 Task: Slide 21 - Alternative resources.
Action: Mouse moved to (37, 95)
Screenshot: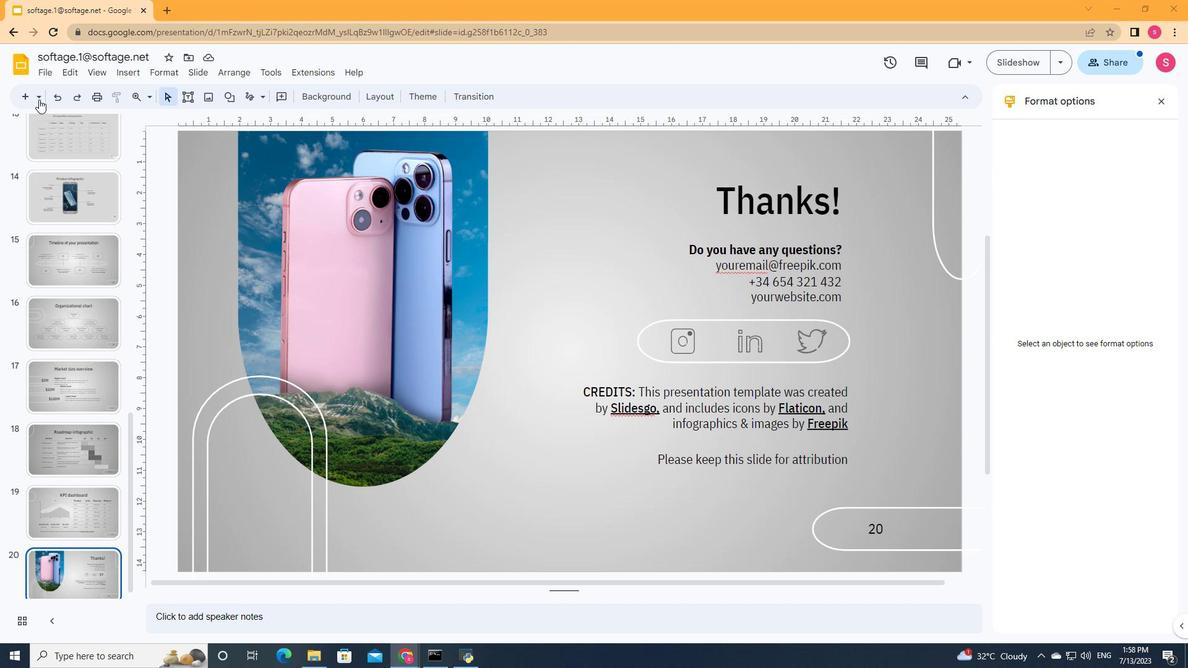 
Action: Mouse pressed left at (37, 95)
Screenshot: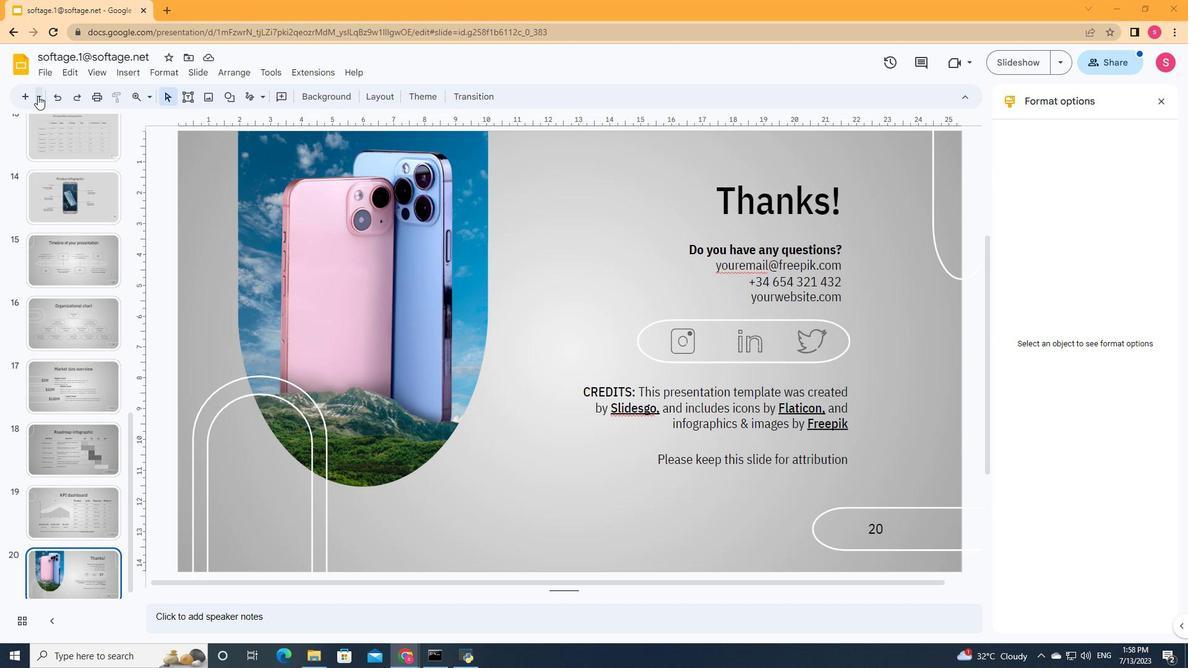 
Action: Mouse moved to (208, 144)
Screenshot: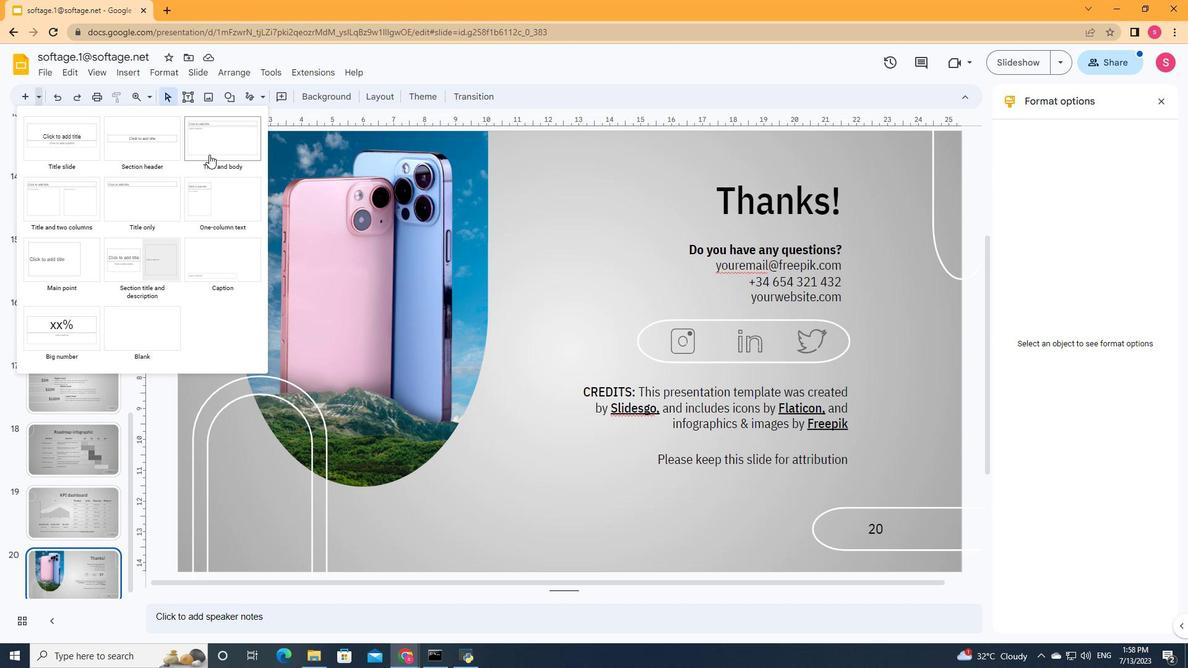 
Action: Mouse pressed left at (208, 144)
Screenshot: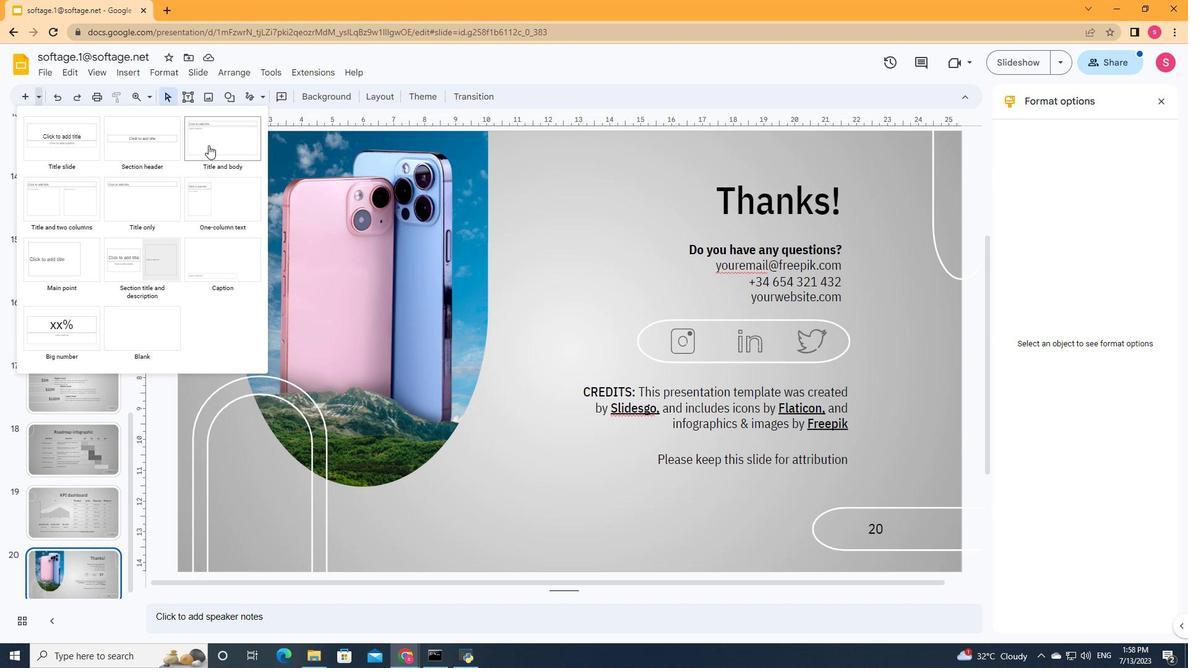 
Action: Mouse moved to (437, 207)
Screenshot: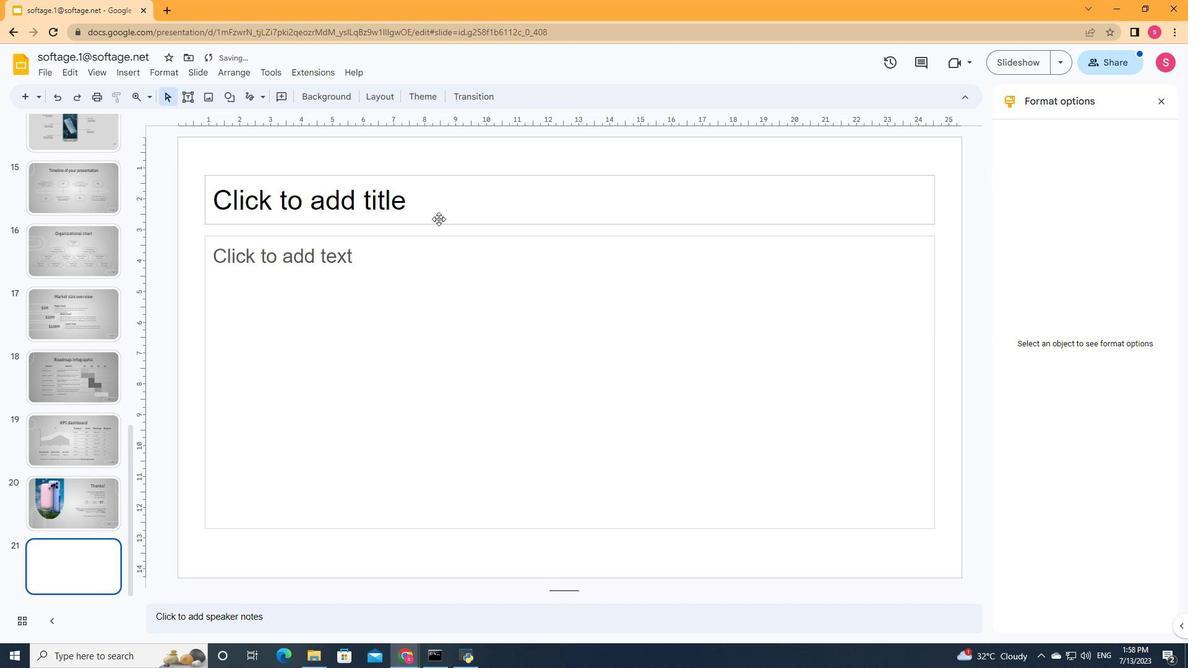 
Action: Mouse pressed left at (437, 207)
Screenshot: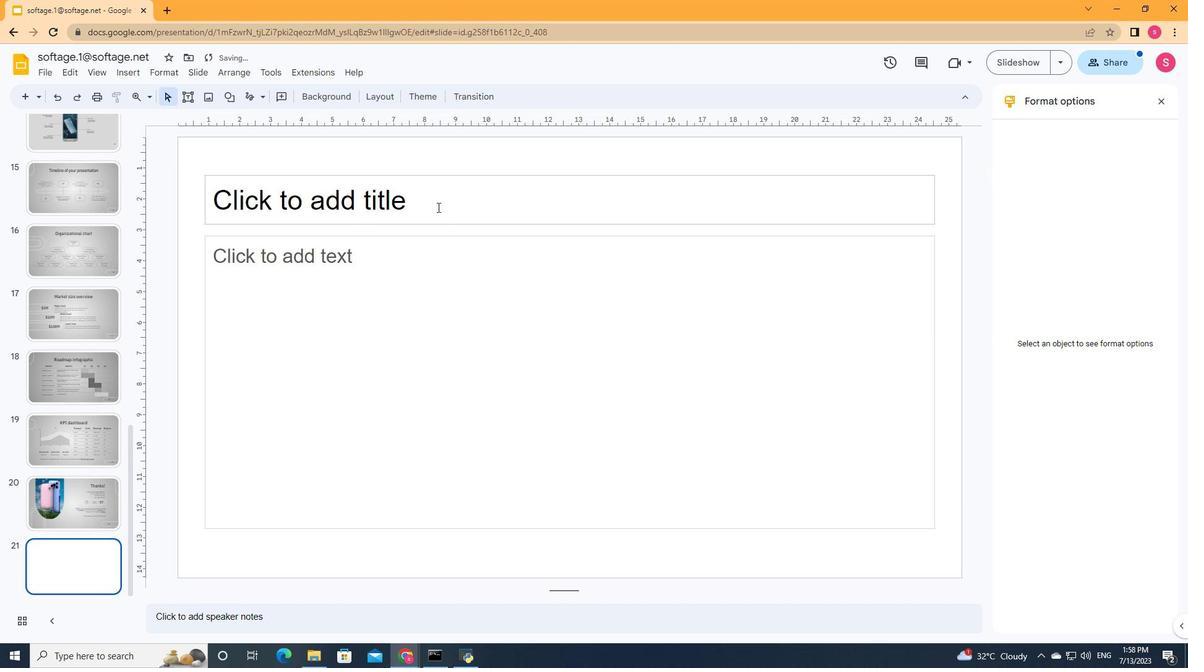 
Action: Key pressed <Key.shift>Alternative<Key.space><Key.shift>R<Key.backspace>resources
Screenshot: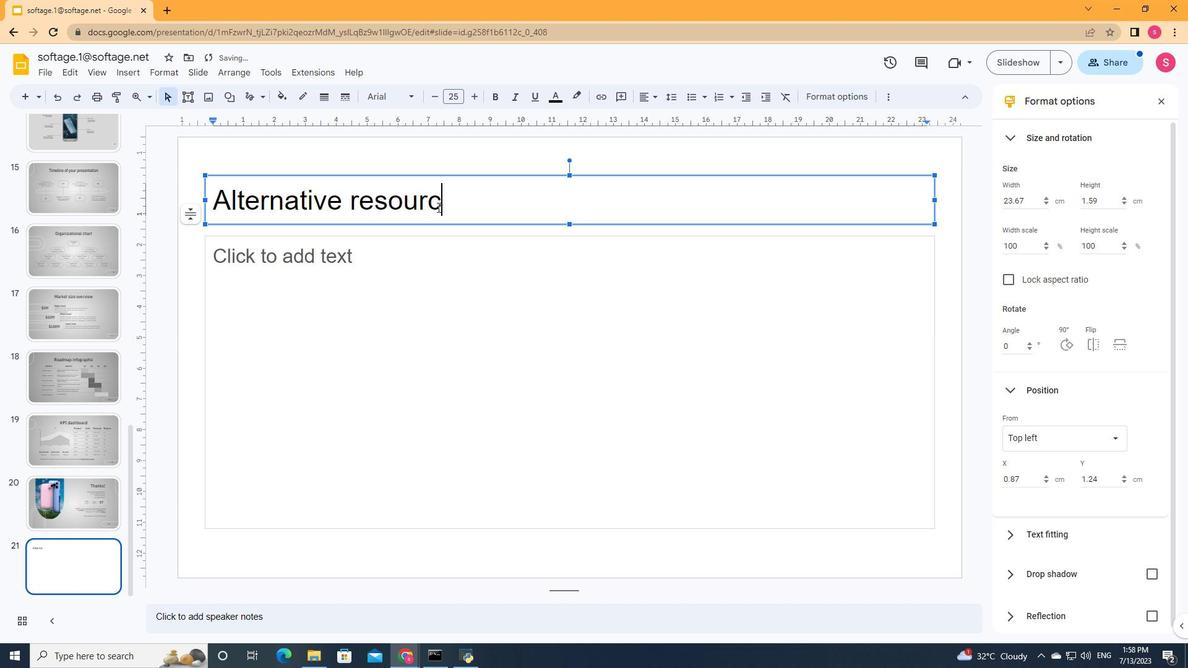 
Action: Mouse moved to (491, 196)
Screenshot: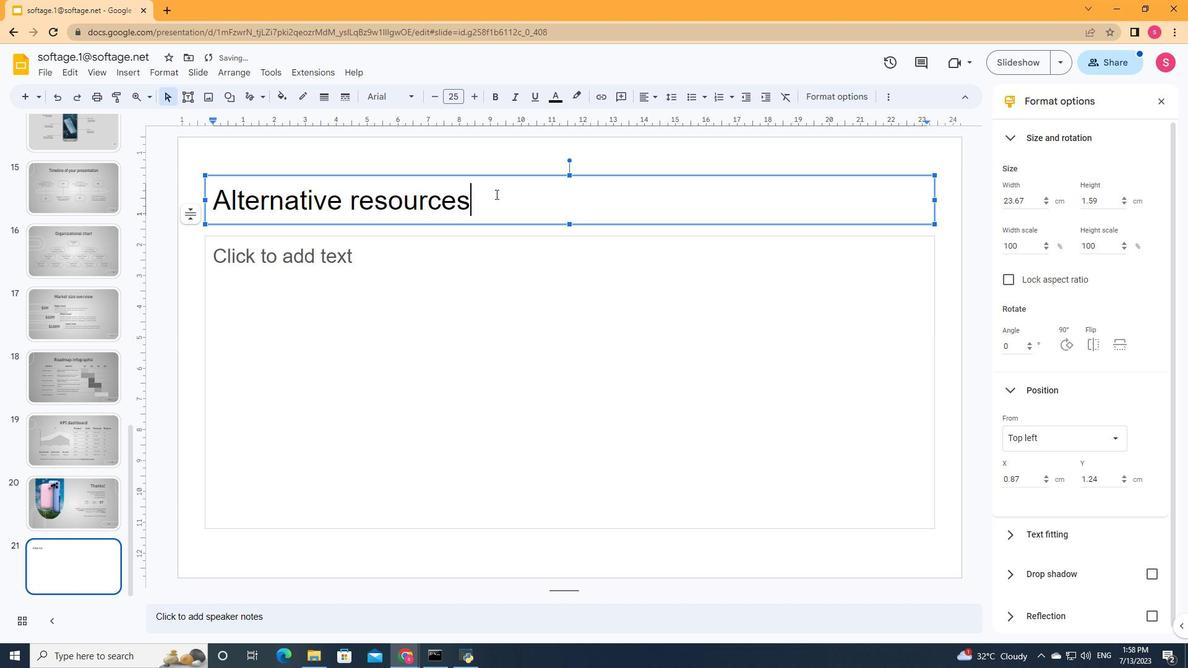 
Action: Mouse pressed left at (491, 196)
Screenshot: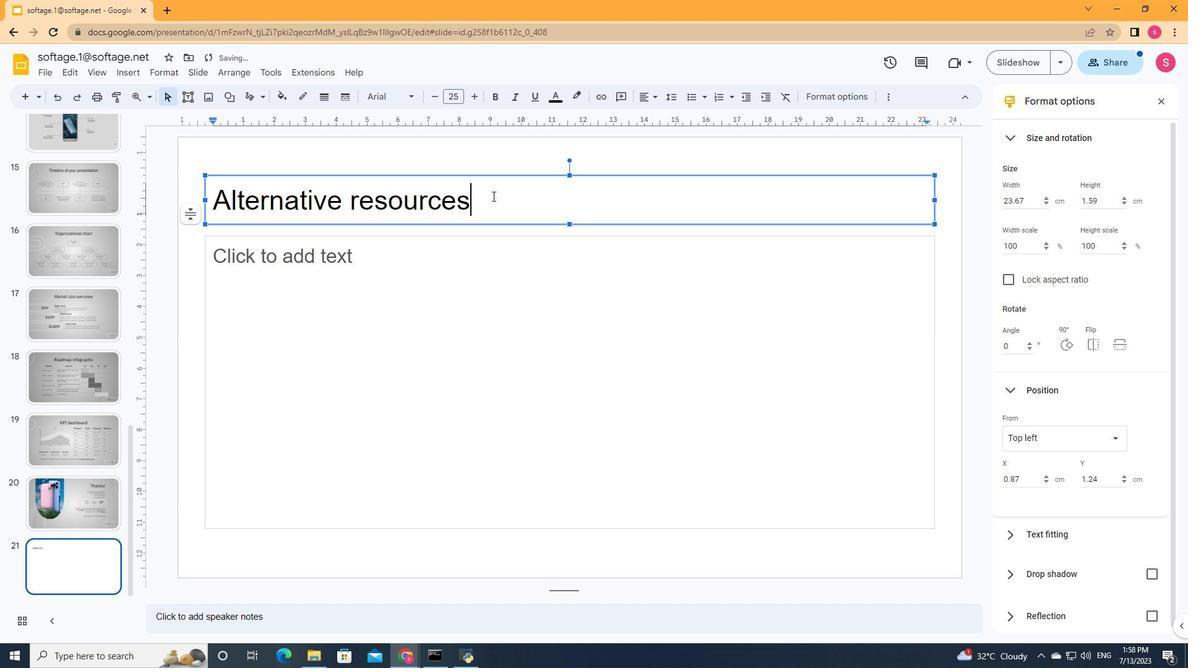 
Action: Mouse moved to (480, 96)
Screenshot: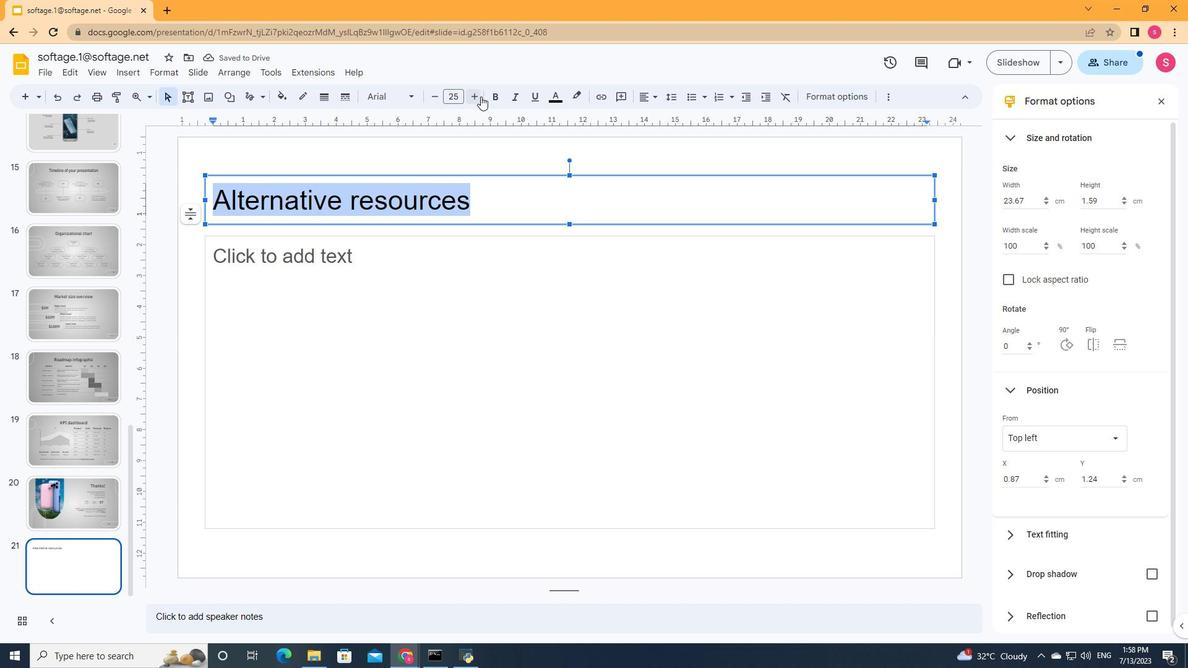 
Action: Mouse pressed left at (480, 96)
Screenshot: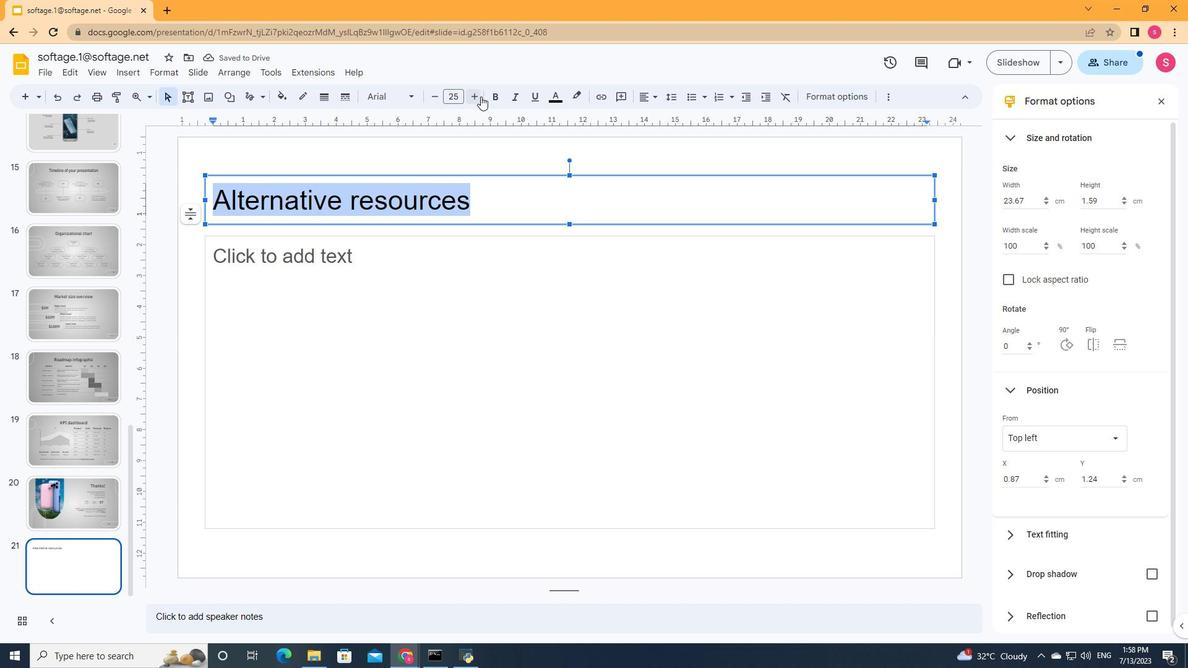 
Action: Mouse pressed left at (480, 96)
Screenshot: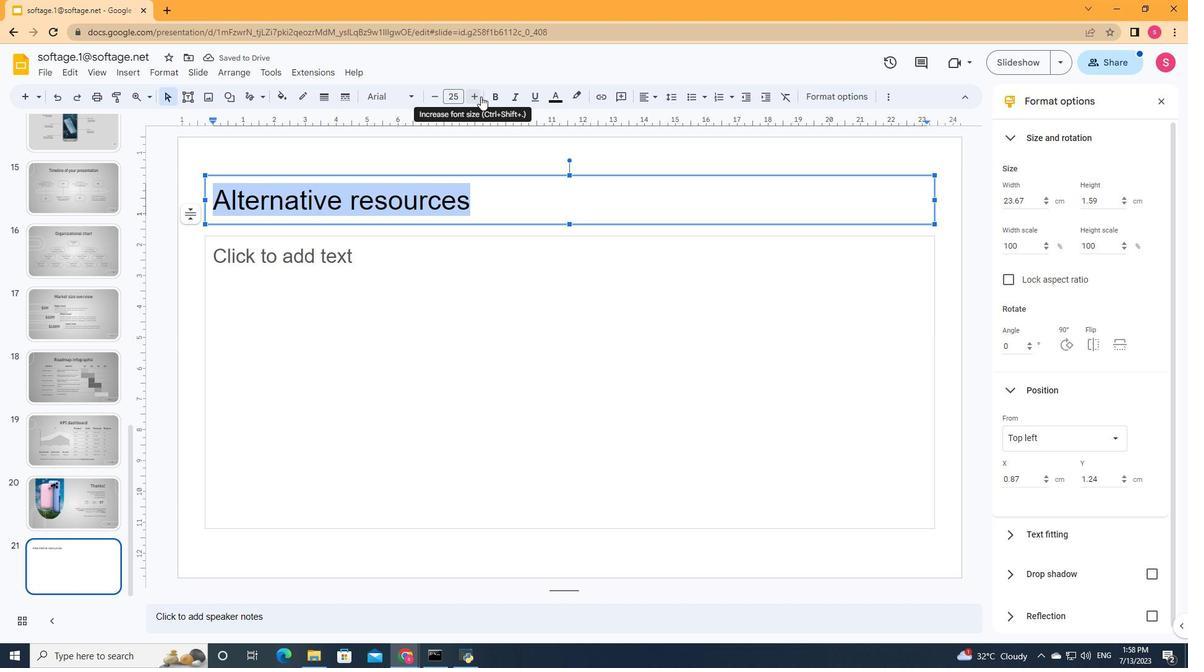 
Action: Mouse pressed left at (480, 96)
Screenshot: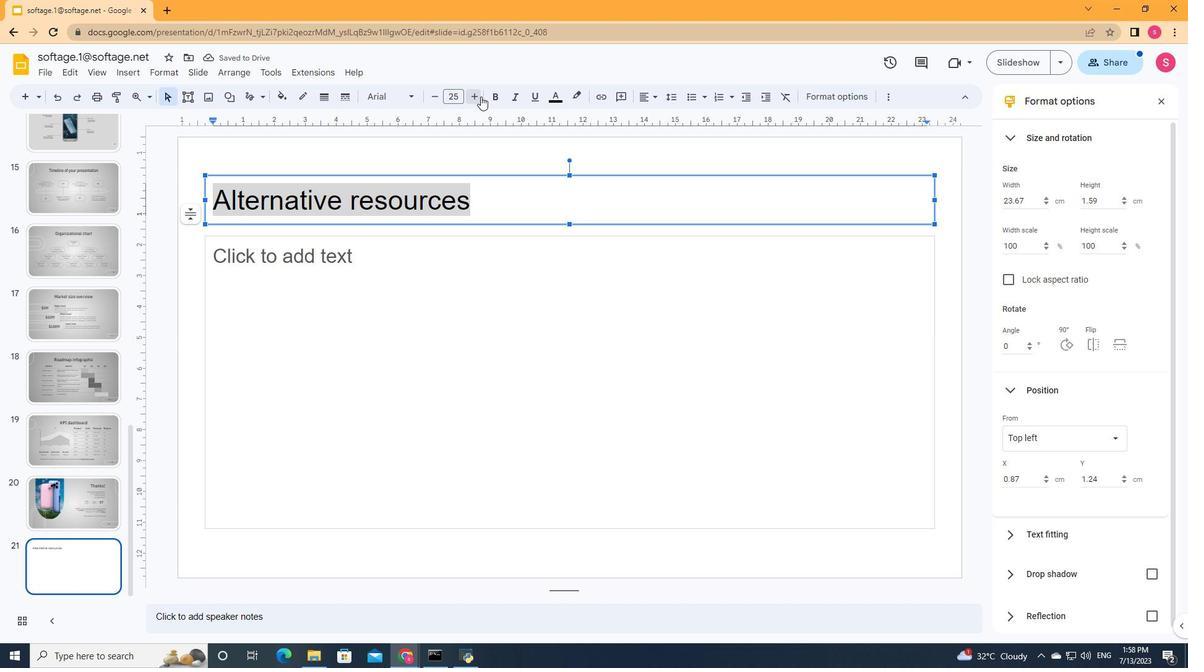 
Action: Mouse pressed left at (480, 96)
Screenshot: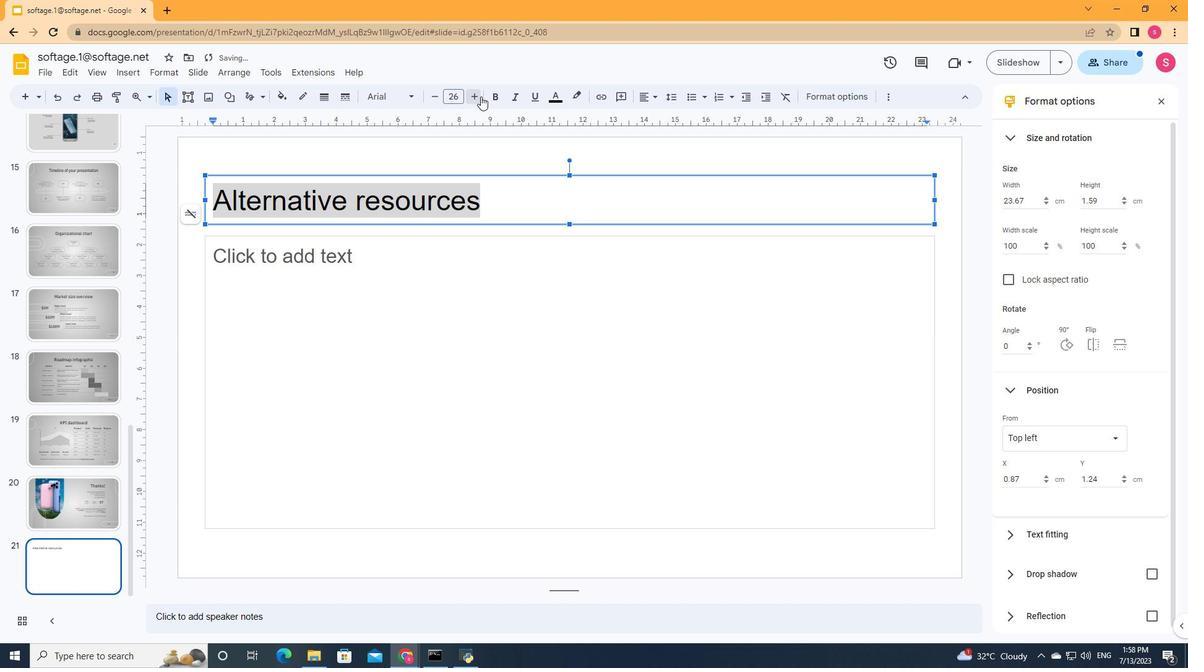 
Action: Mouse pressed left at (480, 96)
Screenshot: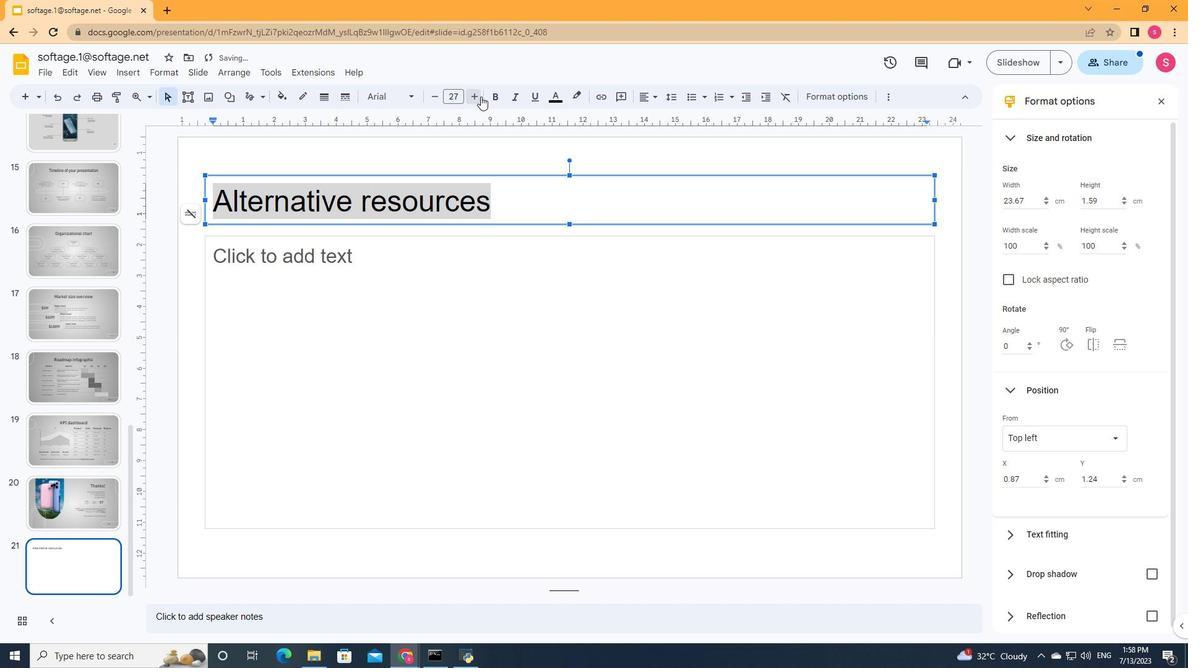 
Action: Mouse pressed left at (480, 96)
Screenshot: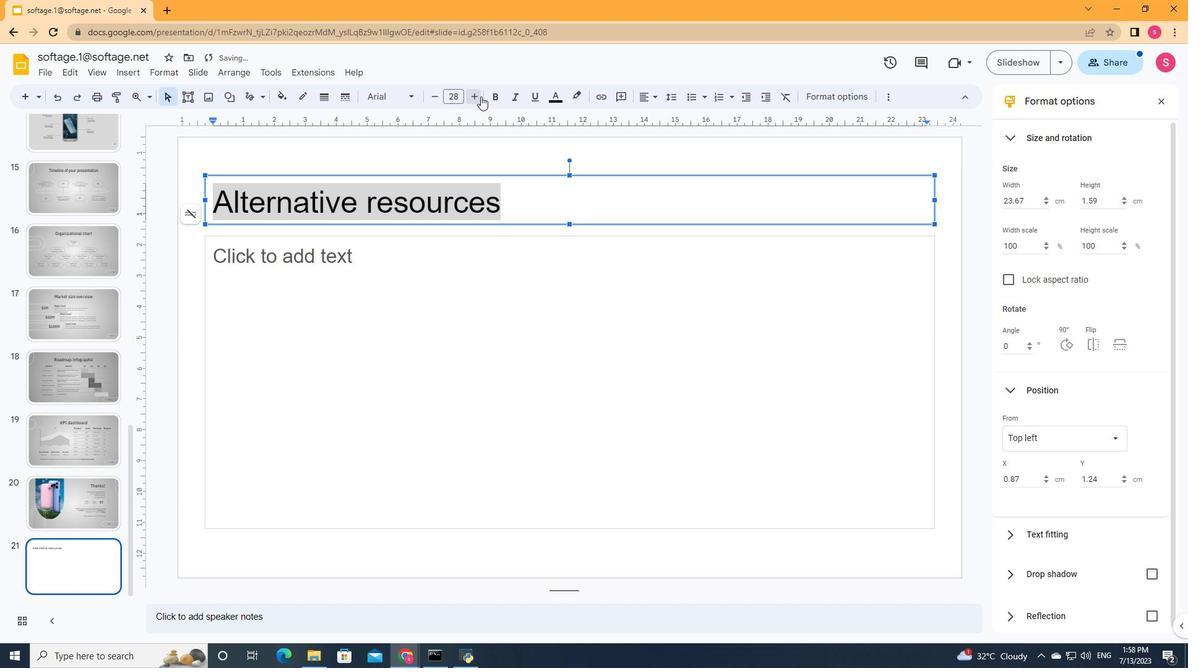 
Action: Mouse pressed left at (480, 96)
Screenshot: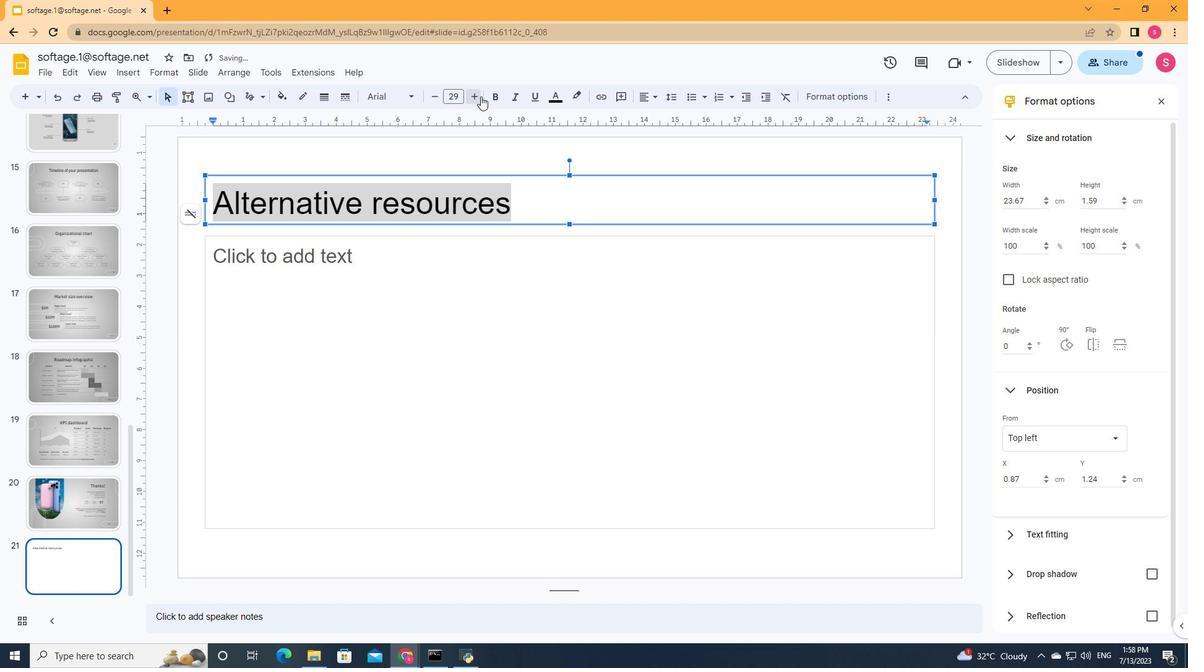 
Action: Mouse pressed left at (480, 96)
Screenshot: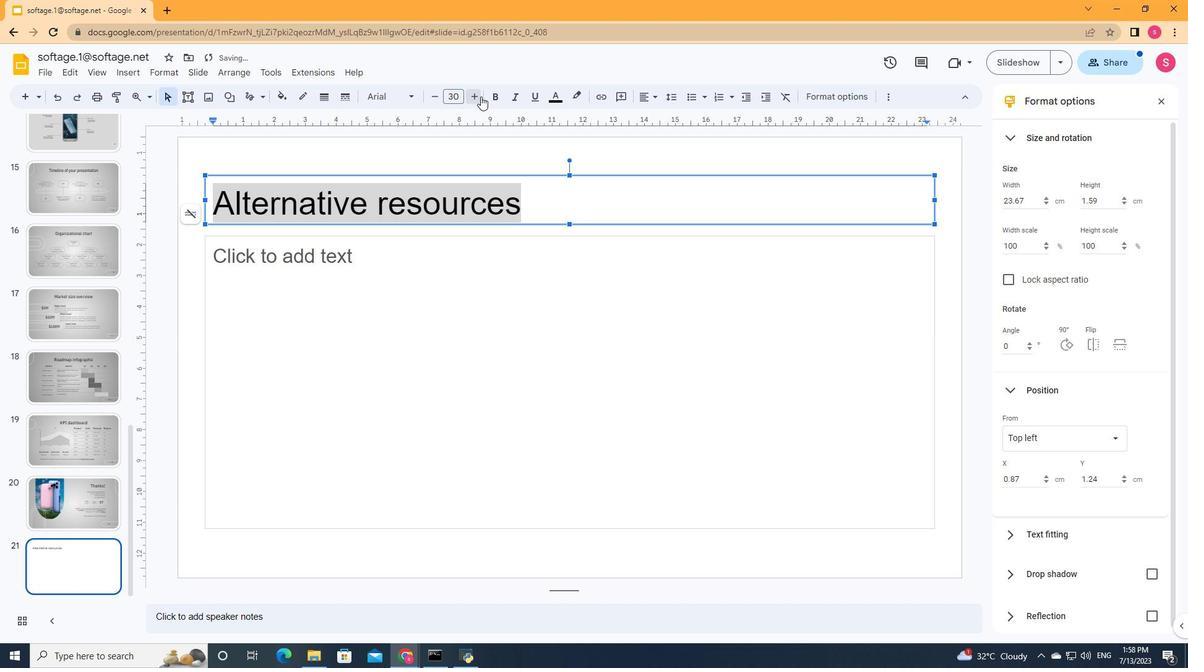 
Action: Mouse pressed left at (480, 96)
Screenshot: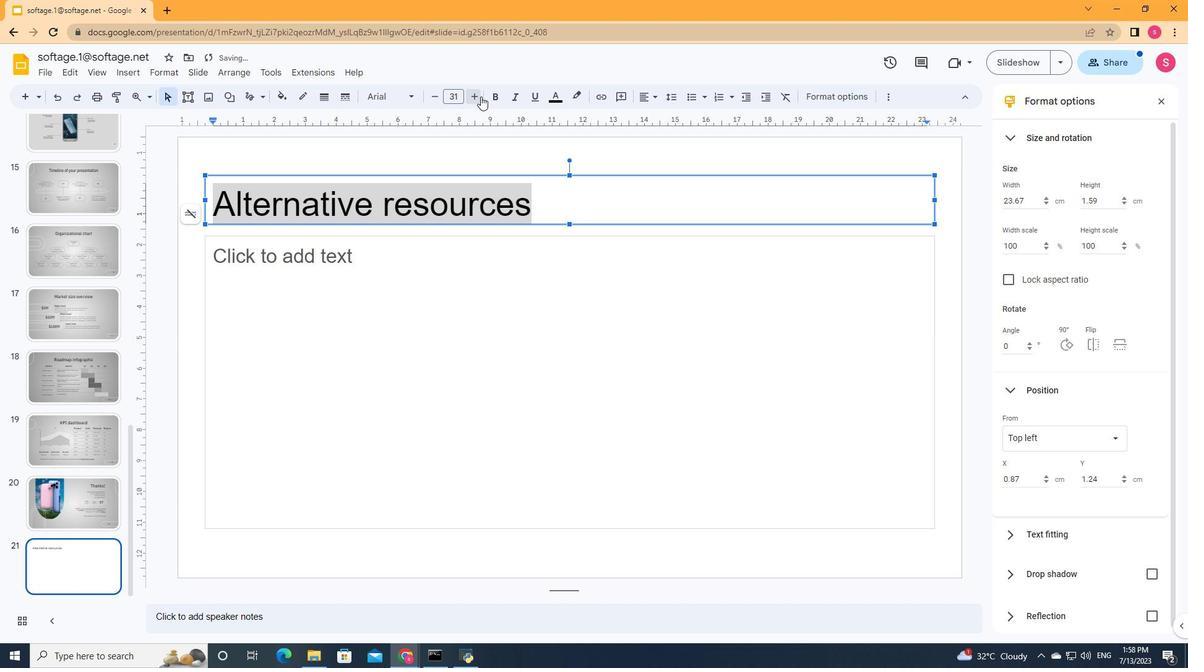 
Action: Mouse pressed left at (480, 96)
Screenshot: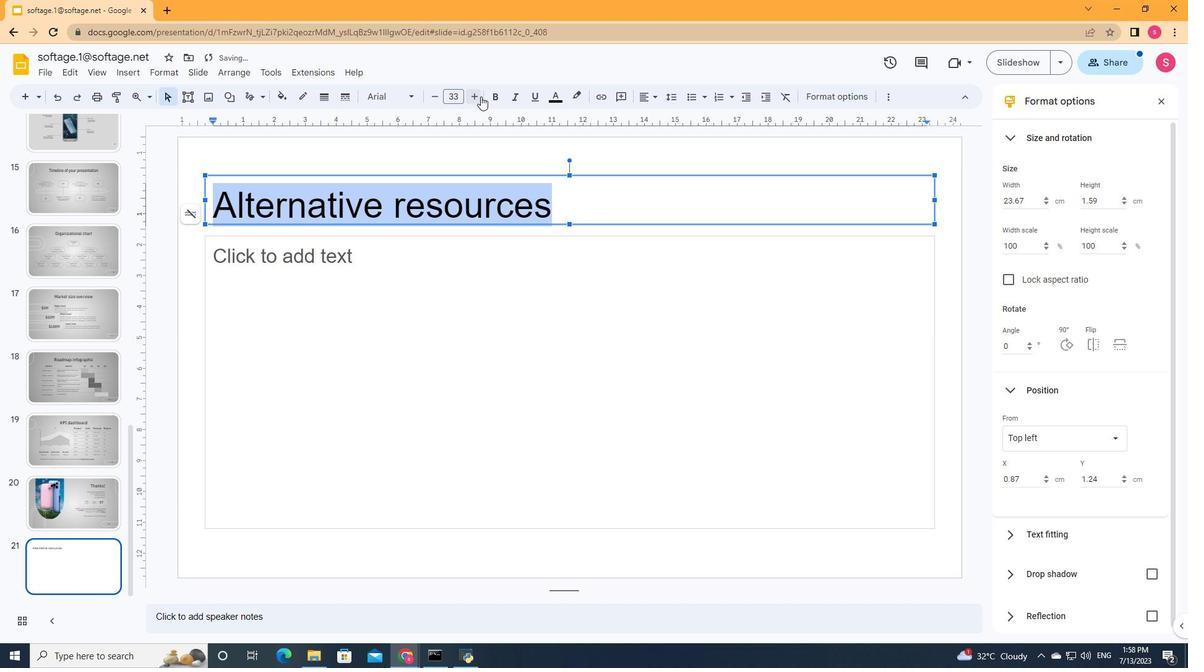 
Action: Mouse moved to (407, 94)
Screenshot: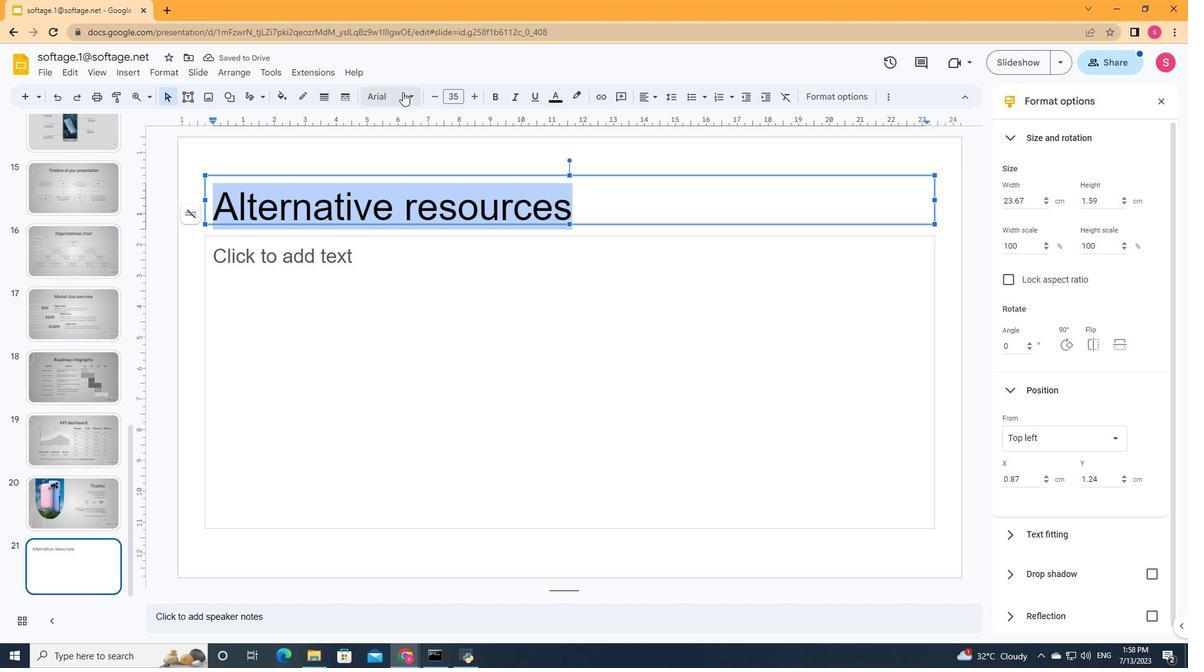 
Action: Mouse pressed left at (407, 94)
Screenshot: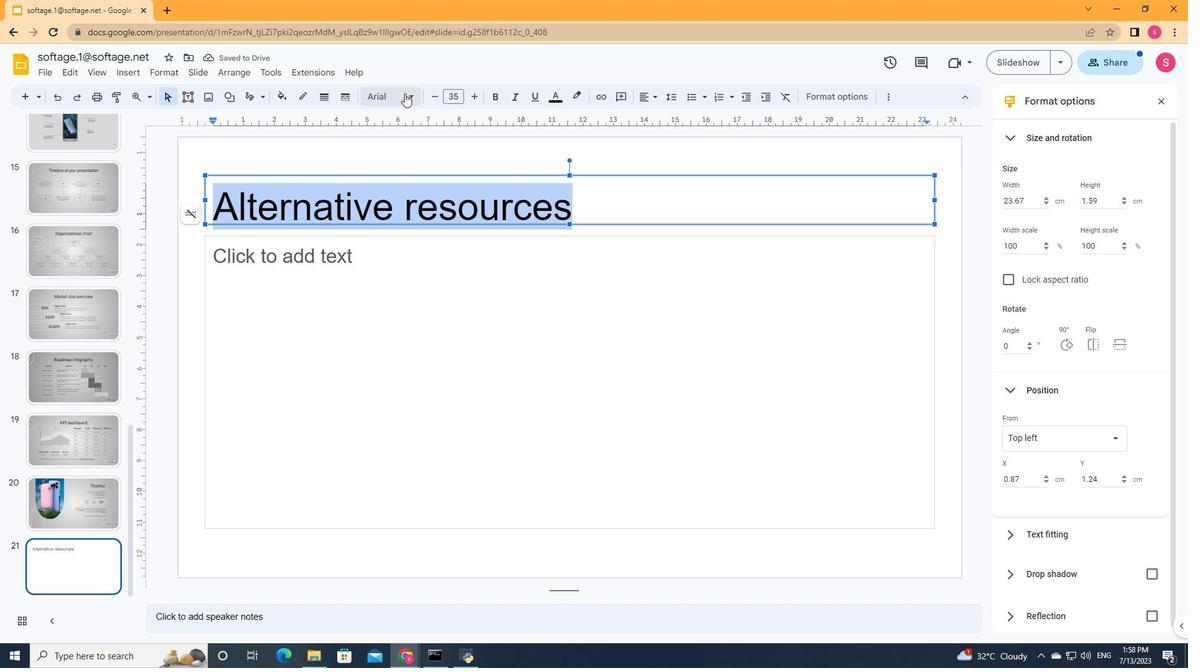
Action: Mouse moved to (584, 306)
Screenshot: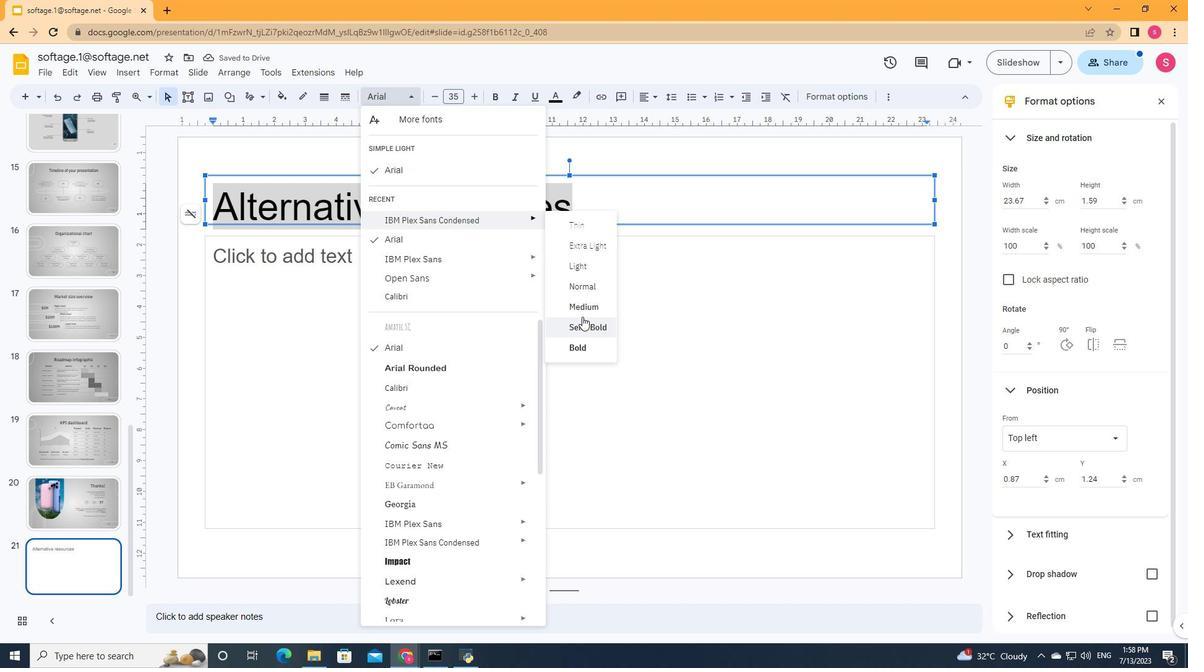 
Action: Mouse pressed left at (584, 306)
Screenshot: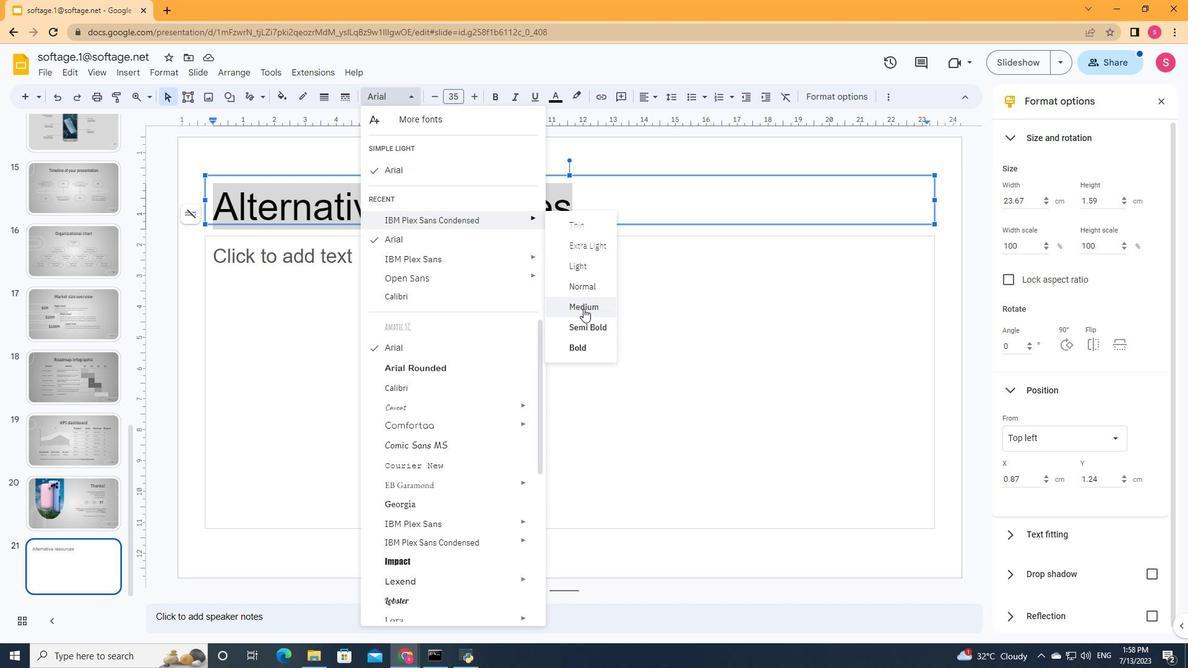 
Action: Mouse moved to (656, 99)
Screenshot: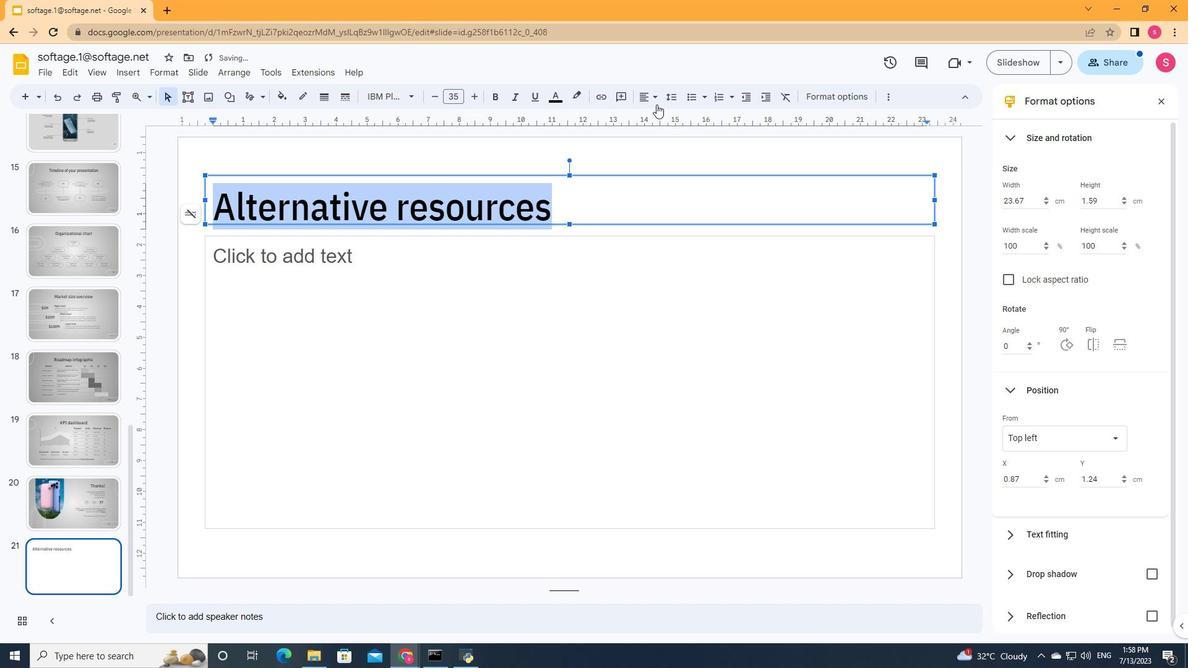 
Action: Mouse pressed left at (656, 99)
Screenshot: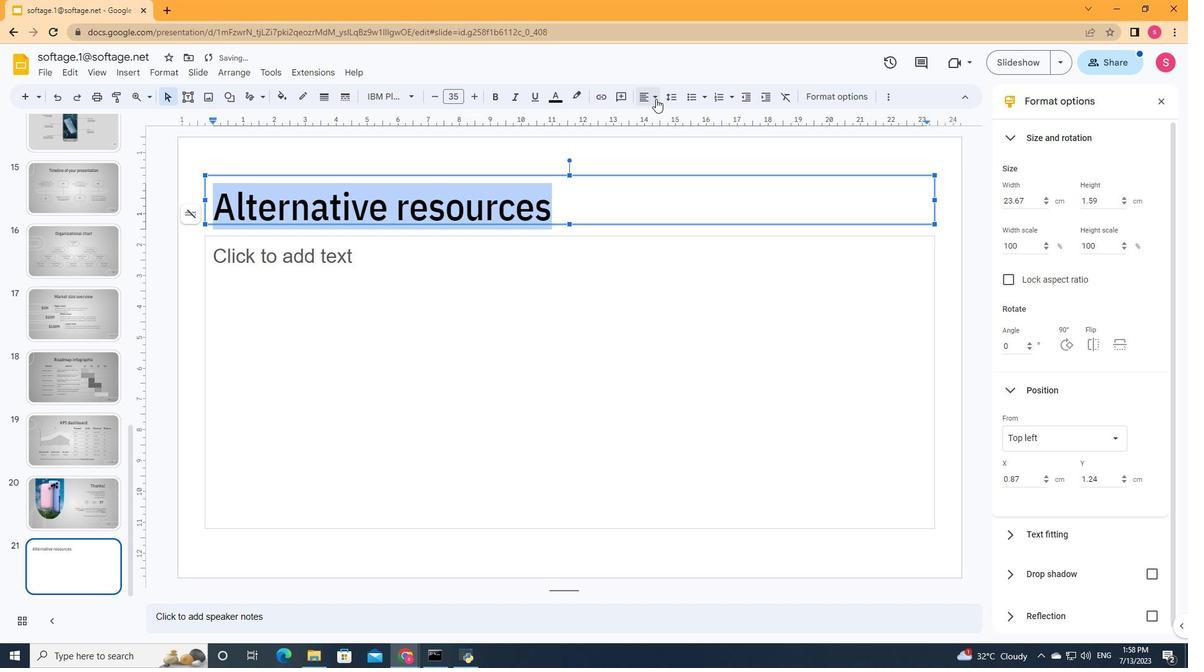 
Action: Mouse moved to (661, 121)
Screenshot: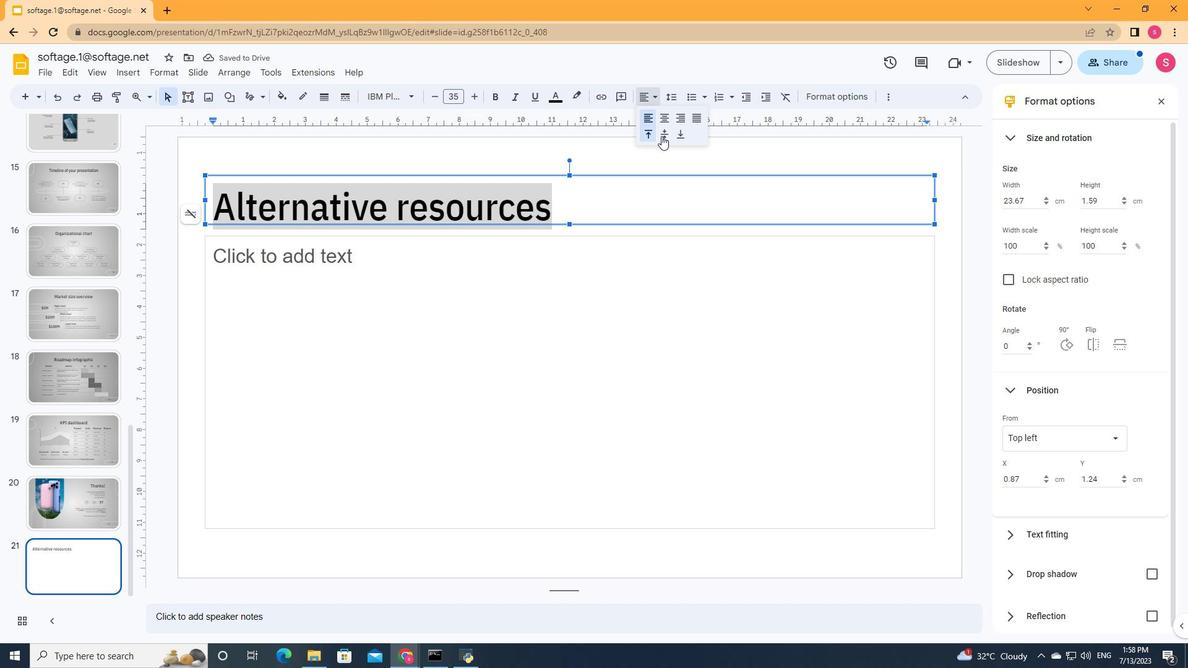 
Action: Mouse pressed left at (661, 121)
Screenshot: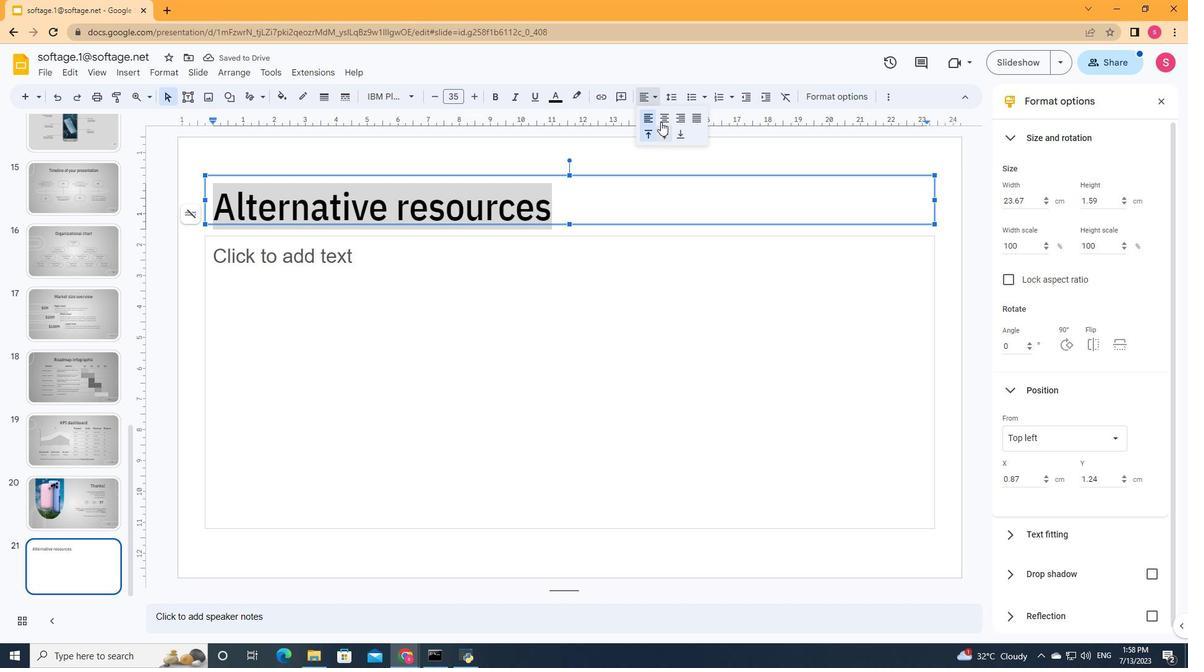 
Action: Mouse moved to (574, 272)
Screenshot: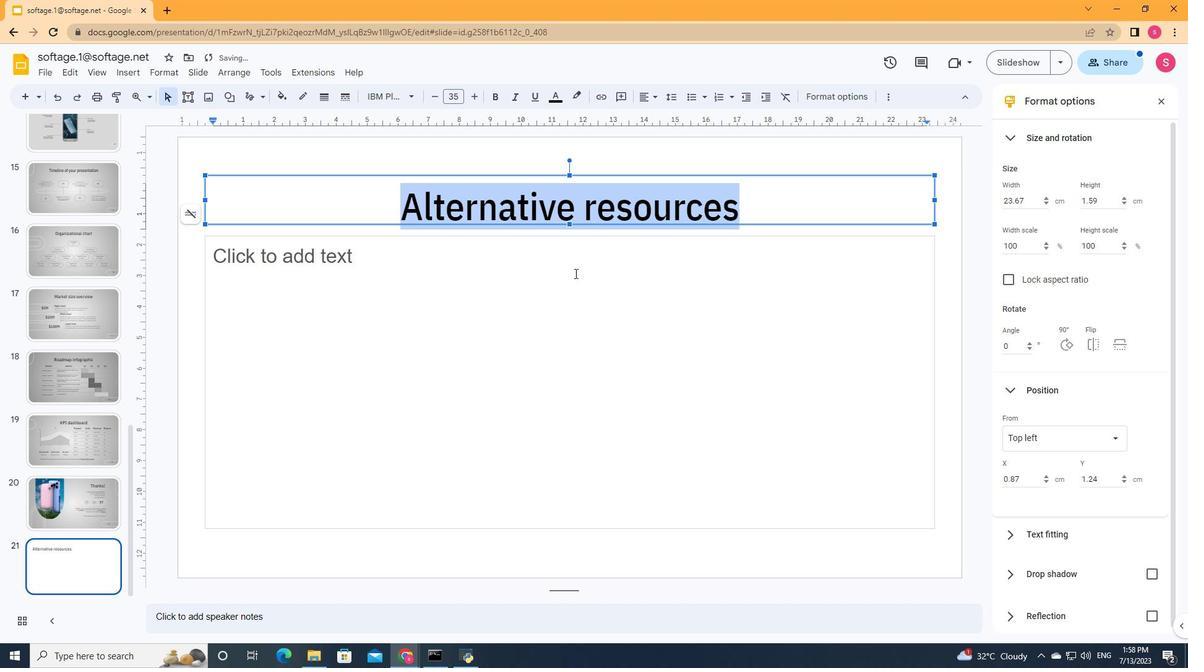 
Action: Mouse pressed left at (574, 272)
Screenshot: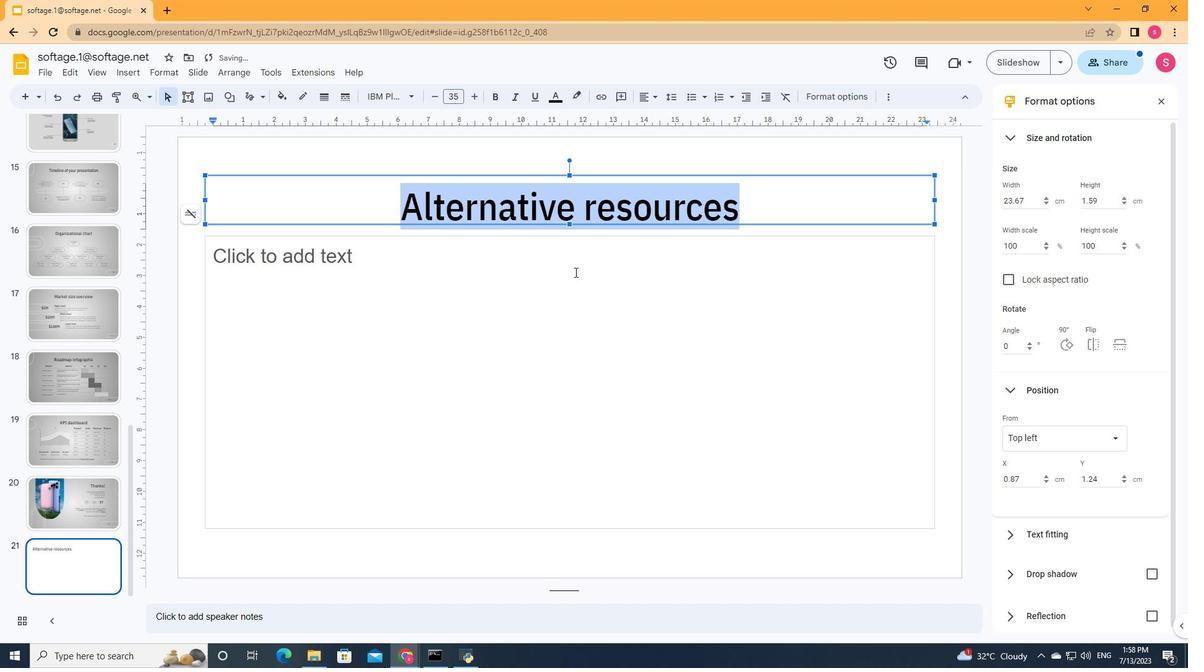 
Action: Mouse moved to (399, 268)
Screenshot: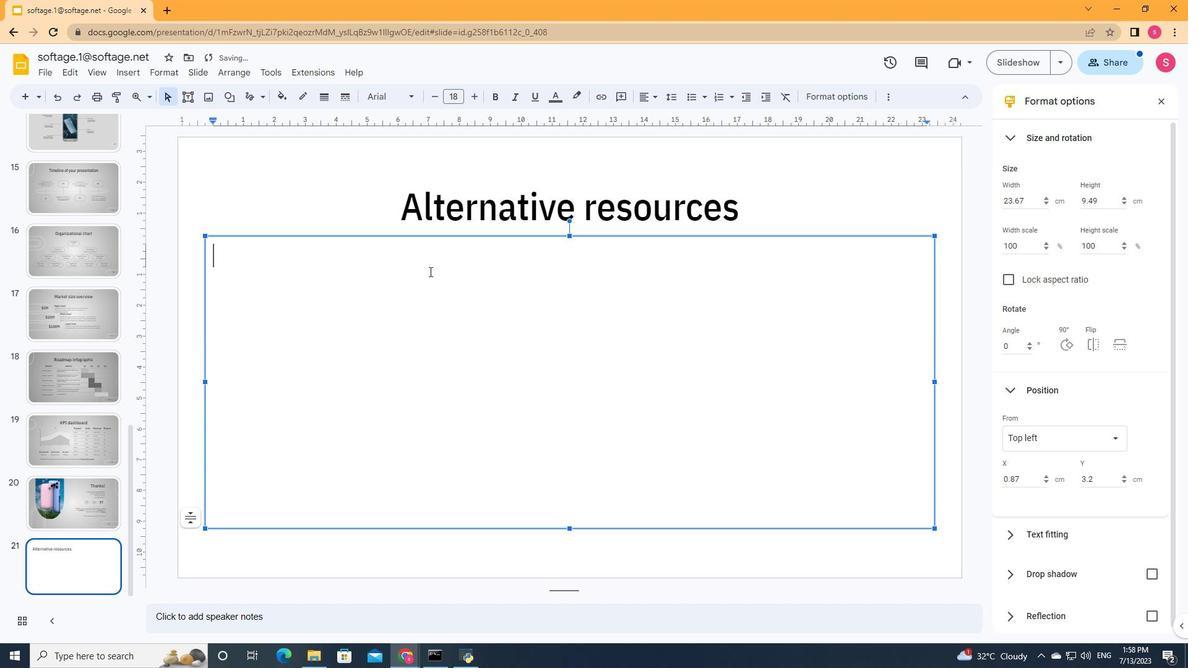 
Action: Key pressed <Key.shift><Key.shift><Key.shift><Key.shift><Key.shift><Key.shift><Key.shift><Key.shift><Key.shift><Key.shift><Key.shift><Key.shift><Key.shift><Key.shift><Key.shift><Key.shift><Key.shift><Key.shift><Key.shift><Key.shift><Key.shift><Key.shift><Key.shift><Key.shift><Key.shift><Key.shift><Key.shift><Key.shift><Key.shift><Key.shift>Here's<Key.space>an<Key.space>assortment<Key.space>of<Key.space>alternative<Key.space>resources<Key.space>whose<Key.space>style<Key.space>first<Key.space>the<Key.space>one<Key.space>of<Key.space>this<Key.space>template<Key.shift>:<Key.enter><Key.shift><Key.shift><Key.shift><Key.shift><Key.shift><Key.shift><Key.shift><Key.shift><Key.shift><Key.shift><Key.shift><Key.shift><Key.shift><Key.shift><Key.shift><Key.shift><Key.shift><Key.shift><Key.shift>Photos<Key.shift>:<Key.enter><Key.shift>Electronic<Key.space>devices<Key.space>balancing<Key.space>concept<Key.space><Key.shift><Key.shift><Key.shift><Key.shift><Key.shift><Key.shift>I
Screenshot: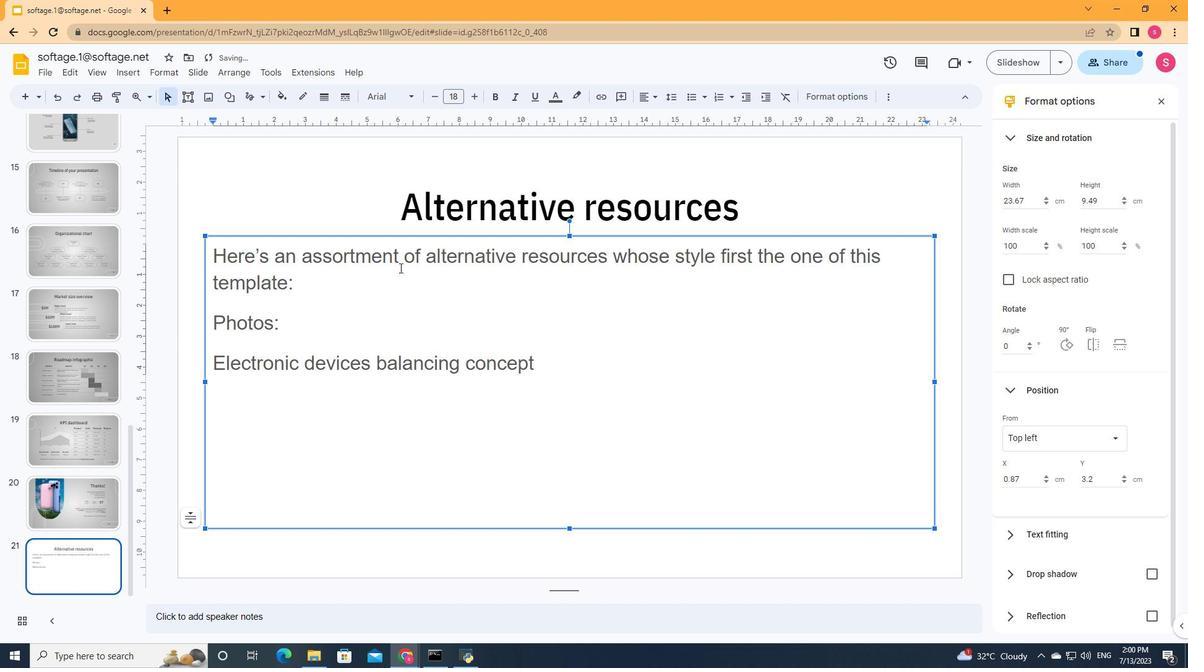 
Action: Mouse scrolled (399, 268) with delta (0, 0)
Screenshot: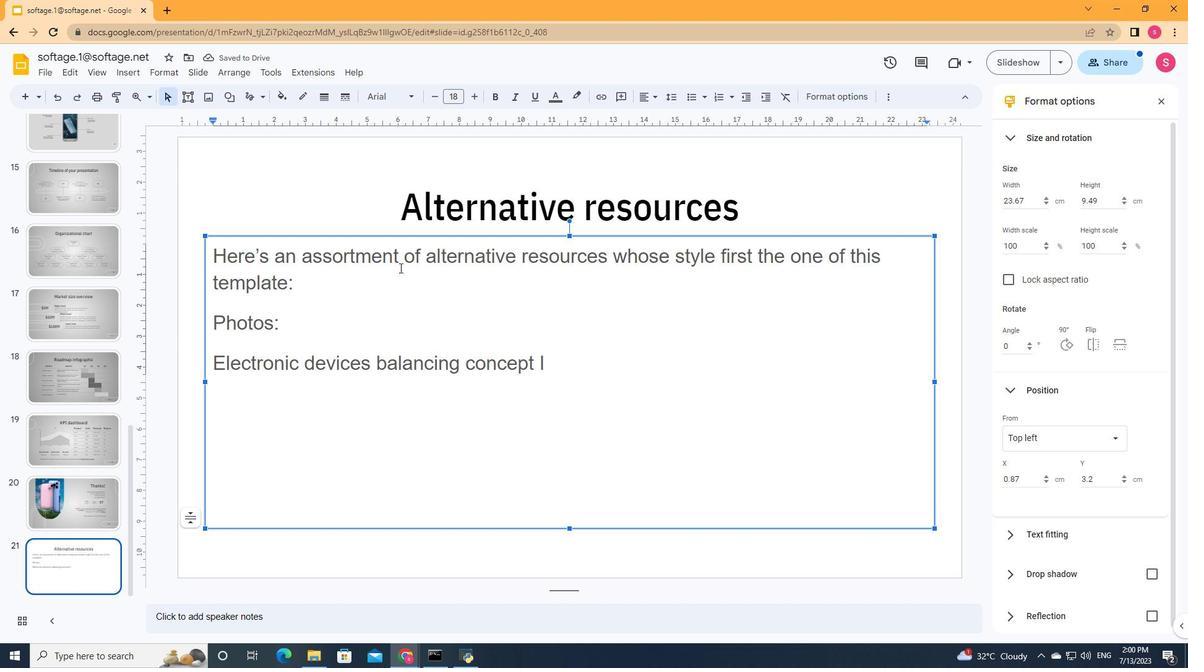 
Action: Mouse moved to (69, 578)
Screenshot: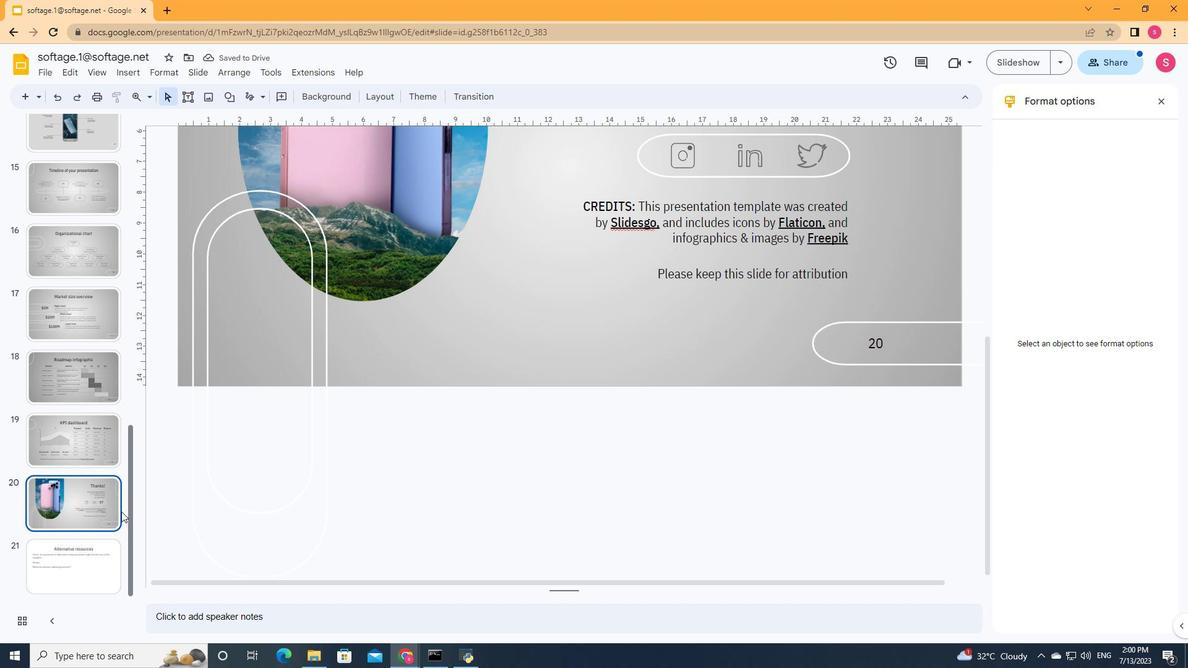 
Action: Mouse pressed left at (69, 578)
Screenshot: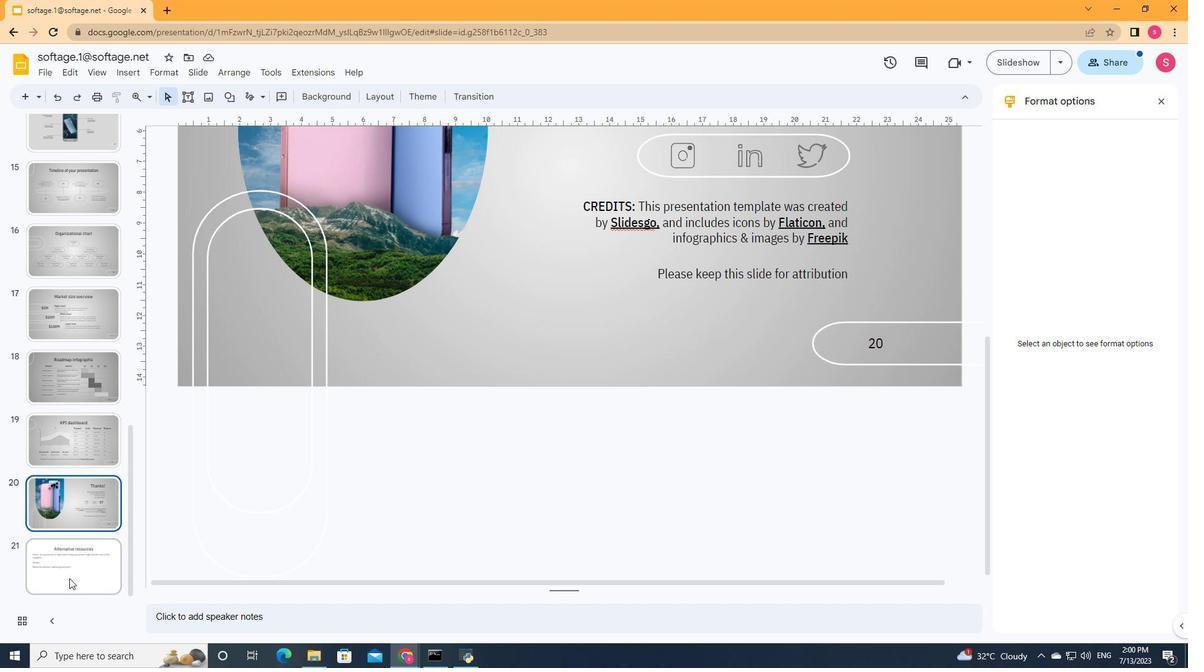 
Action: Mouse moved to (562, 368)
Screenshot: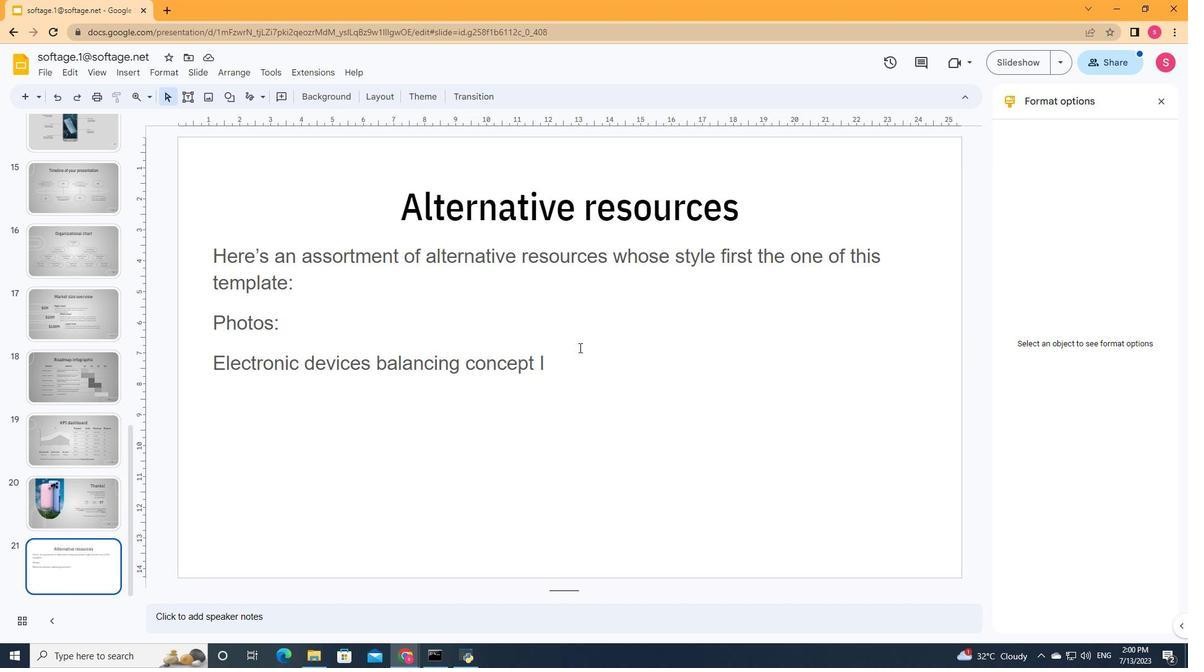 
Action: Mouse pressed left at (562, 368)
Screenshot: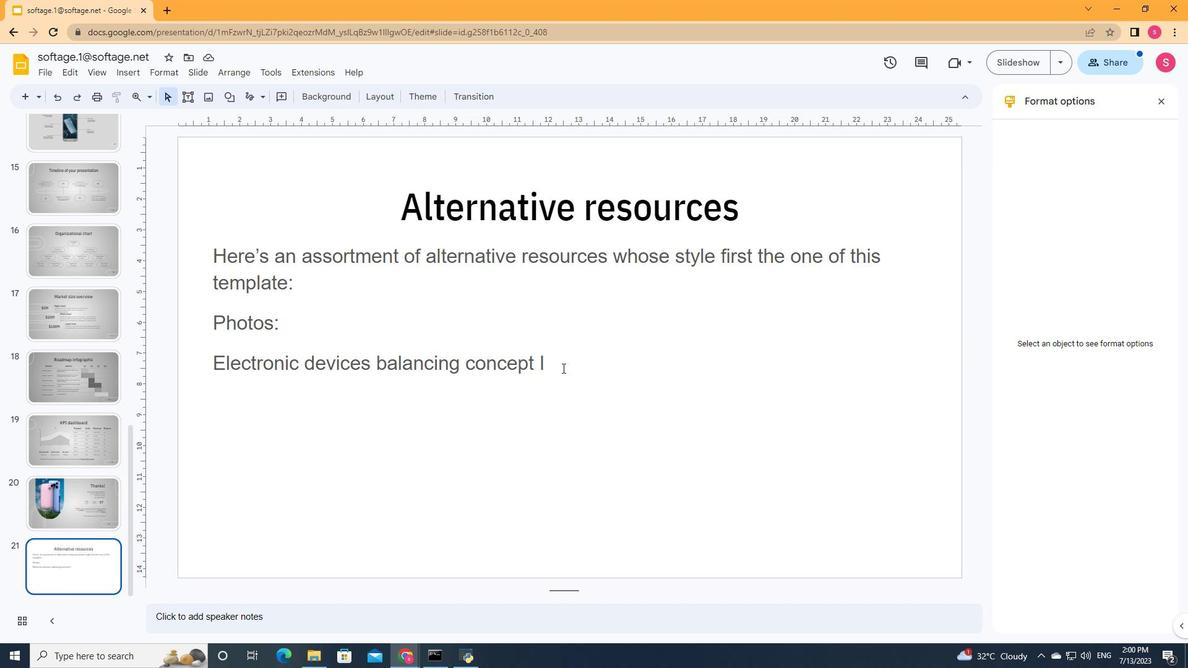 
Action: Mouse moved to (432, 97)
Screenshot: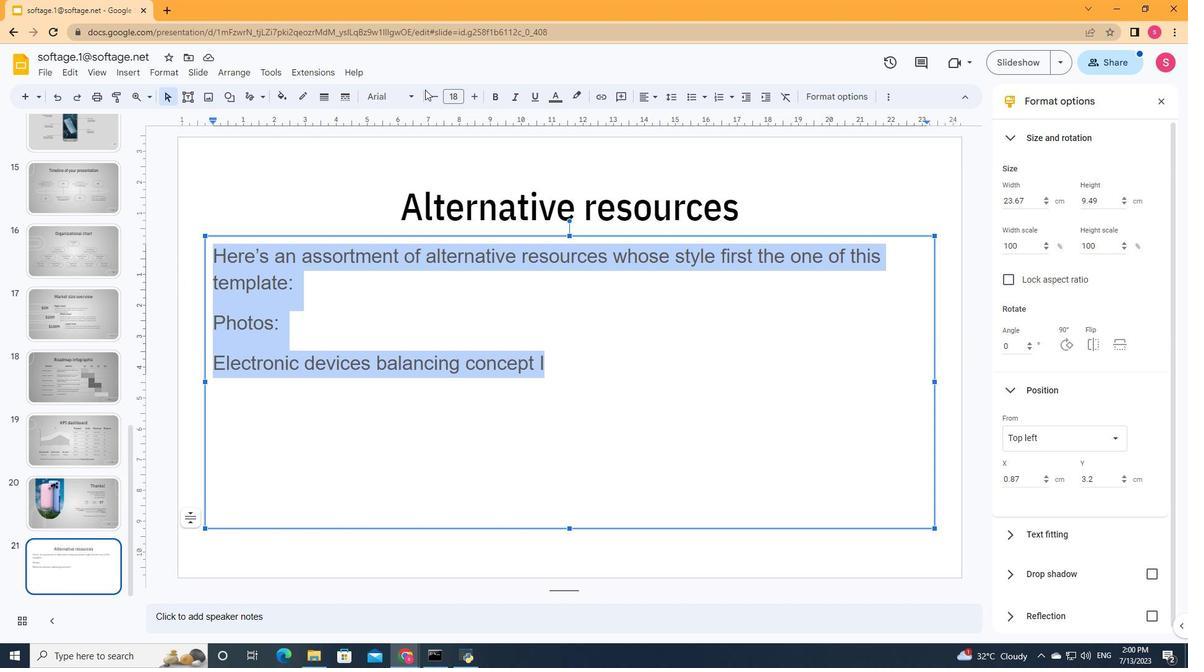 
Action: Mouse pressed left at (432, 97)
Screenshot: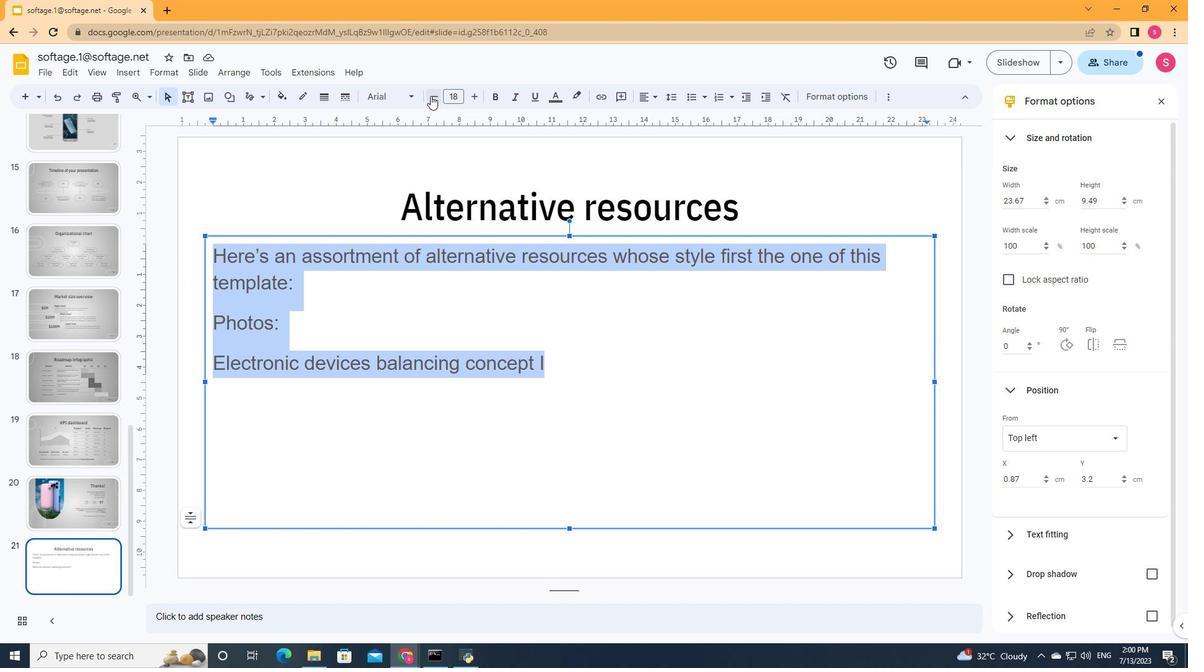 
Action: Mouse pressed left at (432, 97)
Screenshot: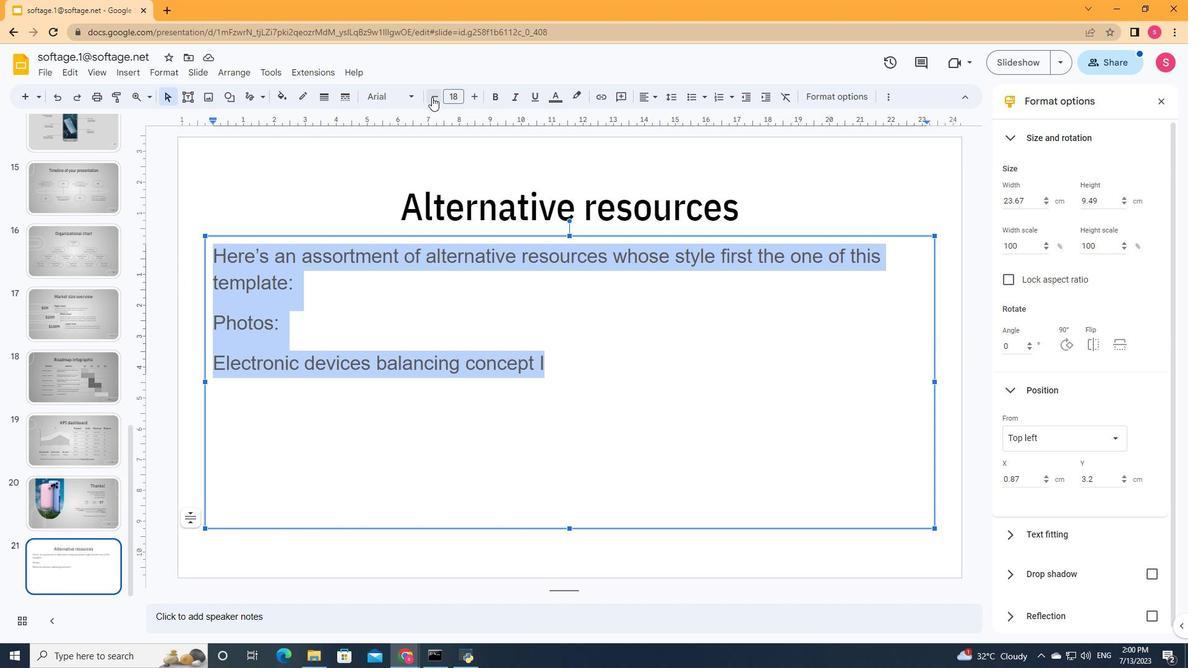 
Action: Mouse pressed left at (432, 97)
Screenshot: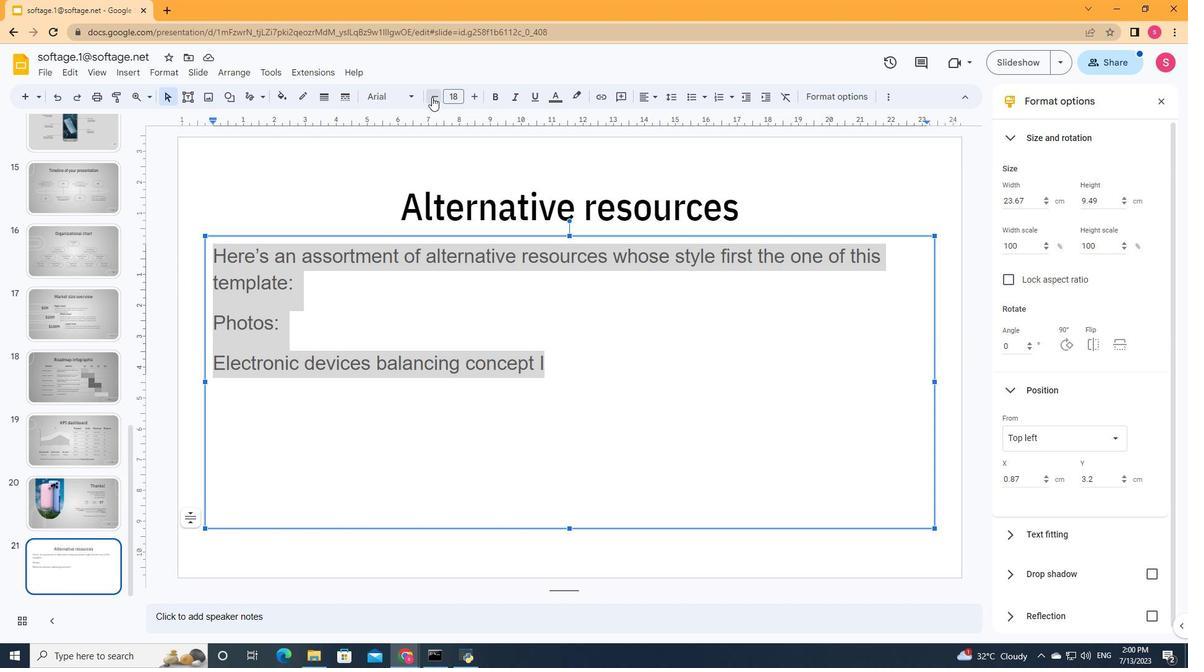 
Action: Mouse pressed left at (432, 97)
Screenshot: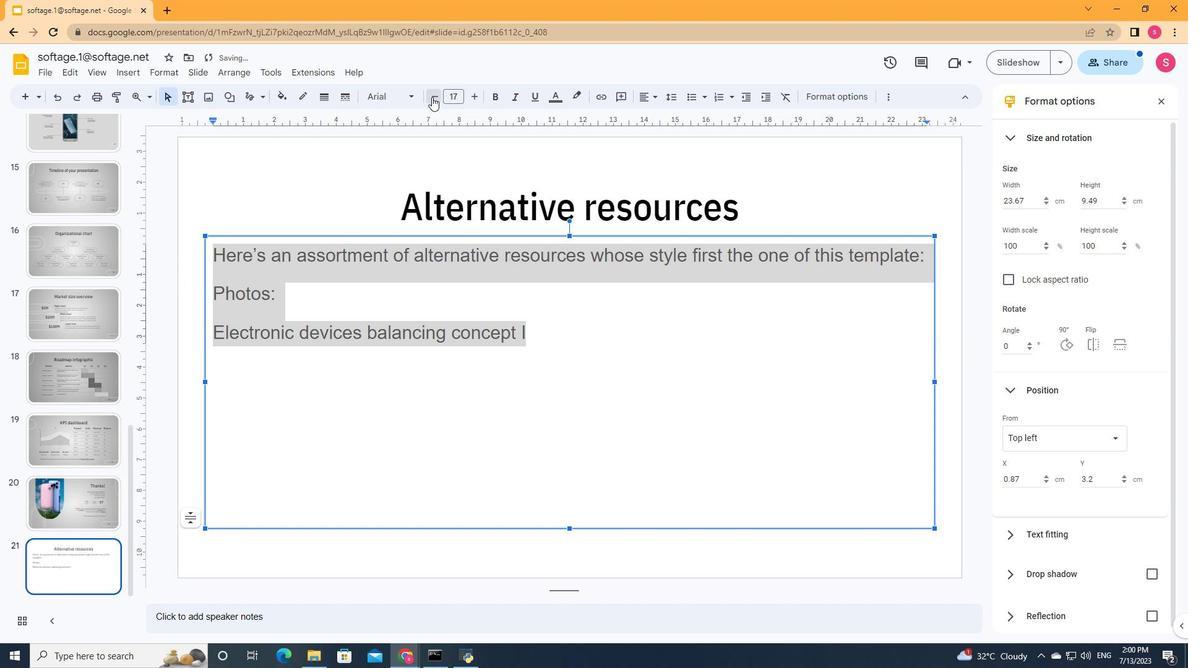 
Action: Mouse pressed left at (432, 97)
Screenshot: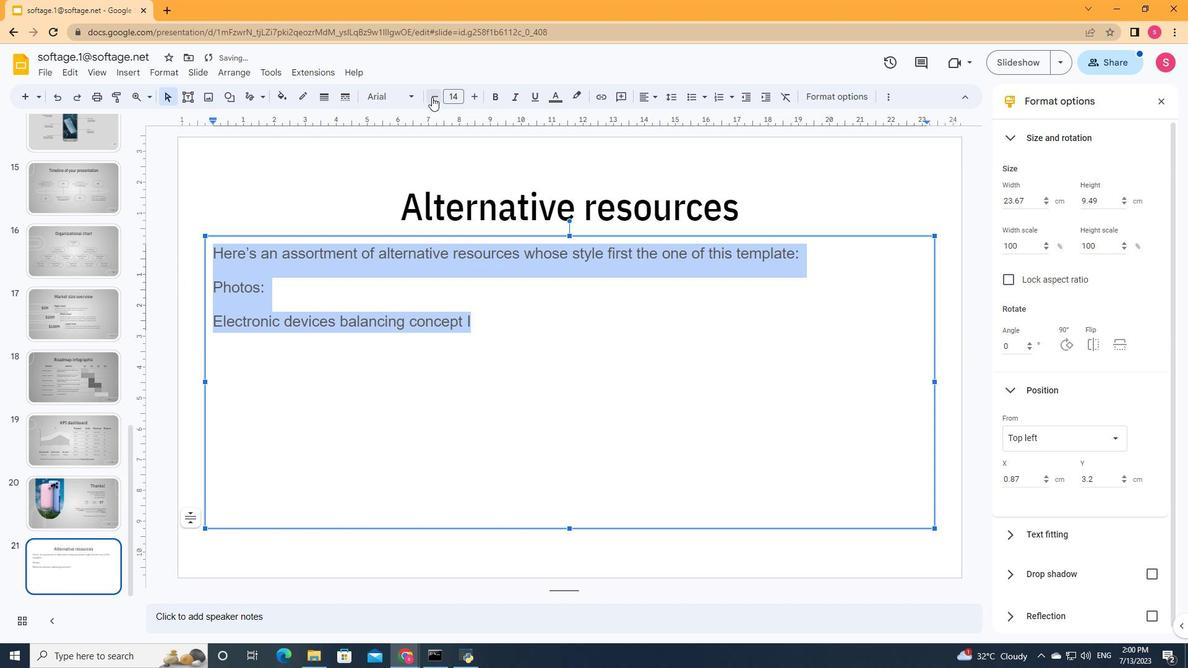 
Action: Mouse pressed left at (432, 97)
Screenshot: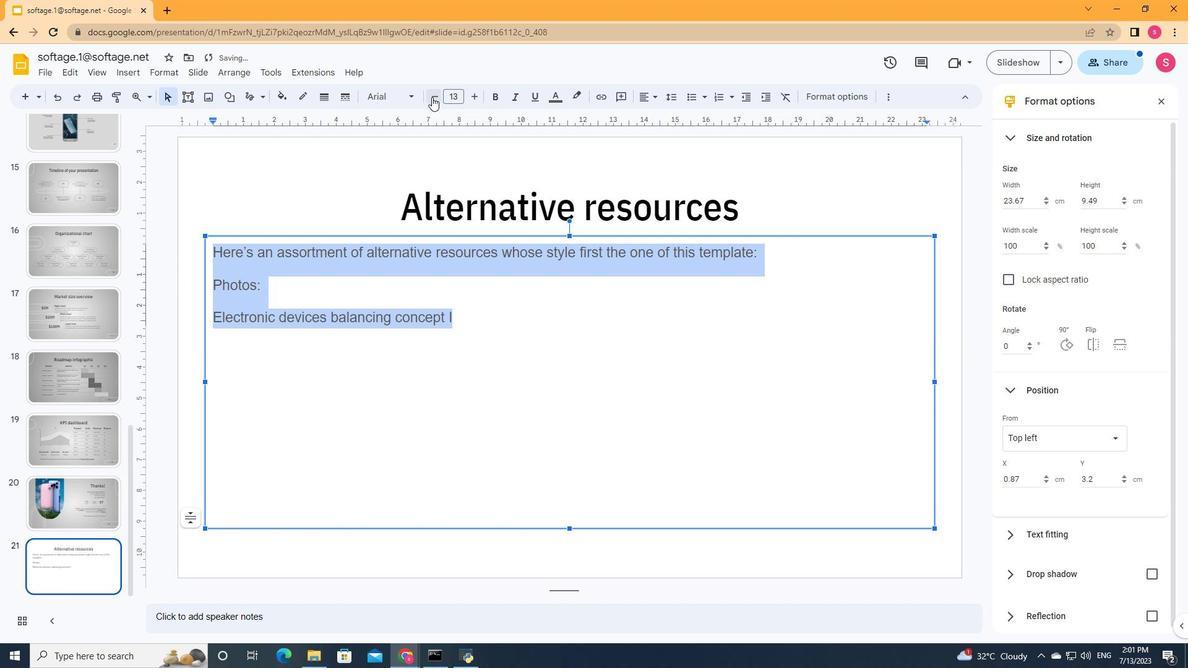 
Action: Mouse moved to (287, 281)
Screenshot: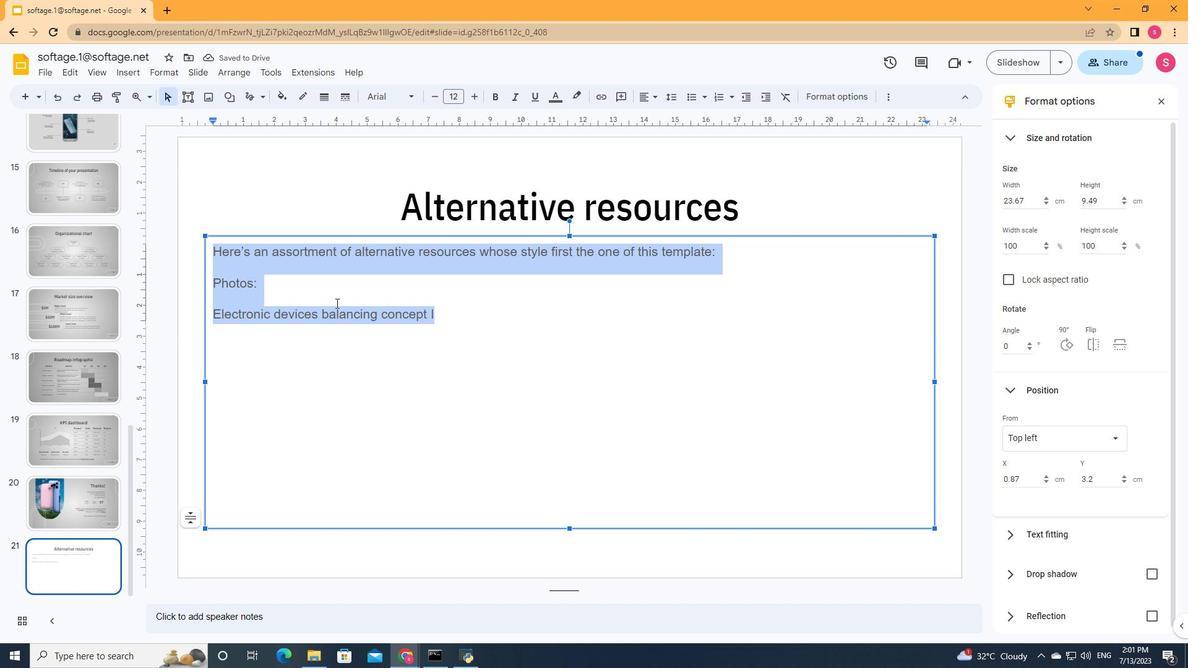 
Action: Mouse pressed left at (287, 281)
Screenshot: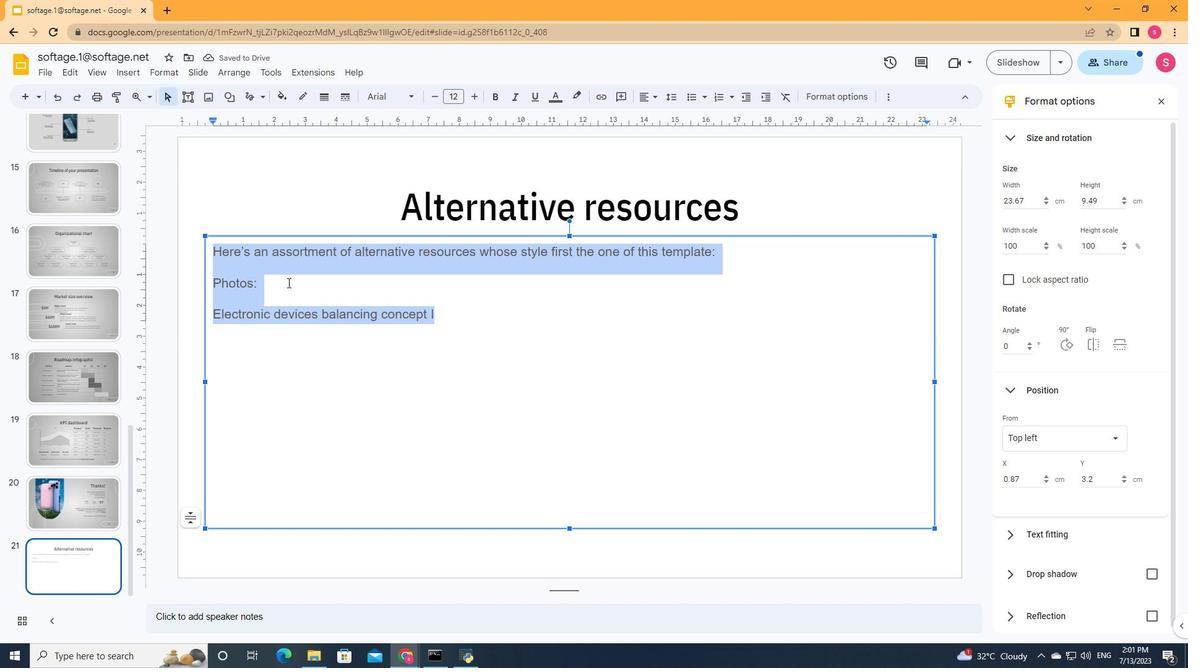 
Action: Mouse moved to (279, 284)
Screenshot: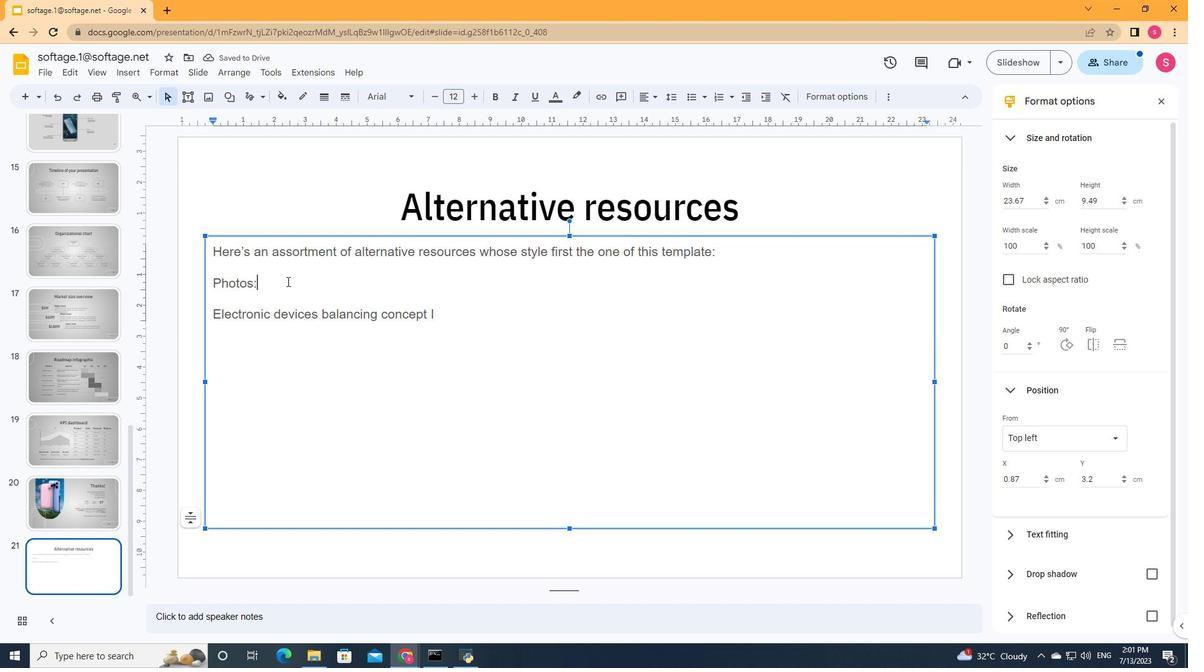 
Action: Mouse pressed left at (279, 284)
Screenshot: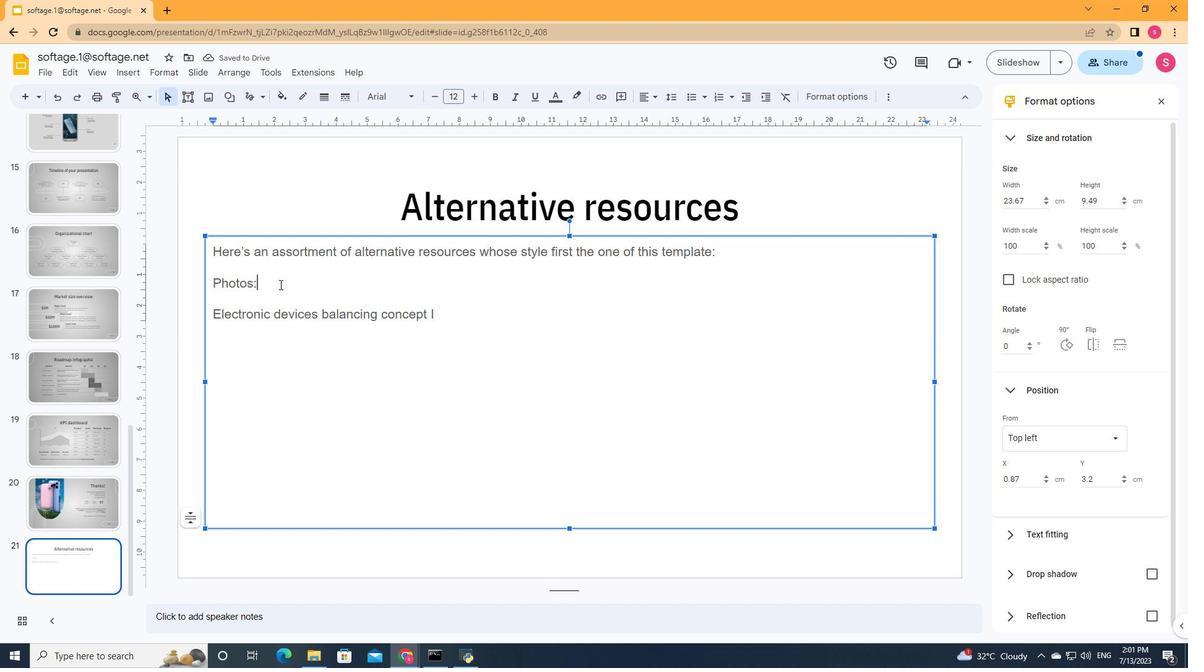 
Action: Mouse moved to (498, 100)
Screenshot: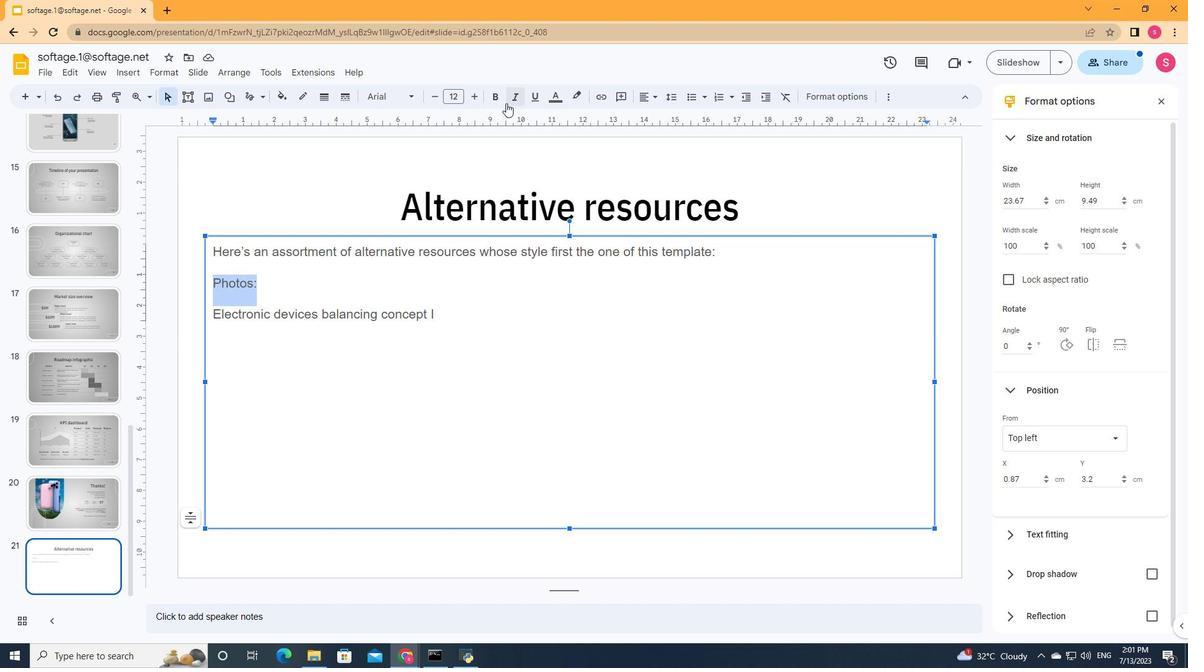 
Action: Mouse pressed left at (498, 100)
Screenshot: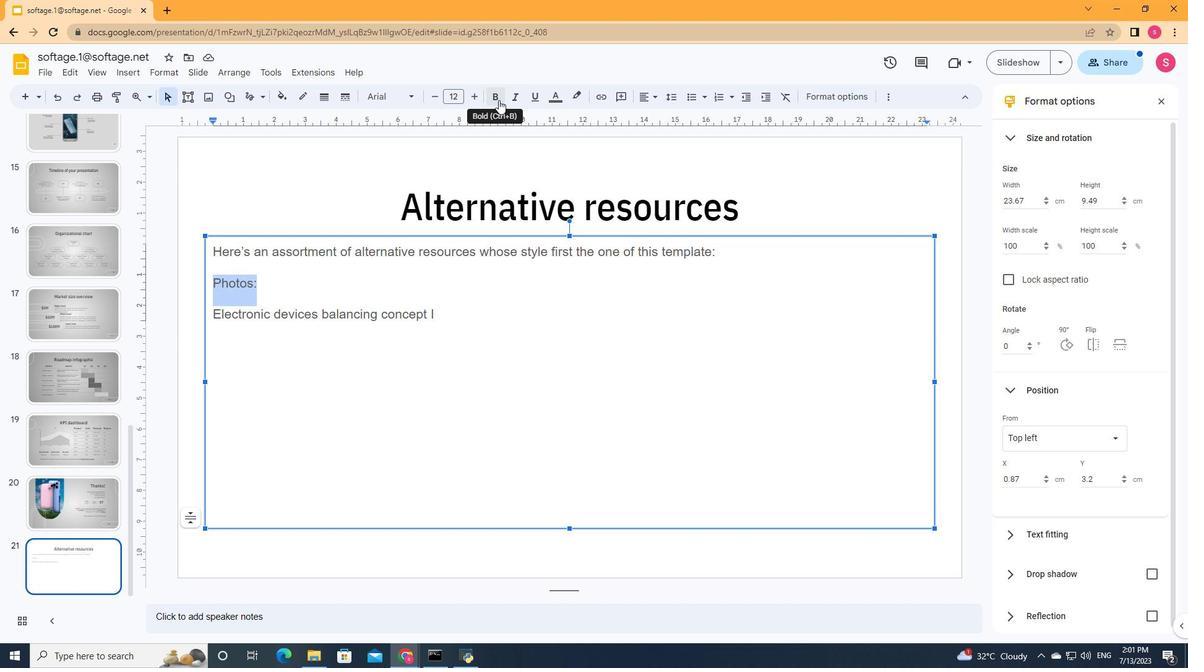 
Action: Mouse moved to (557, 97)
Screenshot: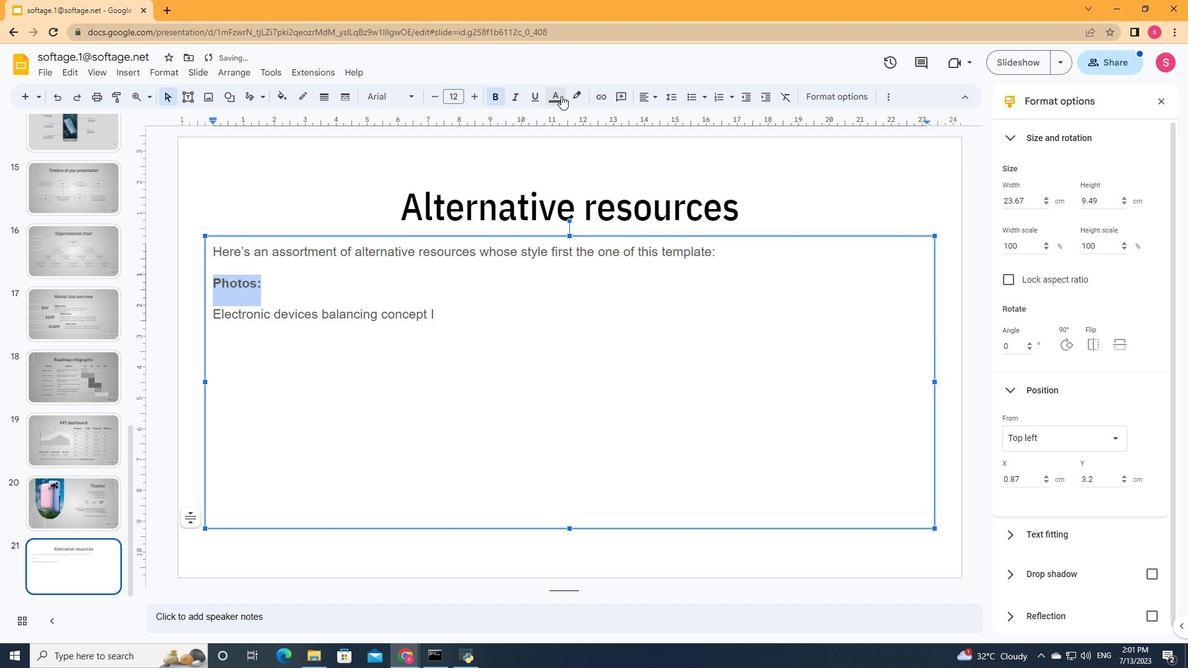
Action: Mouse pressed left at (557, 97)
Screenshot: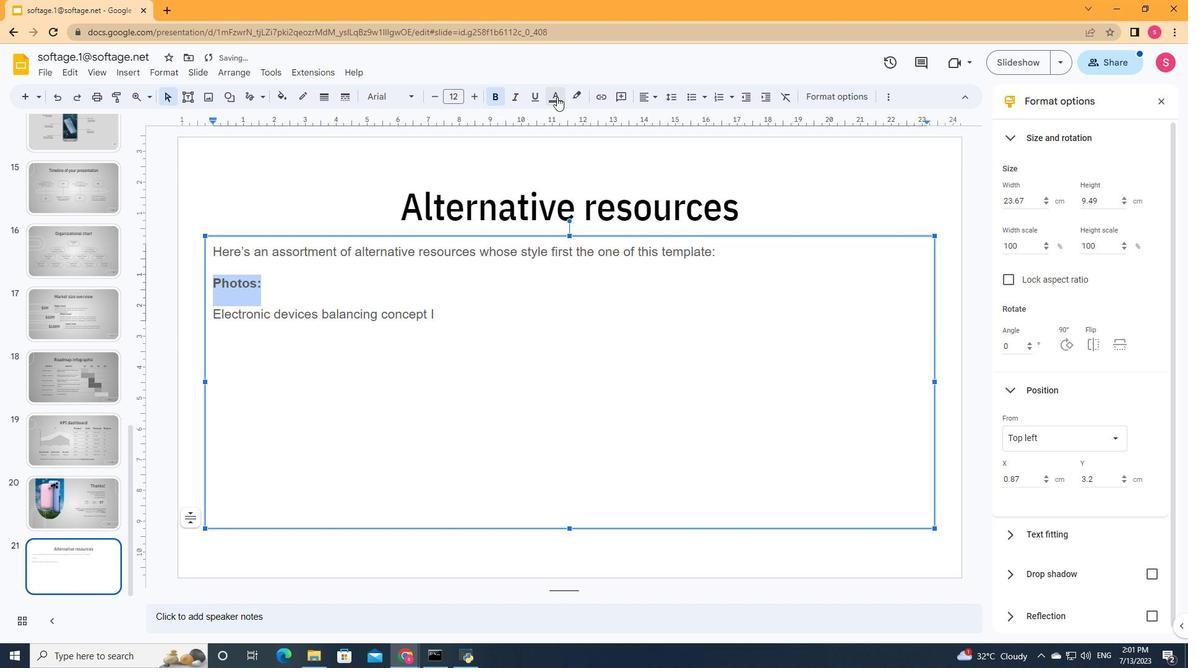 
Action: Mouse moved to (563, 134)
Screenshot: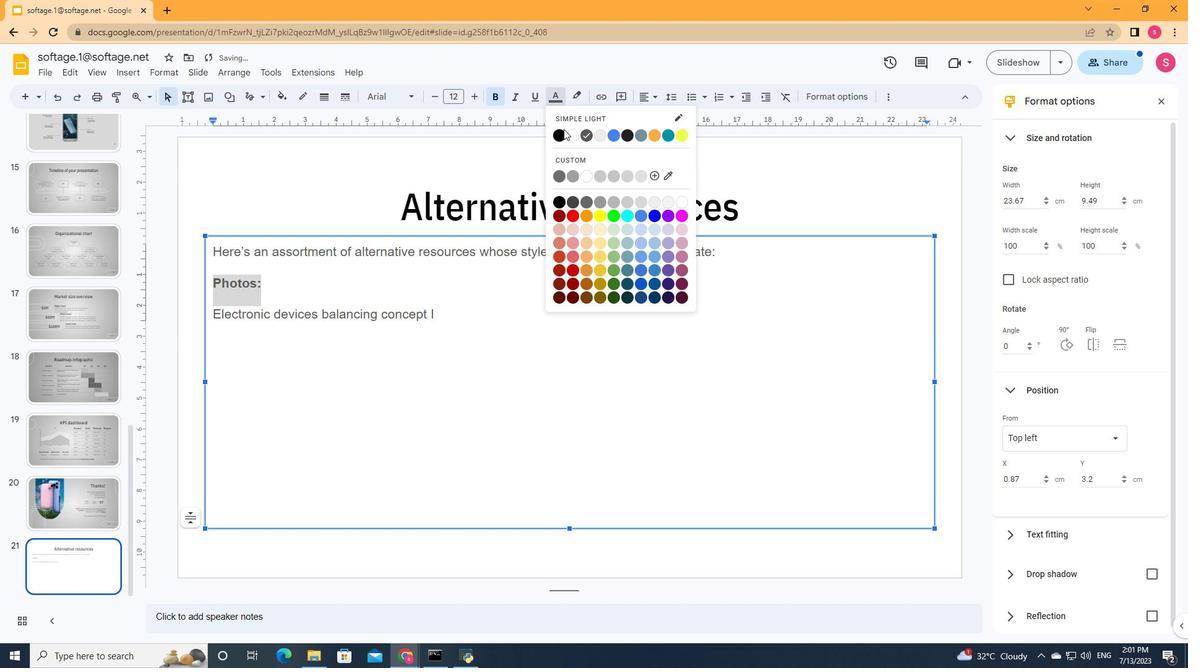 
Action: Mouse pressed left at (563, 134)
Screenshot: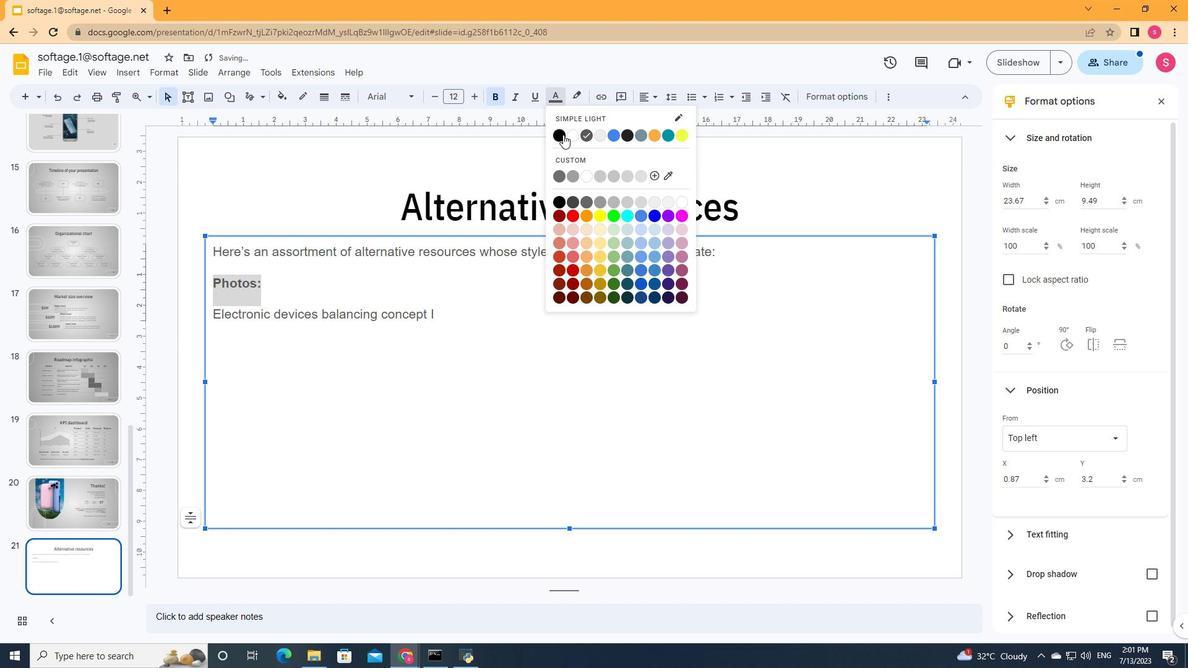 
Action: Mouse moved to (414, 99)
Screenshot: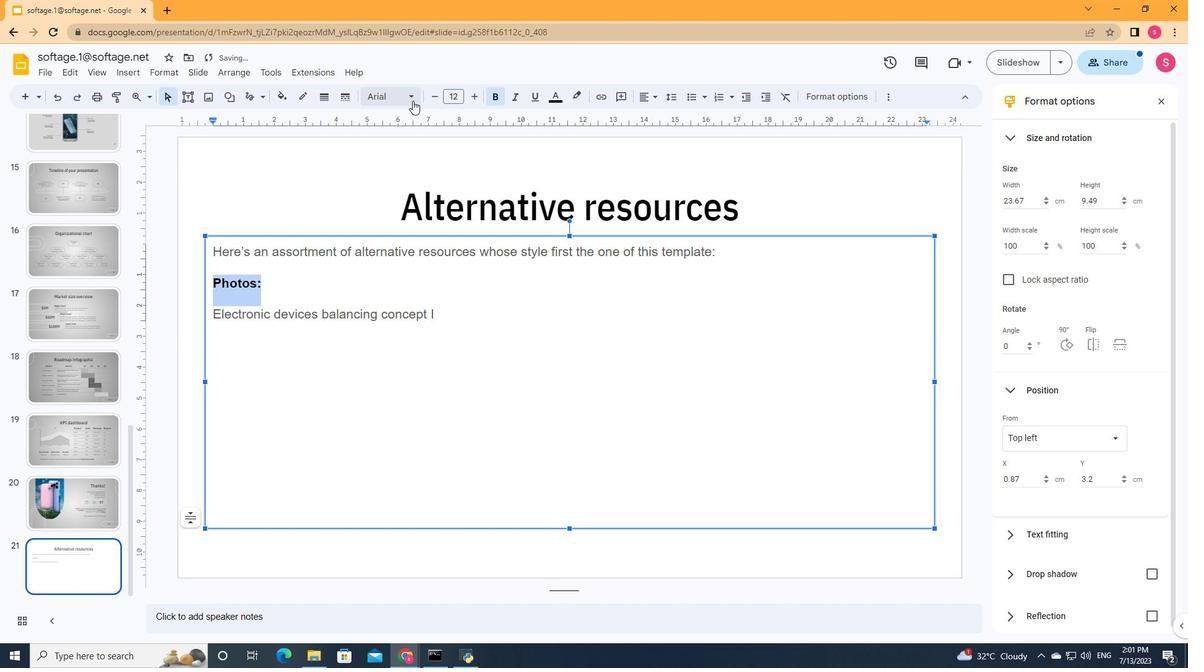 
Action: Mouse pressed left at (414, 99)
Screenshot: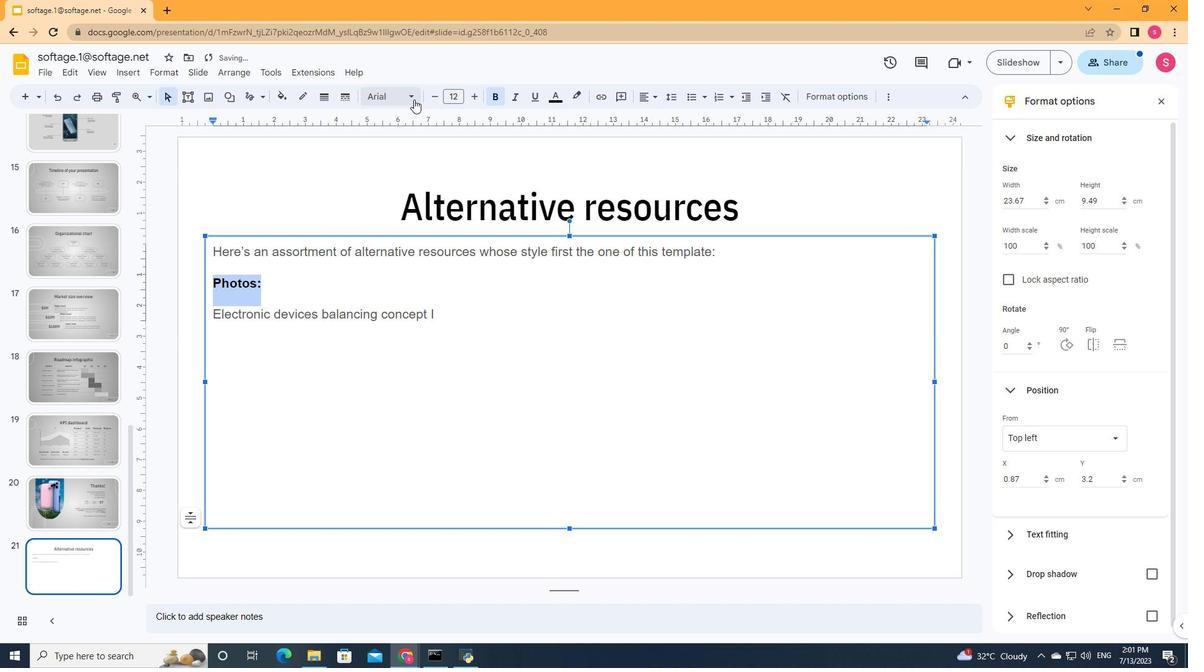 
Action: Mouse moved to (443, 217)
Screenshot: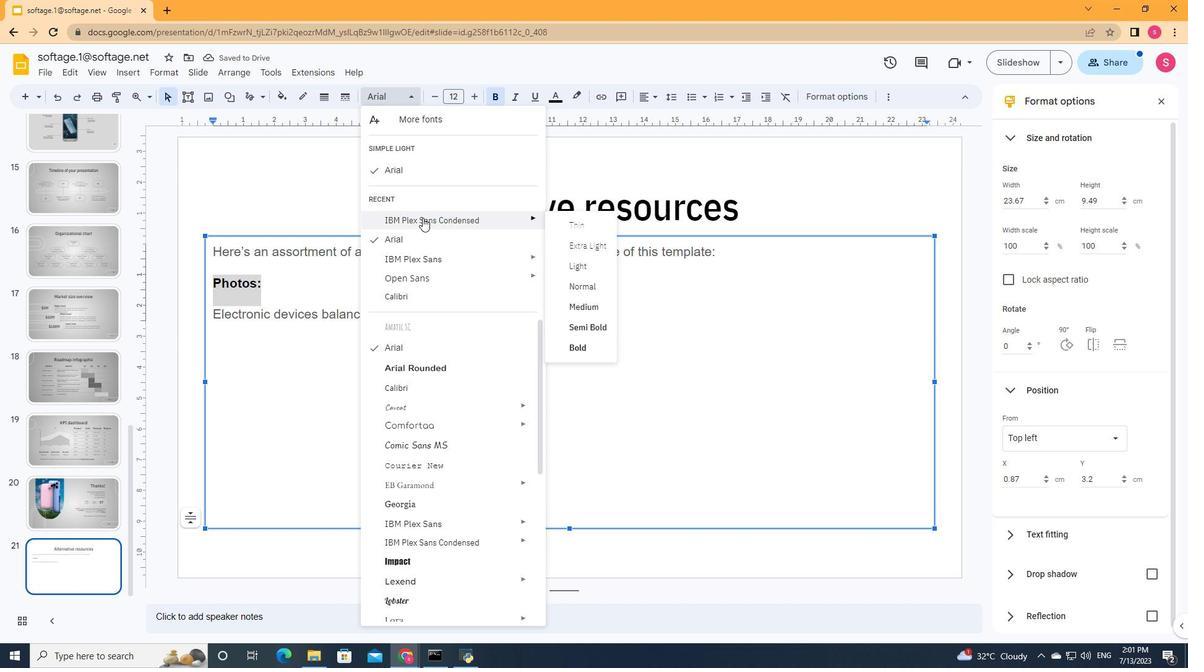
Action: Mouse pressed left at (443, 217)
Screenshot: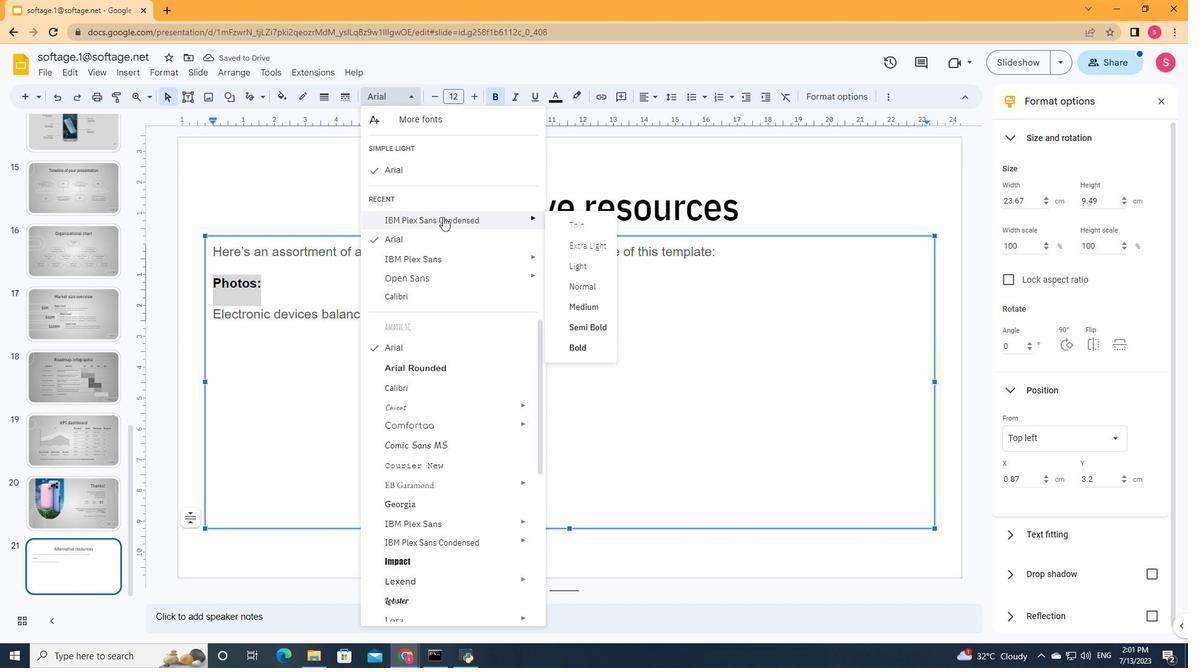 
Action: Mouse moved to (410, 95)
Screenshot: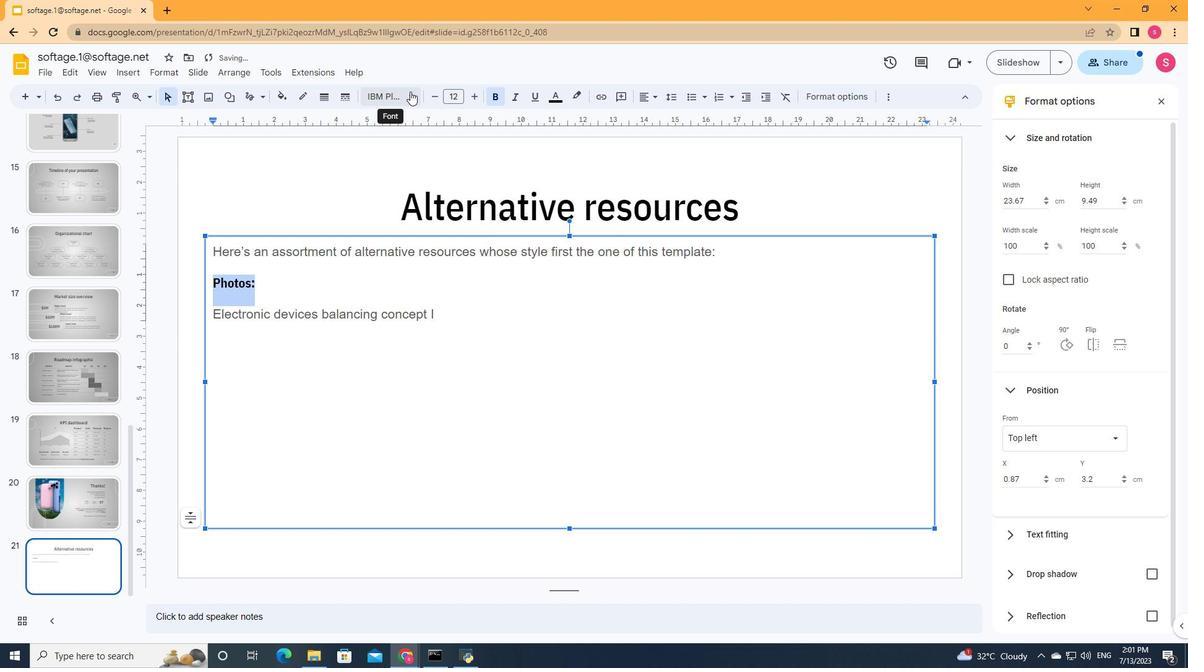 
Action: Mouse pressed left at (410, 95)
Screenshot: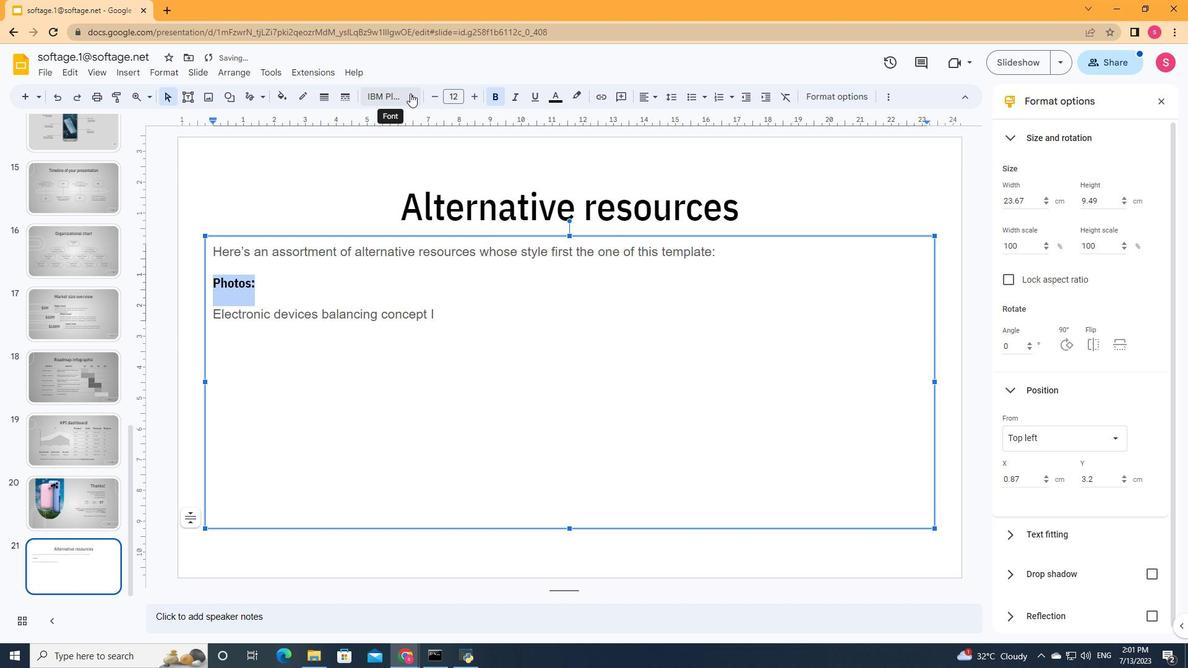 
Action: Mouse moved to (573, 303)
Screenshot: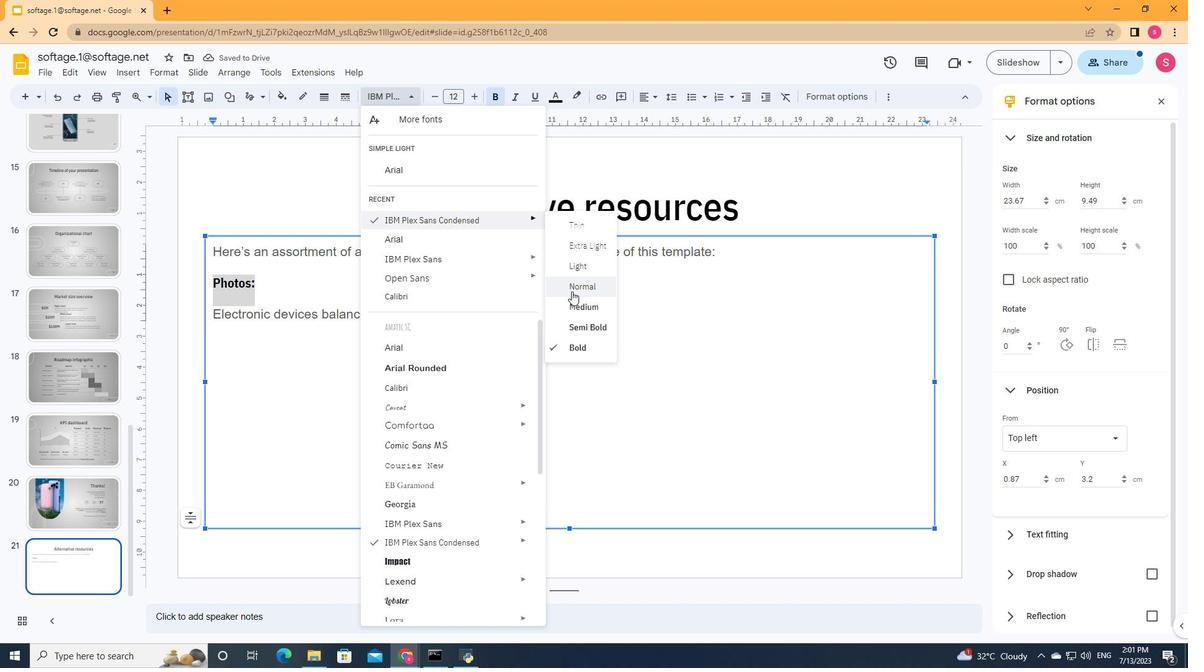 
Action: Mouse pressed left at (573, 303)
Screenshot: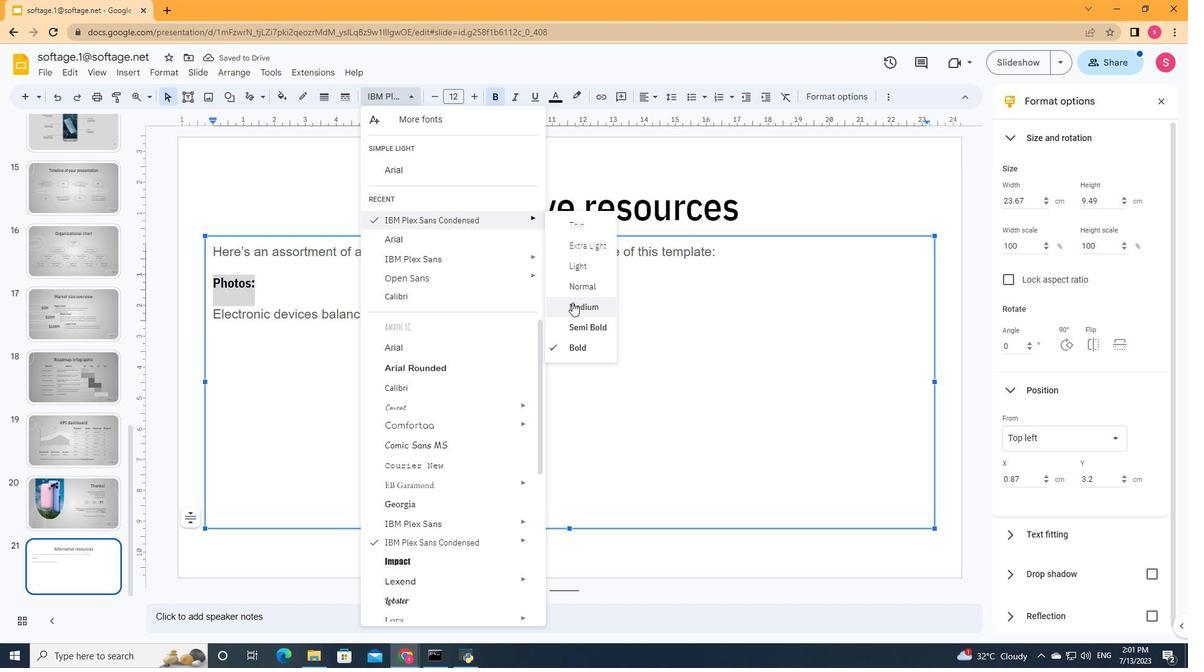 
Action: Mouse moved to (476, 323)
Screenshot: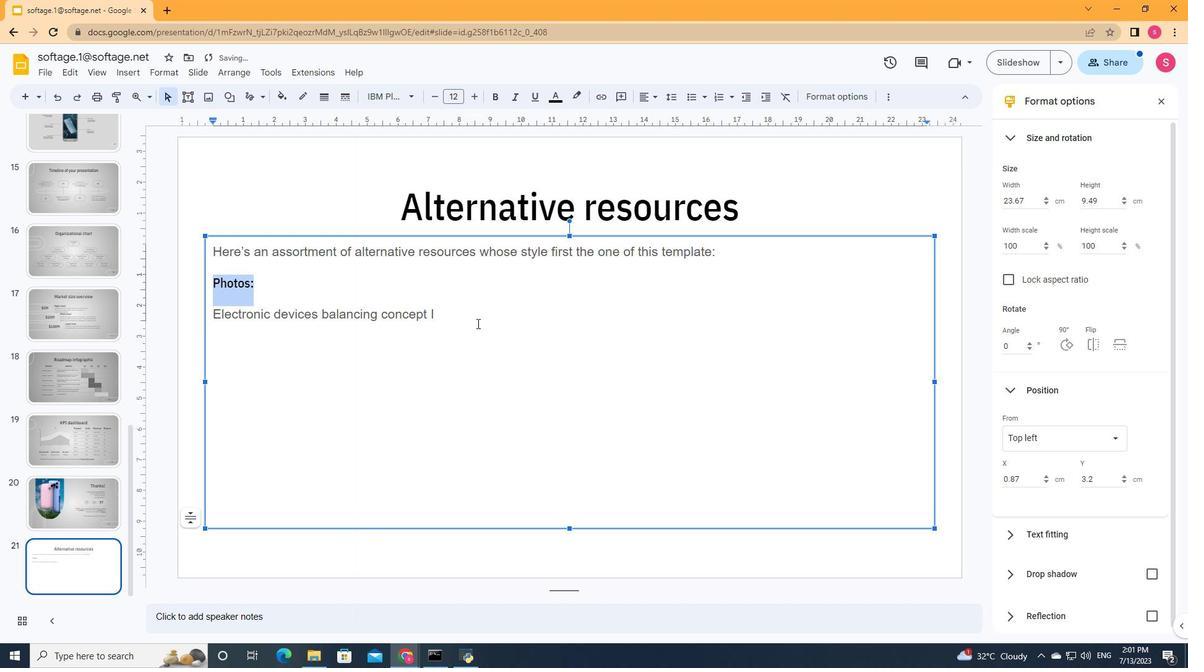 
Action: Mouse pressed left at (476, 323)
Screenshot: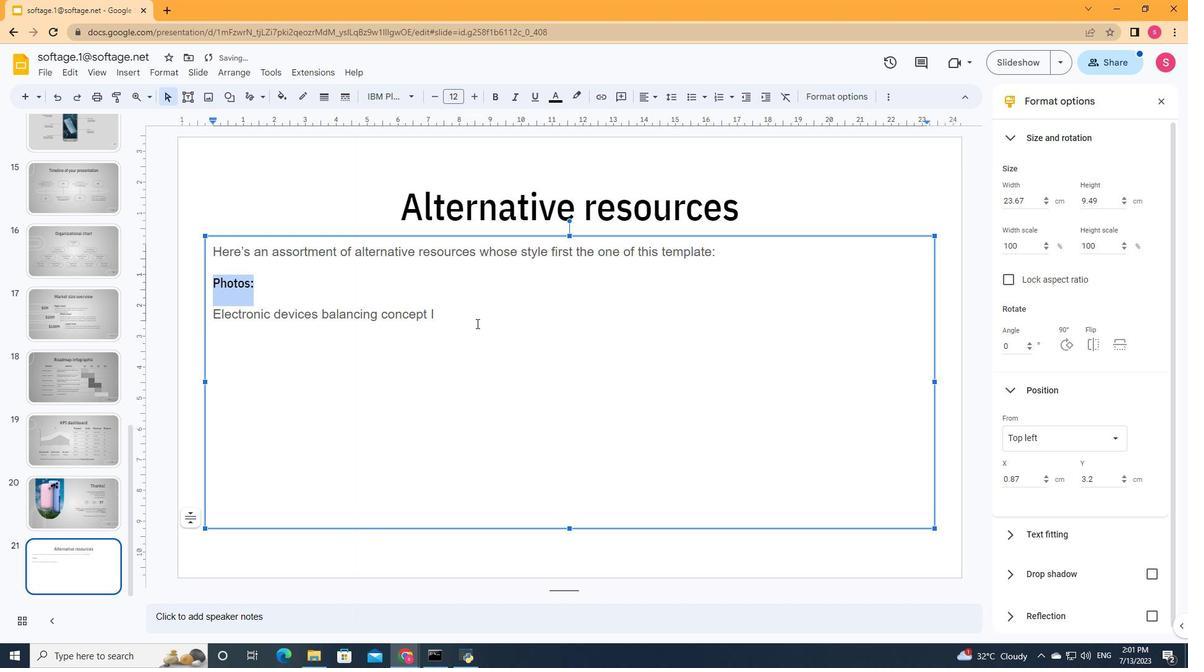 
Action: Mouse moved to (443, 313)
Screenshot: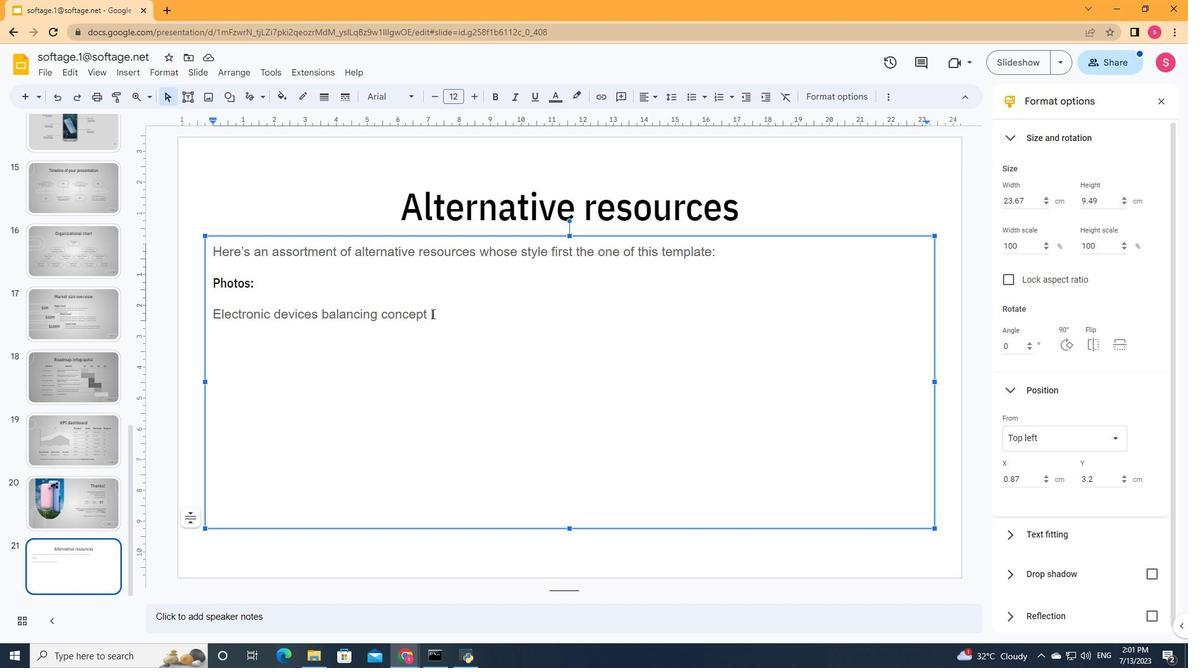 
Action: Mouse pressed left at (443, 313)
Screenshot: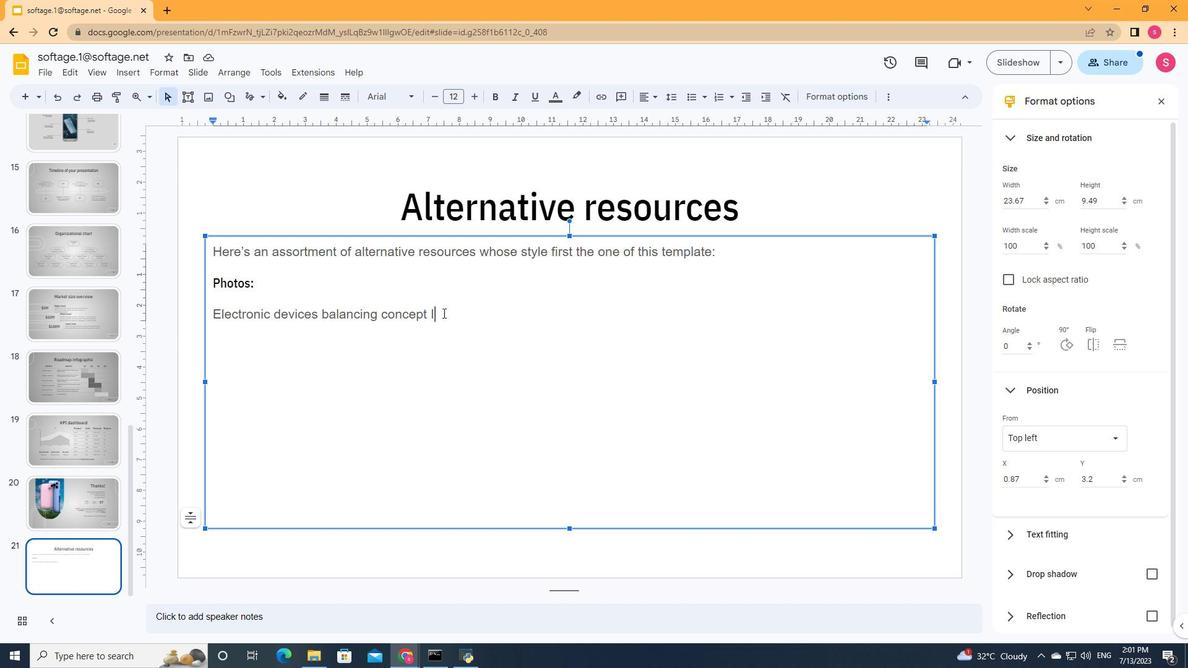 
Action: Mouse moved to (222, 304)
Screenshot: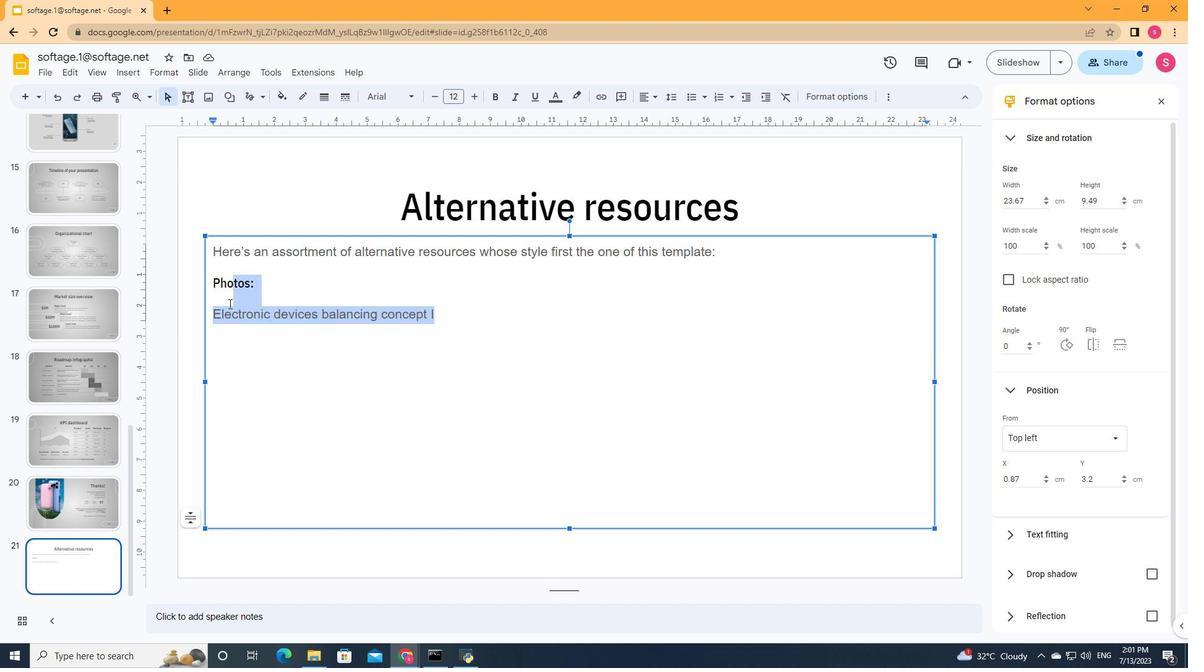 
Action: Mouse pressed left at (222, 304)
Screenshot: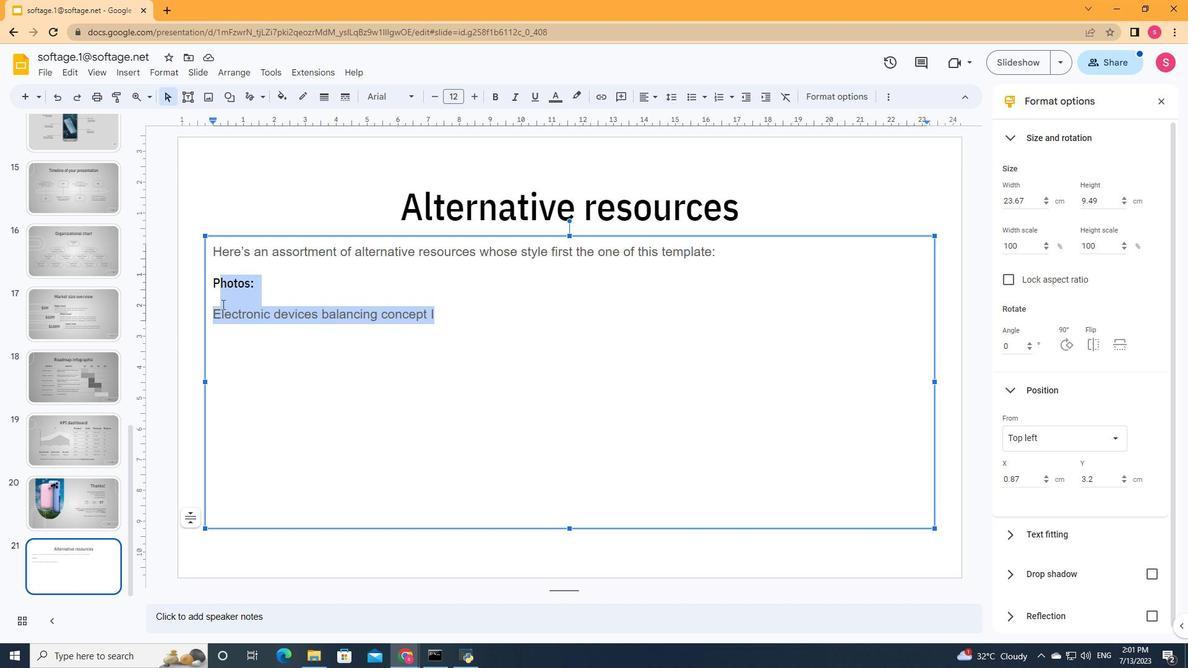 
Action: Mouse moved to (495, 319)
Screenshot: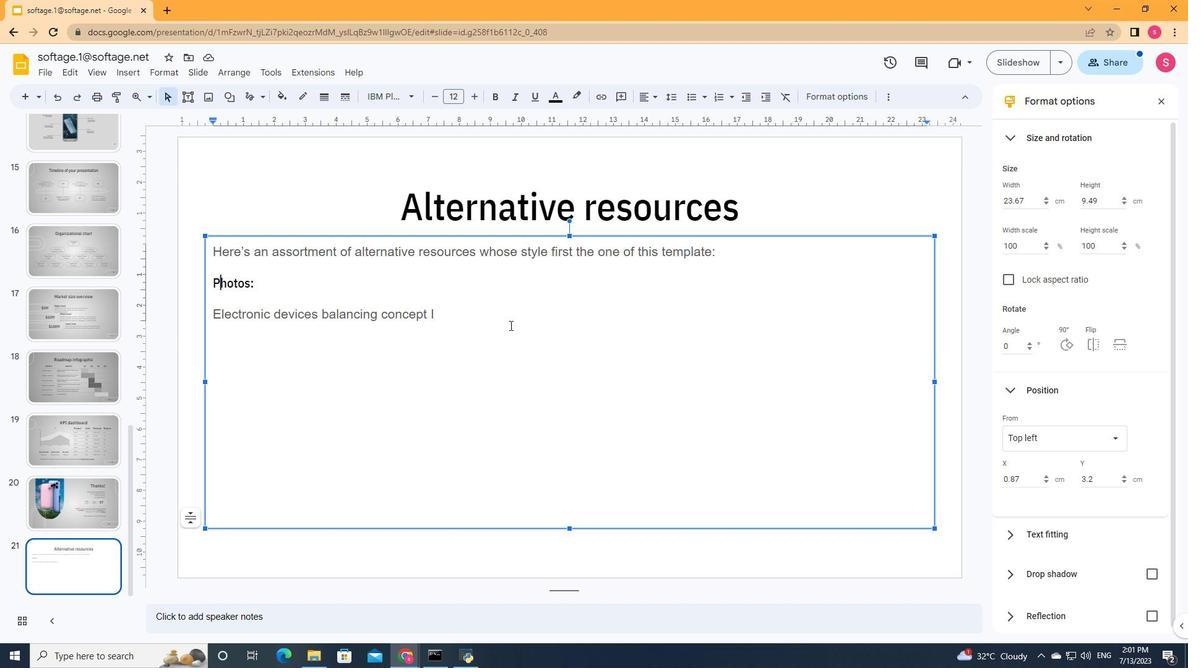 
Action: Mouse pressed left at (495, 319)
Screenshot: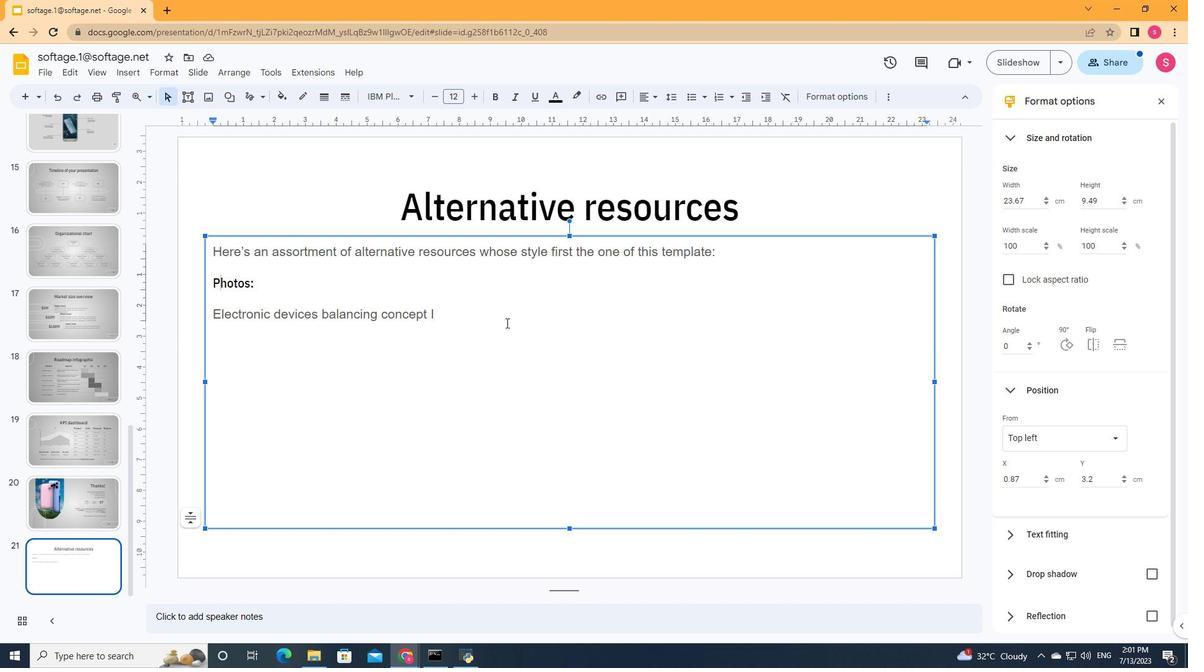 
Action: Mouse moved to (411, 98)
Screenshot: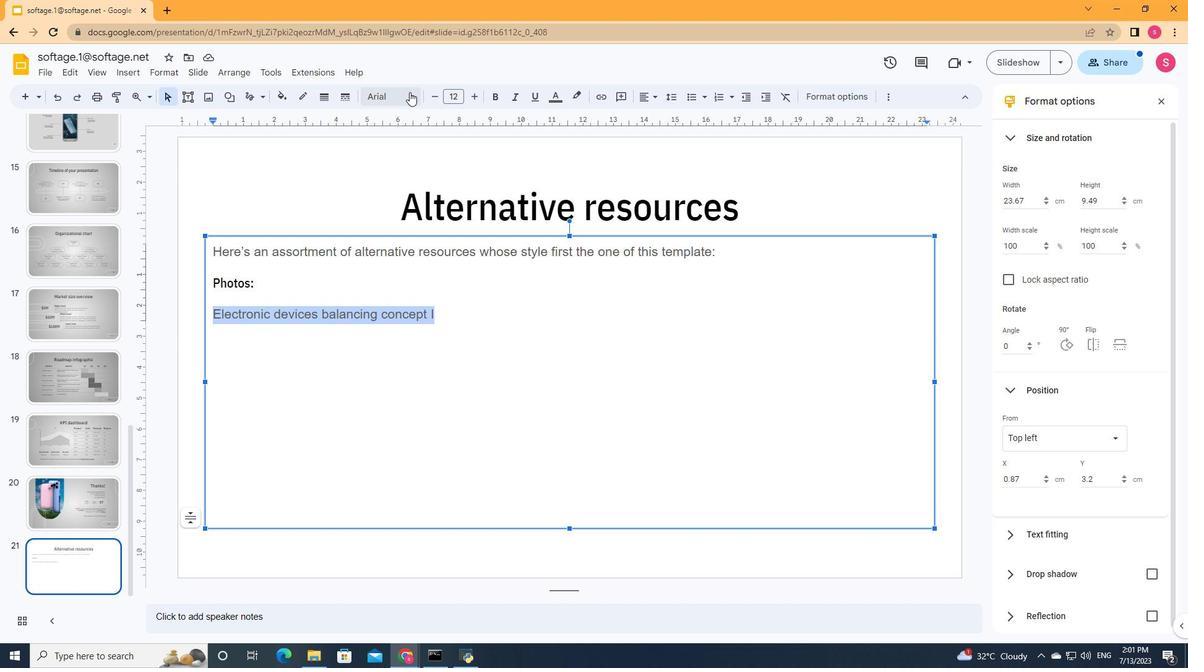 
Action: Mouse pressed left at (411, 98)
Screenshot: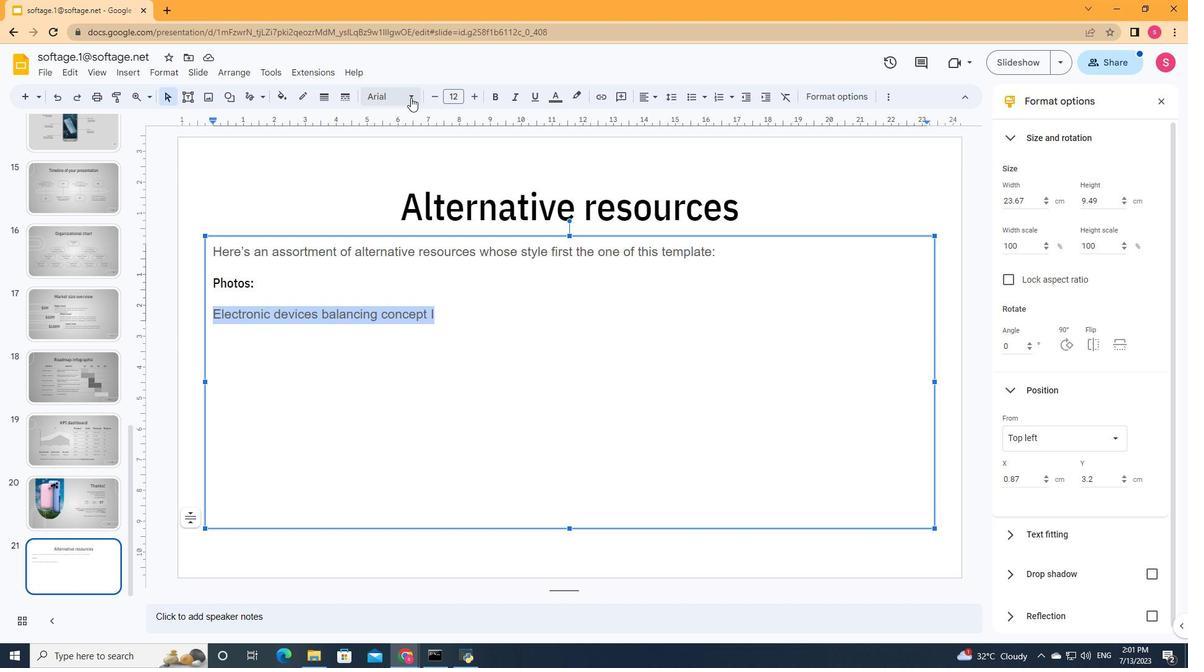 
Action: Mouse moved to (427, 221)
Screenshot: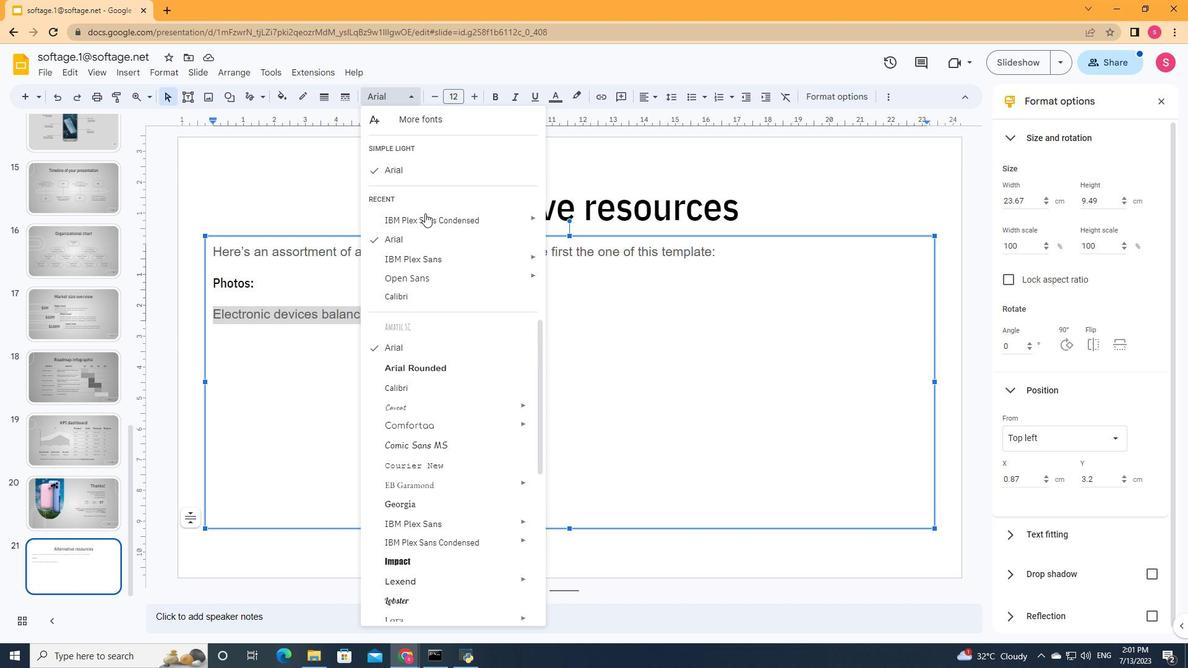 
Action: Mouse pressed left at (427, 221)
Screenshot: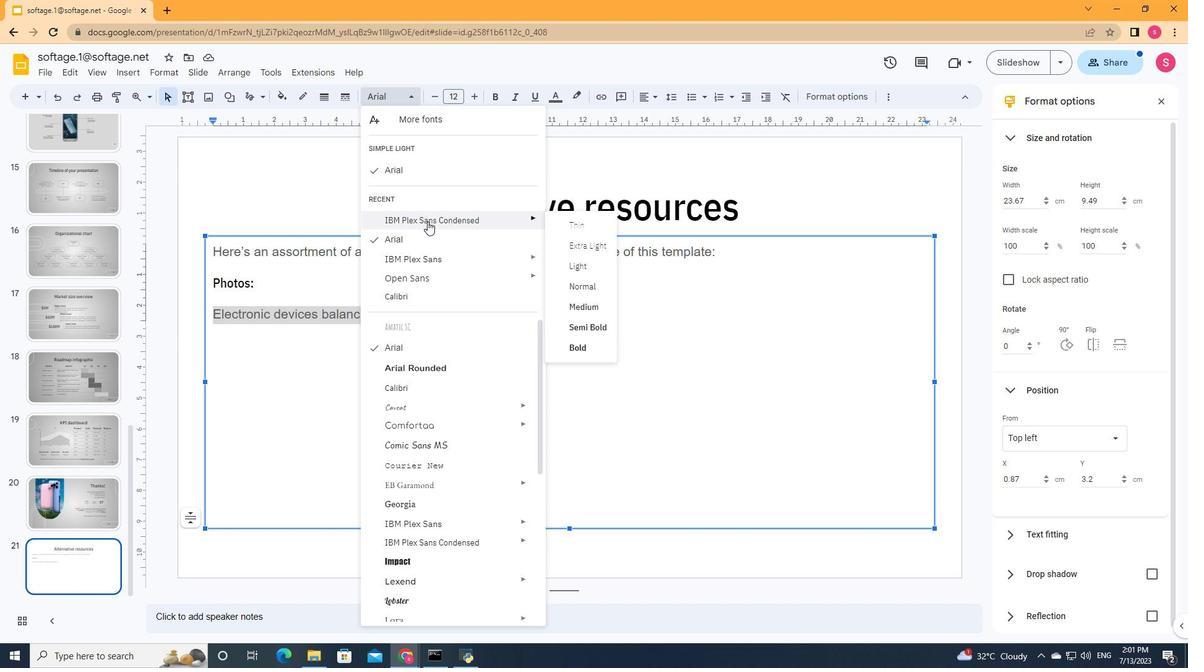 
Action: Mouse moved to (306, 259)
Screenshot: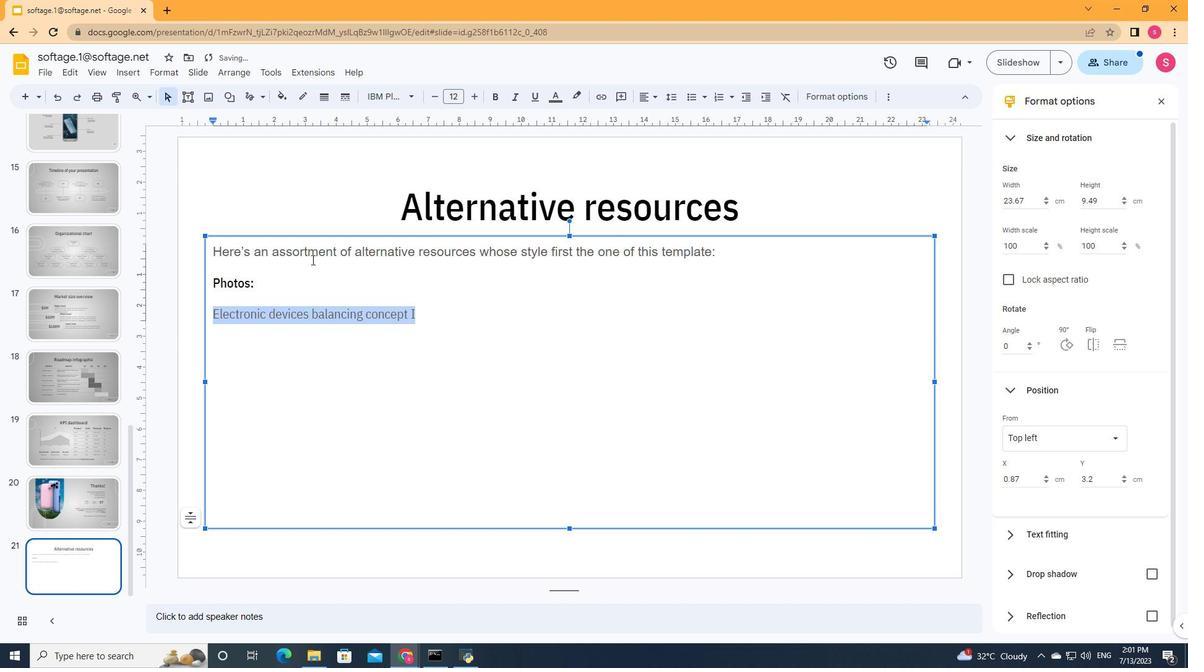 
Action: Mouse pressed left at (306, 259)
Screenshot: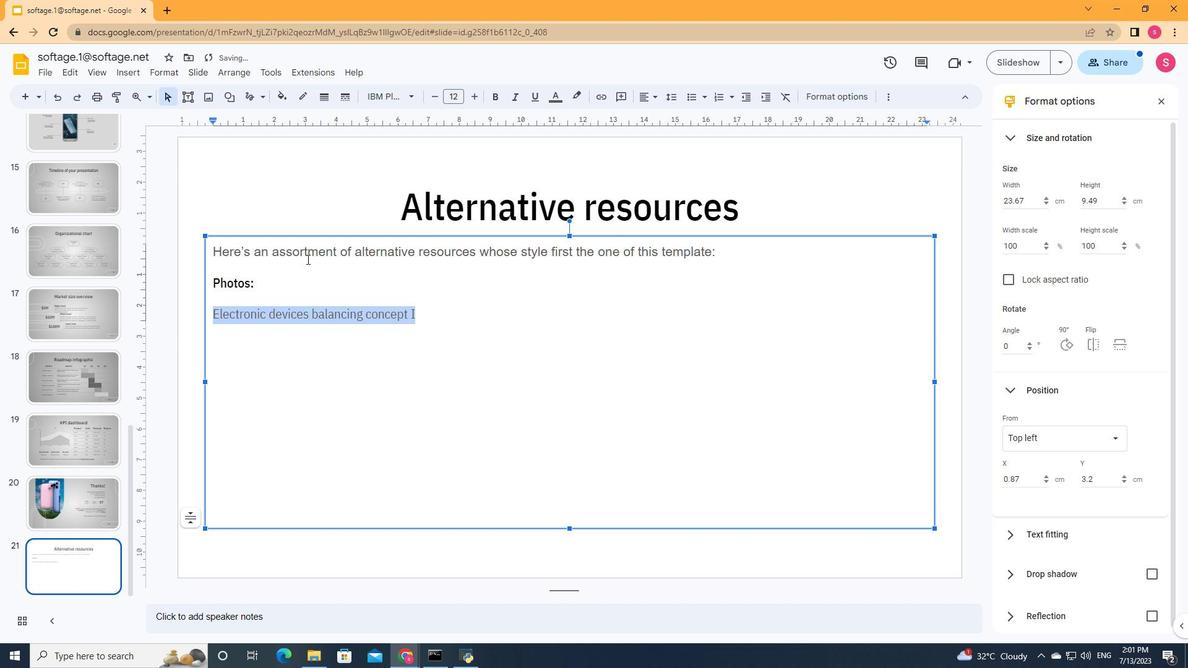 
Action: Mouse moved to (718, 257)
Screenshot: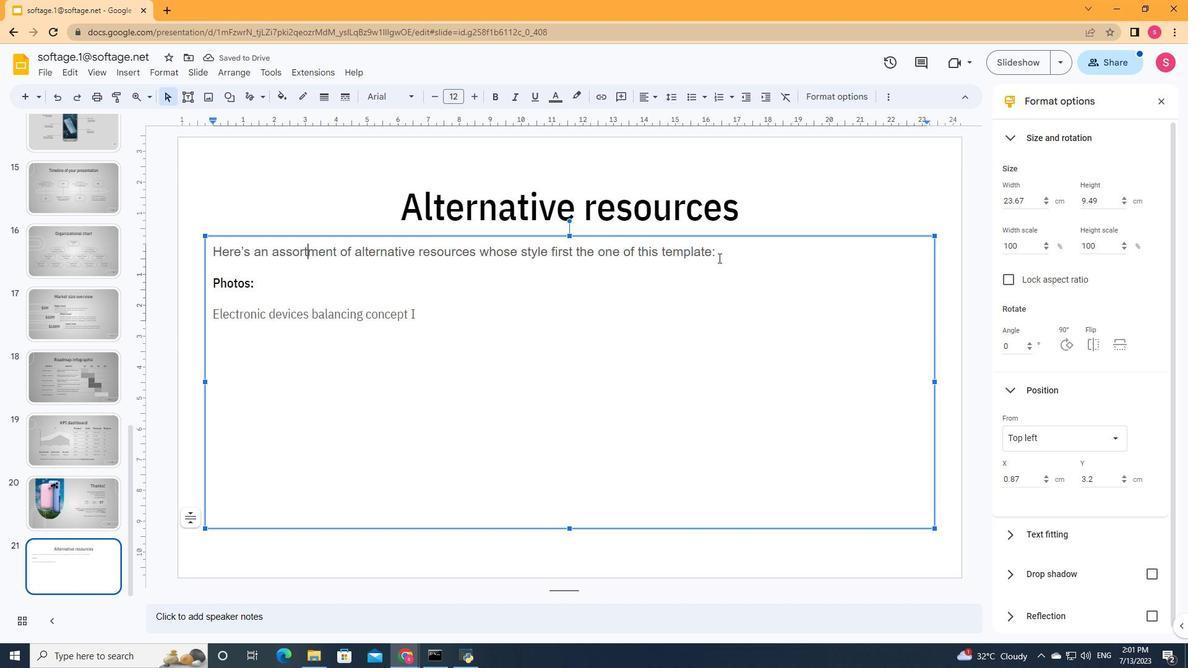 
Action: Mouse pressed left at (718, 257)
Screenshot: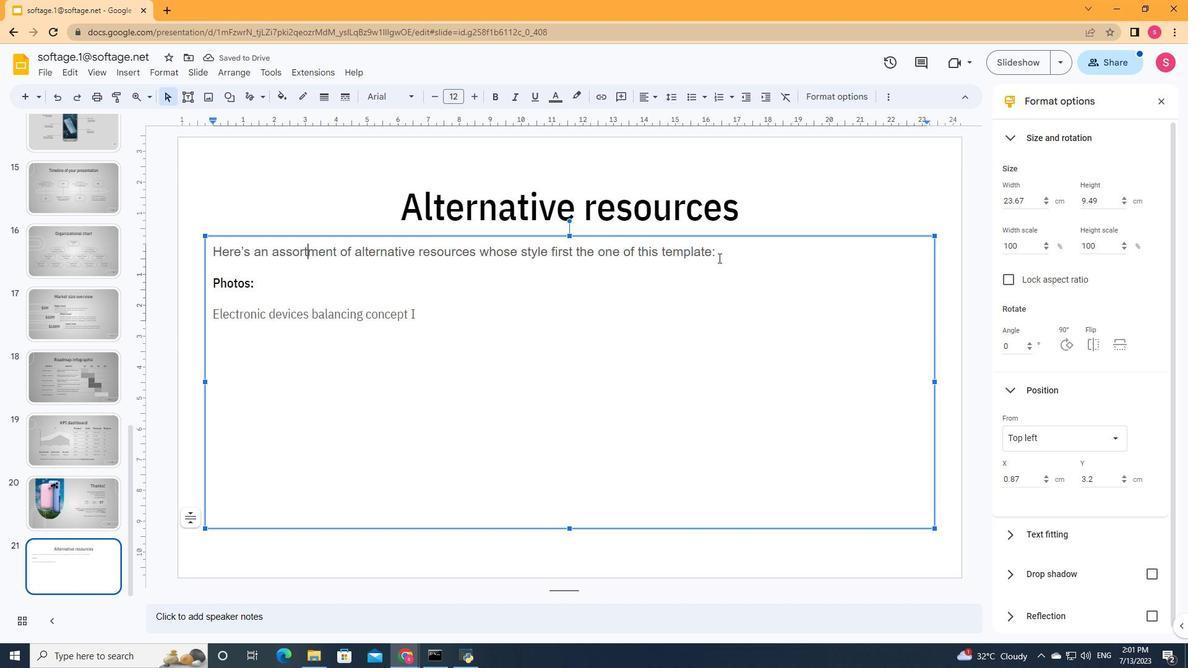 
Action: Mouse moved to (414, 96)
Screenshot: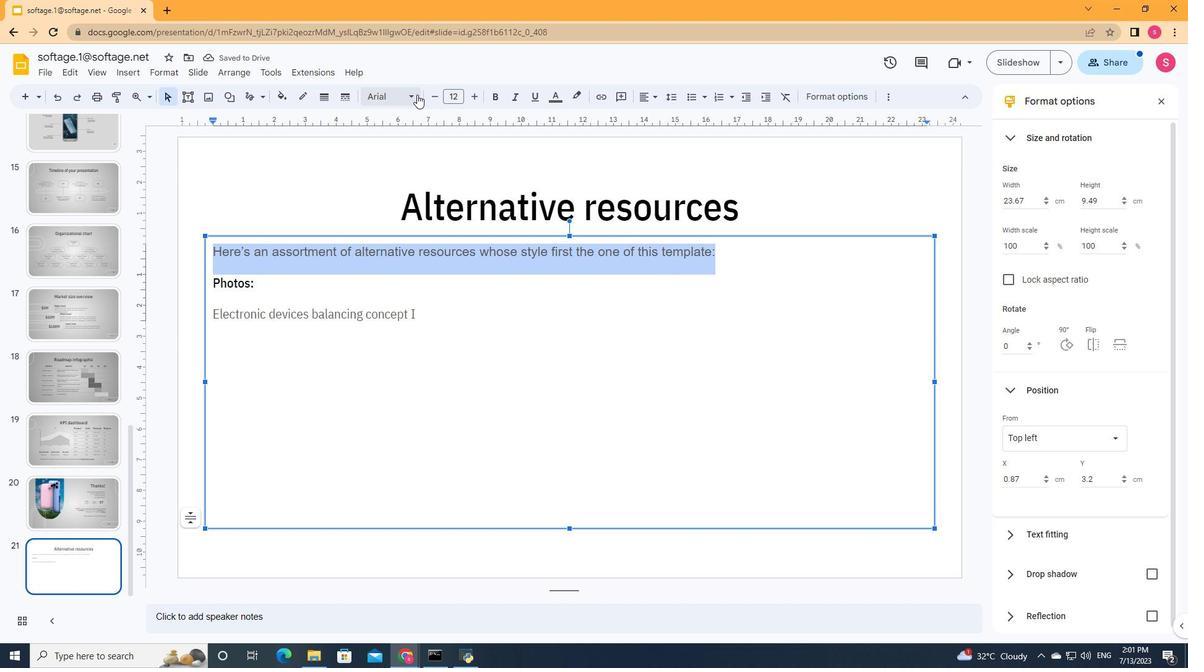 
Action: Mouse pressed left at (414, 96)
Screenshot: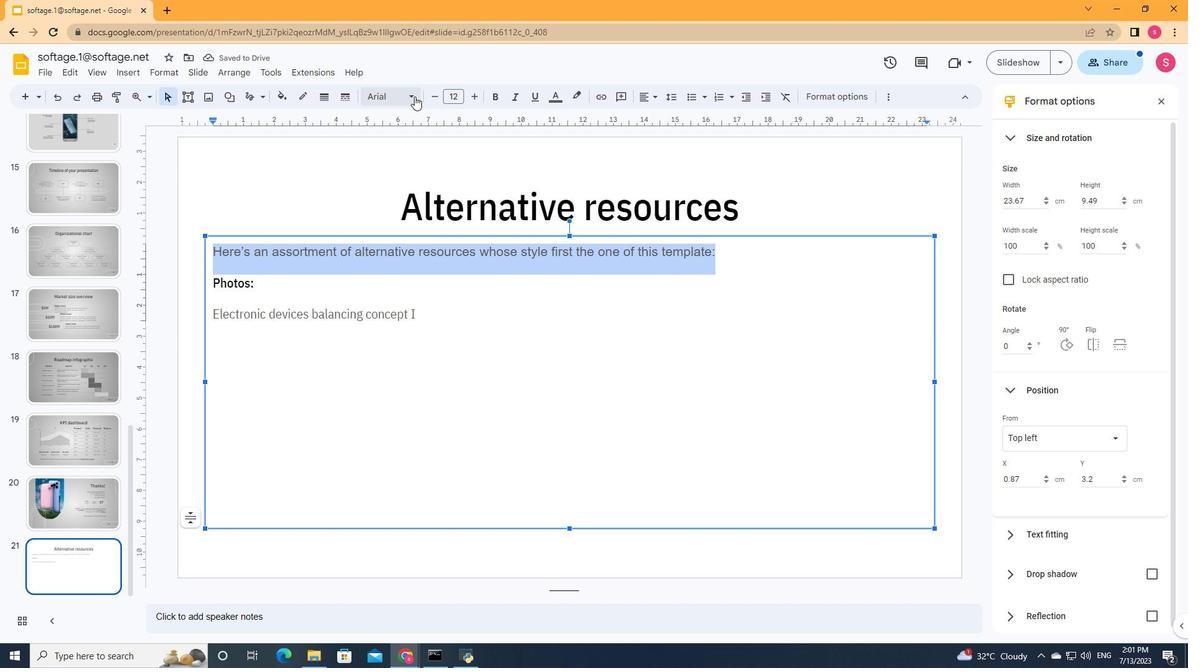 
Action: Mouse moved to (451, 212)
Screenshot: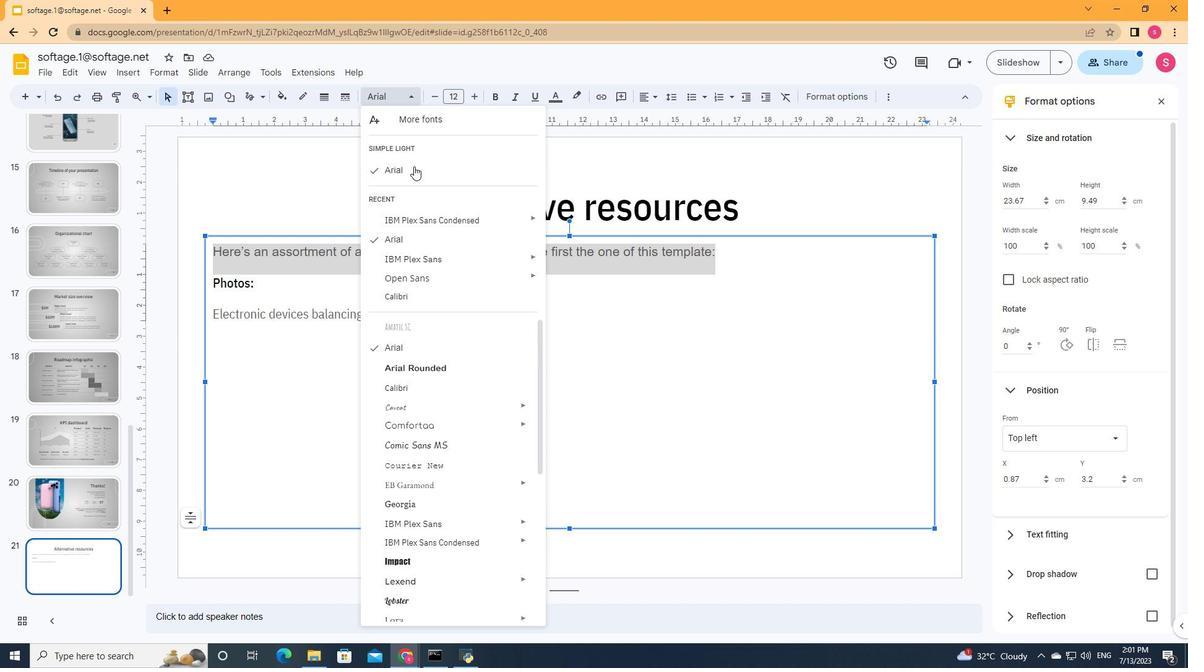 
Action: Mouse pressed left at (451, 212)
Screenshot: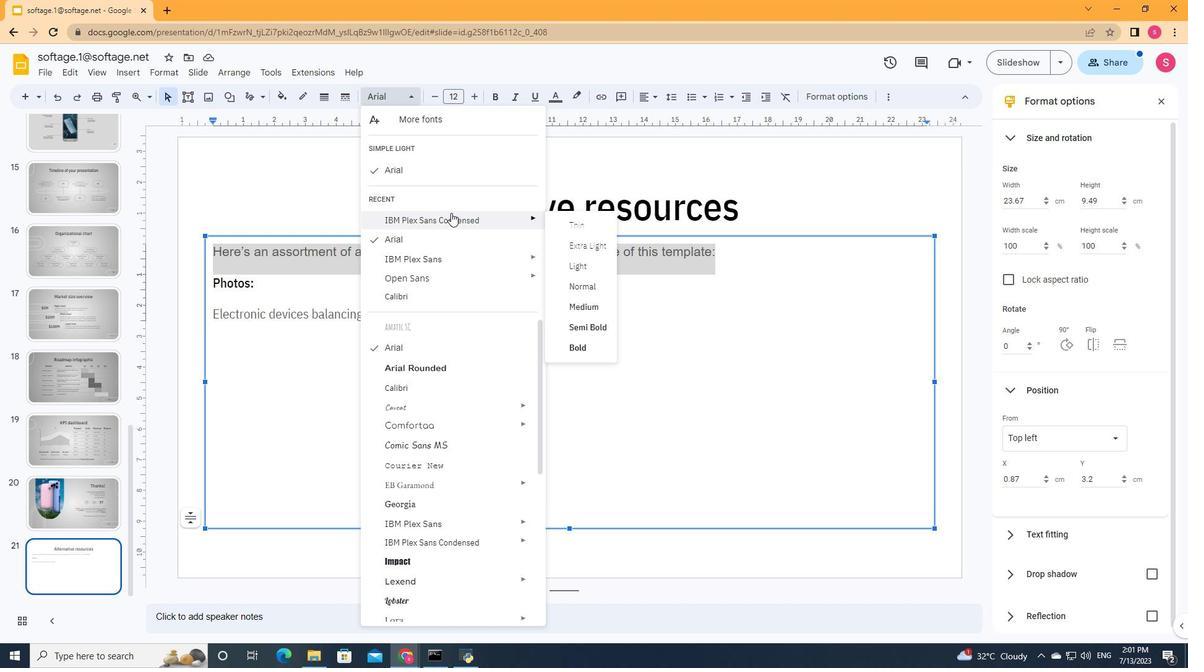 
Action: Mouse moved to (436, 305)
Screenshot: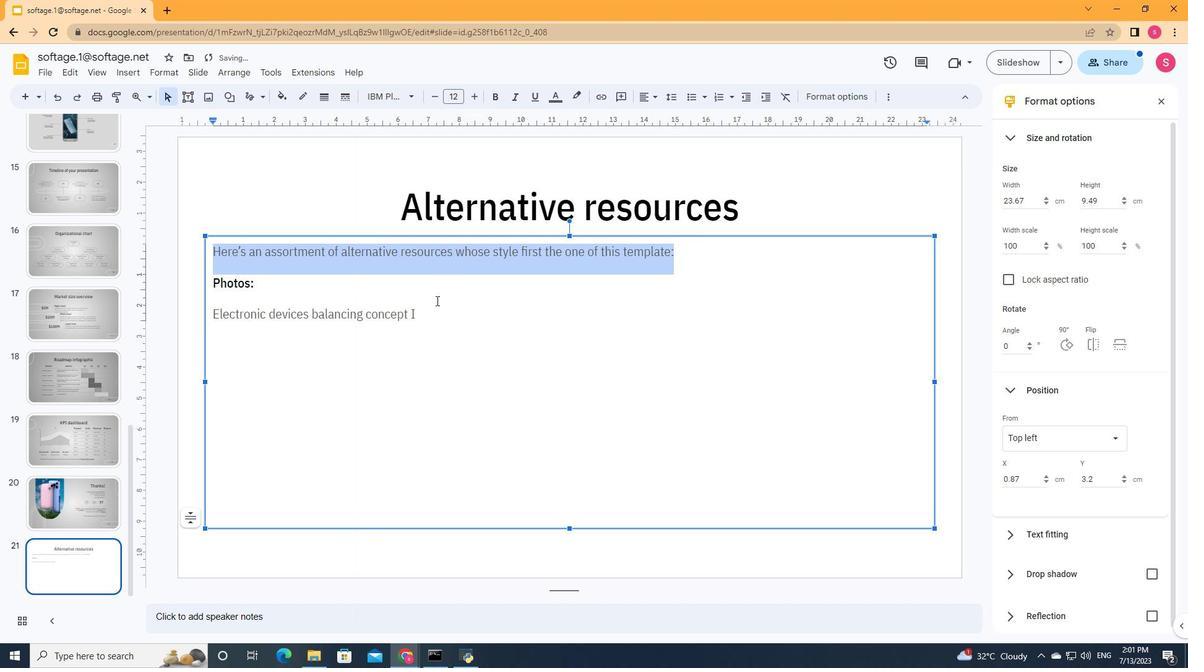 
Action: Mouse pressed left at (436, 305)
Screenshot: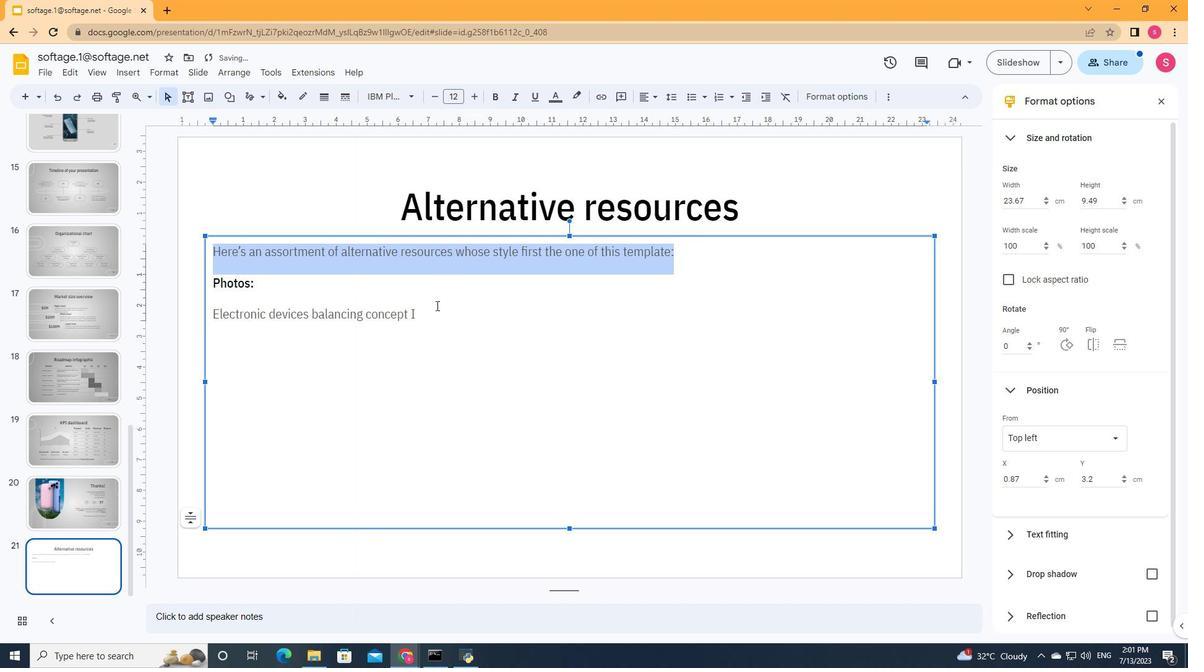 
Action: Mouse moved to (423, 311)
Screenshot: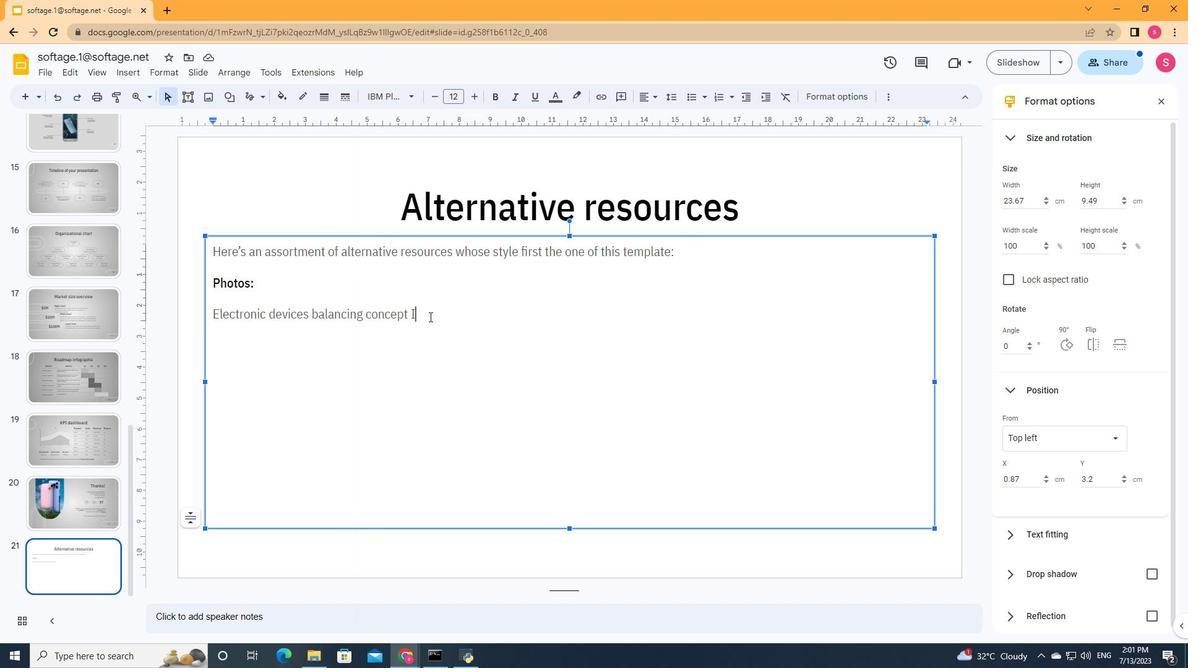 
Action: Mouse pressed left at (423, 311)
Screenshot: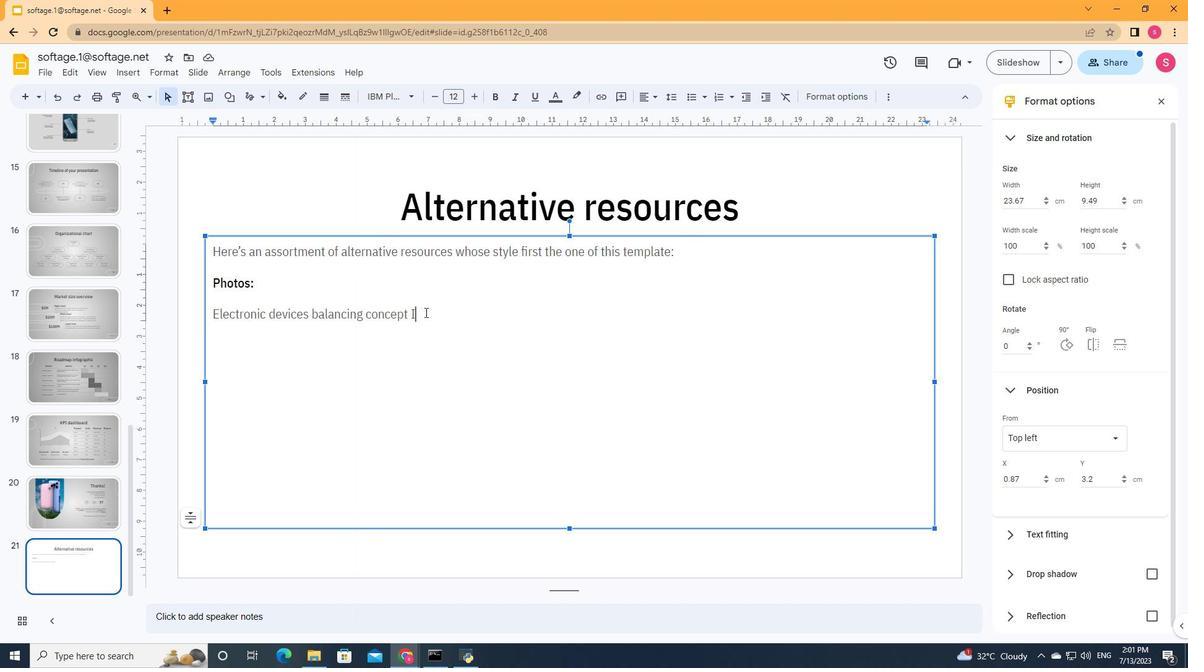 
Action: Mouse moved to (207, 310)
Screenshot: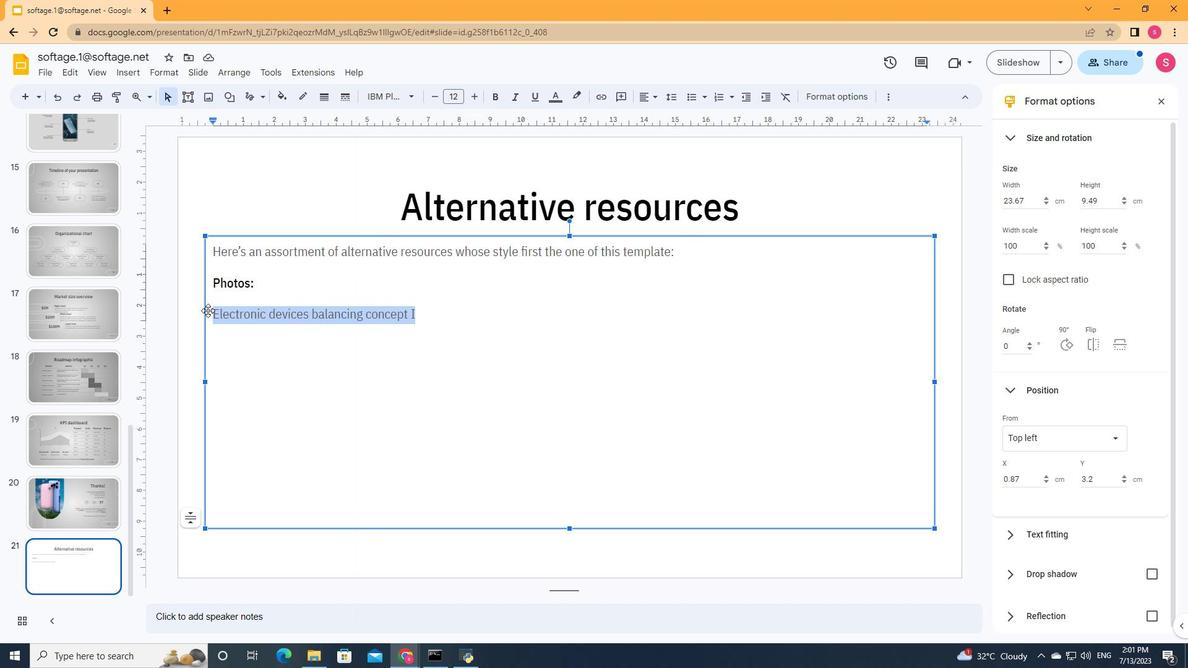 
Action: Key pressed ctrl+C
Screenshot: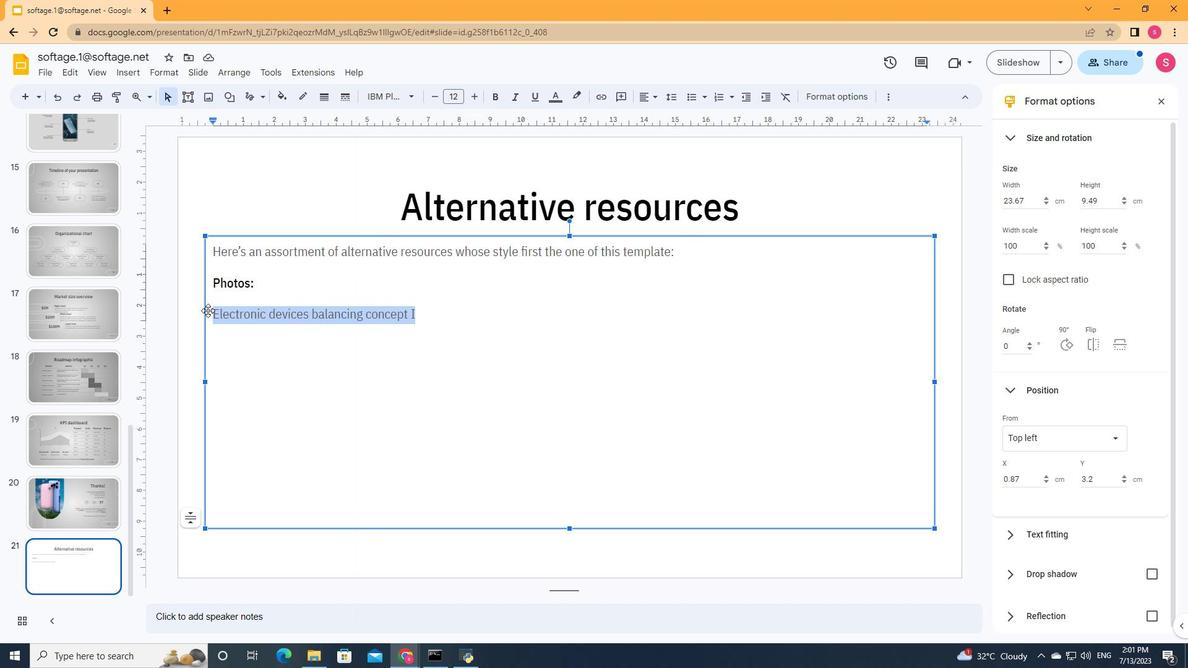
Action: Mouse moved to (245, 336)
Screenshot: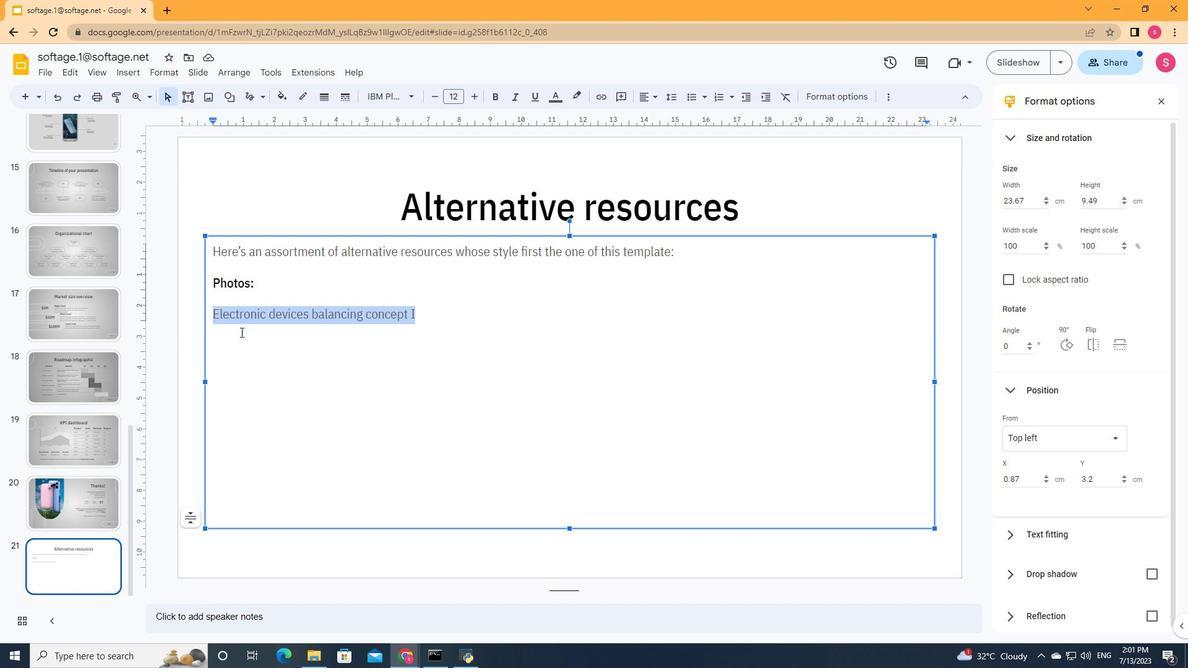 
Action: Mouse pressed left at (245, 336)
Screenshot: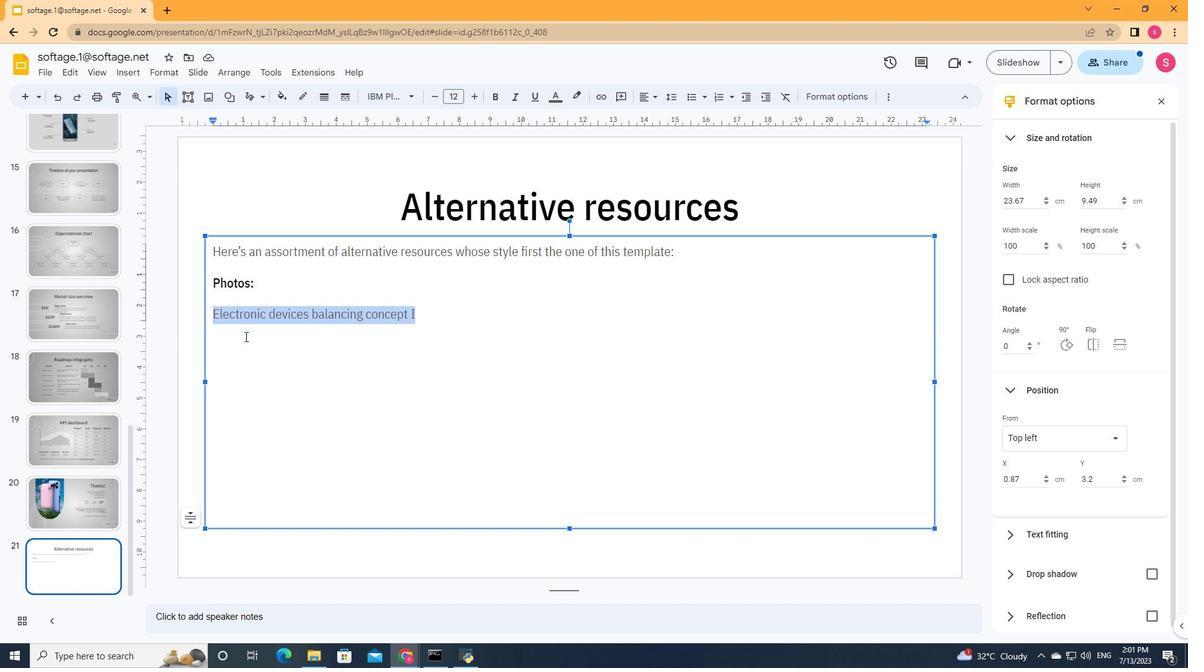 
Action: Mouse moved to (416, 319)
Screenshot: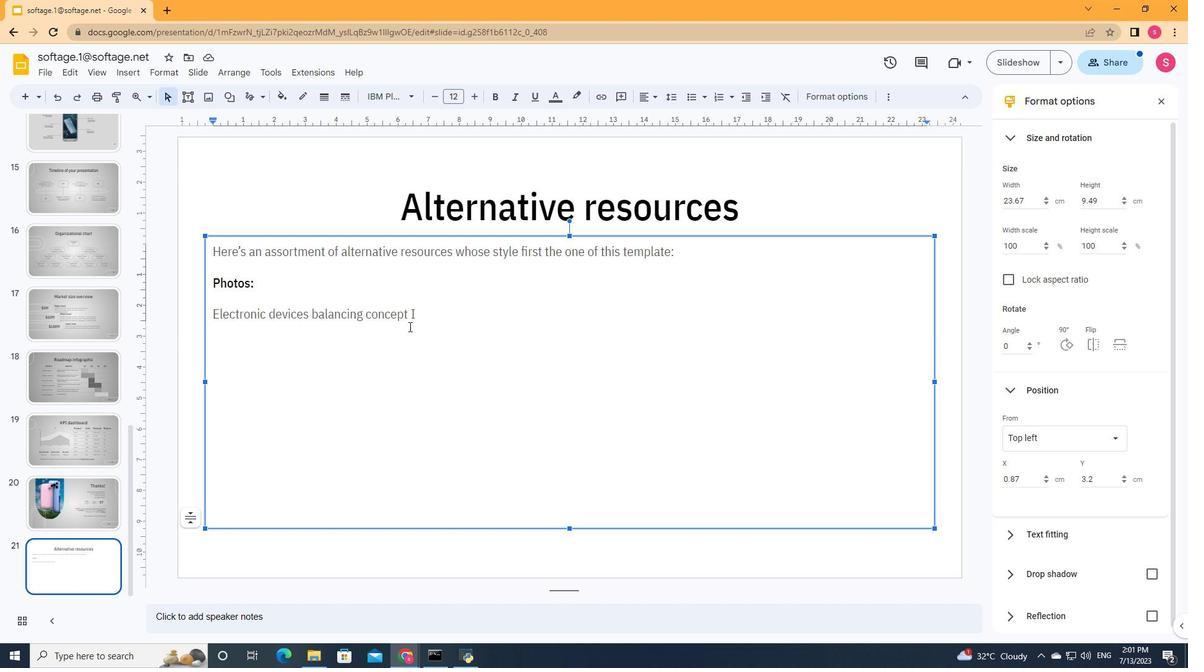 
Action: Mouse pressed left at (416, 319)
Screenshot: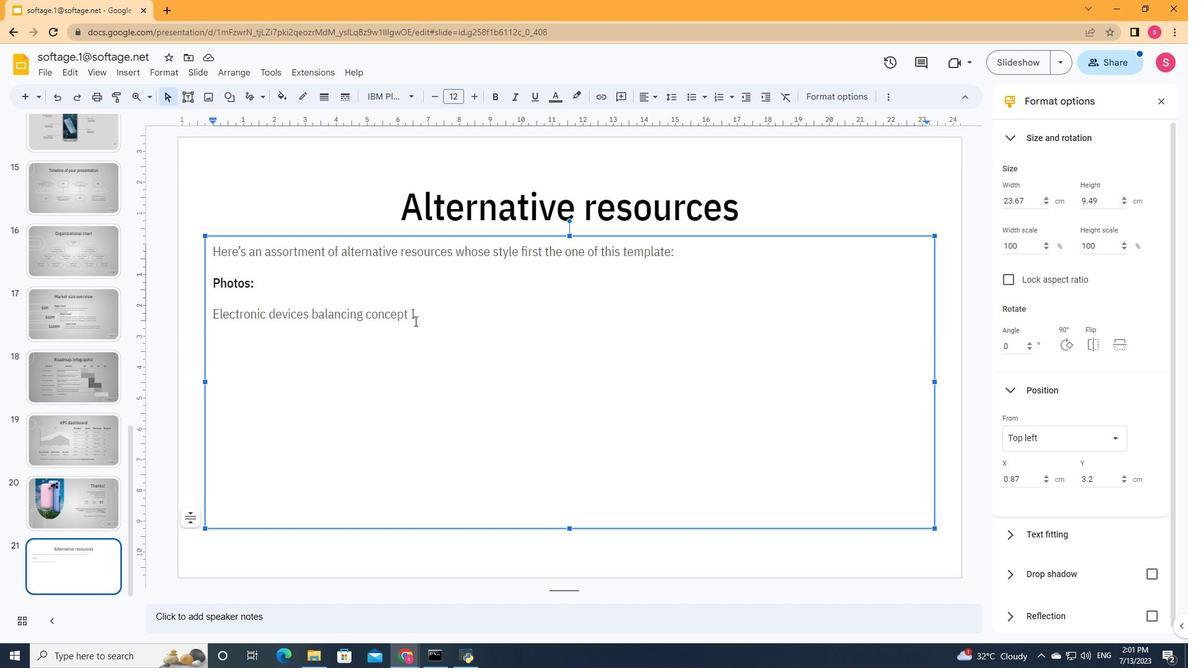 
Action: Key pressed <Key.enter>ctrl+V<Key.shift><Key.shift><Key.shift><Key.shift><Key.shift><Key.shift><Key.shift><Key.shift><Key.shift>I<Key.enter><Key.shift><Key.shift><Key.shift><Key.shift><Key.shift><Key.shift><Key.shift><Key.shift><Key.shift><Key.shift><Key.shift><Key.shift><Key.shift><Key.shift><Key.shift><Key.shift><Key.shift><Key.shift><Key.shift><Key.shift><Key.shift><Key.shift><Key.shift><Key.shift><Key.shift><Key.shift><Key.shift><Key.shift><Key.shift><Key.shift><Key.shift><Key.shift><Key.shift><Key.shift><Key.shift><Key.shift><Key.shift><Key.shift><Key.shift><Key.shift><Key.shift><Key.shift><Key.shift><Key.shift><Key.shift><Key.shift><Key.shift><Key.shift><Key.shift>Elec<Key.backspace>gant<Key.space>smartphone<Key.space>composition<Key.space><Key.shift><Key.shift><Key.shift><Key.shift><Key.shift><Key.shift><Key.shift><Key.shift><Key.shift><Key.shift><Key.shift><Key.shift><Key.shift><Key.shift><Key.shift><Key.shift><Key.shift><Key.shift><Key.shift><Key.shift><Key.shift><Key.shift><Key.shift><Key.shift><Key.shift><Key.shift><Key.shift><Key.shift>I<Key.enter>
Screenshot: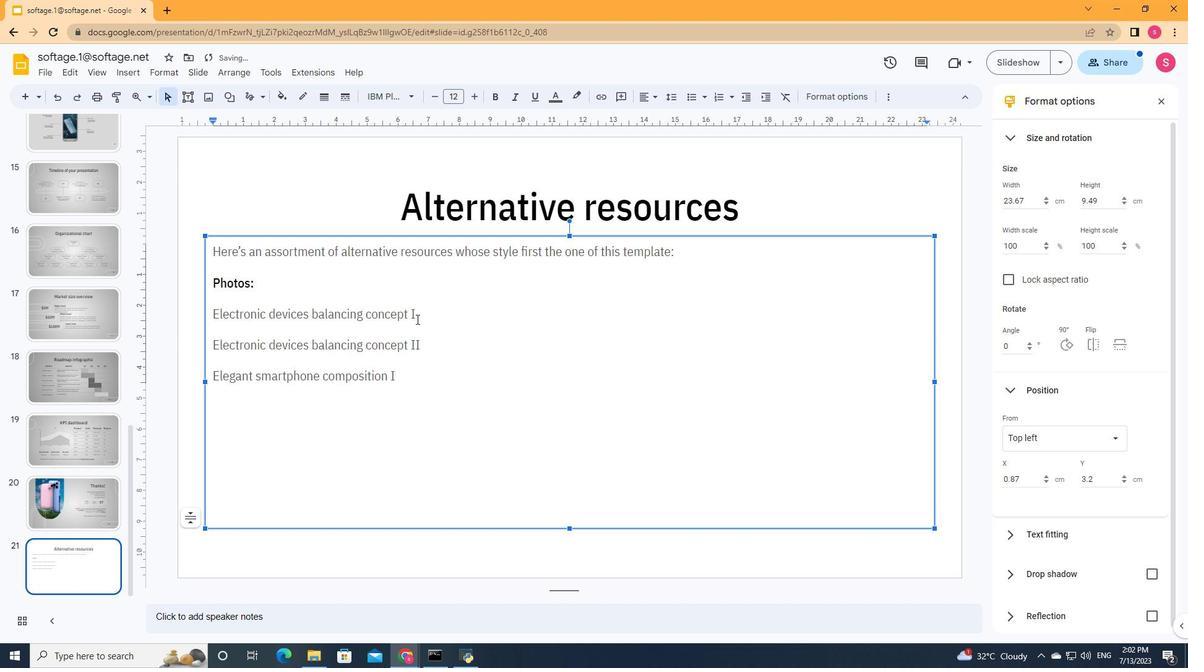 
Action: Mouse moved to (398, 378)
Screenshot: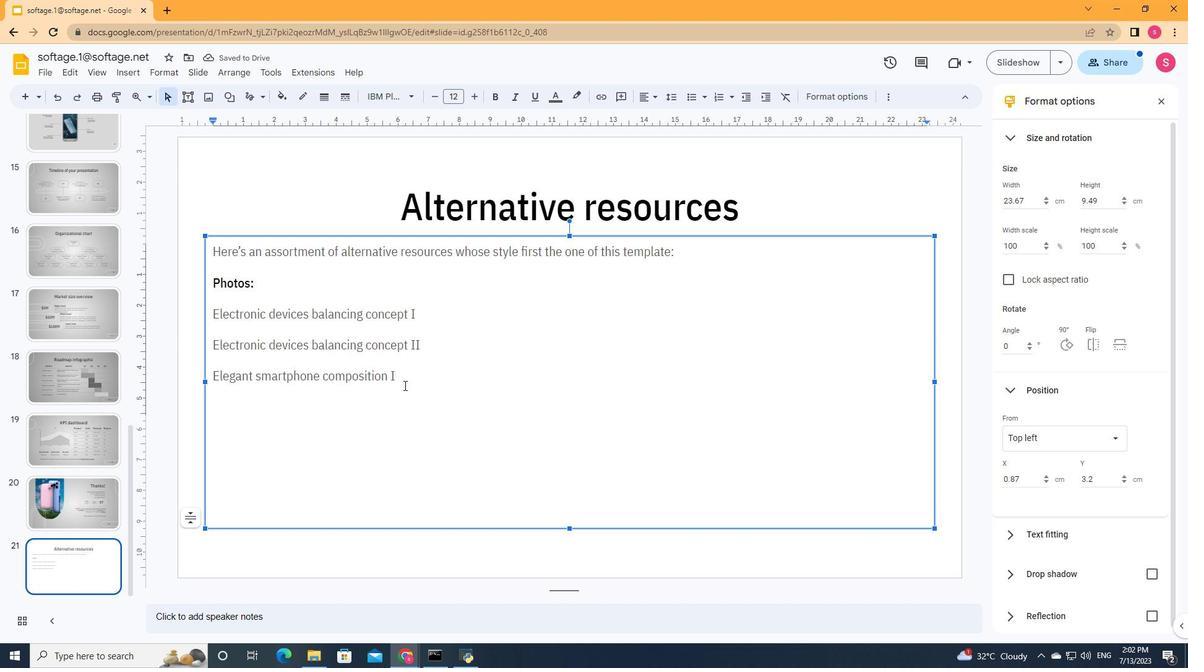 
Action: Mouse pressed left at (398, 378)
Screenshot: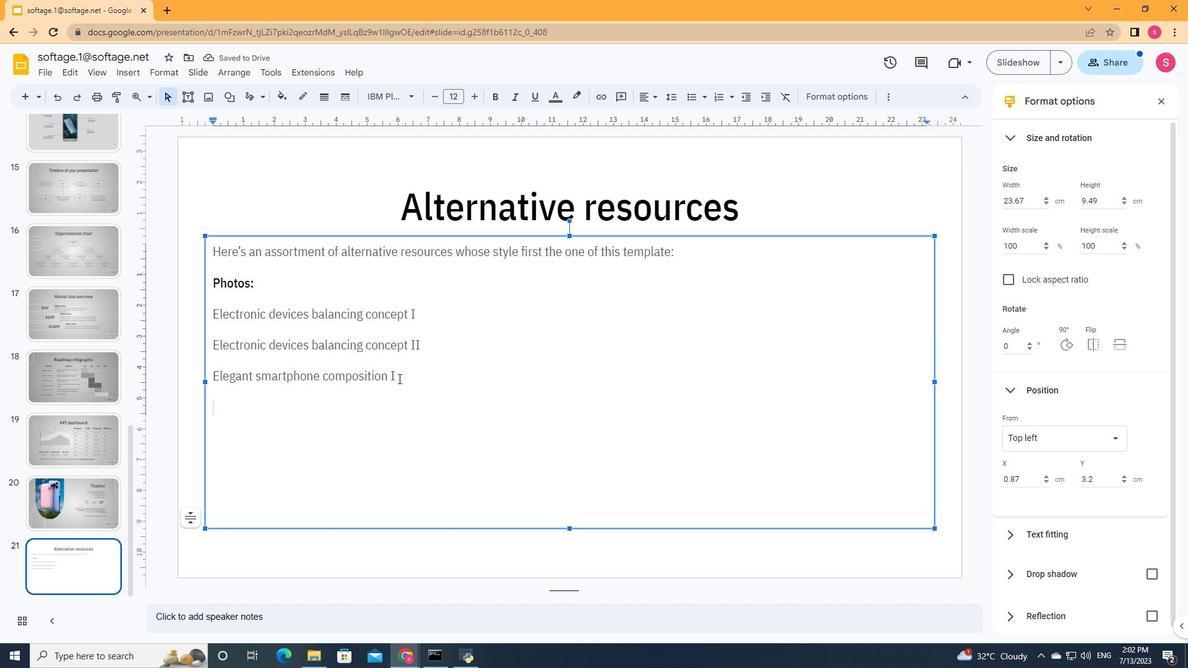 
Action: Mouse moved to (212, 368)
Screenshot: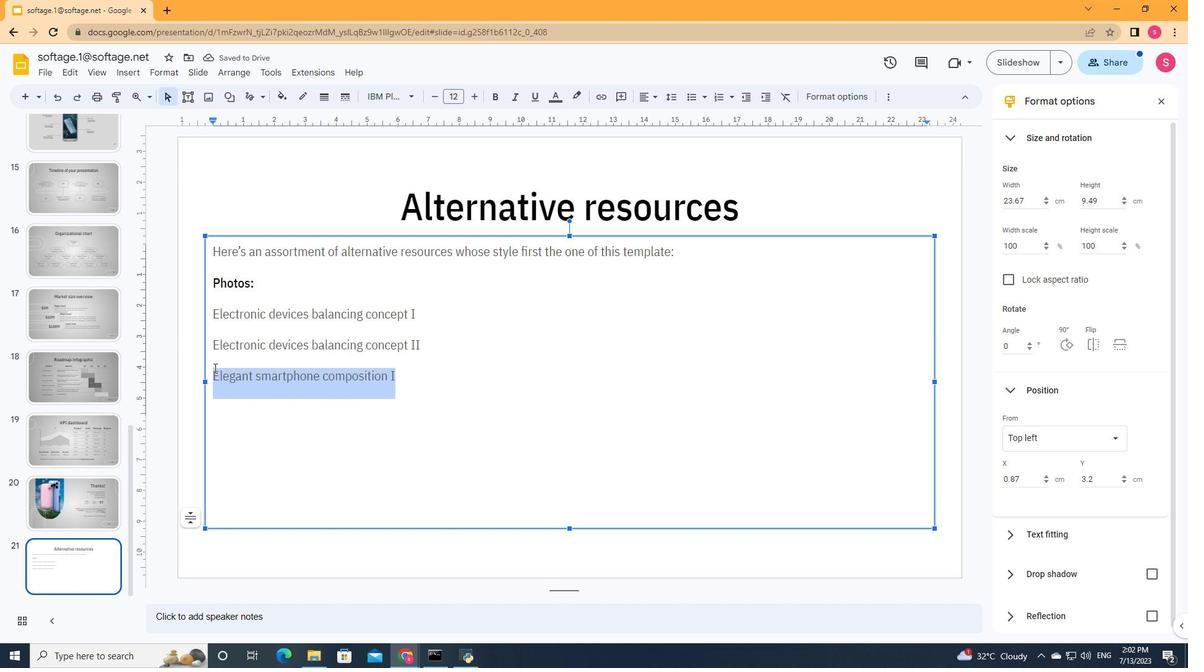 
Action: Key pressed ctrl+C
Screenshot: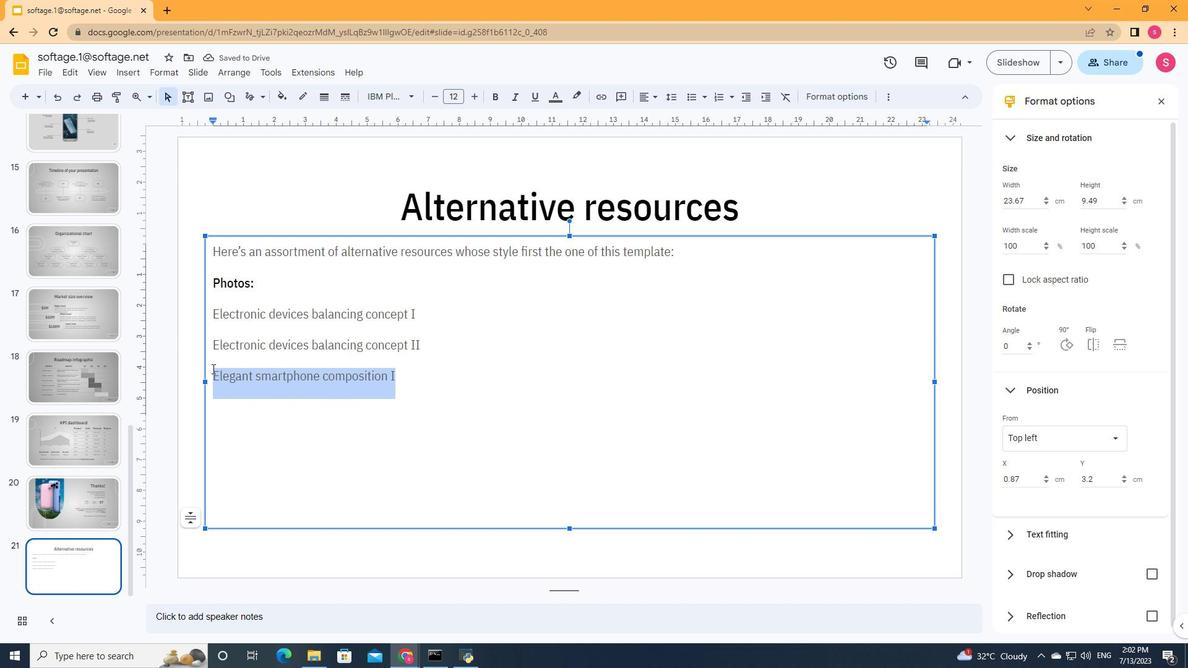 
Action: Mouse moved to (229, 406)
Screenshot: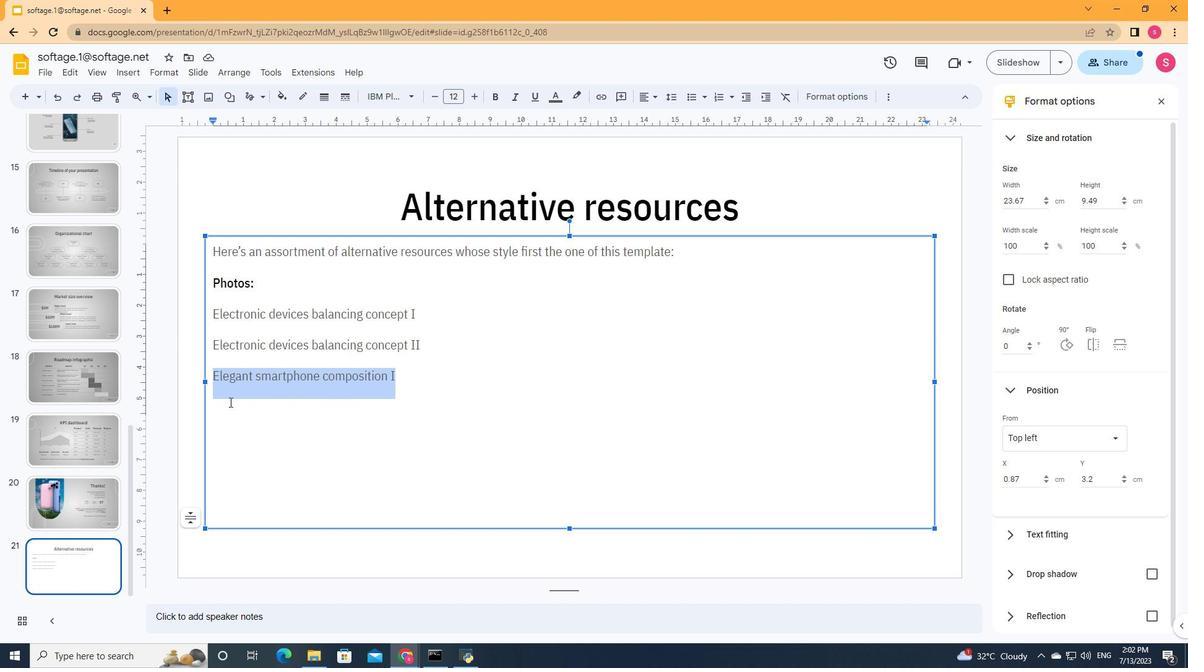 
Action: Mouse pressed left at (229, 406)
Screenshot: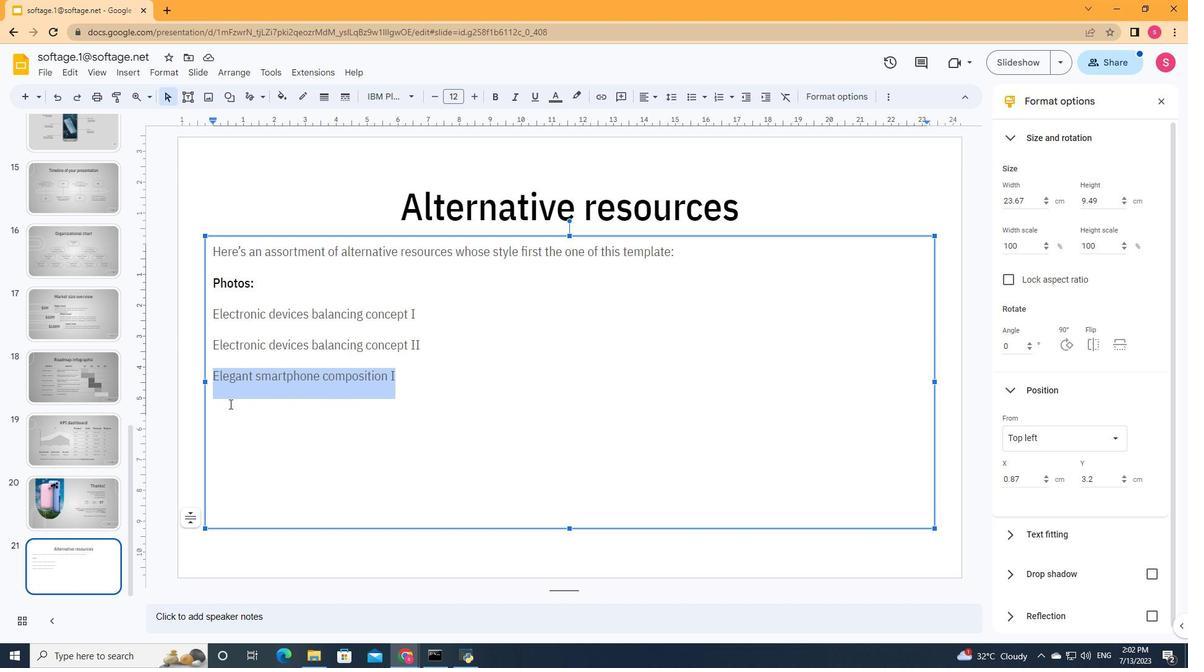 
Action: Key pressed ctrl+V<Key.shift><Key.shift><Key.shift>I<Key.enter><Key.shift>Smartphone<Key.space>in<Key.space>nature<Key.space>concept
Screenshot: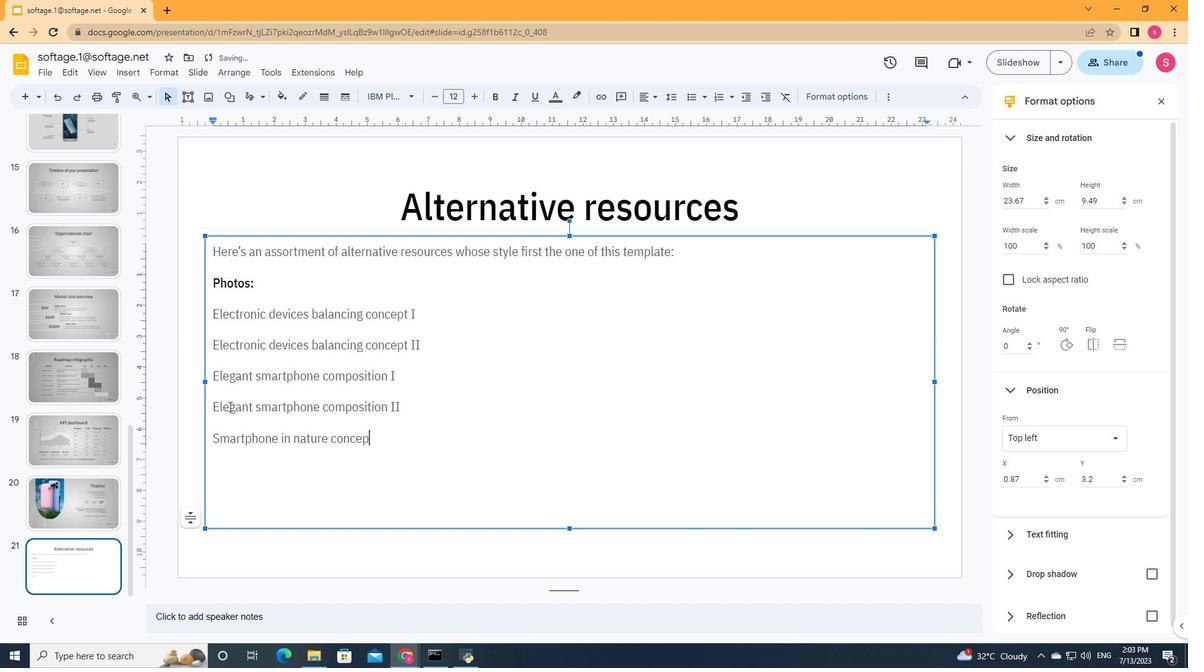 
Action: Mouse moved to (382, 440)
Screenshot: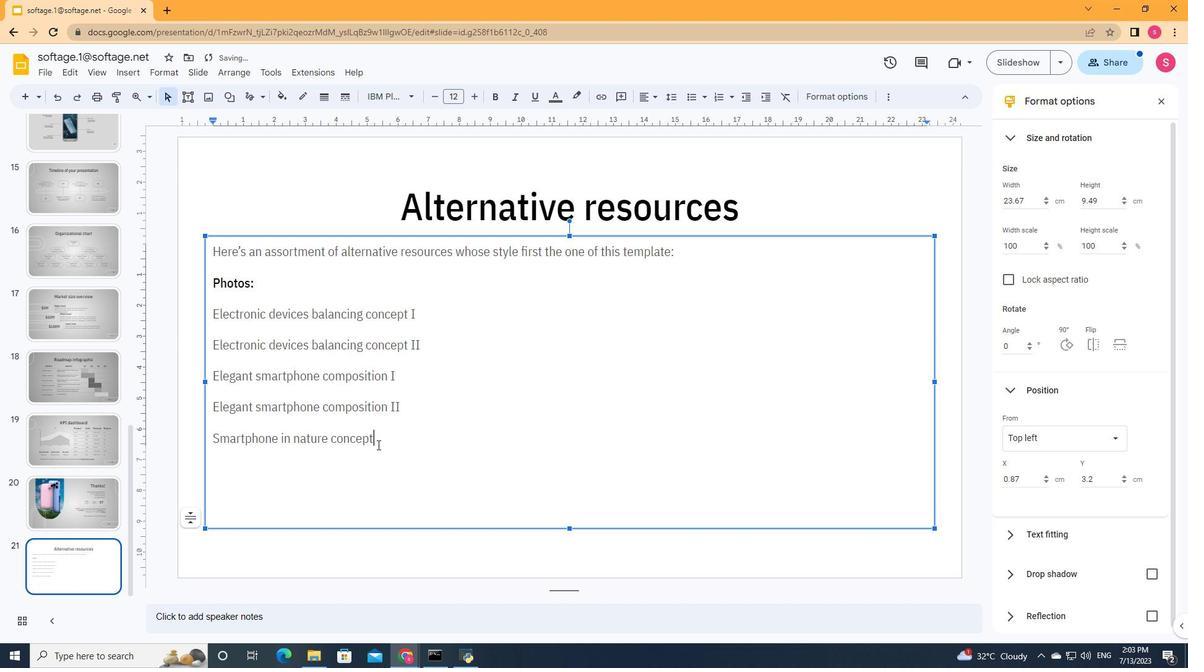 
Action: Mouse pressed left at (382, 440)
Screenshot: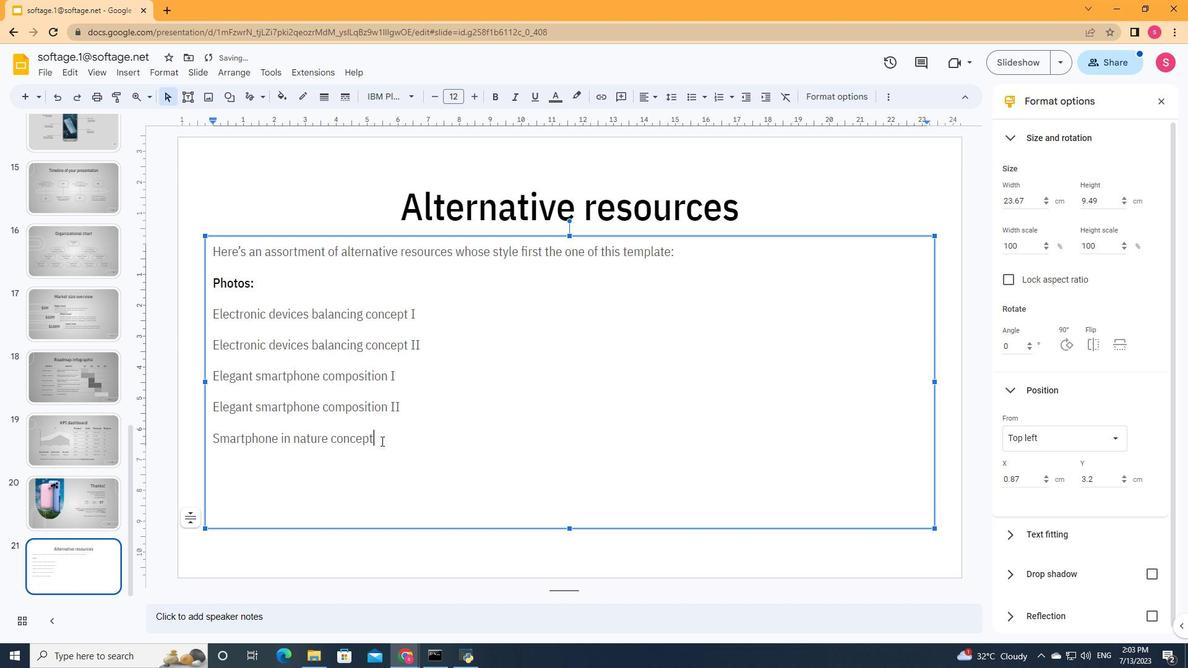
Action: Mouse moved to (670, 92)
Screenshot: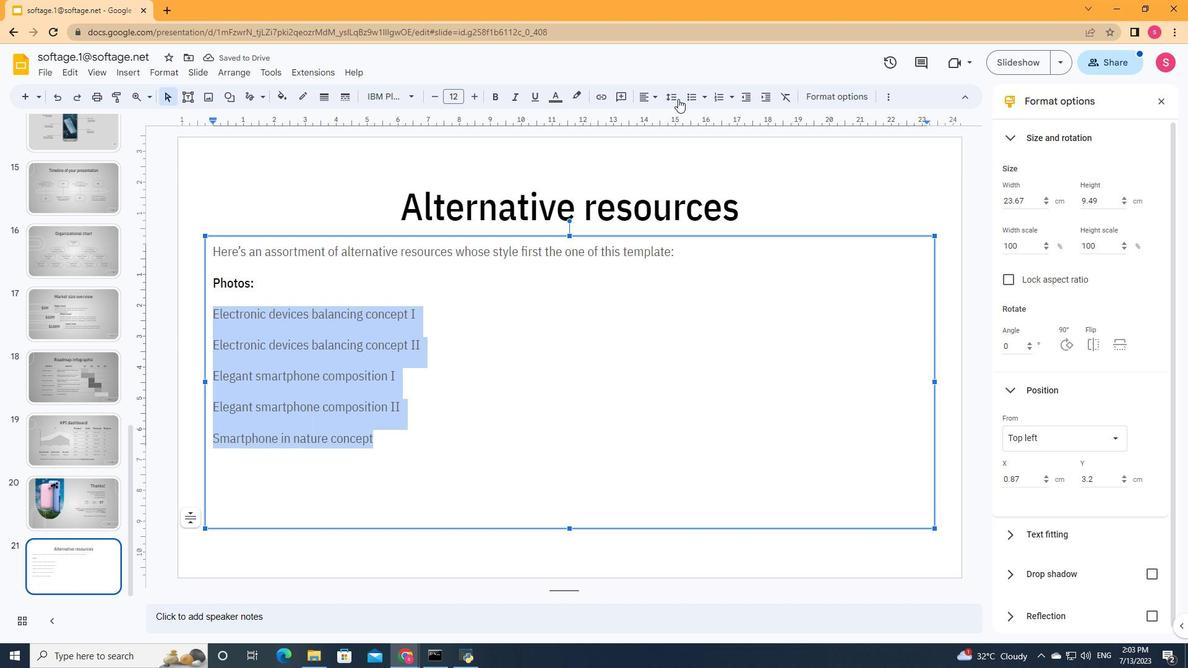 
Action: Mouse pressed left at (670, 92)
Screenshot: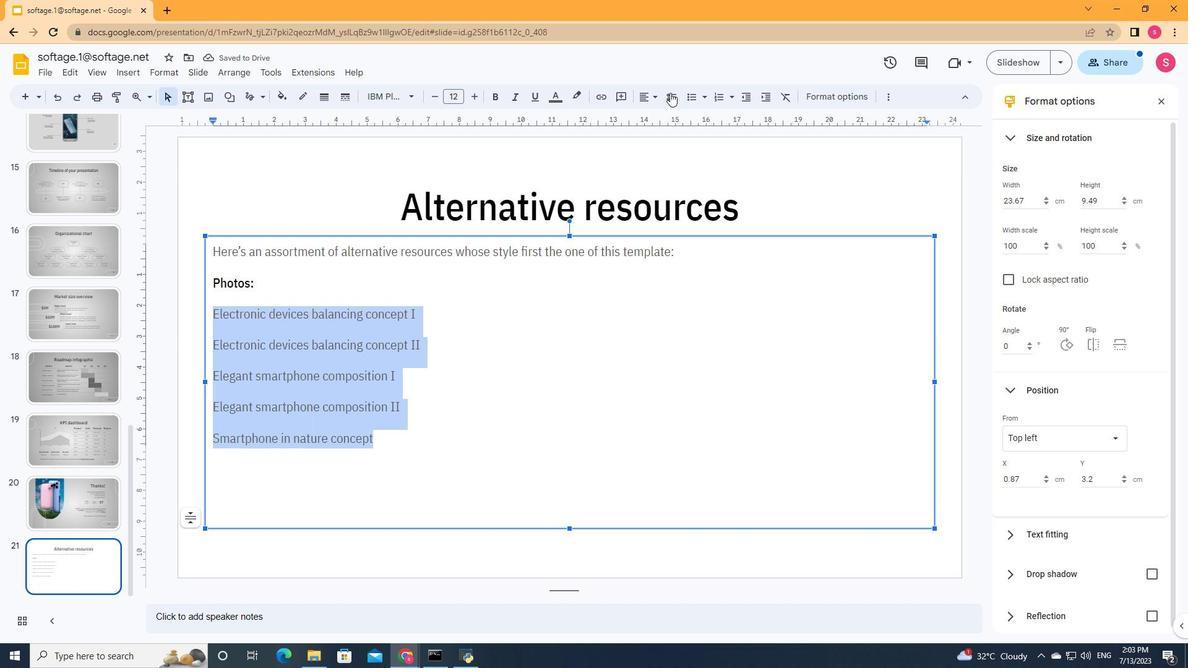 
Action: Mouse moved to (670, 227)
Screenshot: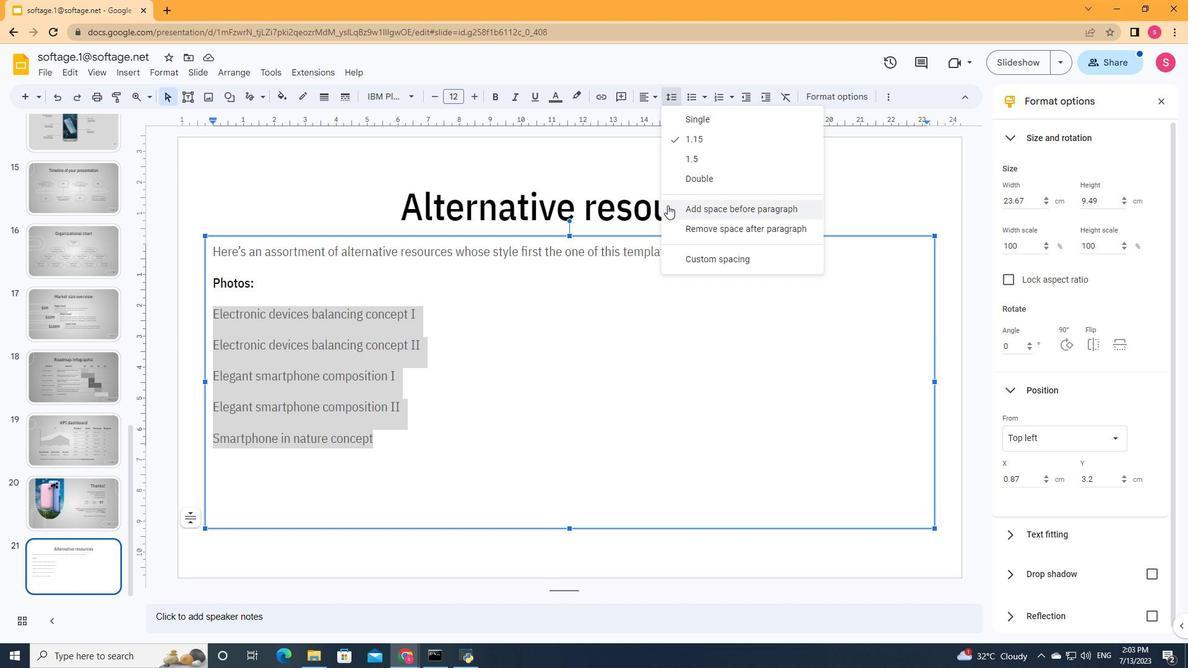 
Action: Mouse pressed left at (670, 227)
Screenshot: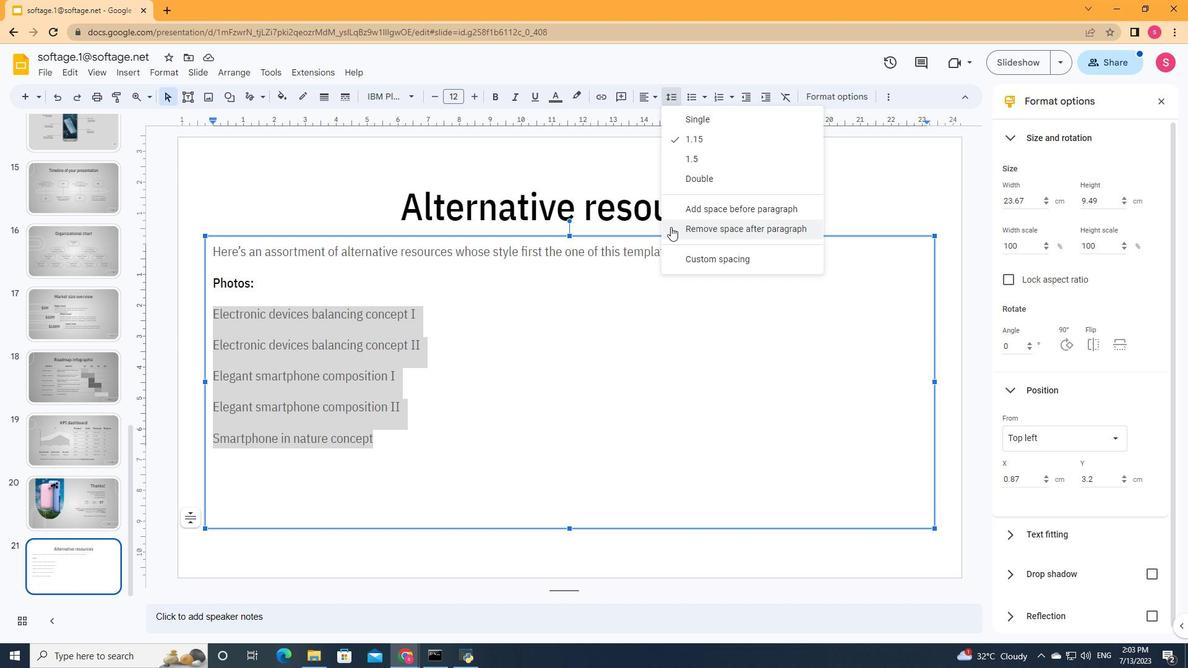 
Action: Mouse moved to (697, 96)
Screenshot: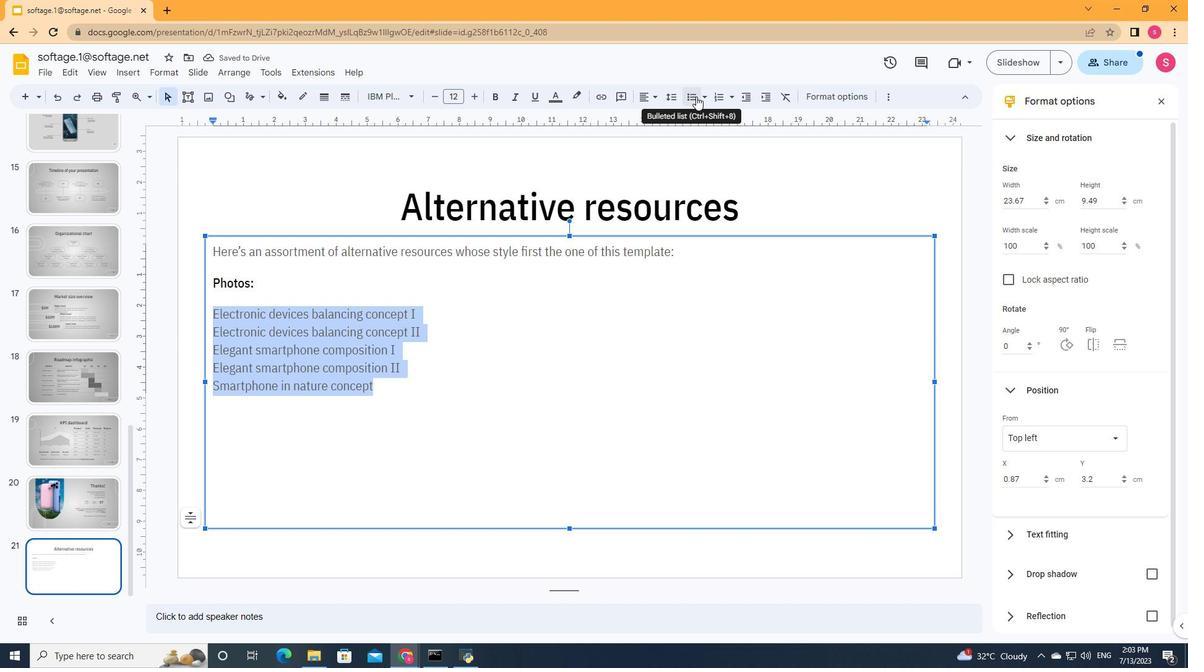 
Action: Mouse pressed left at (697, 96)
Screenshot: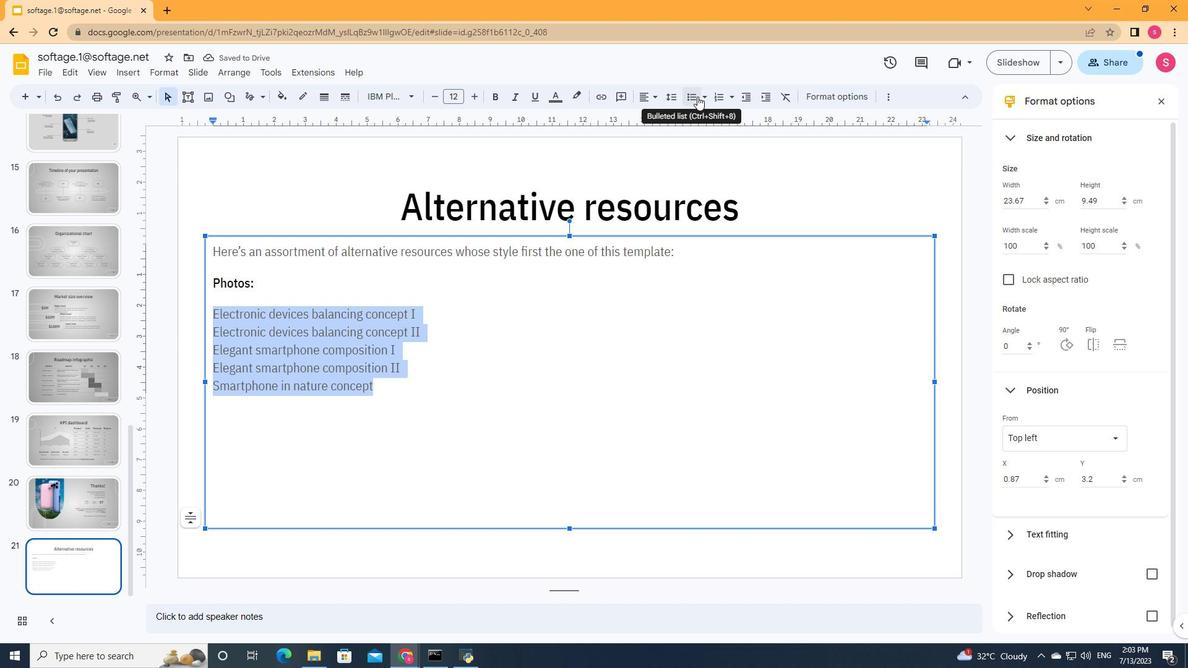
Action: Mouse moved to (139, 73)
Screenshot: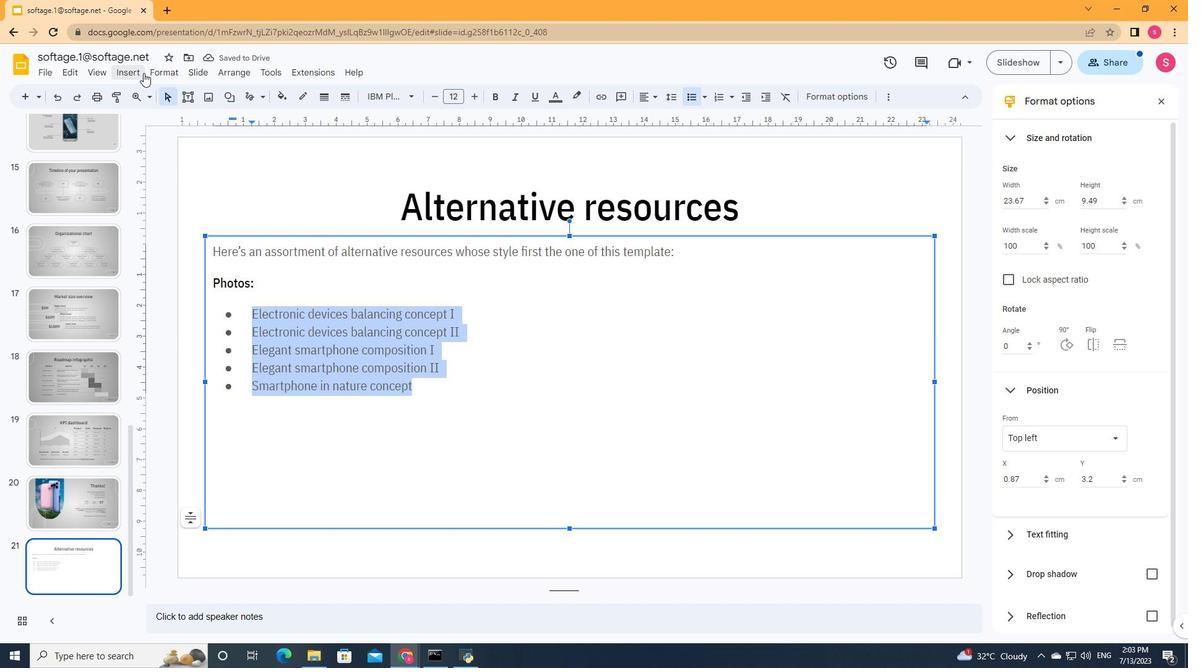 
Action: Mouse pressed left at (139, 73)
Screenshot: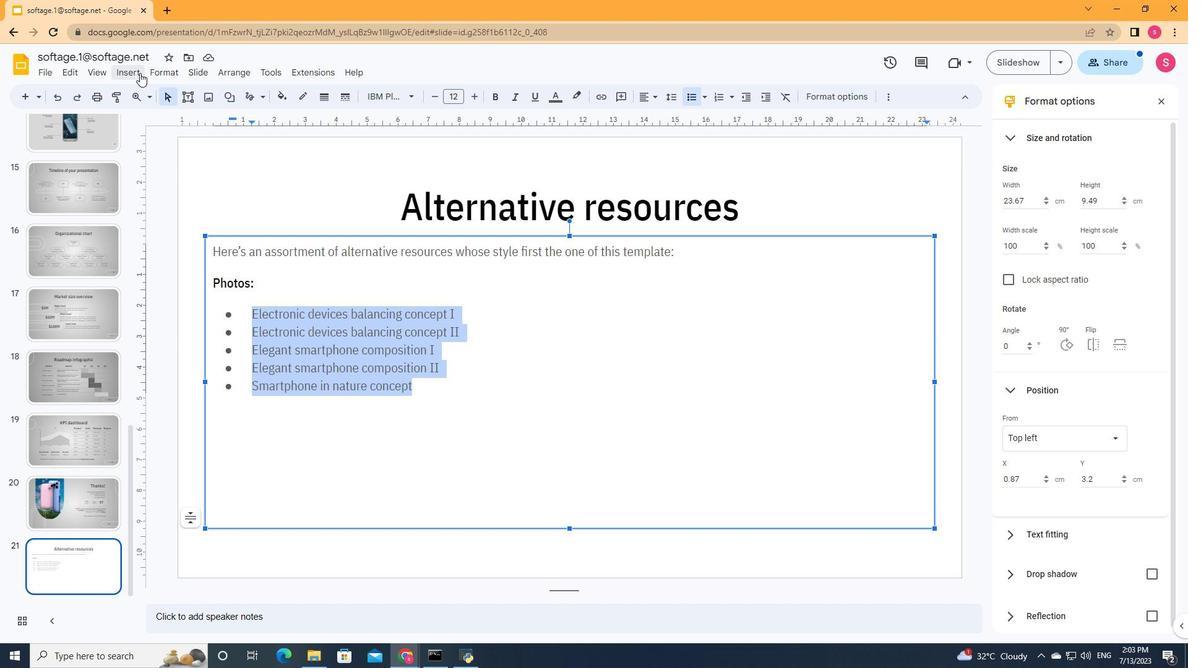 
Action: Mouse moved to (395, 192)
Screenshot: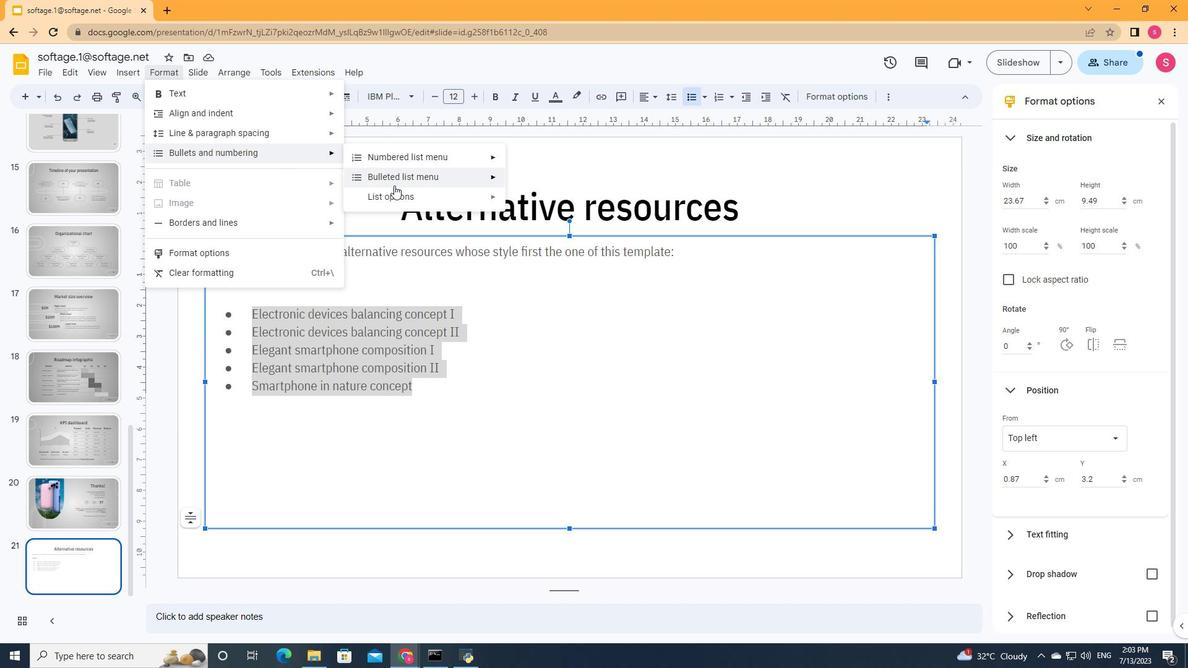 
Action: Mouse pressed left at (395, 192)
Screenshot: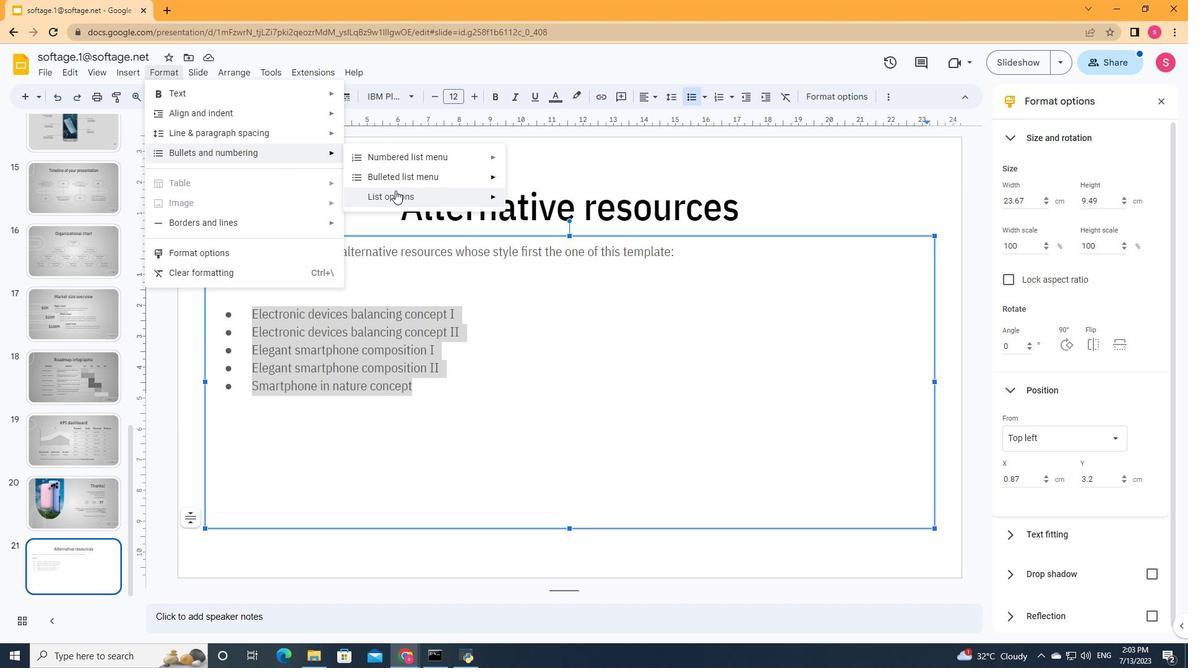 
Action: Mouse moved to (490, 203)
Screenshot: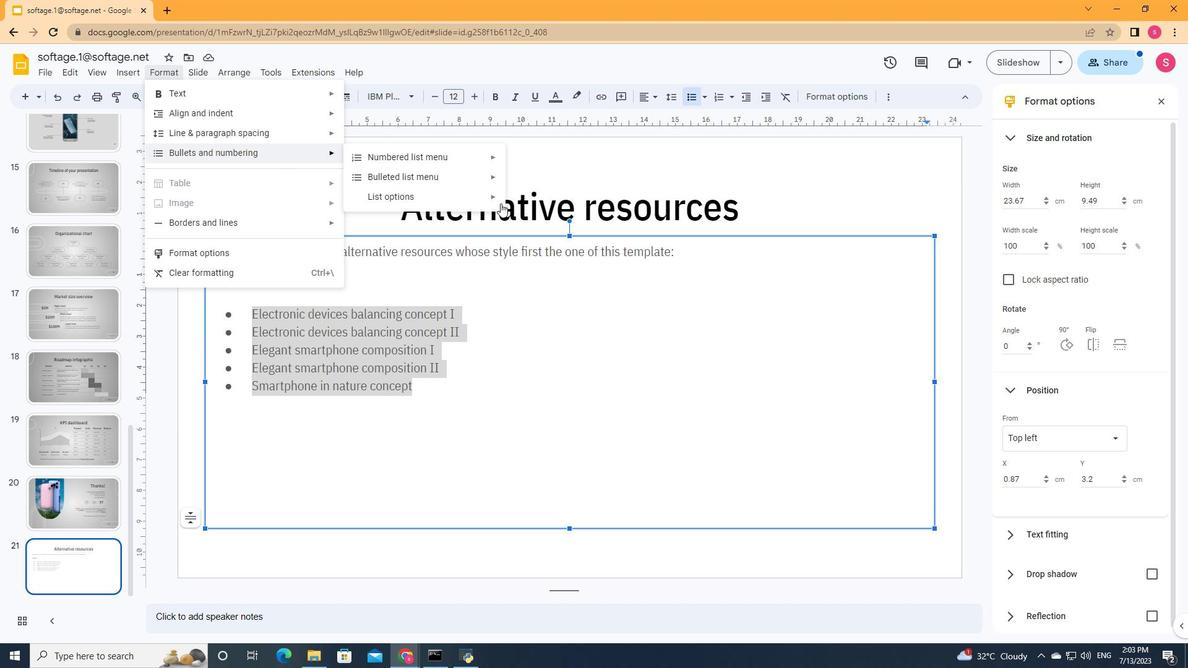 
Action: Mouse pressed left at (490, 203)
Screenshot: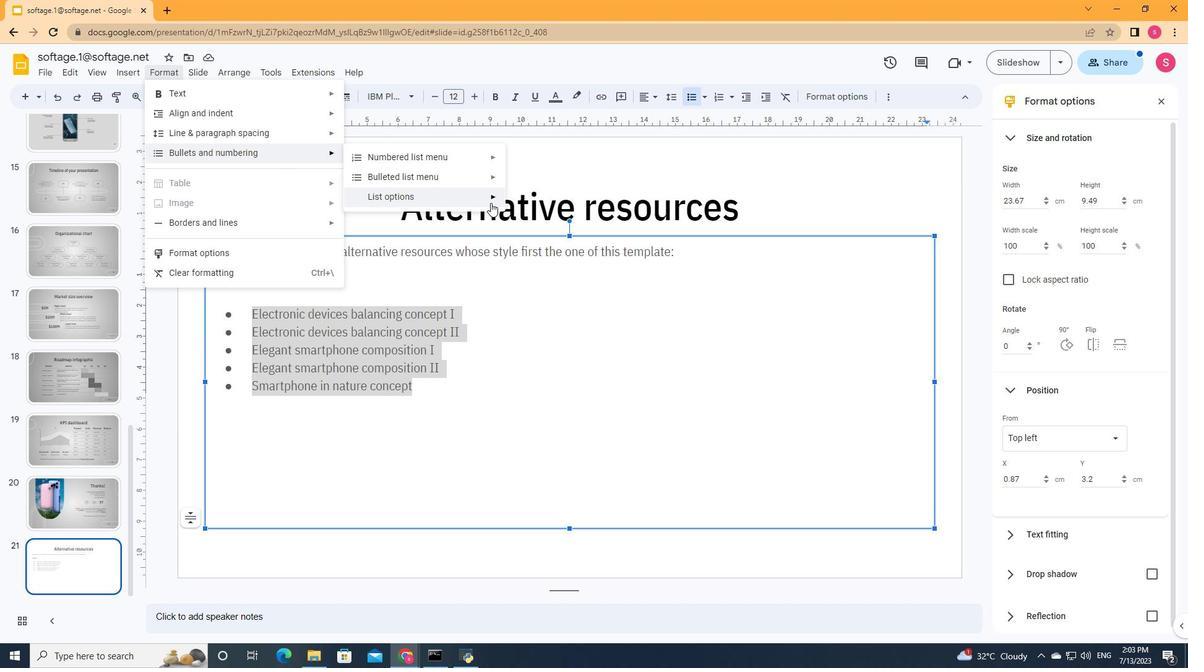 
Action: Mouse moved to (558, 238)
Screenshot: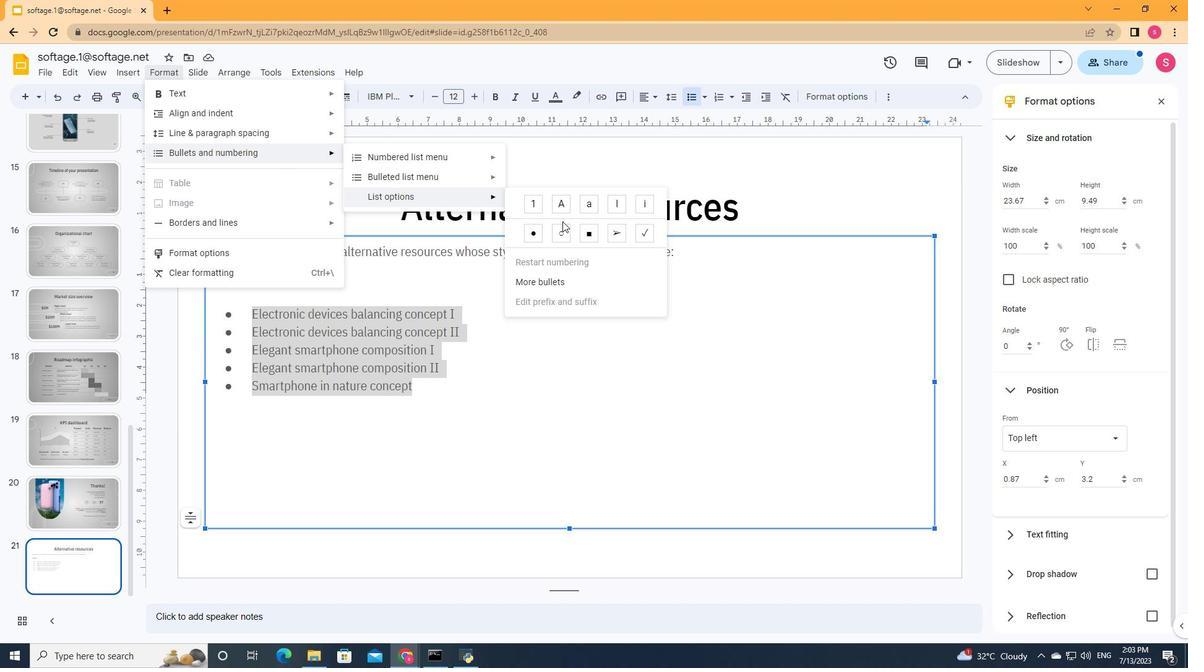 
Action: Mouse pressed left at (558, 238)
Screenshot: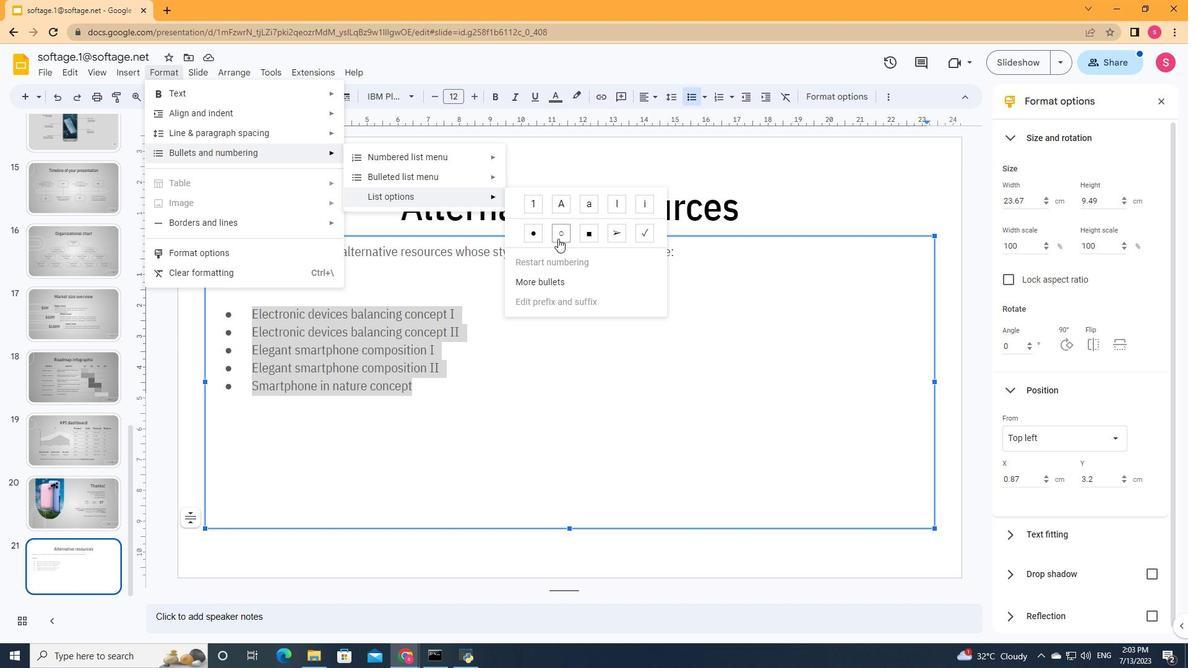 
Action: Mouse moved to (434, 401)
Screenshot: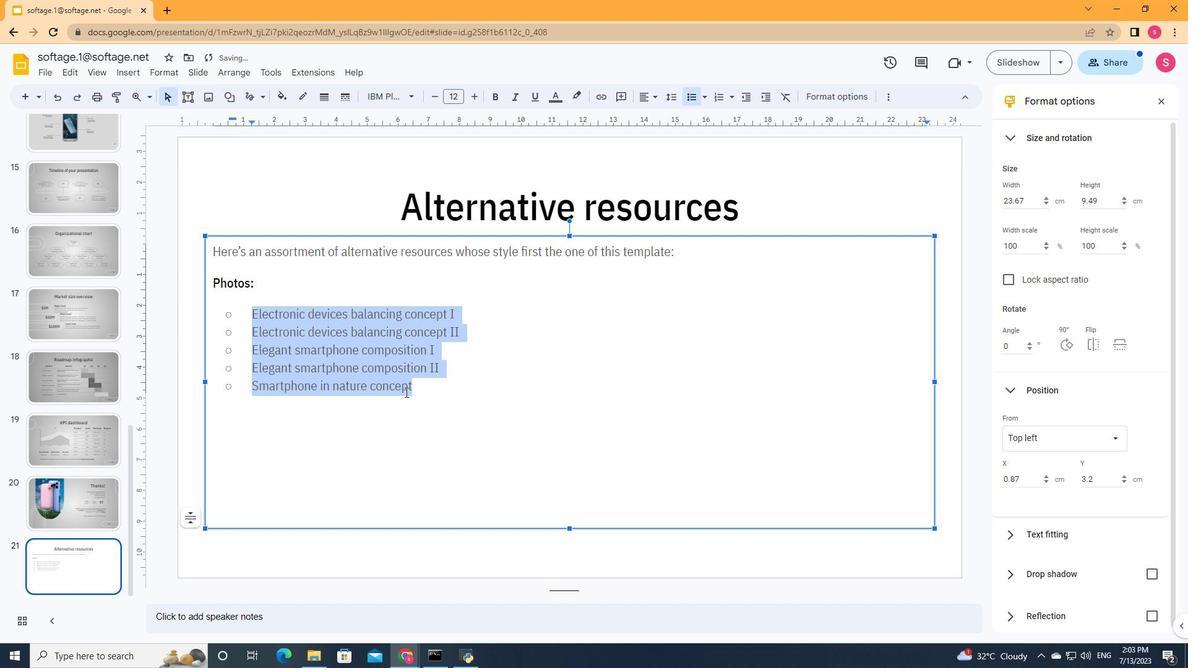 
Action: Mouse pressed left at (434, 401)
Screenshot: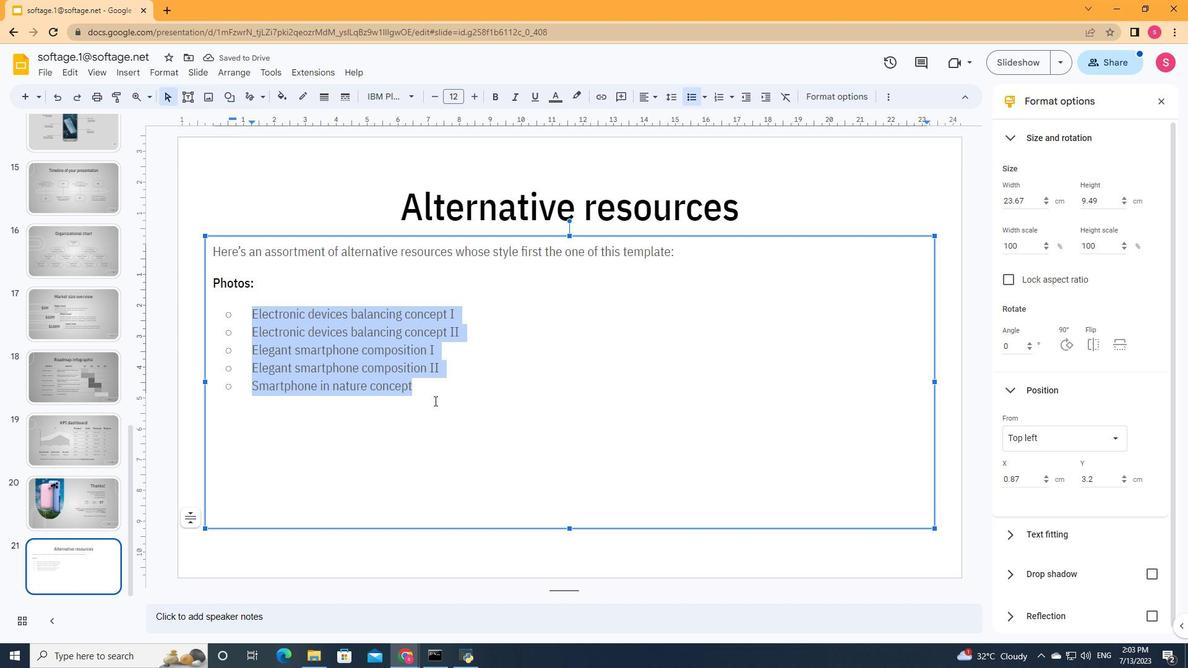 
Action: Mouse moved to (203, 381)
Screenshot: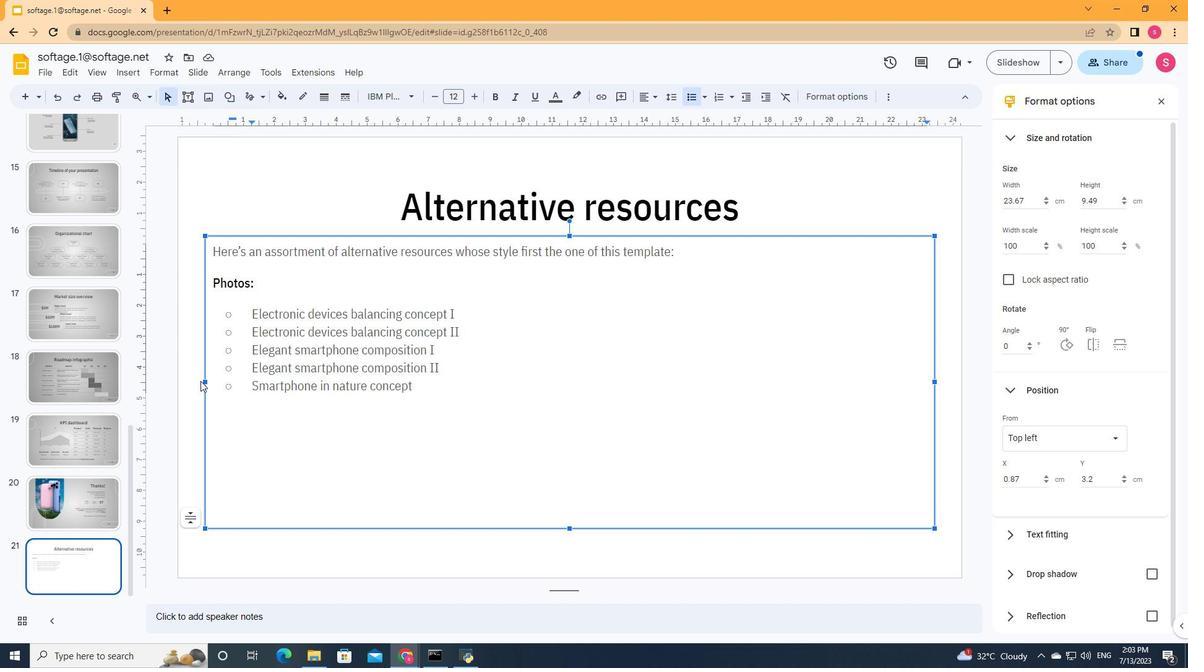 
Action: Mouse pressed left at (203, 381)
Screenshot: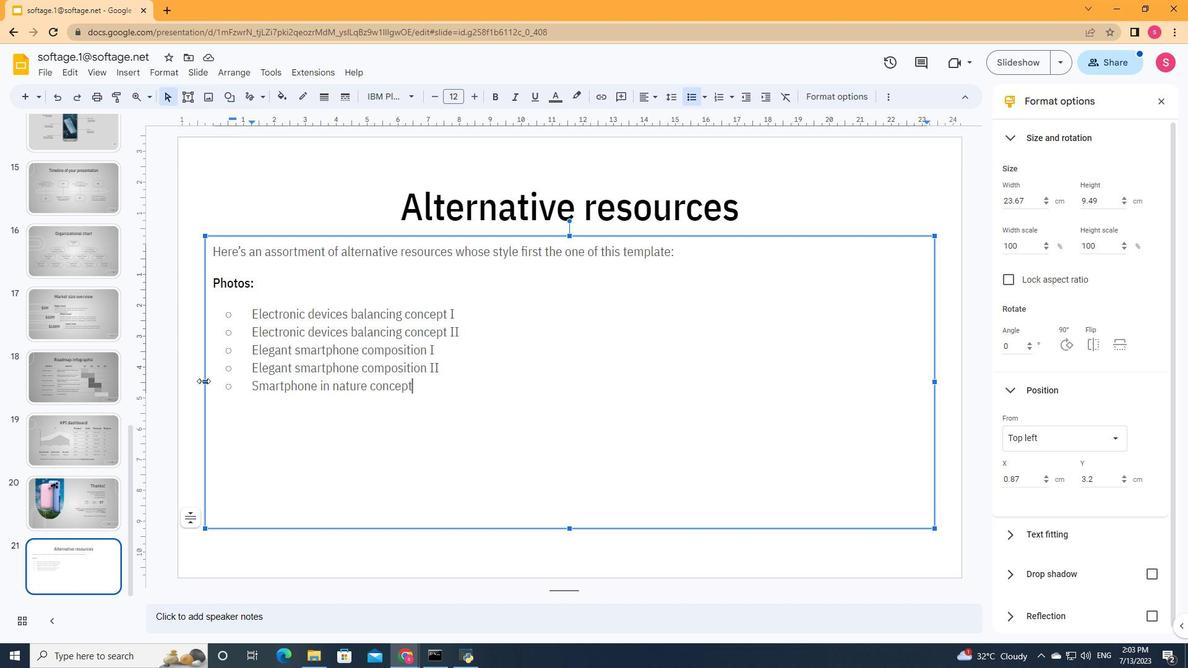 
Action: Mouse moved to (277, 384)
Screenshot: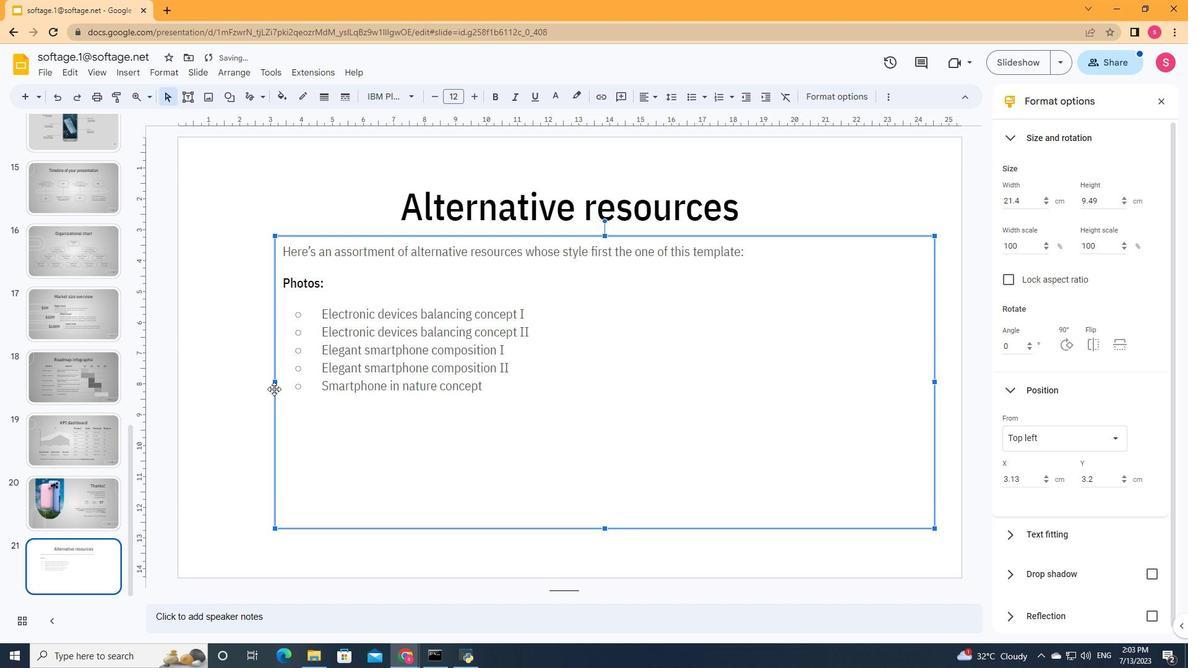 
Action: Mouse pressed left at (277, 384)
Screenshot: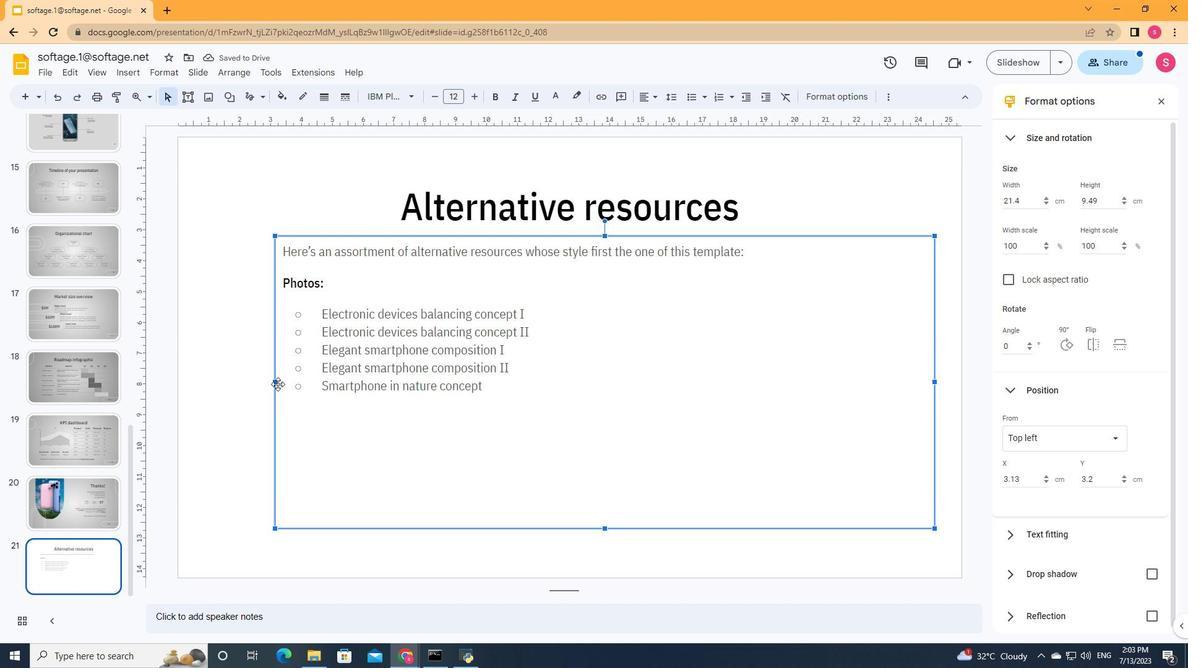 
Action: Mouse moved to (490, 391)
Screenshot: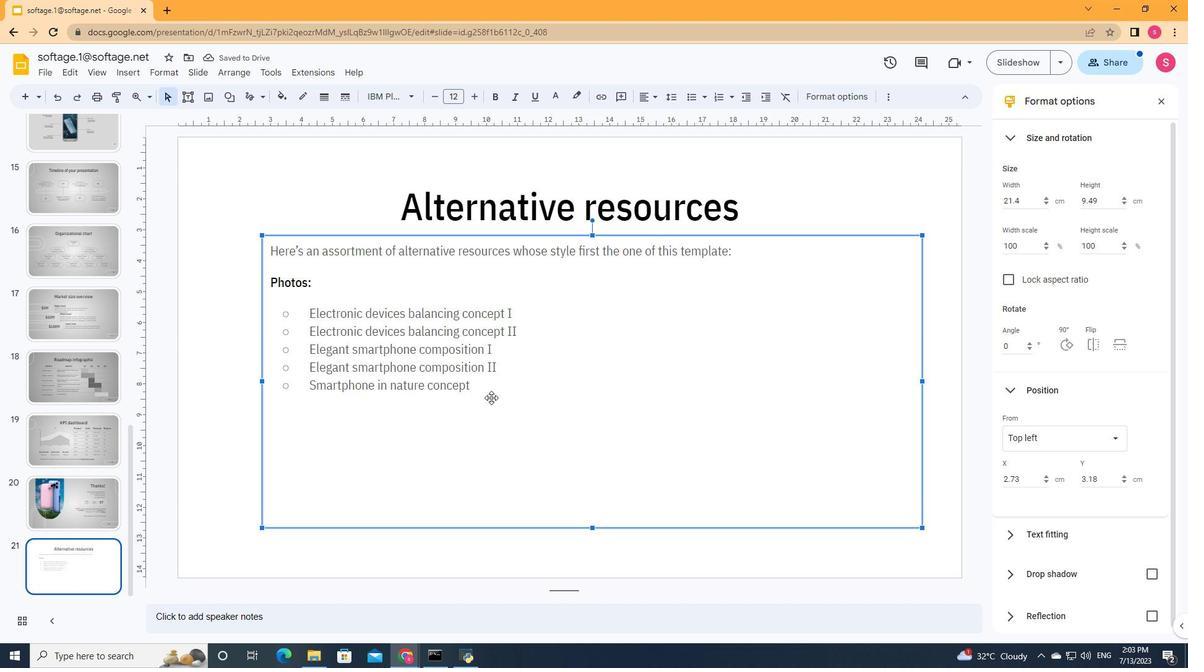 
Action: Mouse pressed left at (490, 391)
Screenshot: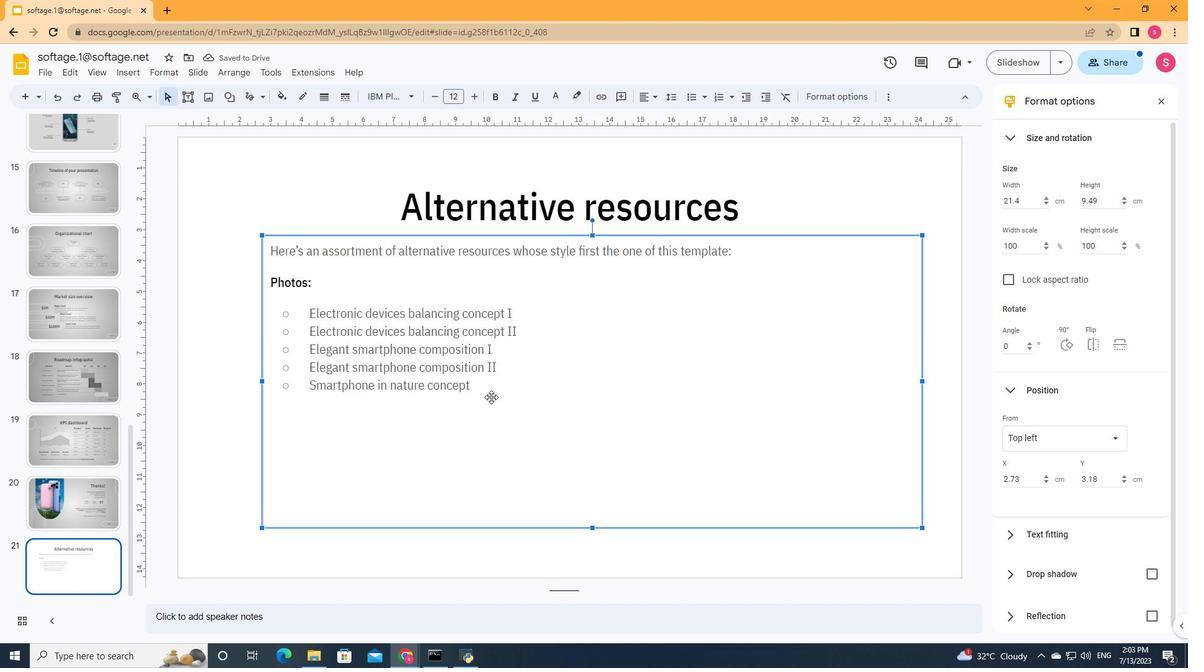 
Action: Mouse pressed left at (490, 391)
Screenshot: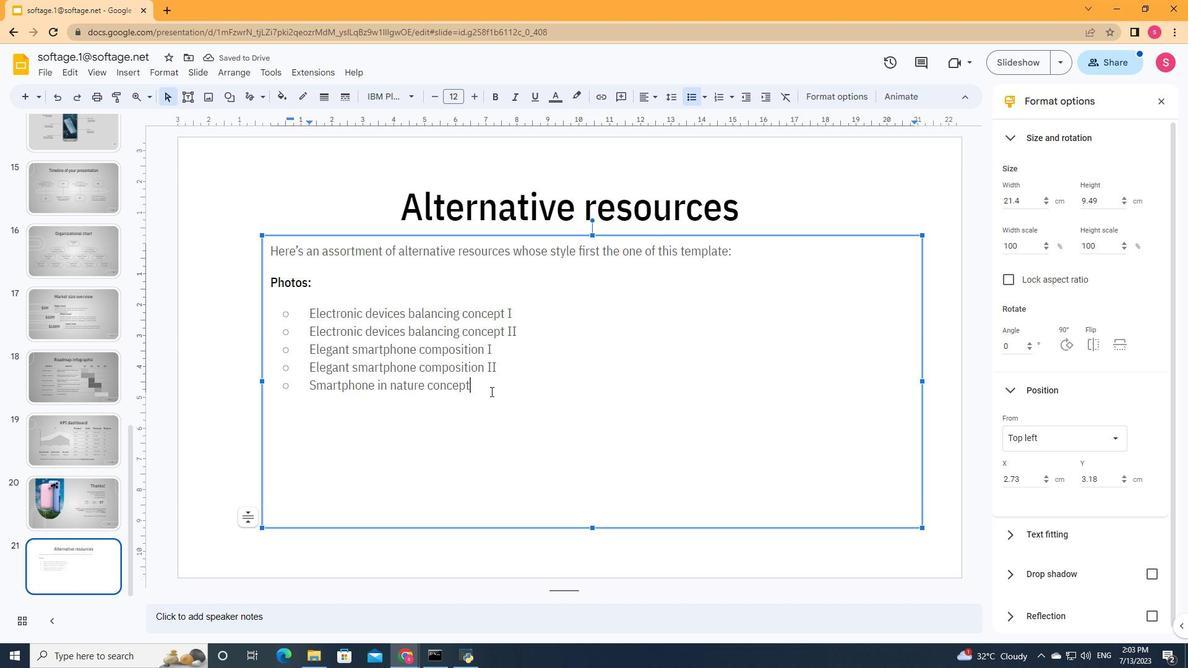 
Action: Mouse moved to (561, 97)
Screenshot: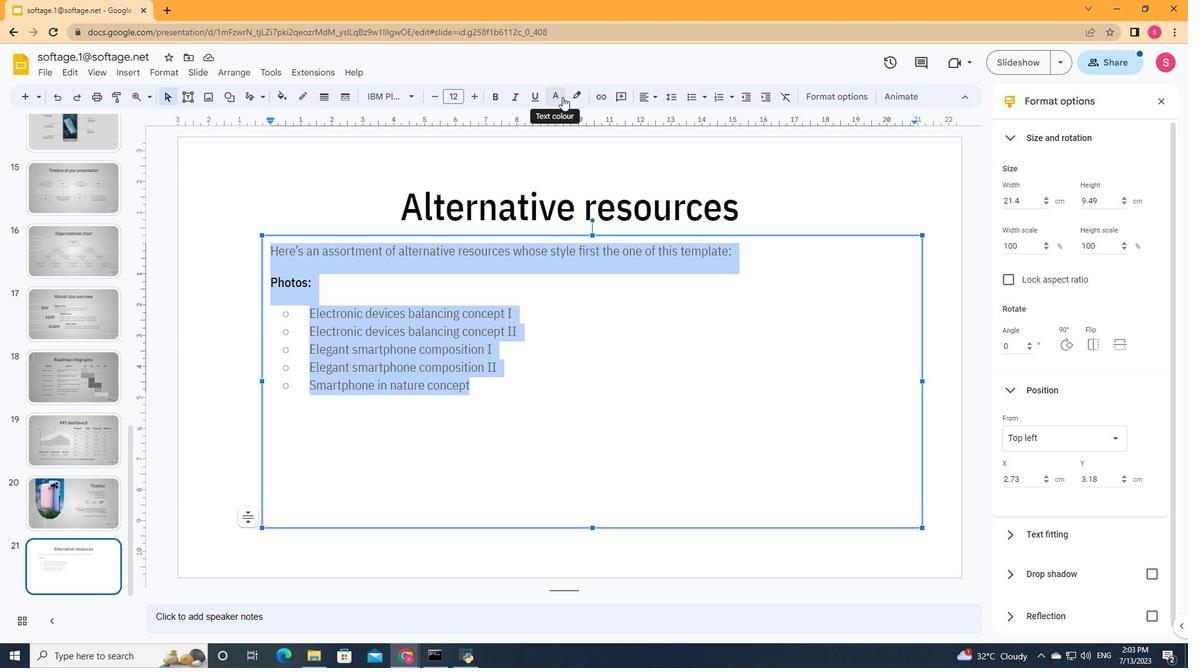 
Action: Mouse pressed left at (561, 97)
Screenshot: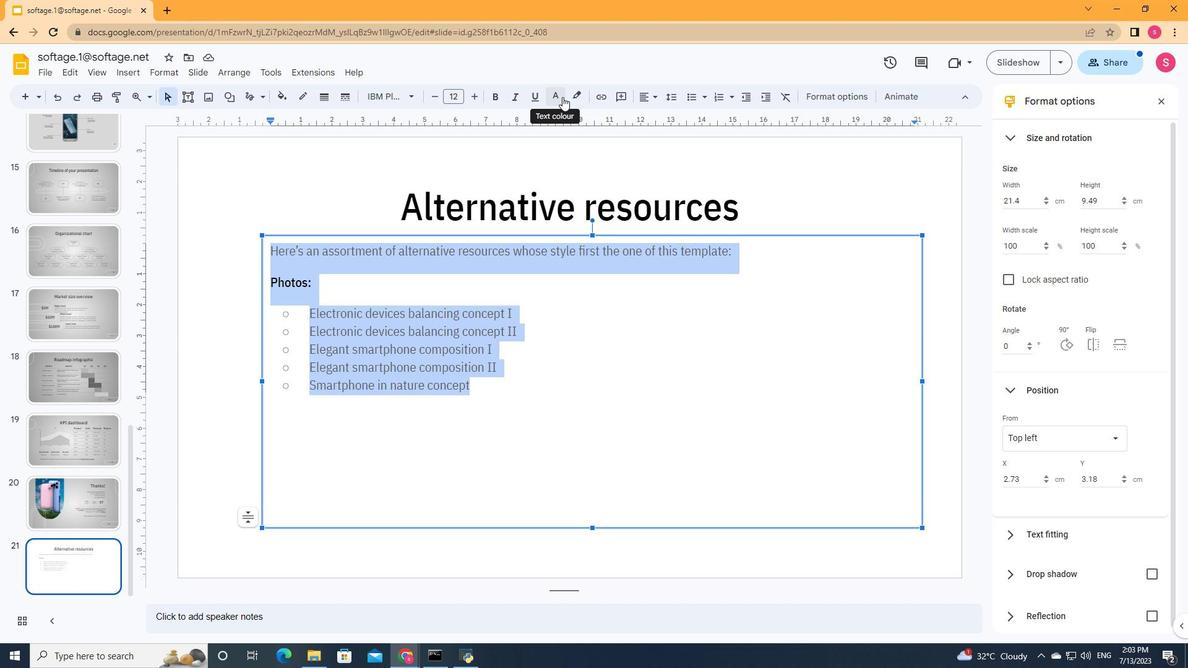
Action: Mouse moved to (557, 135)
Screenshot: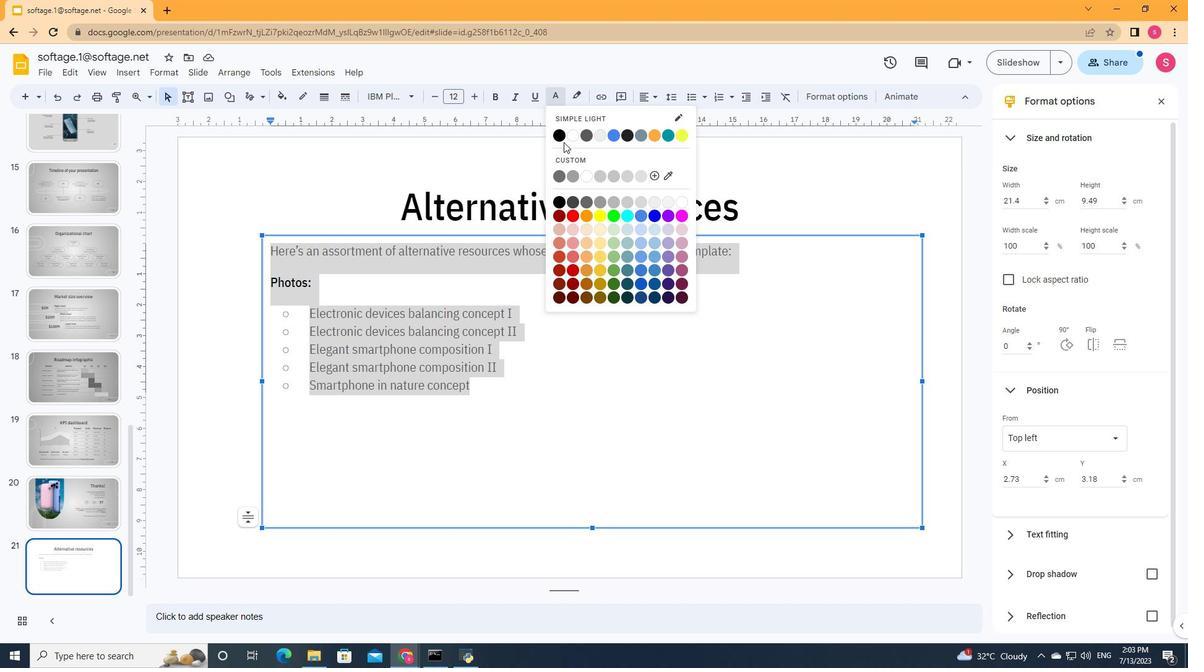 
Action: Mouse pressed left at (557, 135)
Screenshot: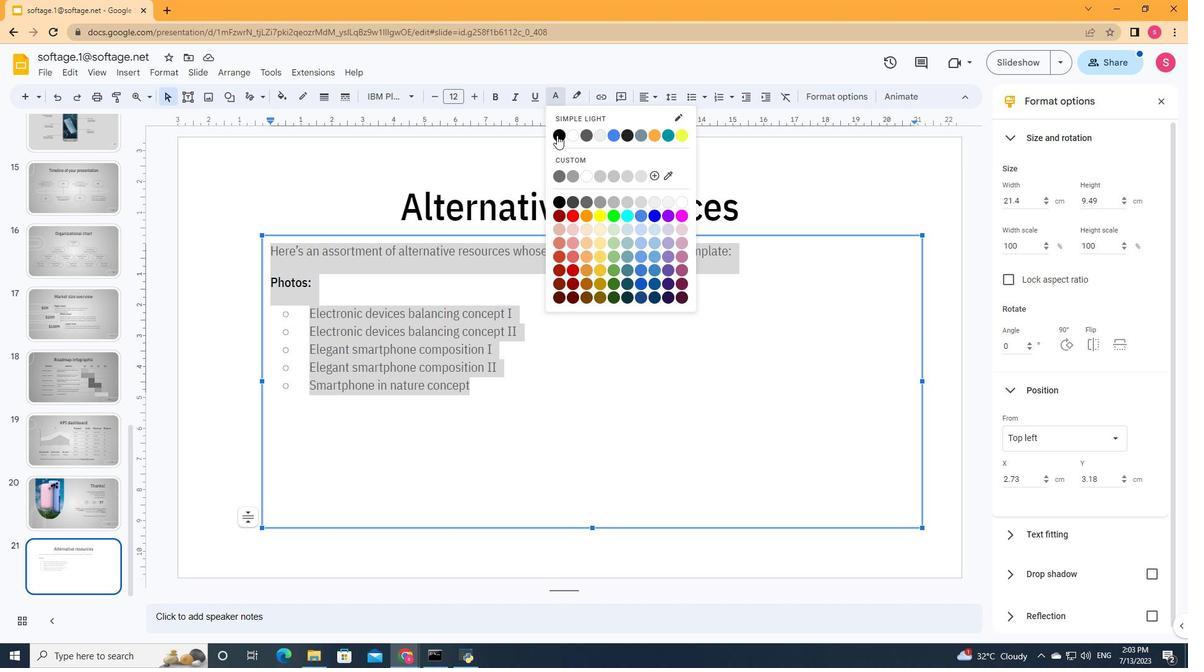
Action: Mouse moved to (554, 326)
Screenshot: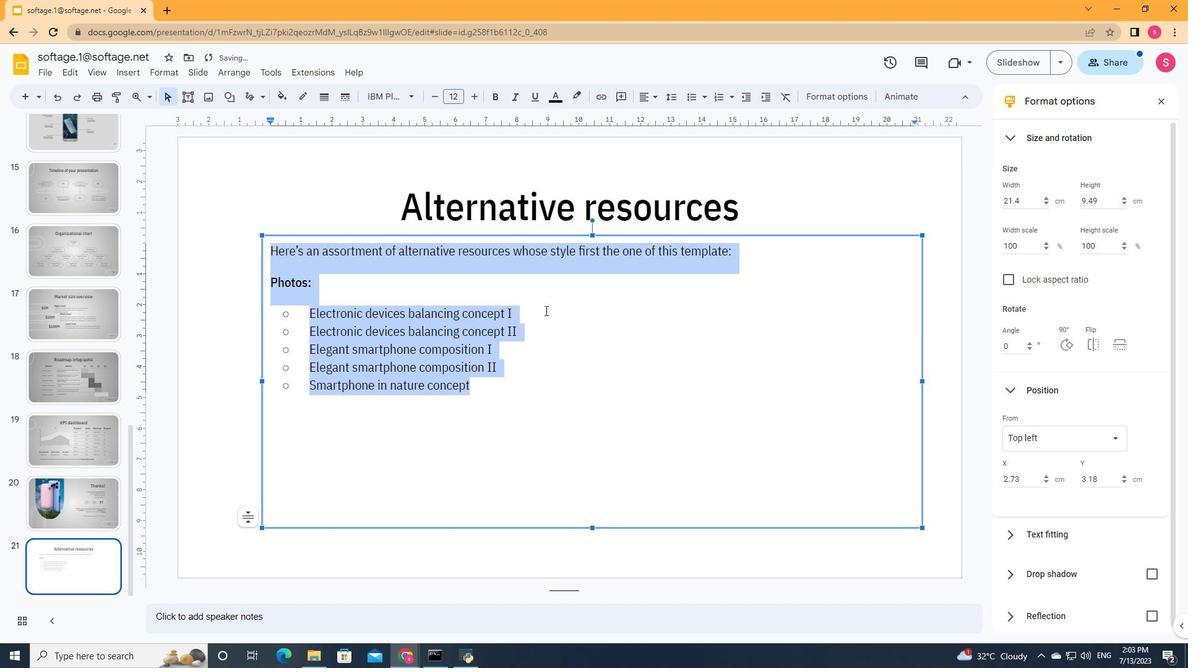 
Action: Mouse pressed left at (554, 326)
Screenshot: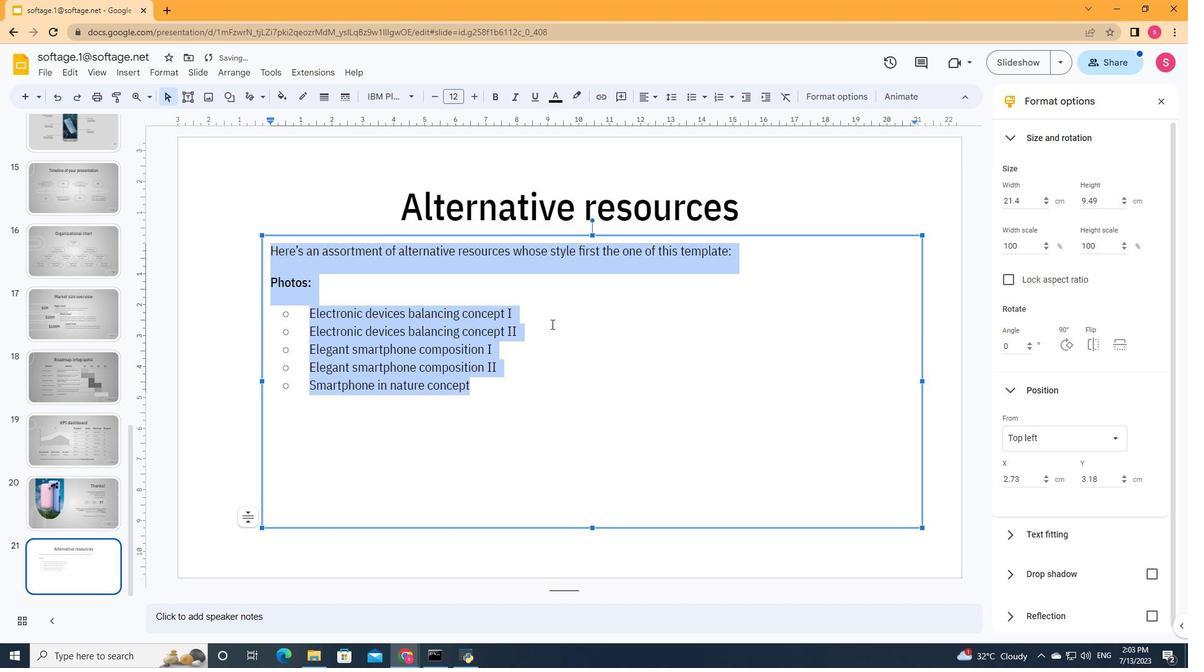 
Action: Mouse moved to (378, 201)
Screenshot: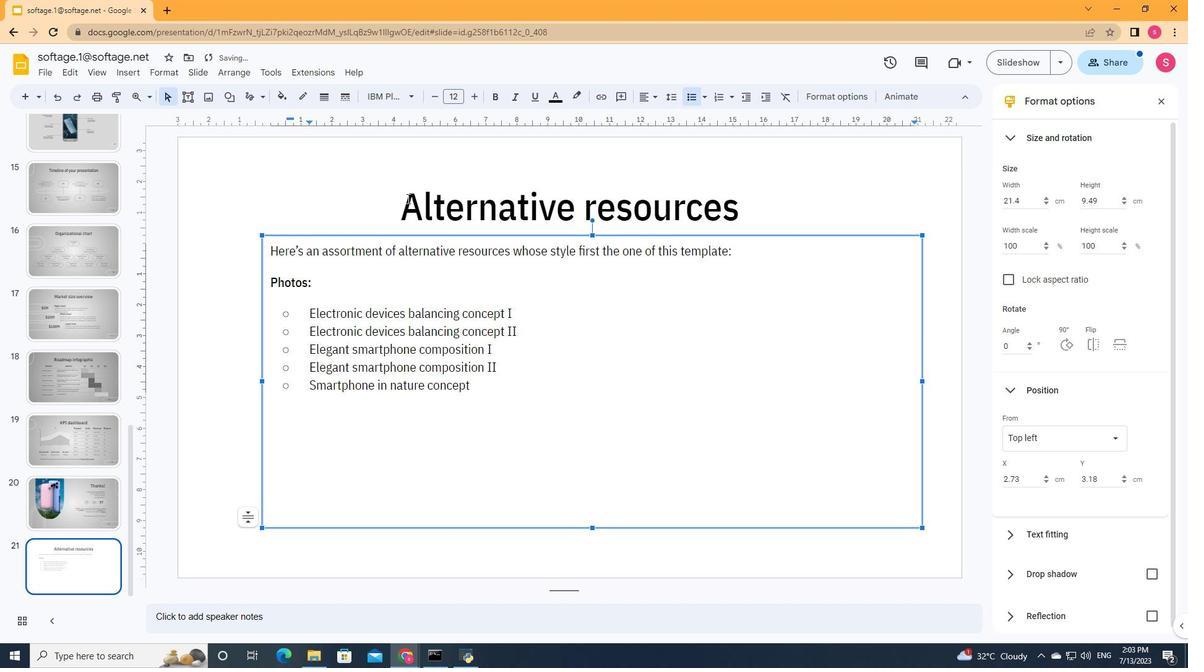 
Action: Mouse pressed left at (378, 201)
Screenshot: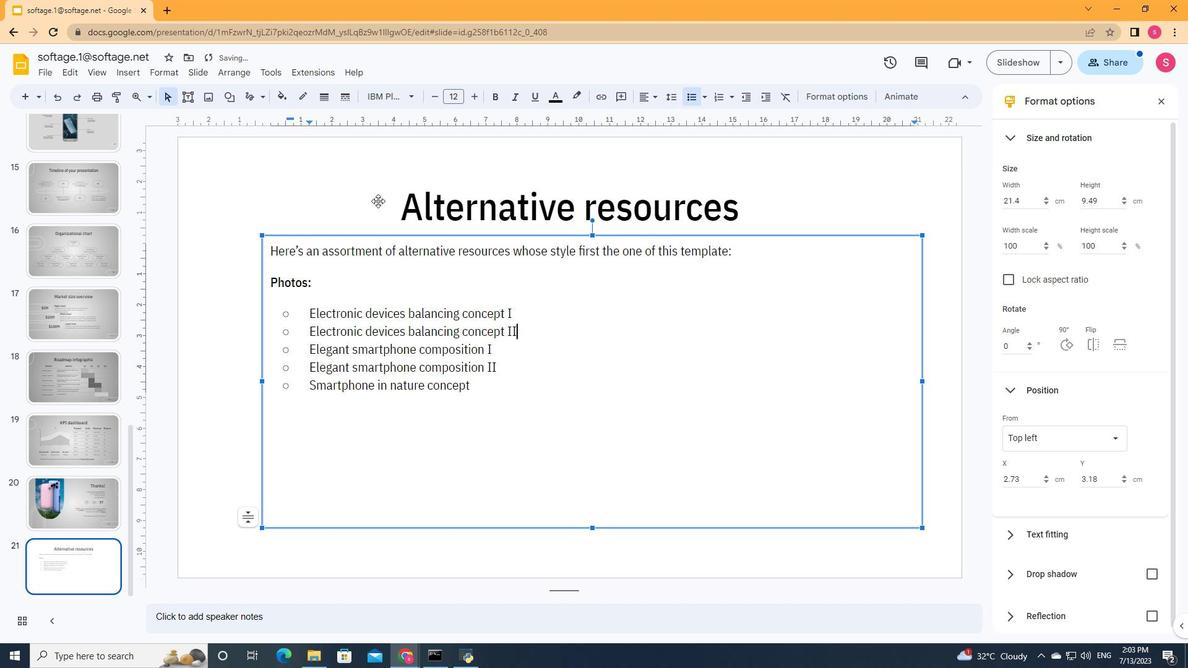 
Action: Mouse moved to (523, 302)
Screenshot: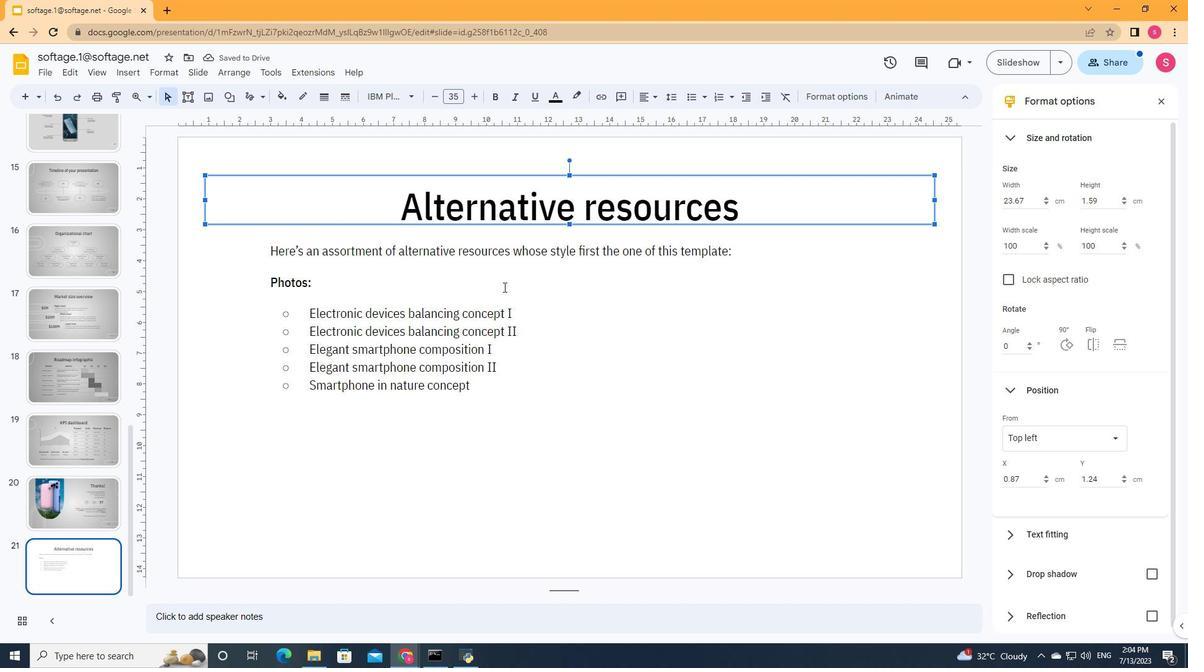 
Action: Mouse pressed left at (523, 302)
Screenshot: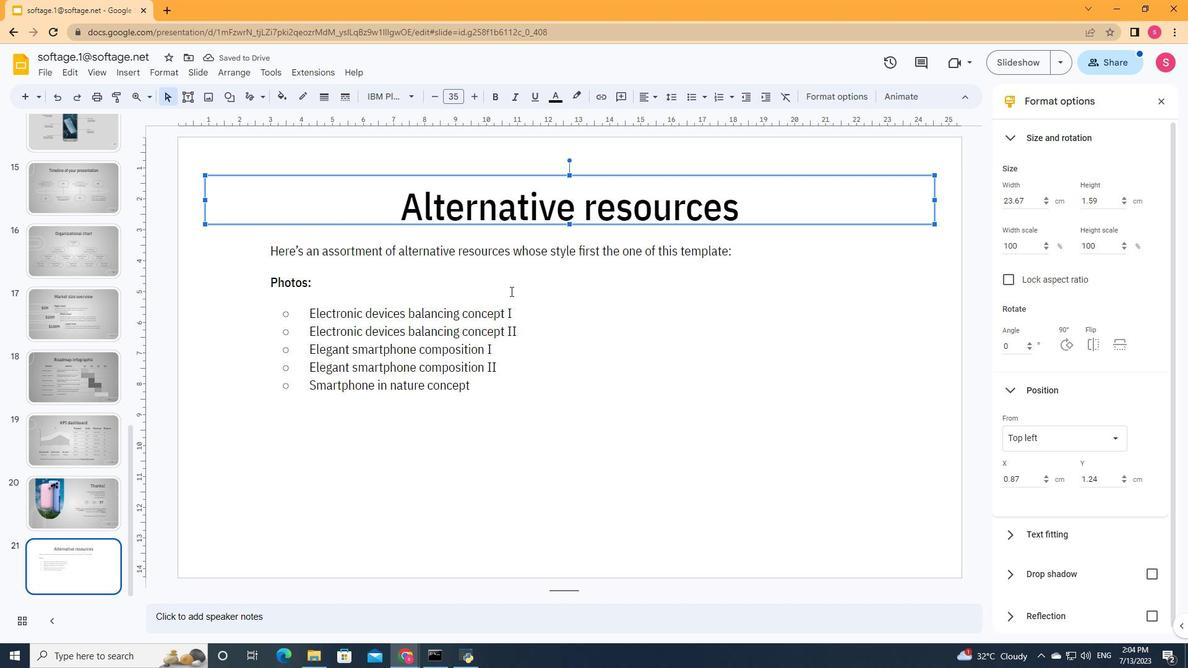 
Action: Mouse moved to (782, 228)
Screenshot: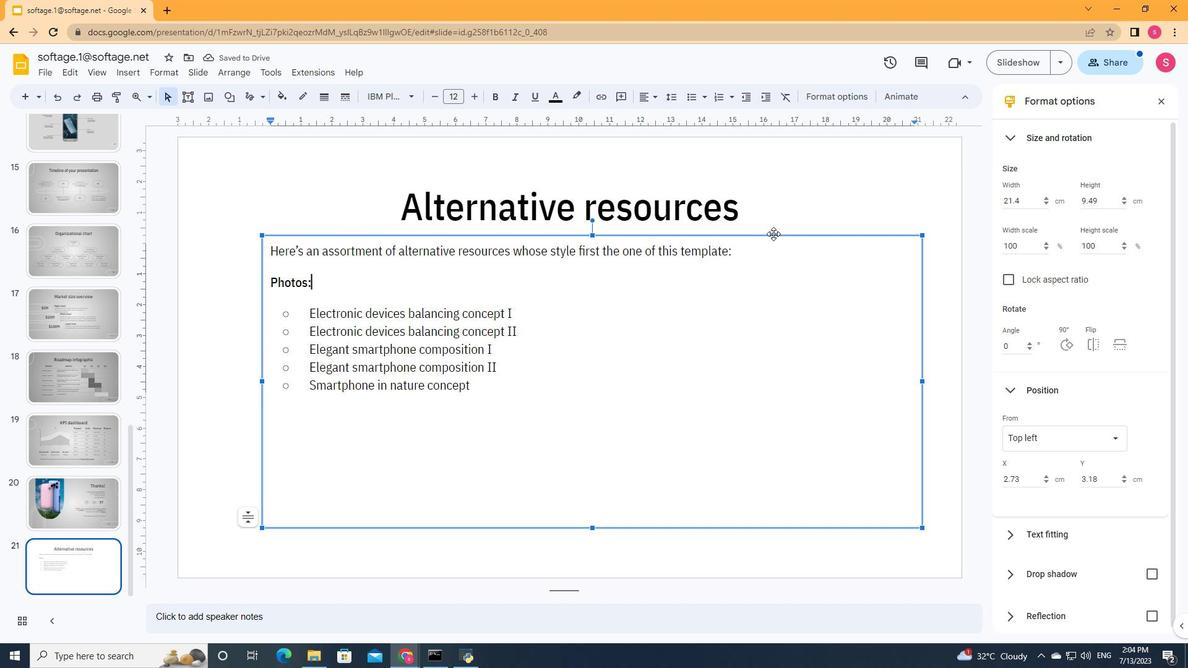 
Action: Mouse pressed left at (782, 228)
Screenshot: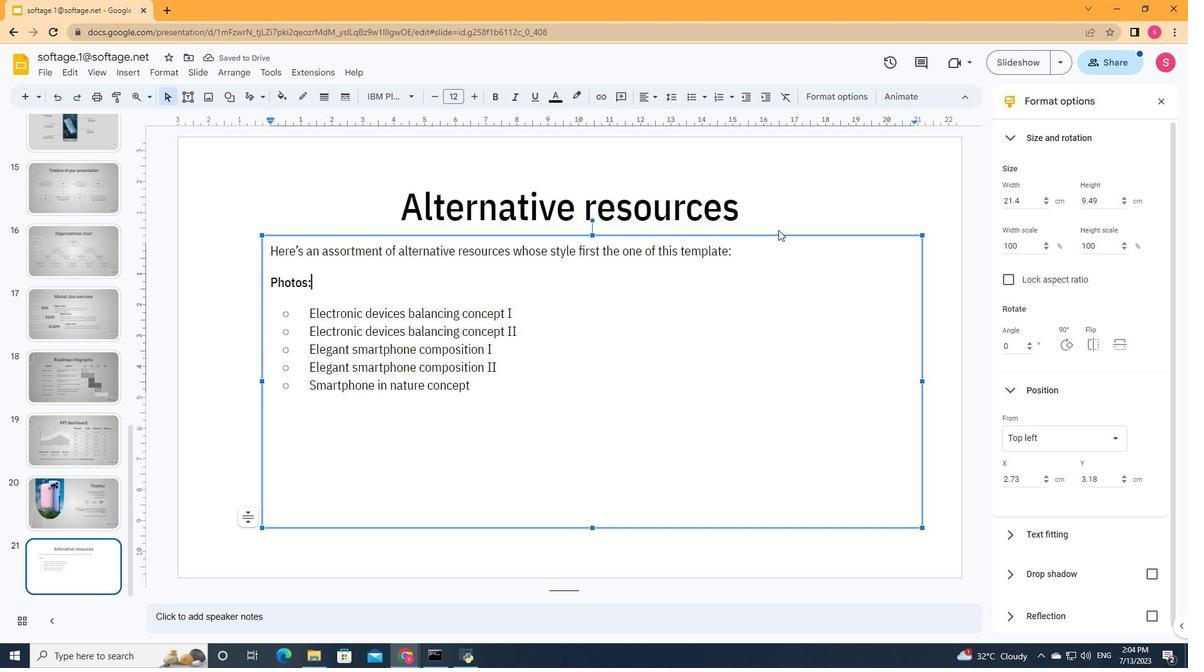 
Action: Mouse moved to (326, 101)
Screenshot: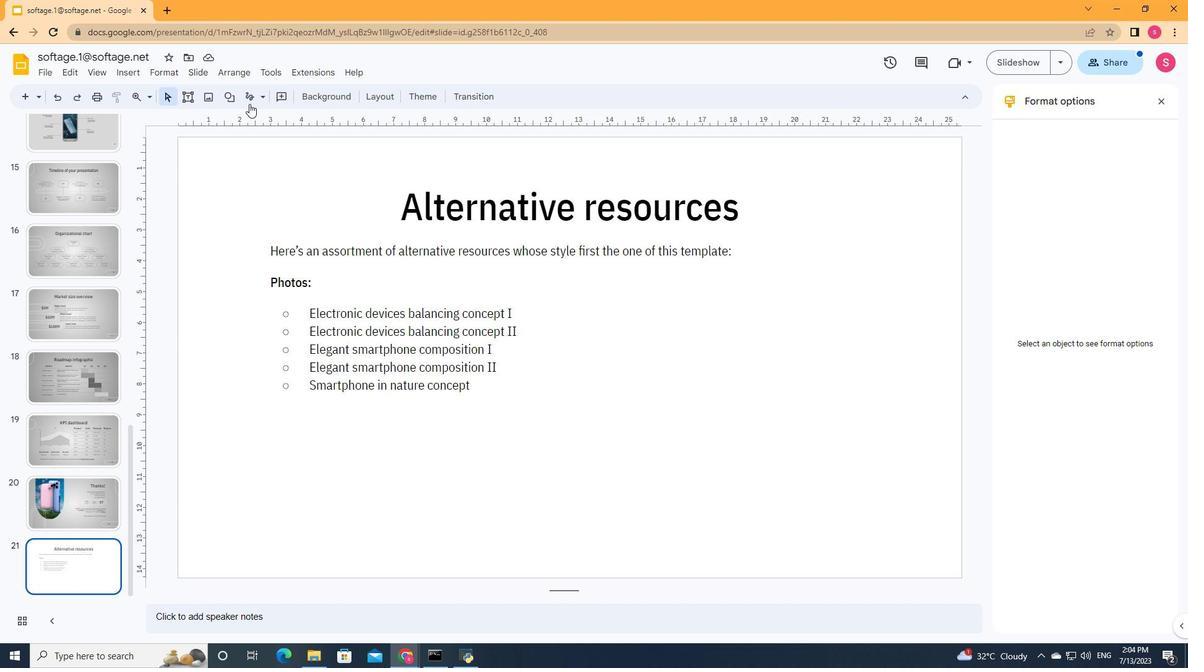 
Action: Mouse pressed left at (326, 101)
Screenshot: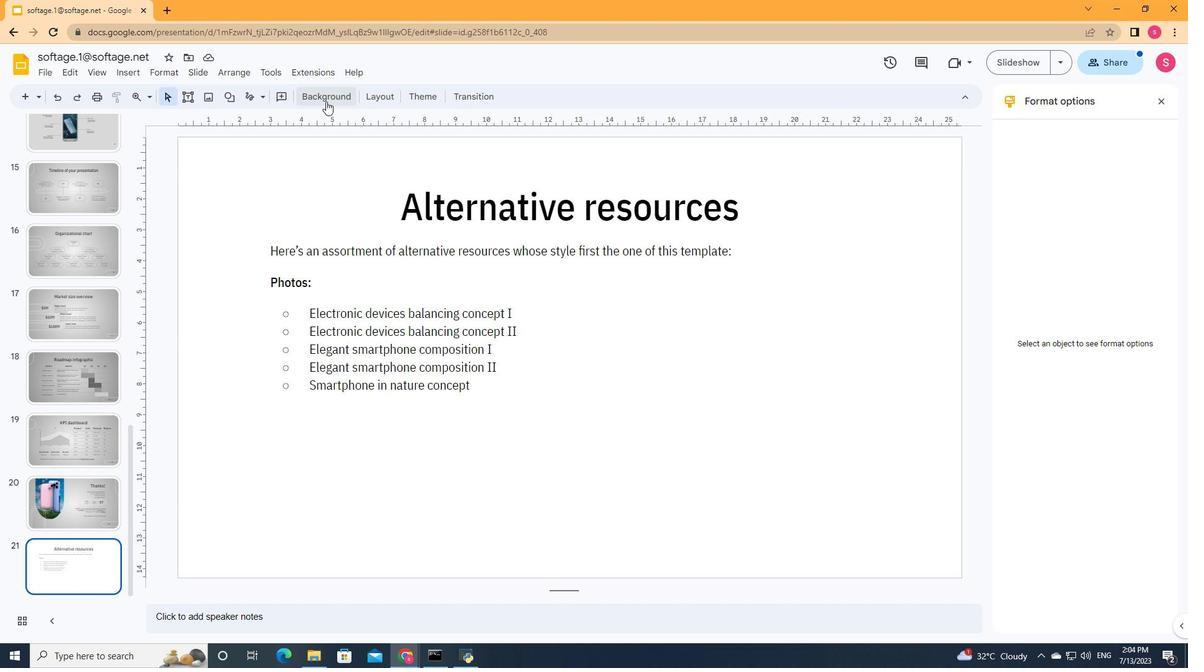 
Action: Mouse moved to (684, 309)
Screenshot: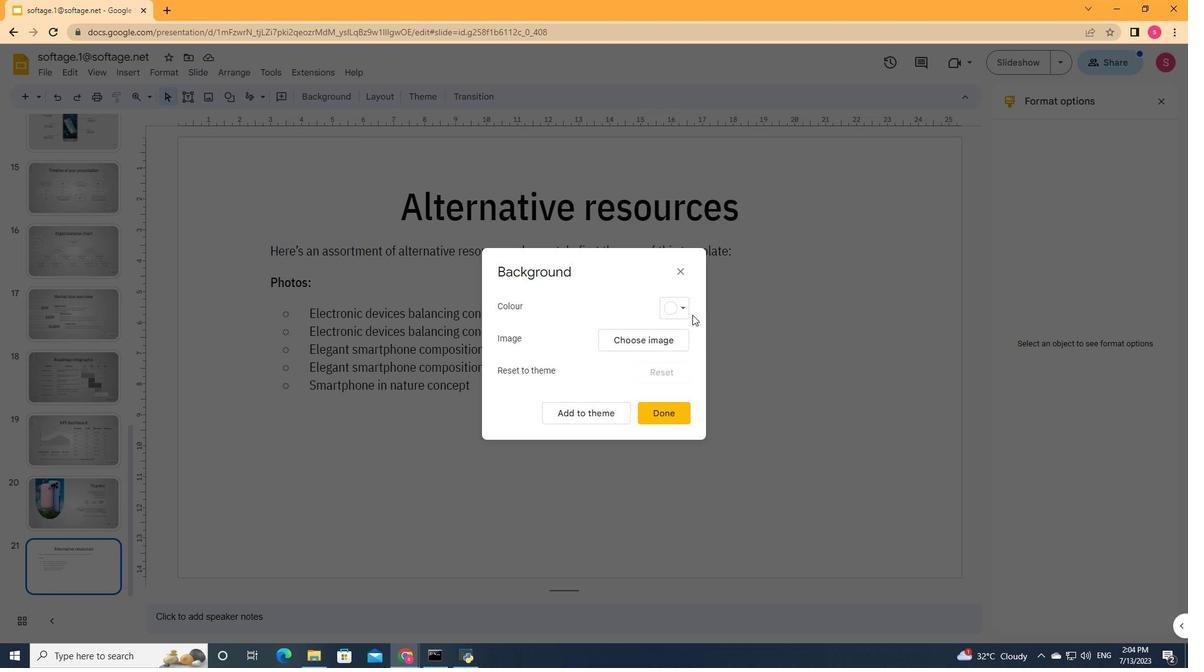 
Action: Mouse pressed left at (684, 309)
Screenshot: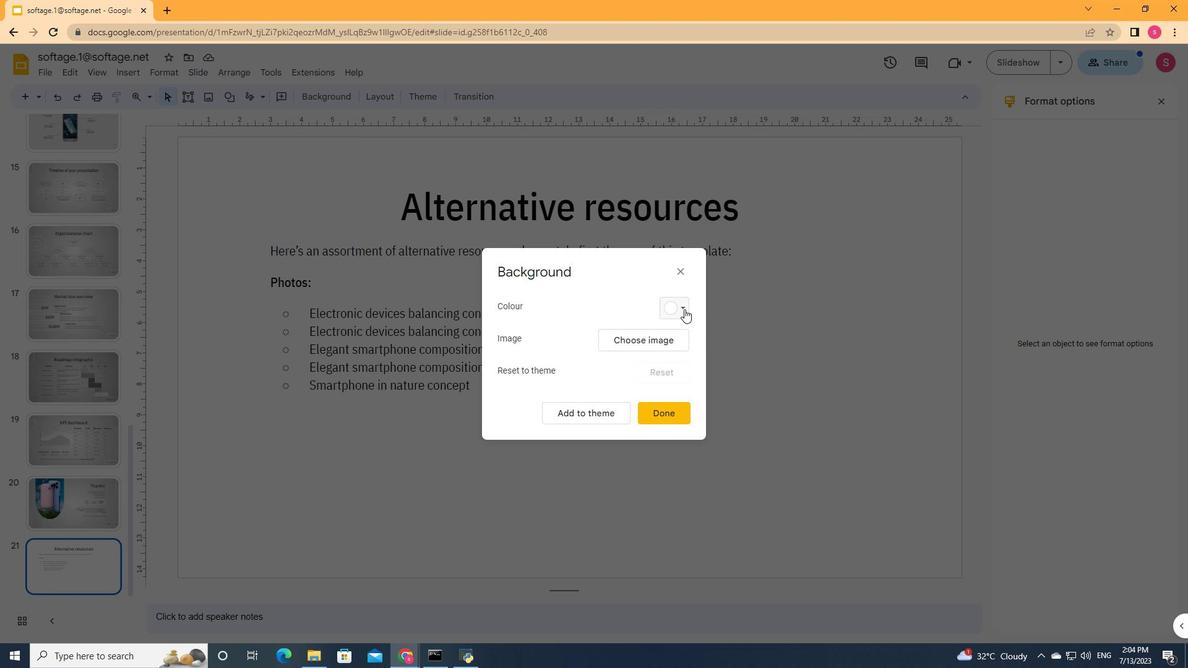 
Action: Mouse moved to (739, 335)
Screenshot: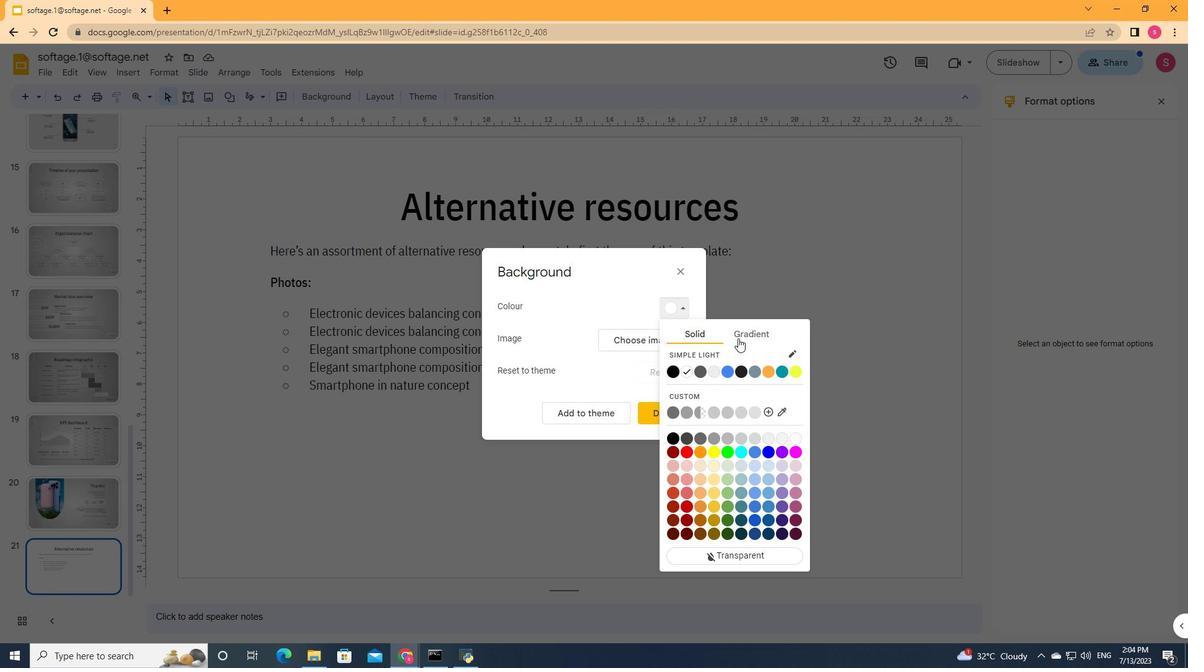 
Action: Mouse pressed left at (739, 335)
Screenshot: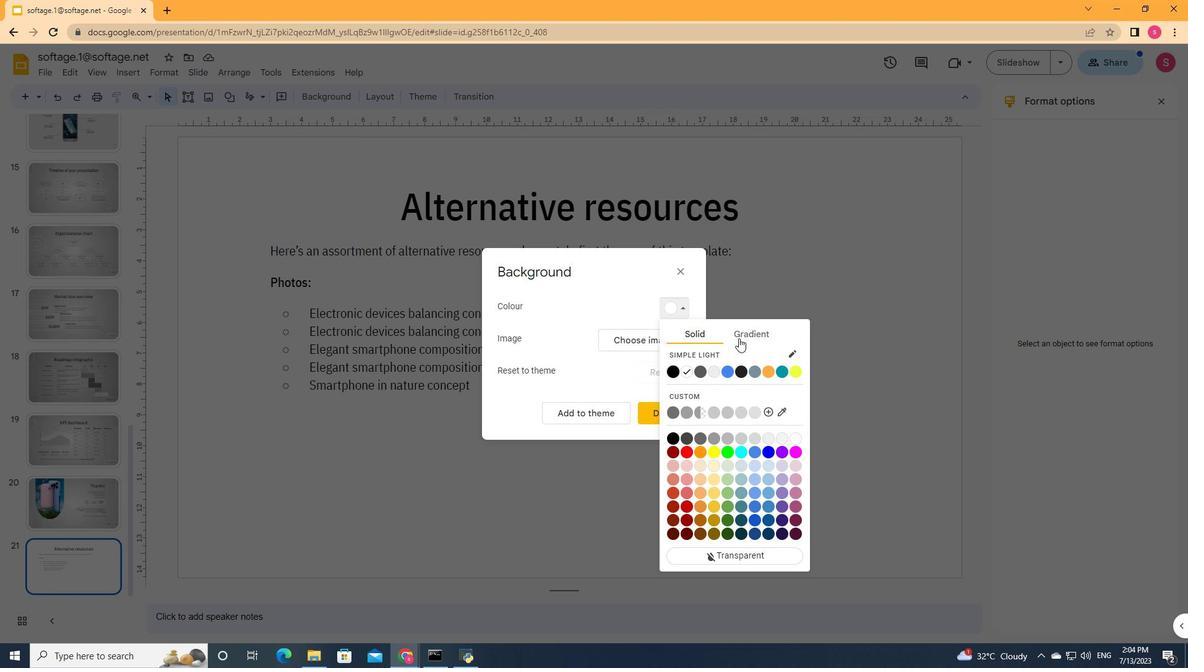 
Action: Mouse moved to (756, 471)
Screenshot: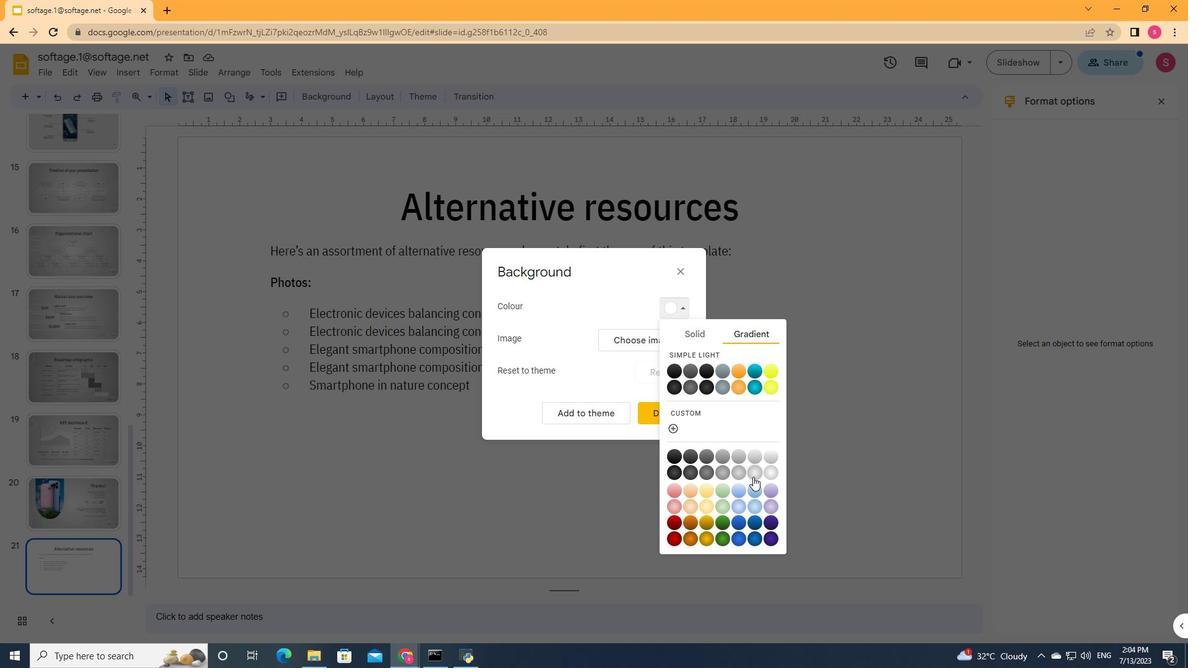 
Action: Mouse pressed left at (756, 471)
Screenshot: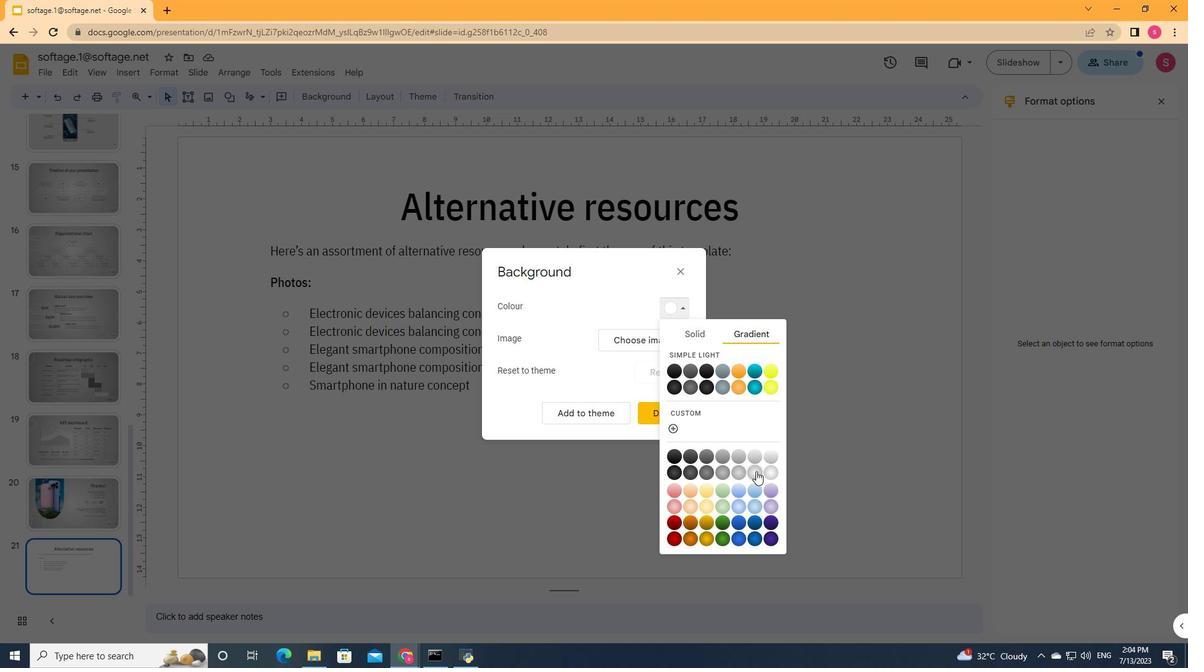 
Action: Mouse moved to (669, 412)
Screenshot: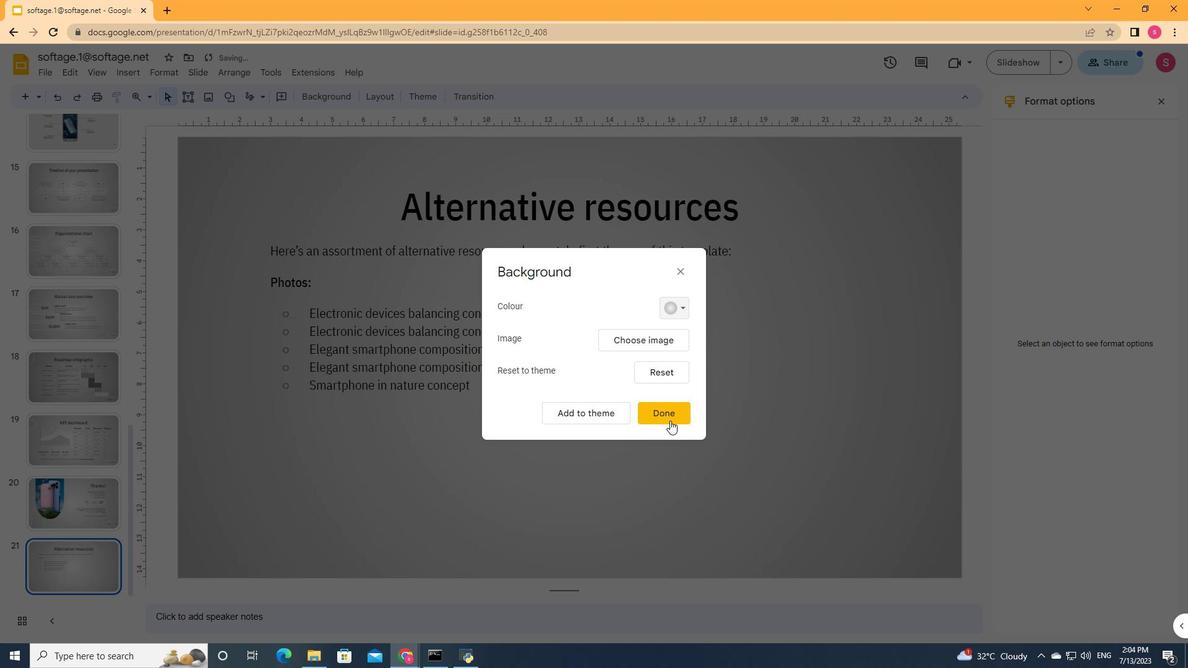 
Action: Mouse pressed left at (669, 412)
Screenshot: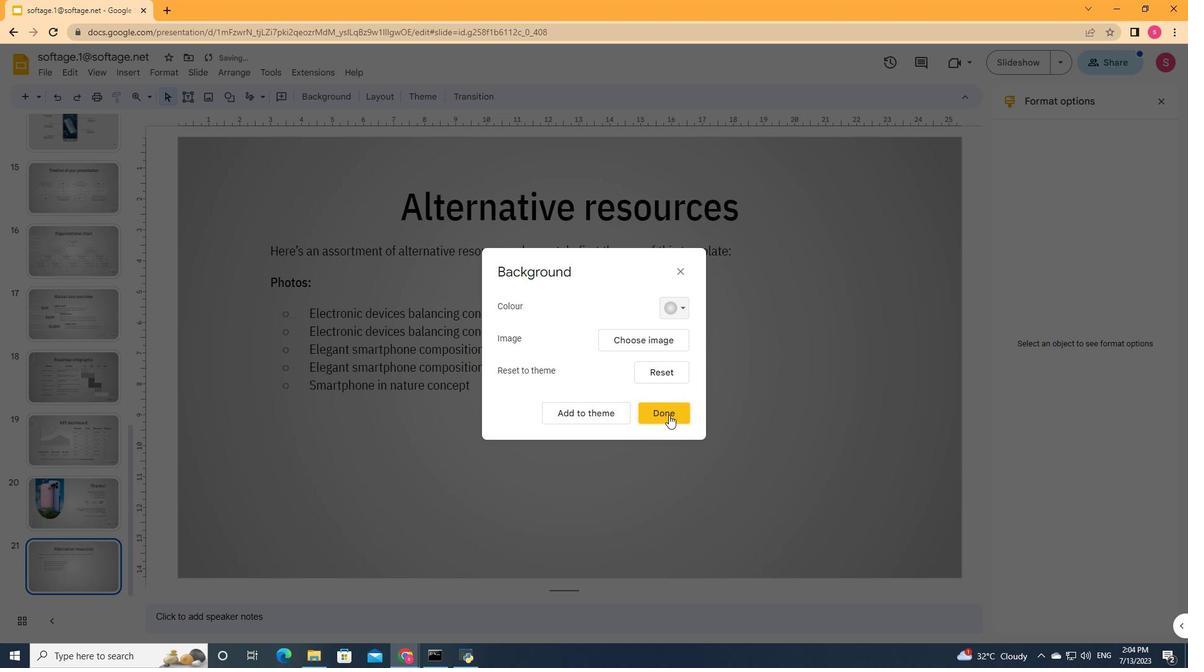 
Action: Mouse moved to (474, 388)
Screenshot: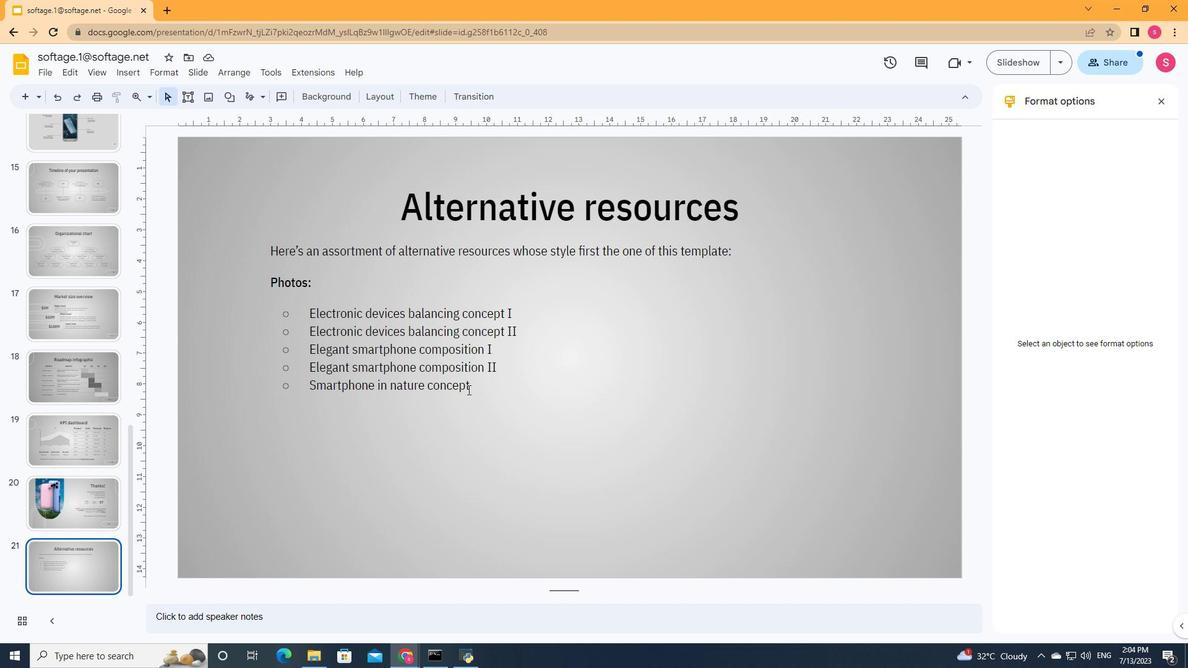 
Action: Mouse pressed left at (474, 388)
Screenshot: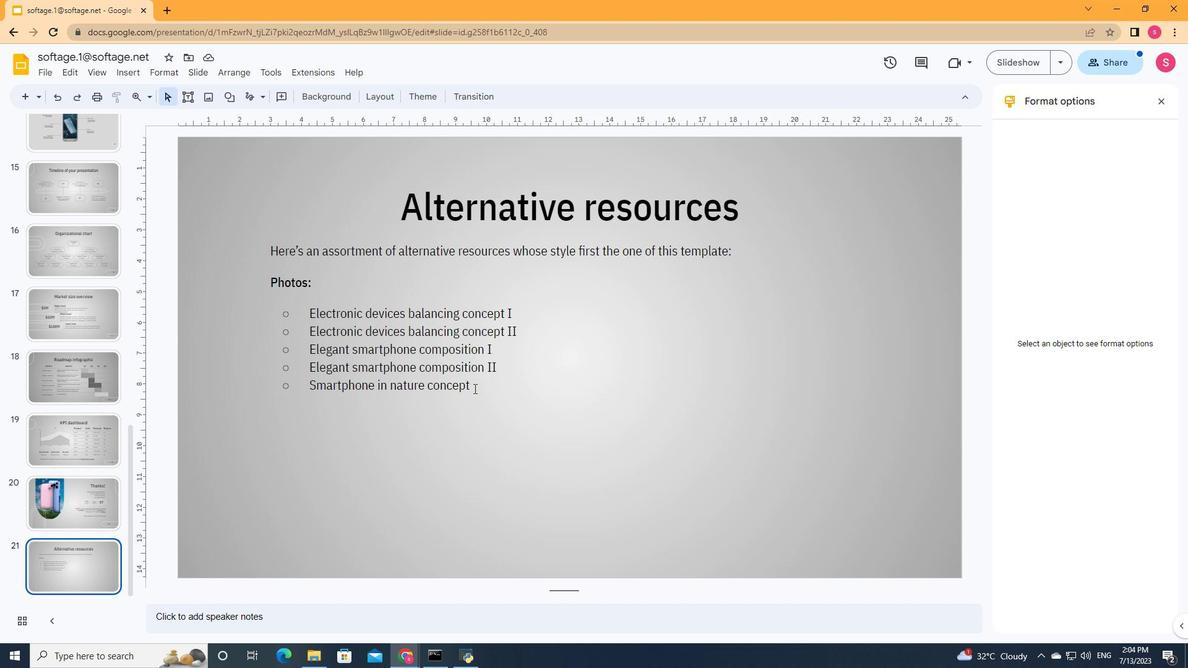 
Action: Mouse moved to (536, 96)
Screenshot: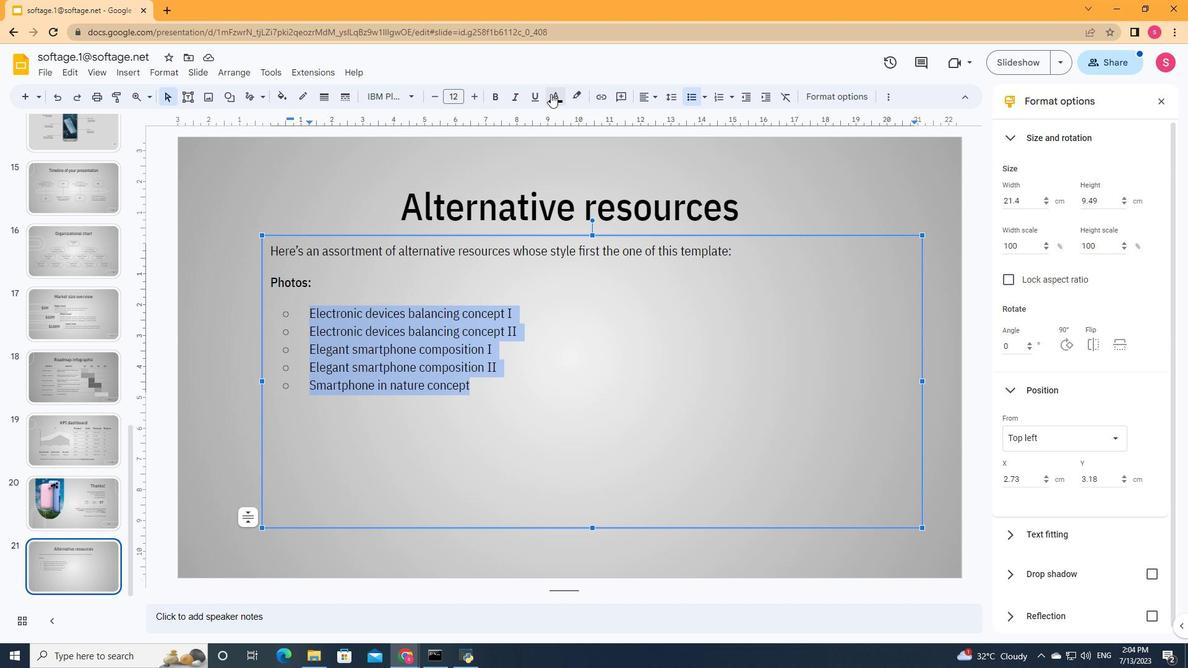 
Action: Mouse pressed left at (536, 96)
Screenshot: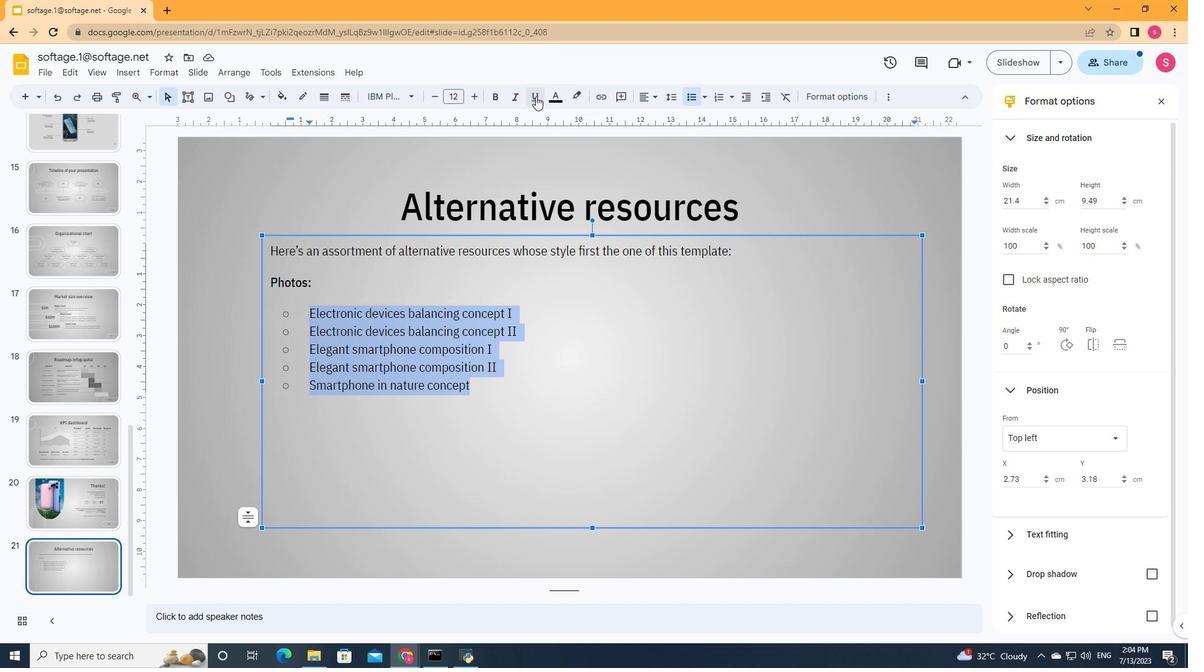 
Action: Mouse moved to (579, 390)
Screenshot: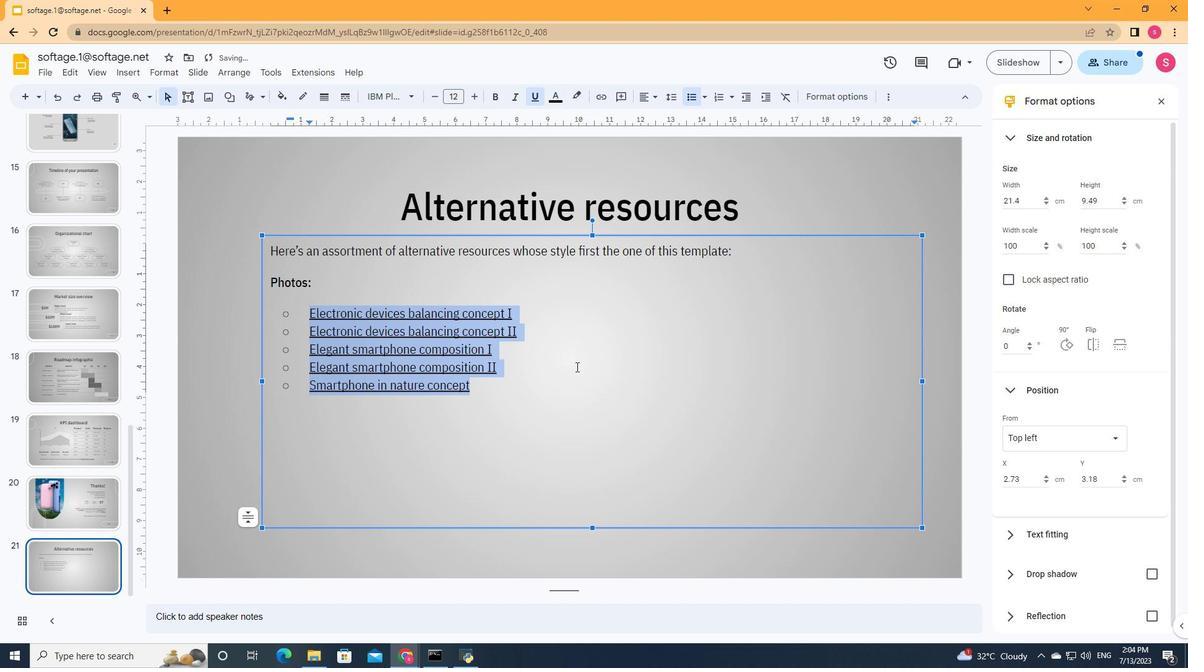 
Action: Mouse pressed left at (579, 390)
Screenshot: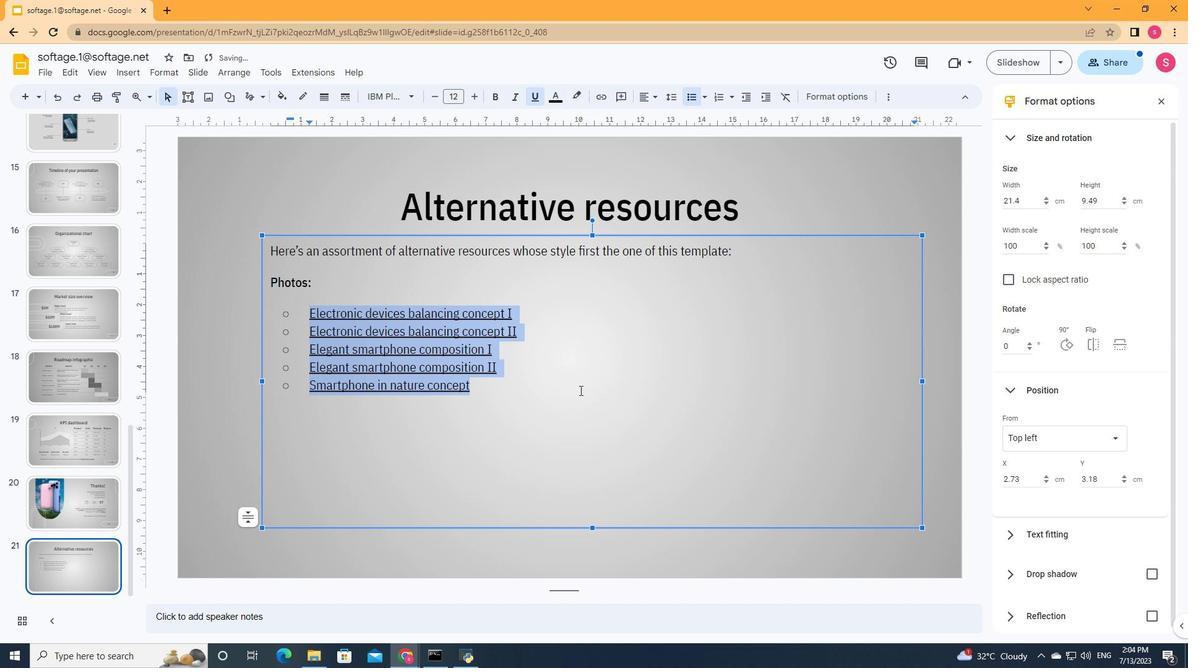 
Action: Mouse moved to (233, 100)
Screenshot: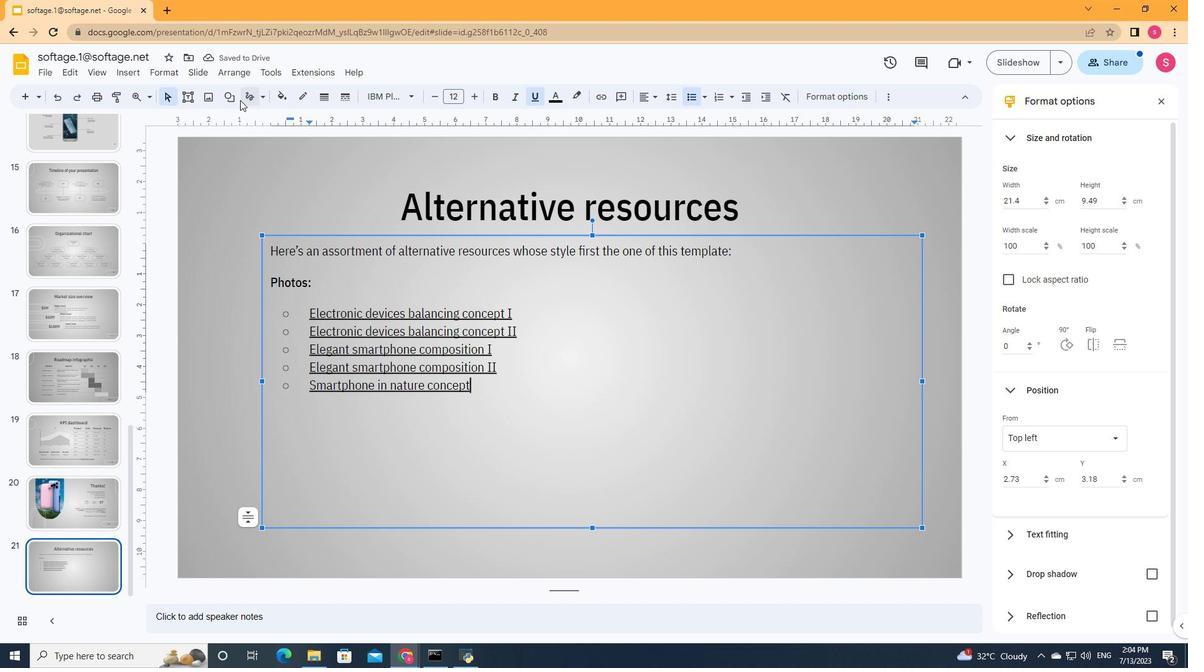 
Action: Mouse pressed left at (233, 100)
Screenshot: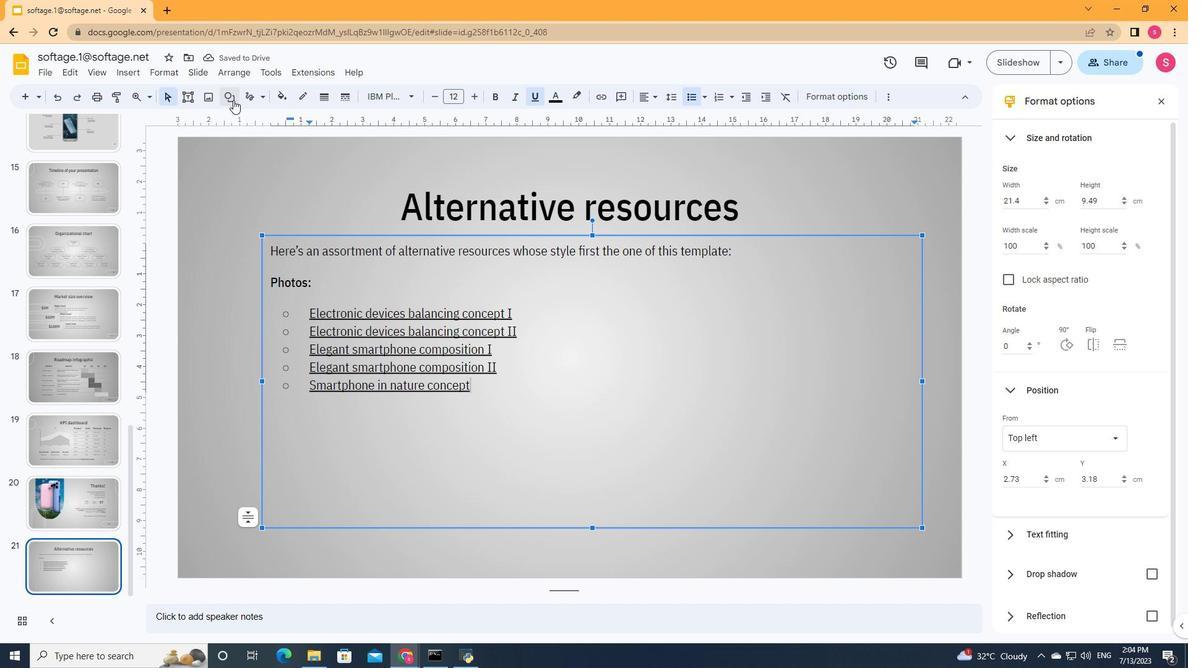 
Action: Mouse moved to (502, 201)
Screenshot: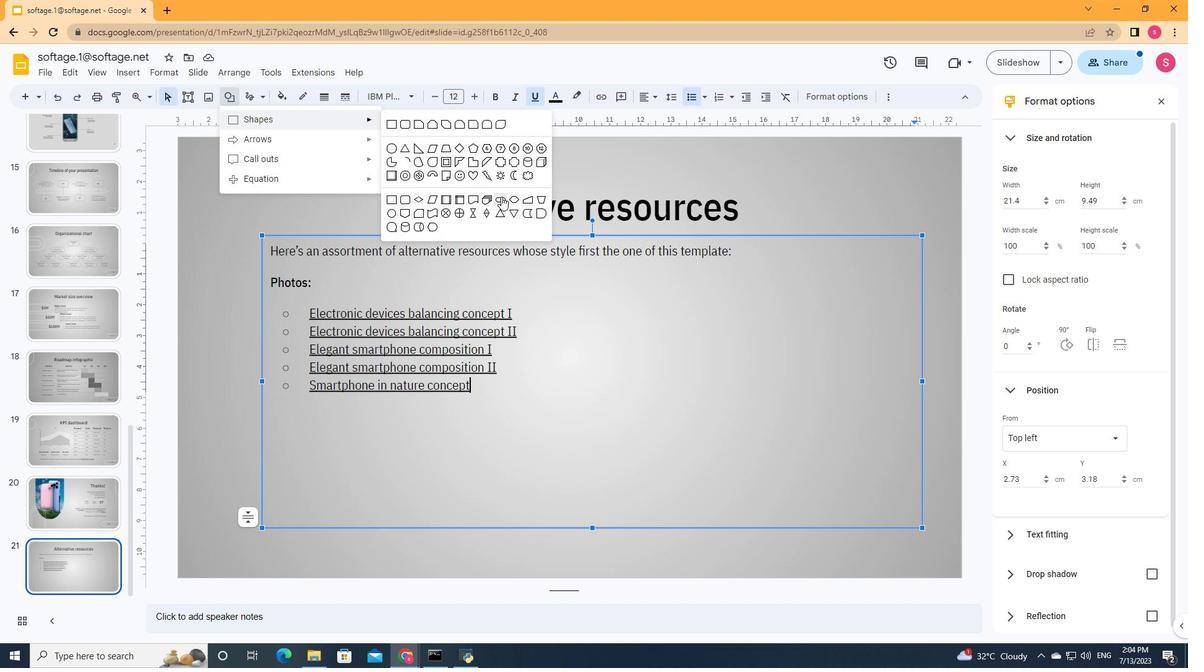 
Action: Mouse pressed left at (502, 201)
Screenshot: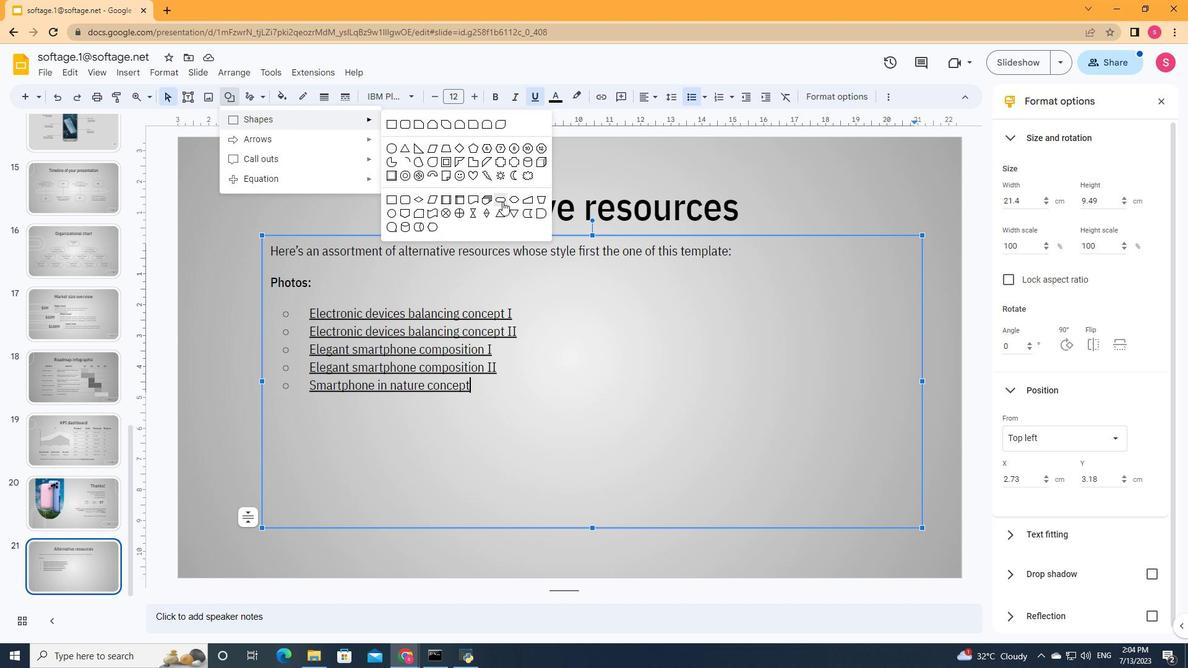 
Action: Mouse moved to (792, 502)
Screenshot: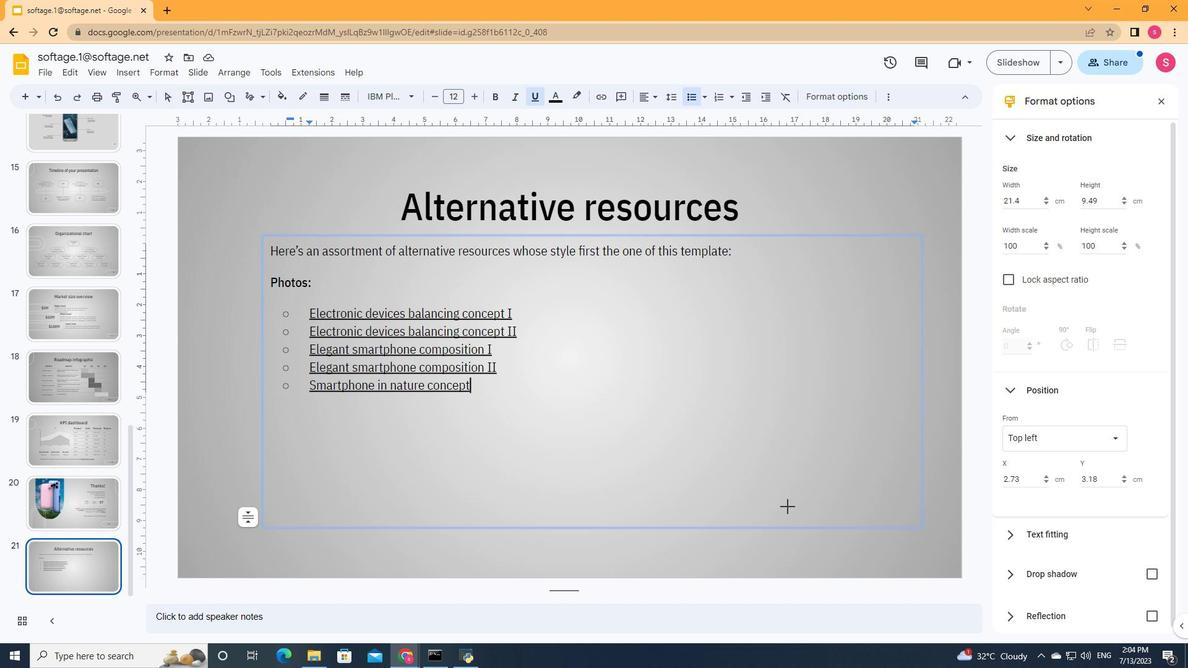 
Action: Mouse pressed left at (792, 502)
Screenshot: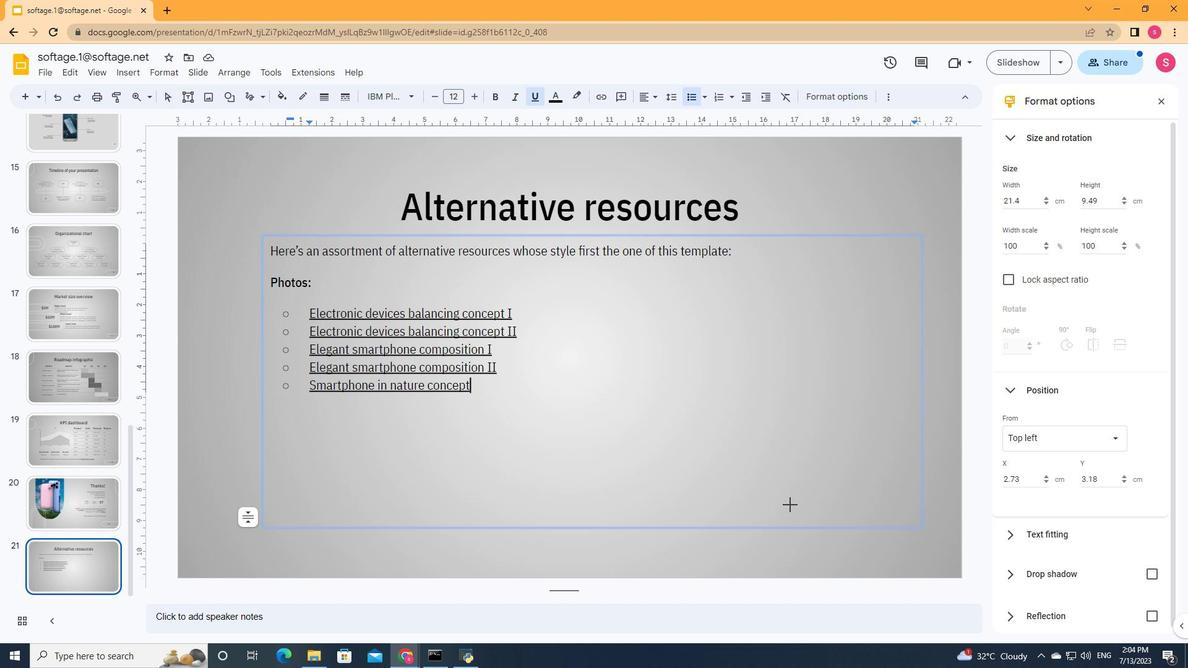 
Action: Mouse moved to (815, 522)
Screenshot: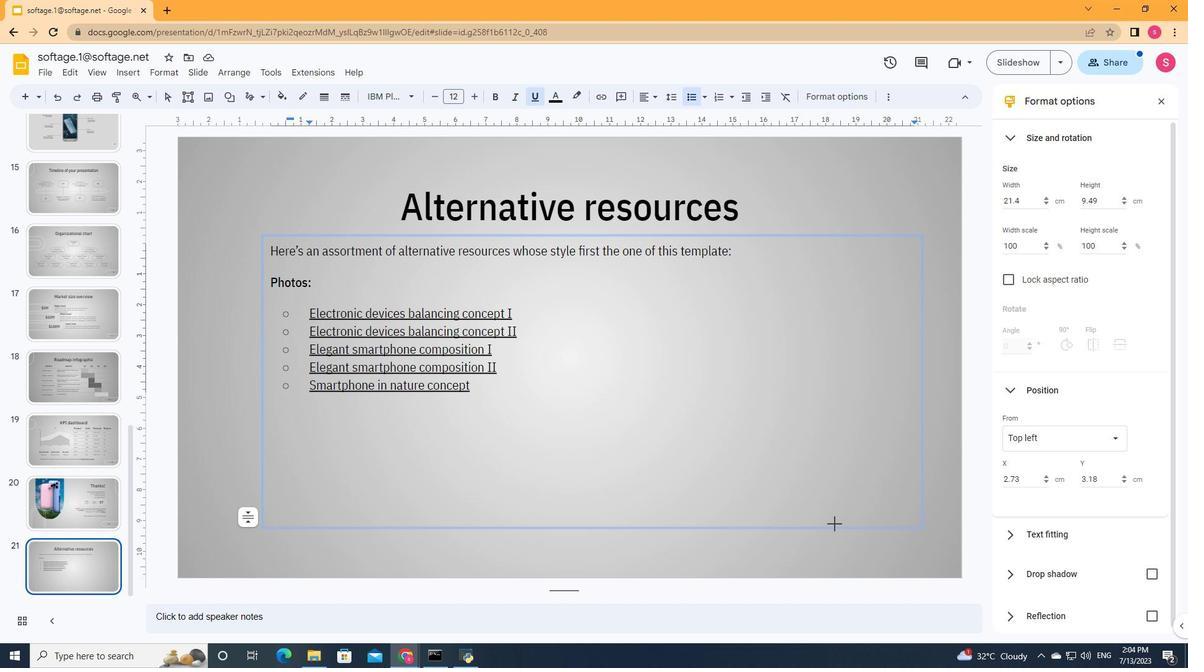 
Action: Mouse pressed left at (815, 522)
Screenshot: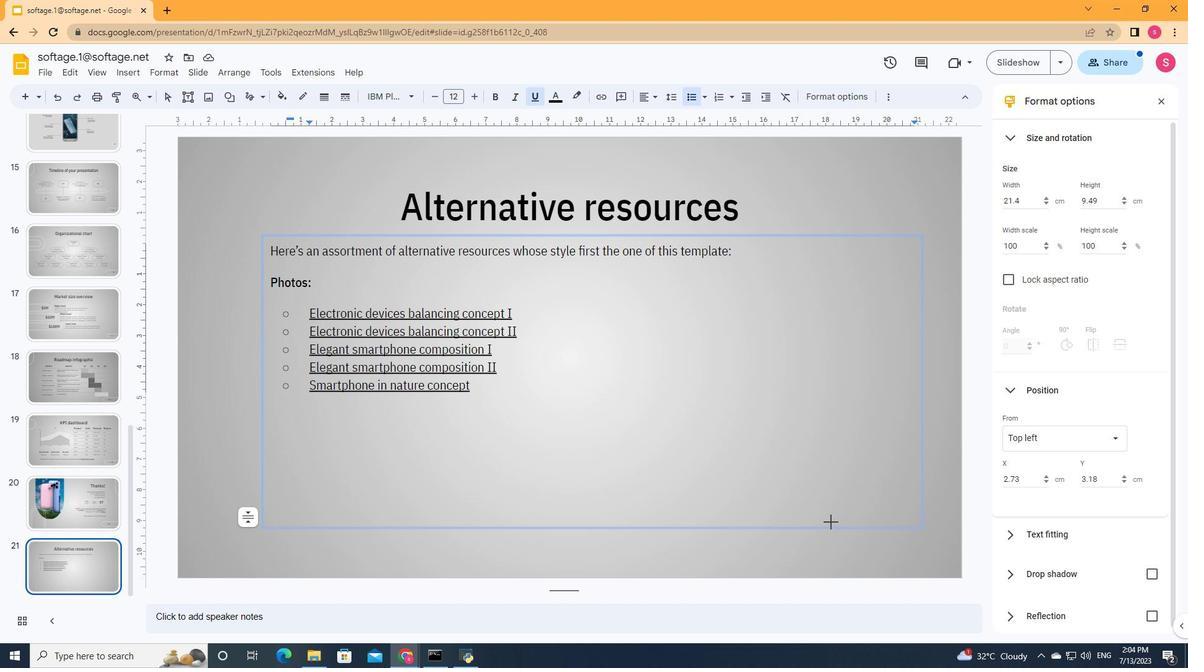 
Action: Mouse moved to (875, 536)
Screenshot: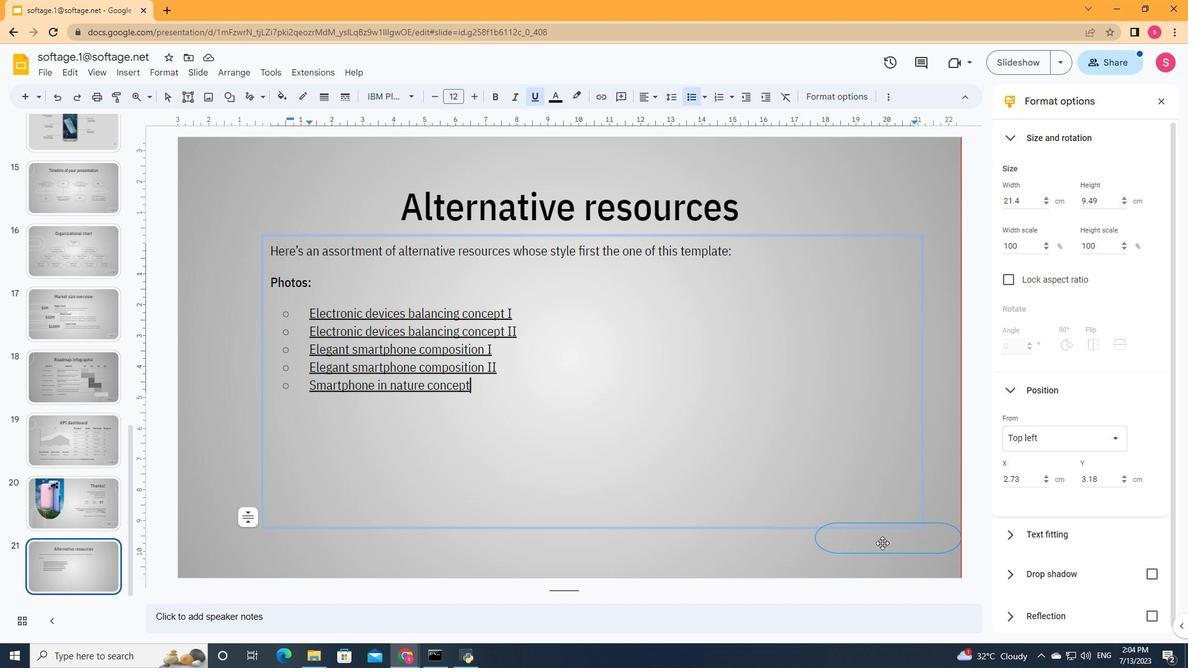 
Action: Mouse pressed left at (875, 536)
Screenshot: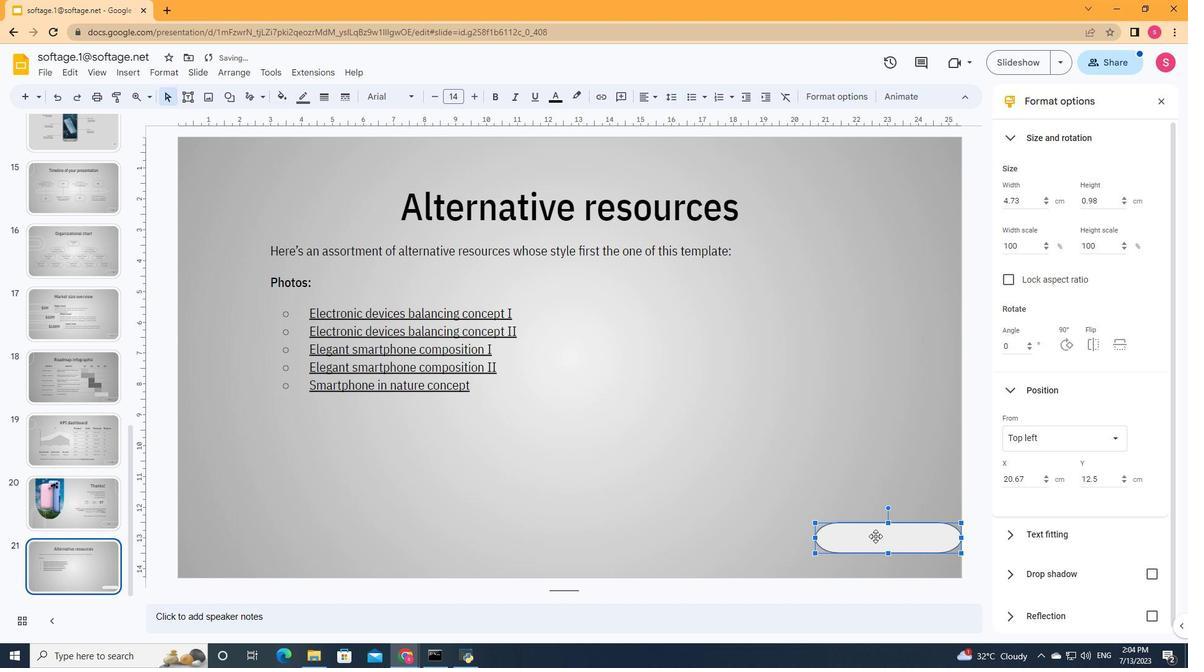 
Action: Mouse moved to (851, 530)
Screenshot: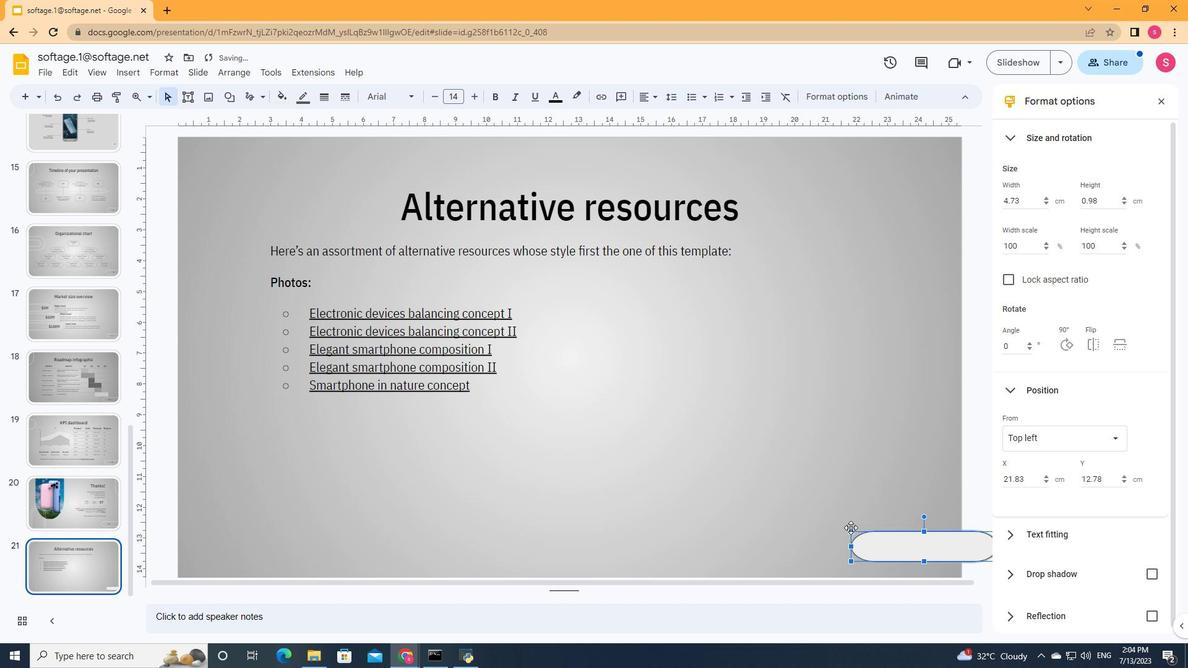 
Action: Mouse pressed left at (851, 530)
Screenshot: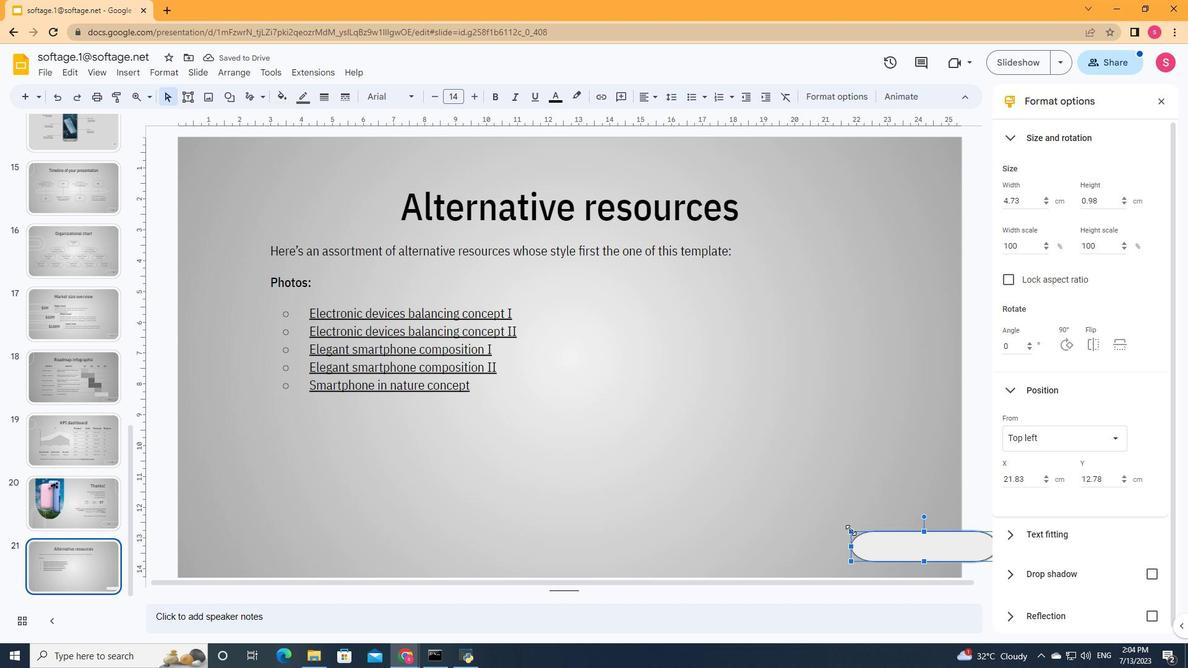 
Action: Mouse moved to (890, 544)
Screenshot: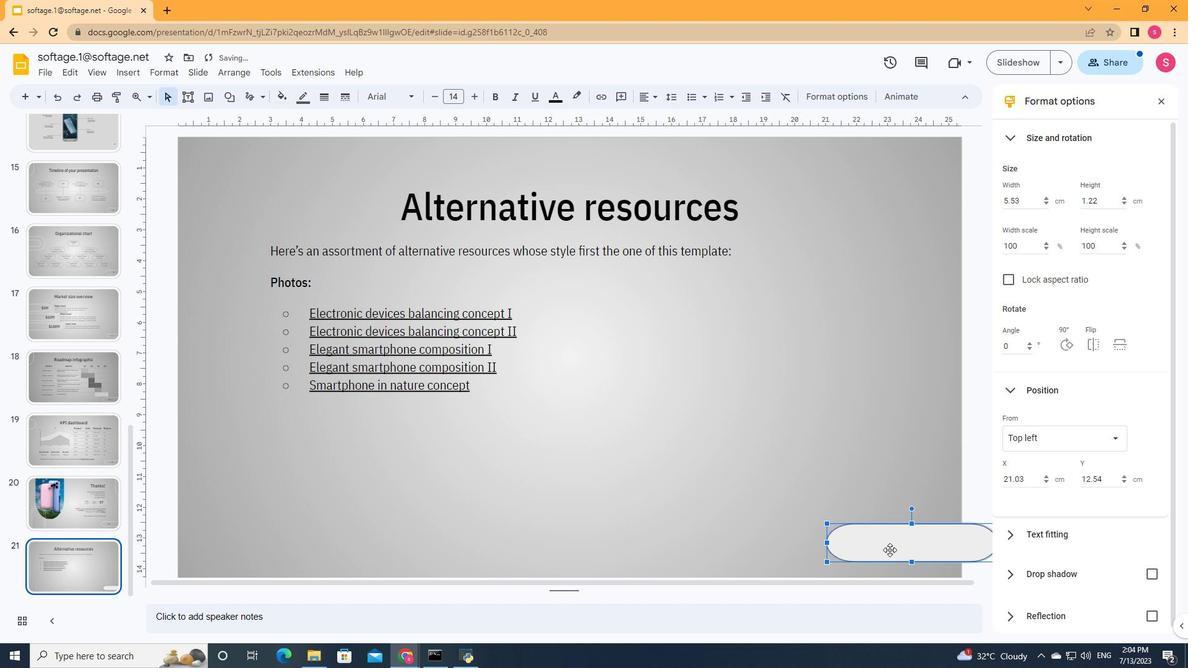 
Action: Mouse pressed left at (890, 544)
Screenshot: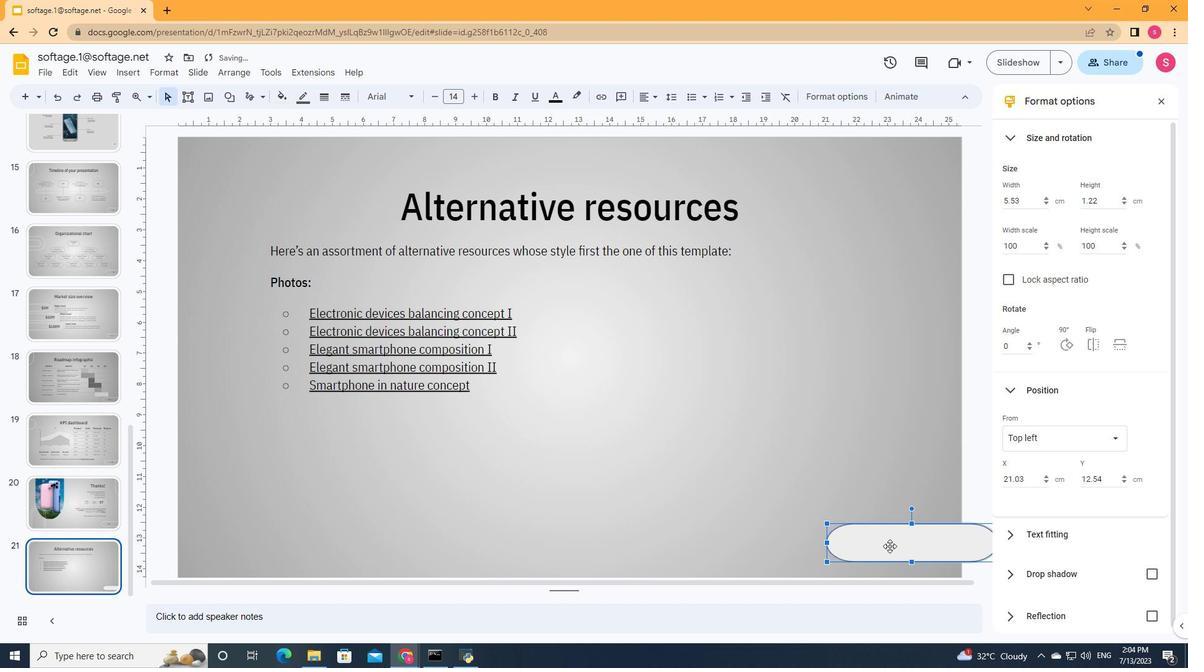 
Action: Mouse moved to (287, 98)
Screenshot: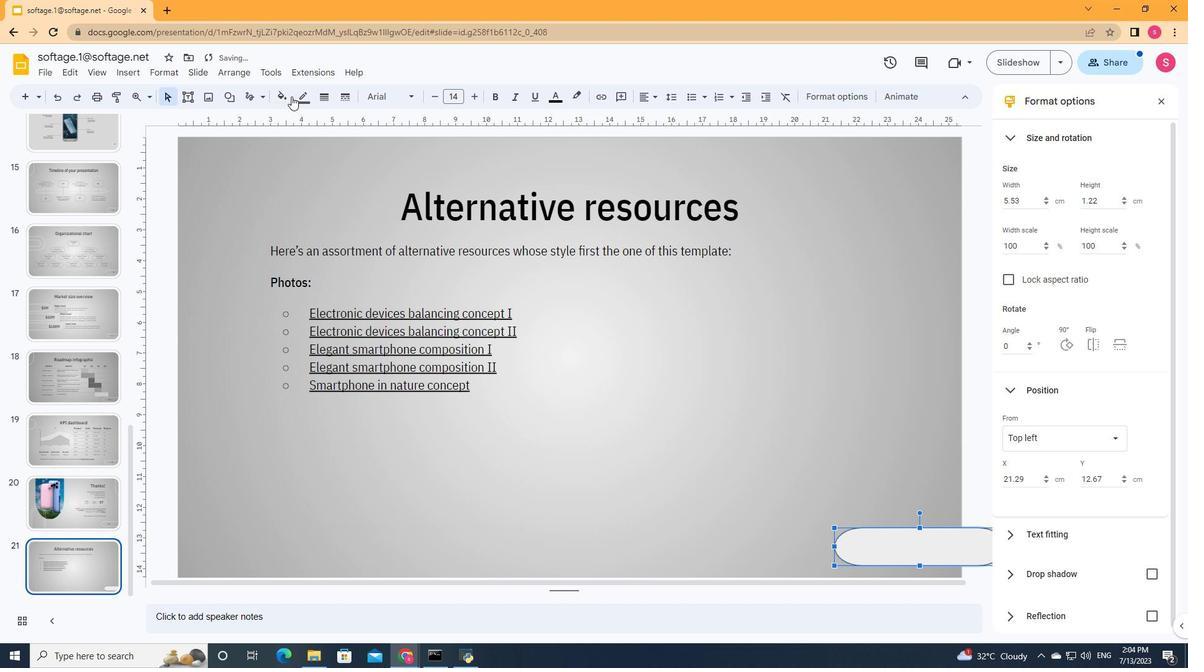 
Action: Mouse pressed left at (287, 98)
Screenshot: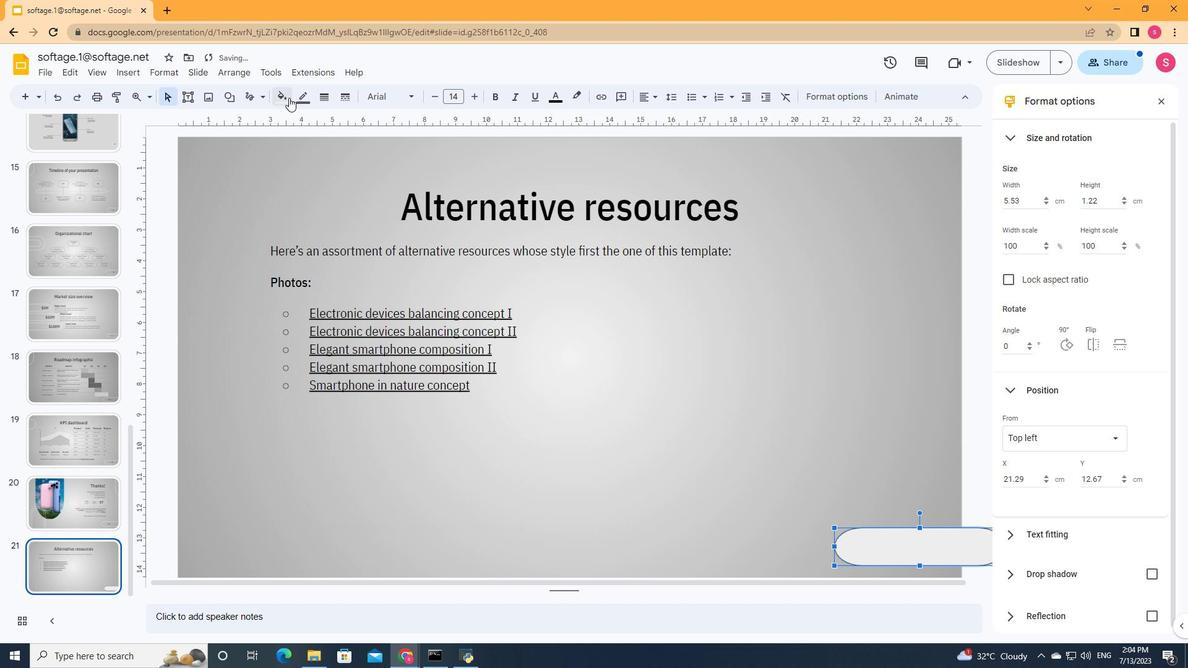 
Action: Mouse moved to (311, 340)
Screenshot: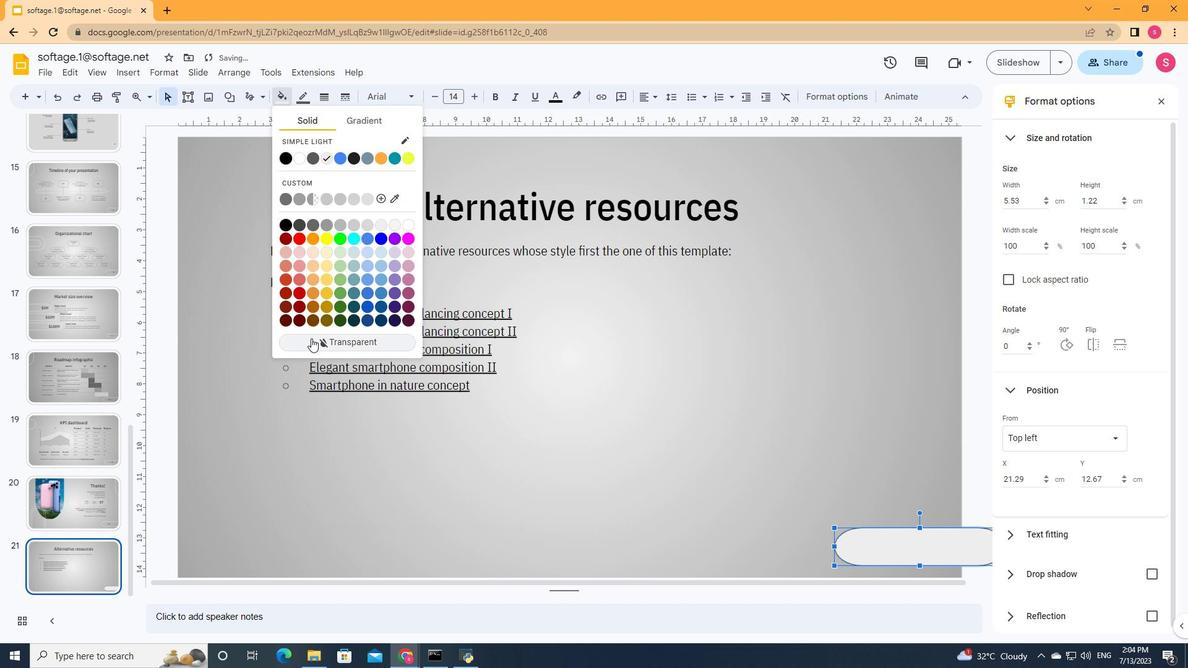 
Action: Mouse pressed left at (311, 340)
Screenshot: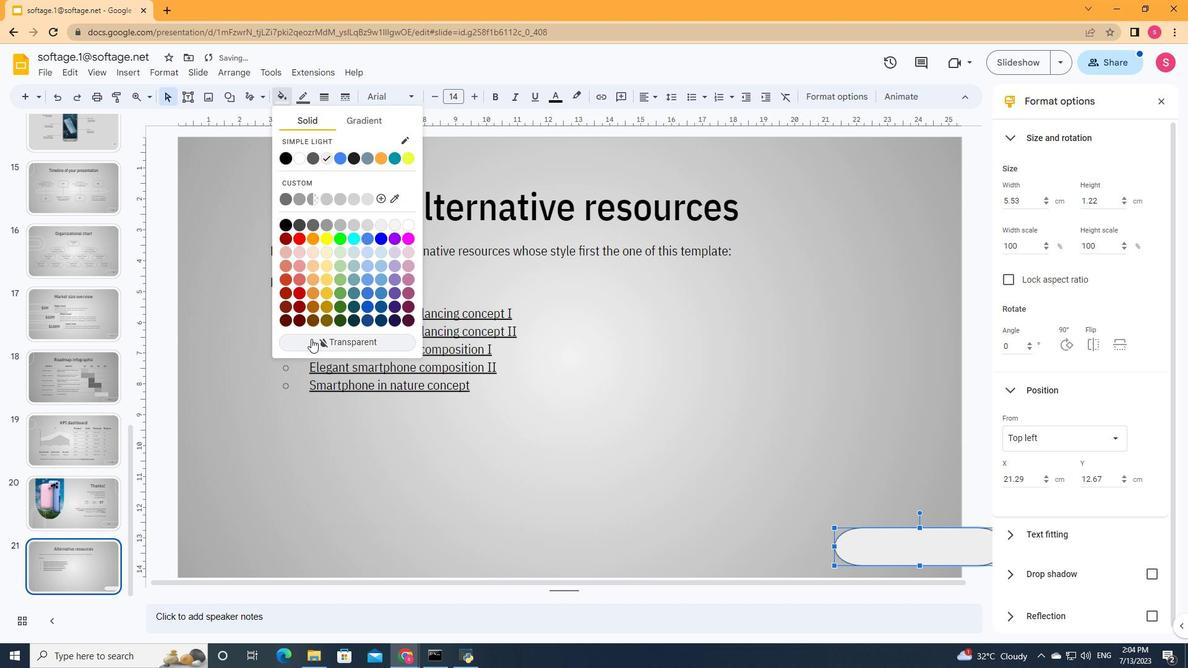 
Action: Mouse moved to (304, 94)
Screenshot: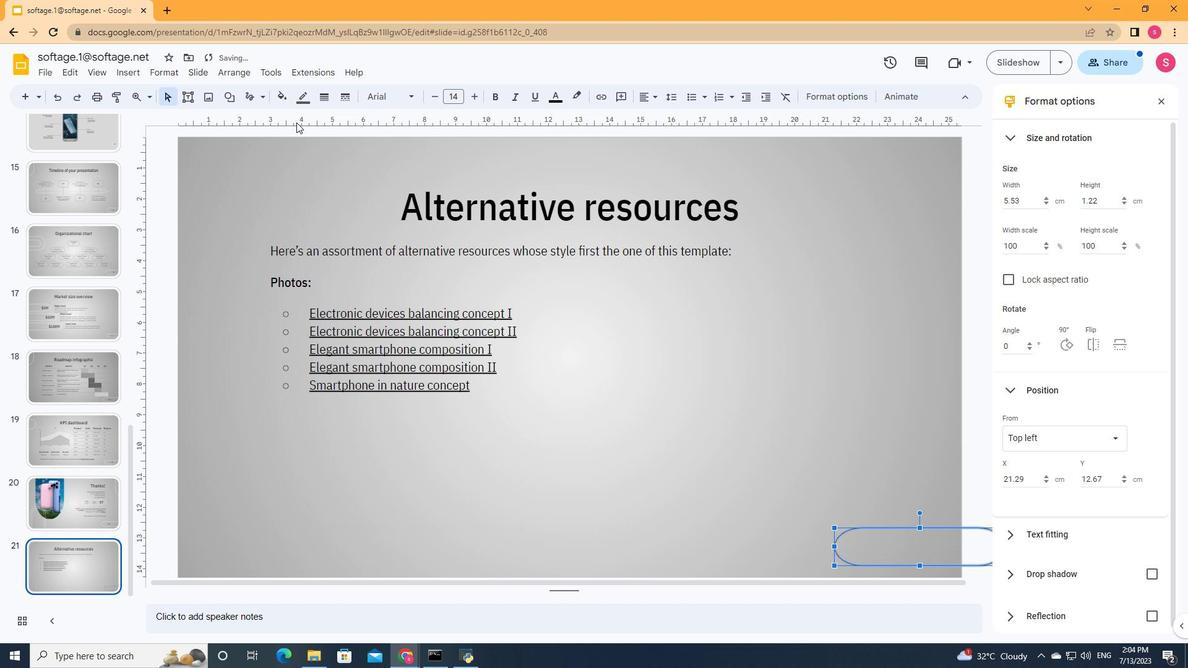 
Action: Mouse pressed left at (304, 94)
Screenshot: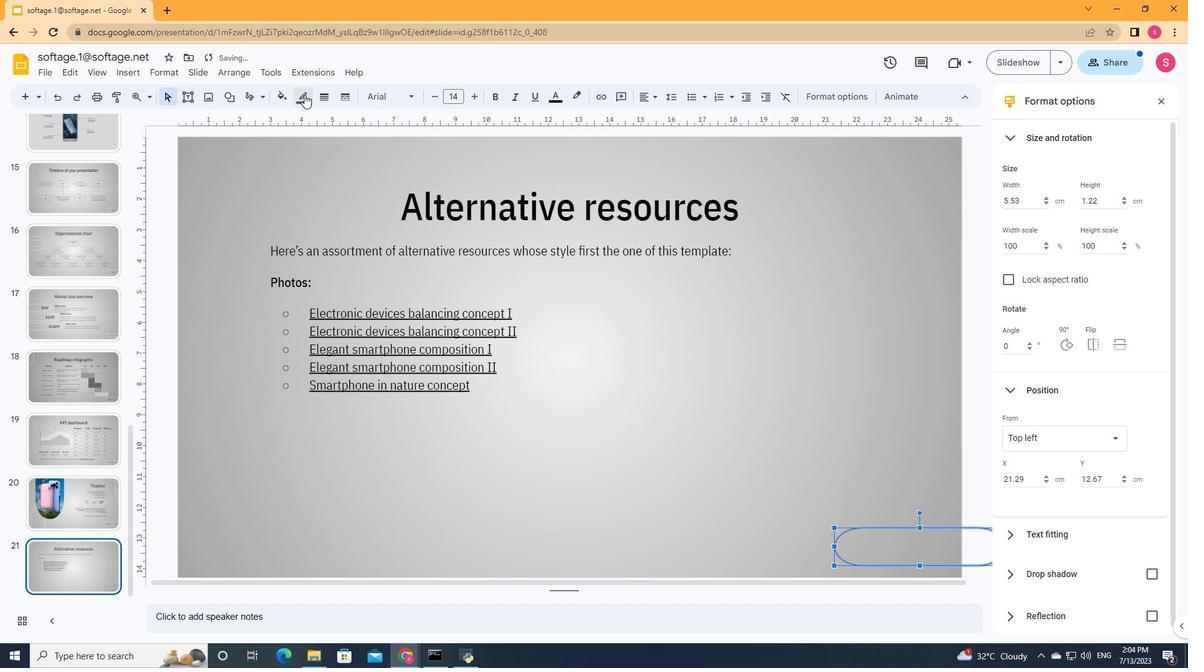 
Action: Mouse moved to (318, 134)
Screenshot: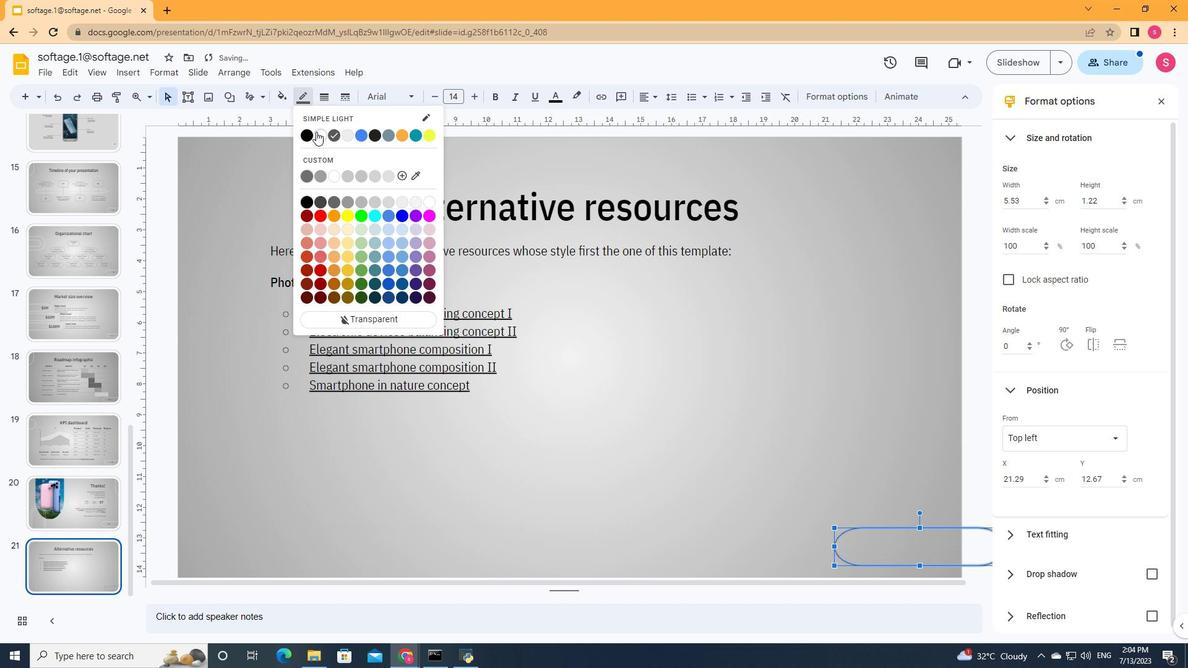 
Action: Mouse pressed left at (318, 134)
Screenshot: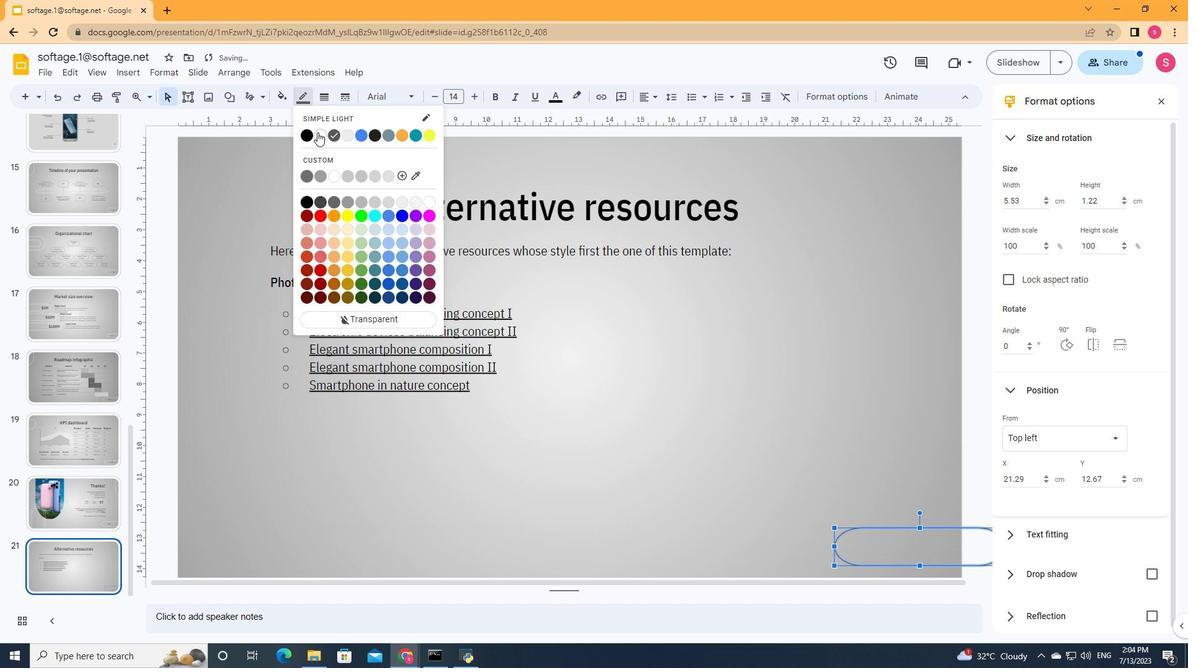 
Action: Mouse moved to (321, 98)
Screenshot: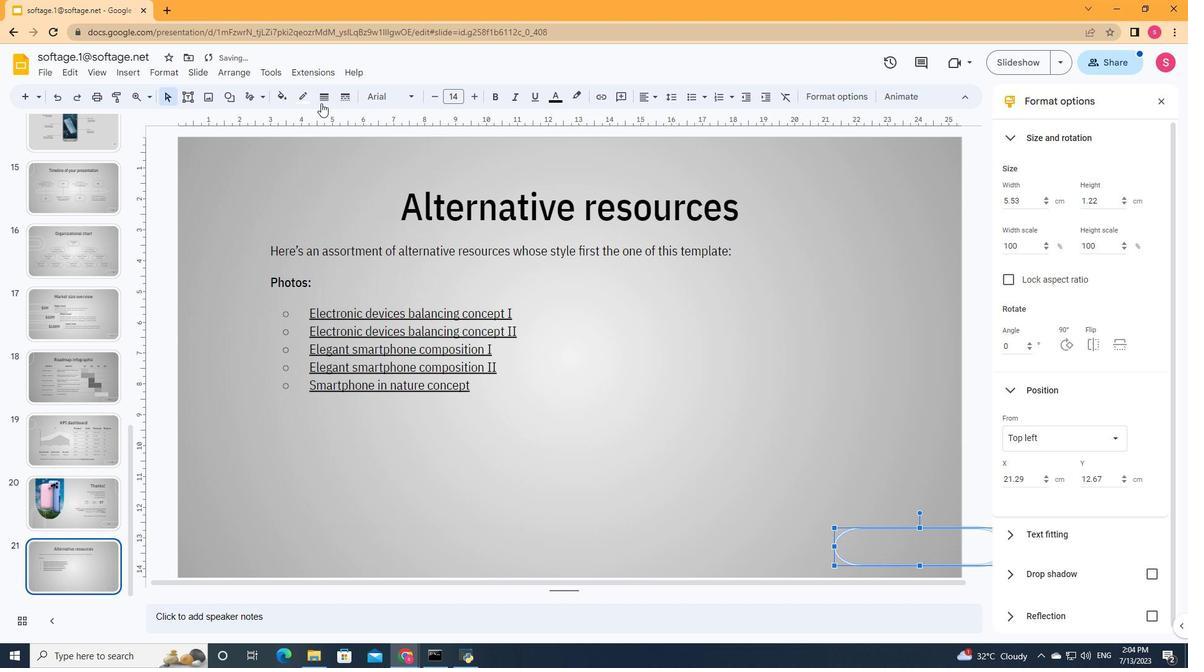 
Action: Mouse pressed left at (321, 98)
Screenshot: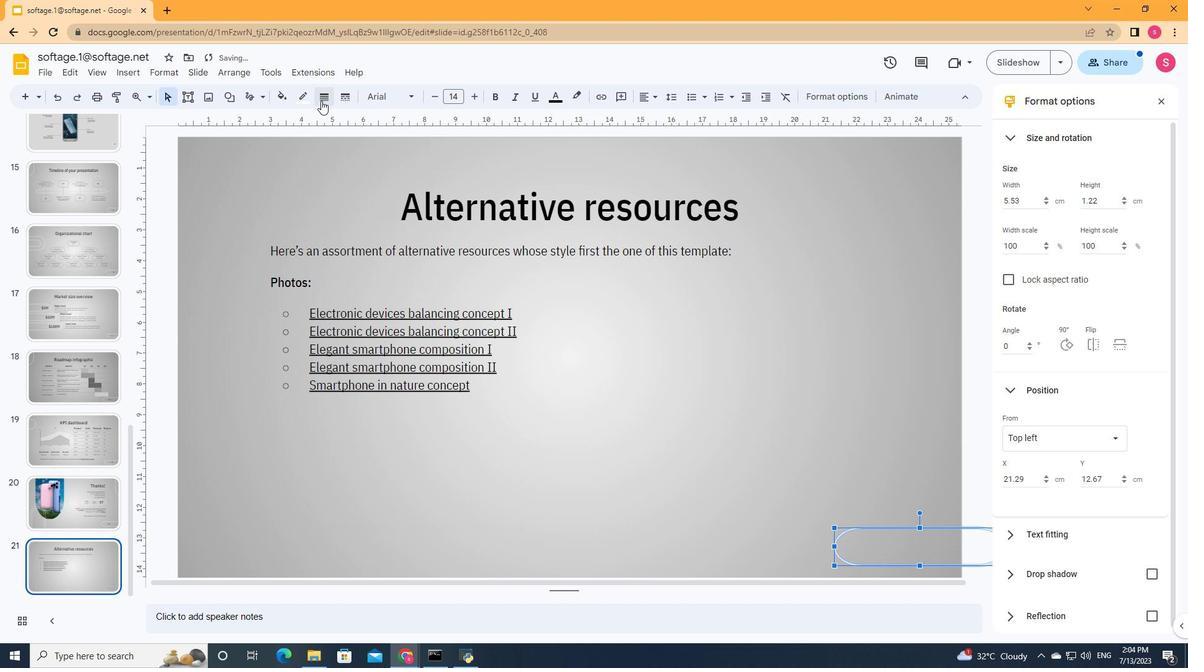 
Action: Mouse moved to (321, 141)
Screenshot: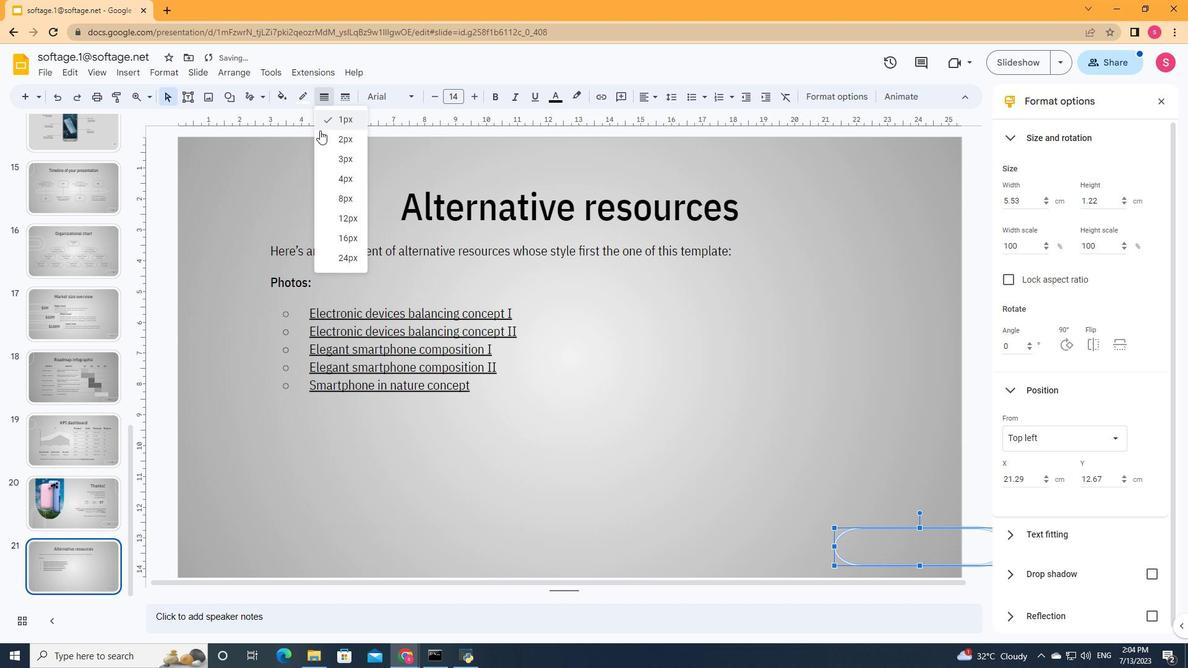
Action: Mouse pressed left at (321, 141)
Screenshot: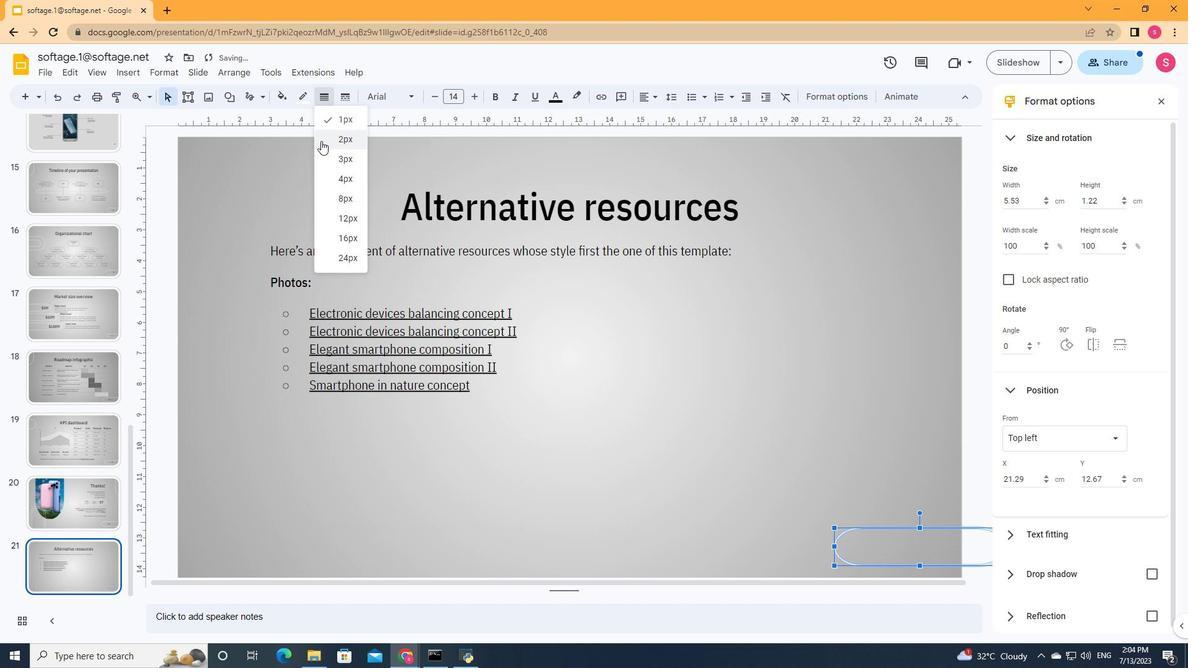 
Action: Mouse moved to (898, 549)
Screenshot: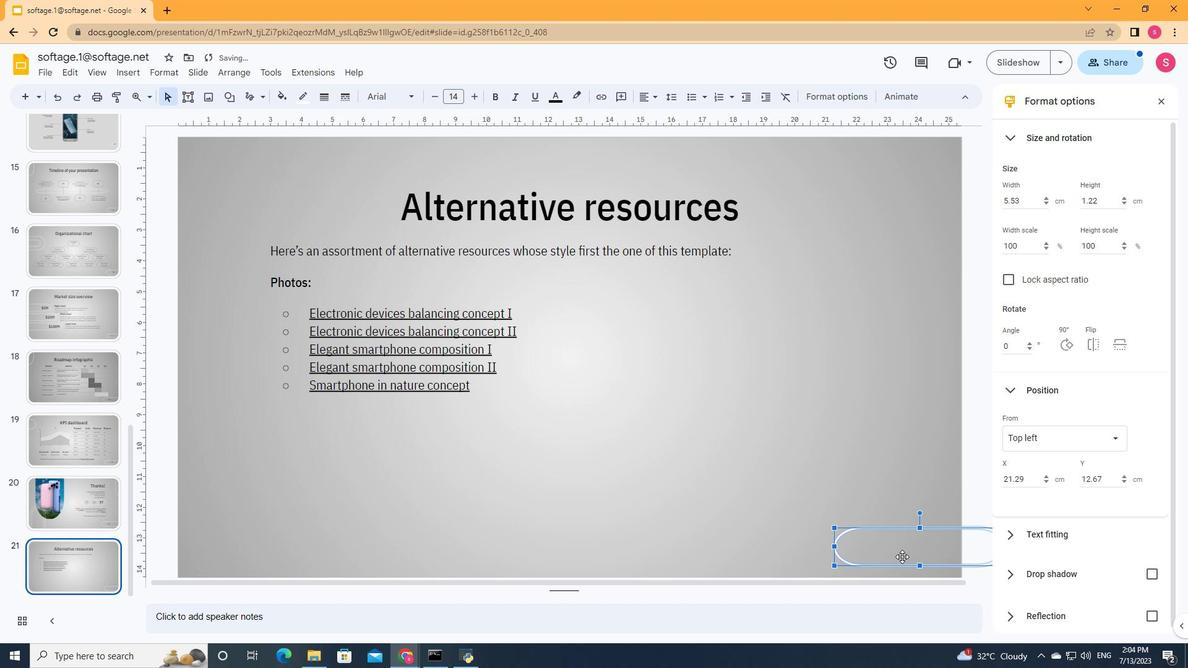
Action: Mouse pressed left at (898, 549)
Screenshot: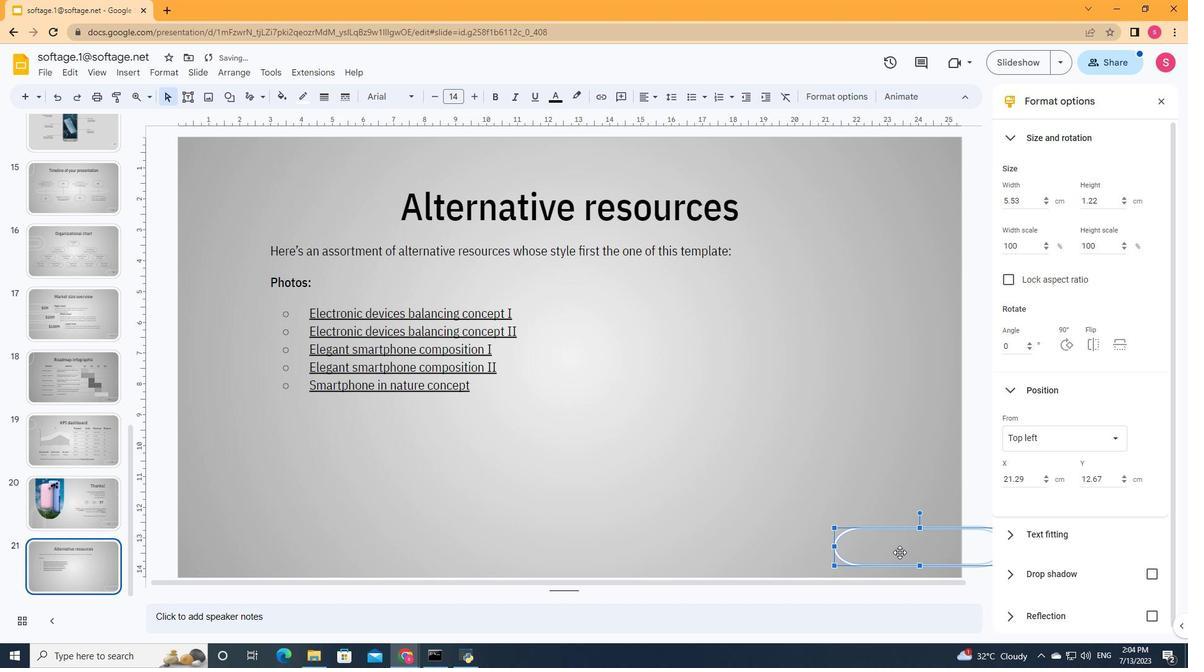 
Action: Mouse pressed left at (898, 549)
Screenshot: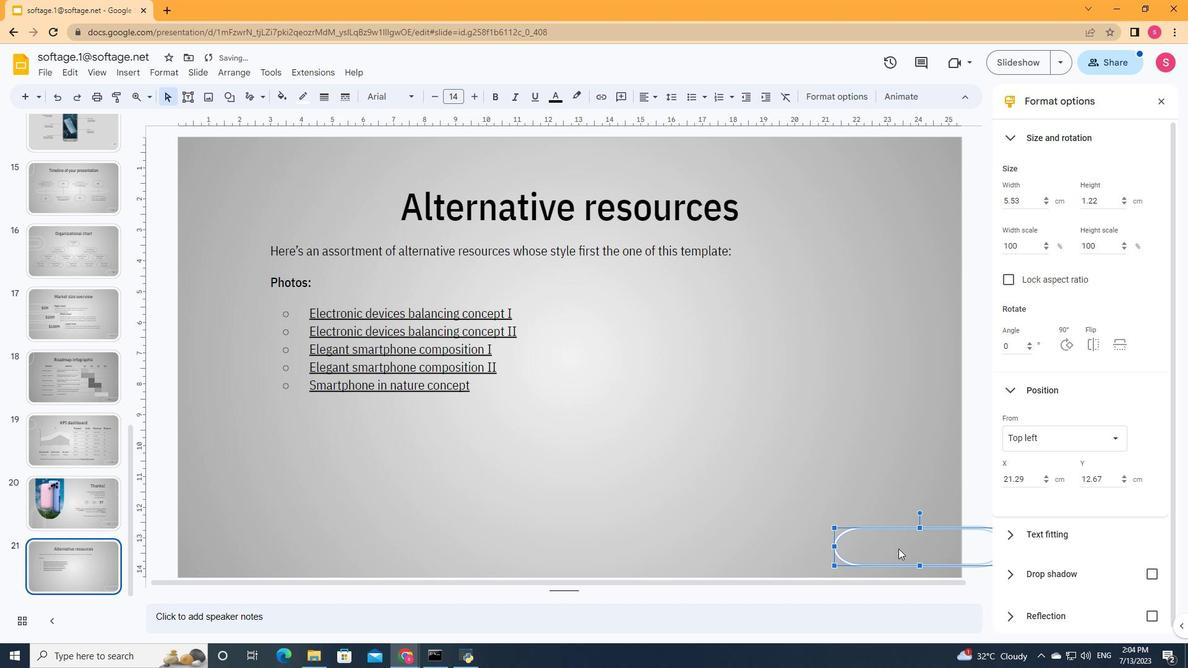 
Action: Mouse pressed left at (898, 549)
Screenshot: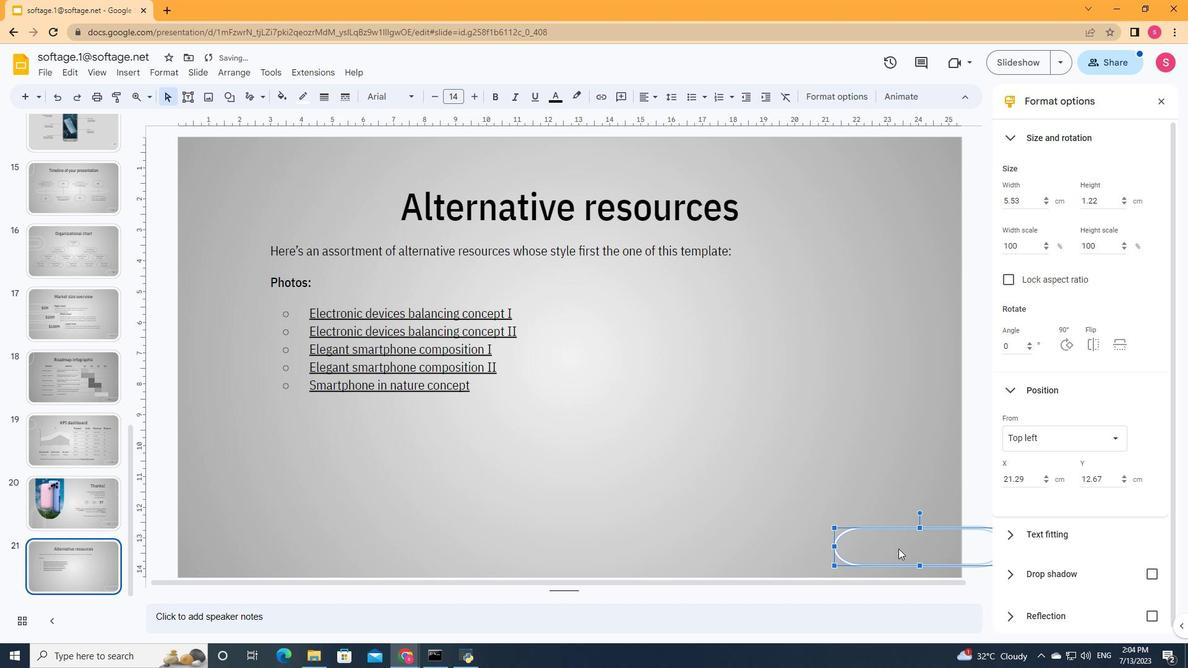 
Action: Key pressed 21ctrl+A
Screenshot: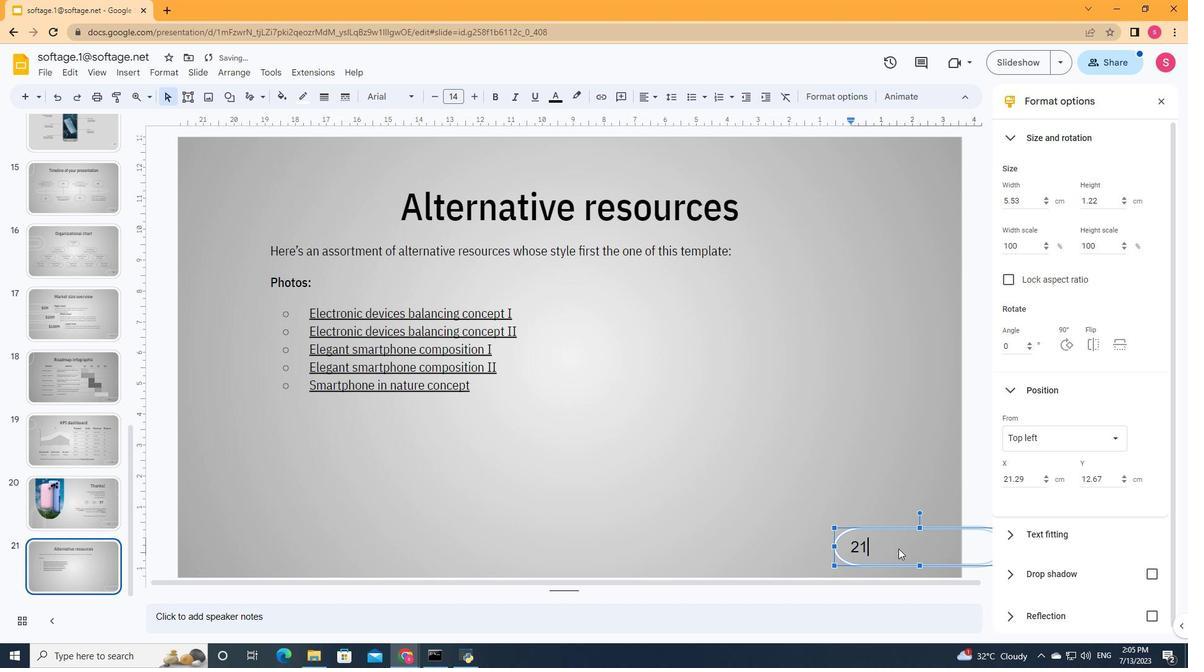 
Action: Mouse moved to (438, 92)
Screenshot: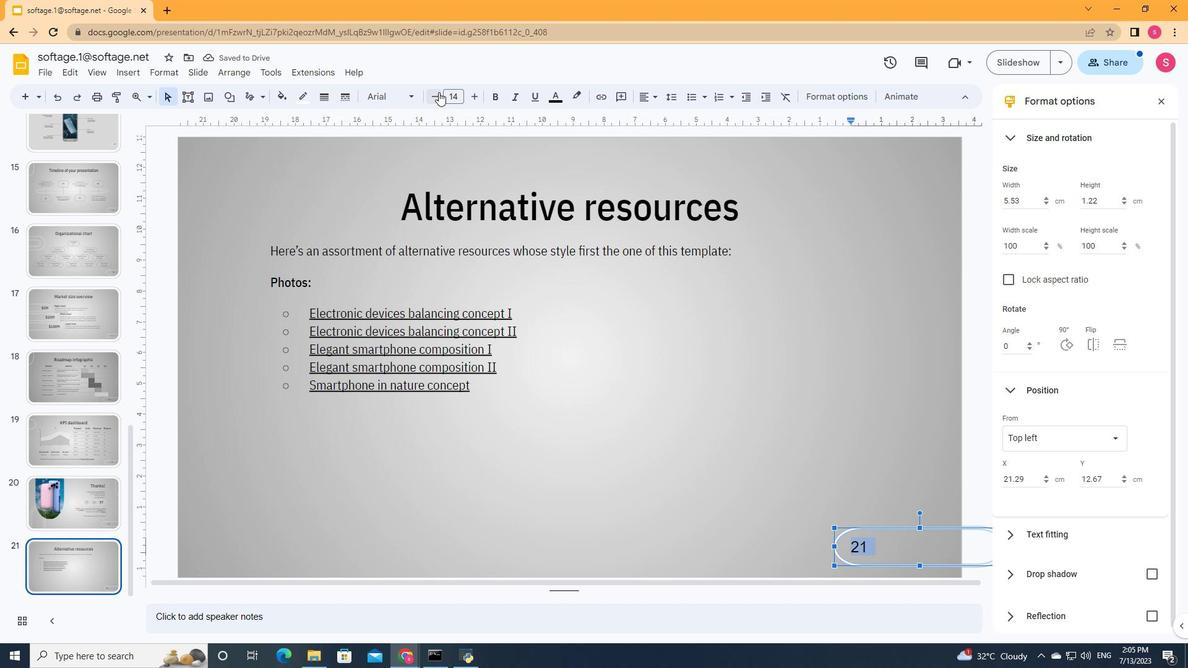 
Action: Mouse pressed left at (438, 92)
Screenshot: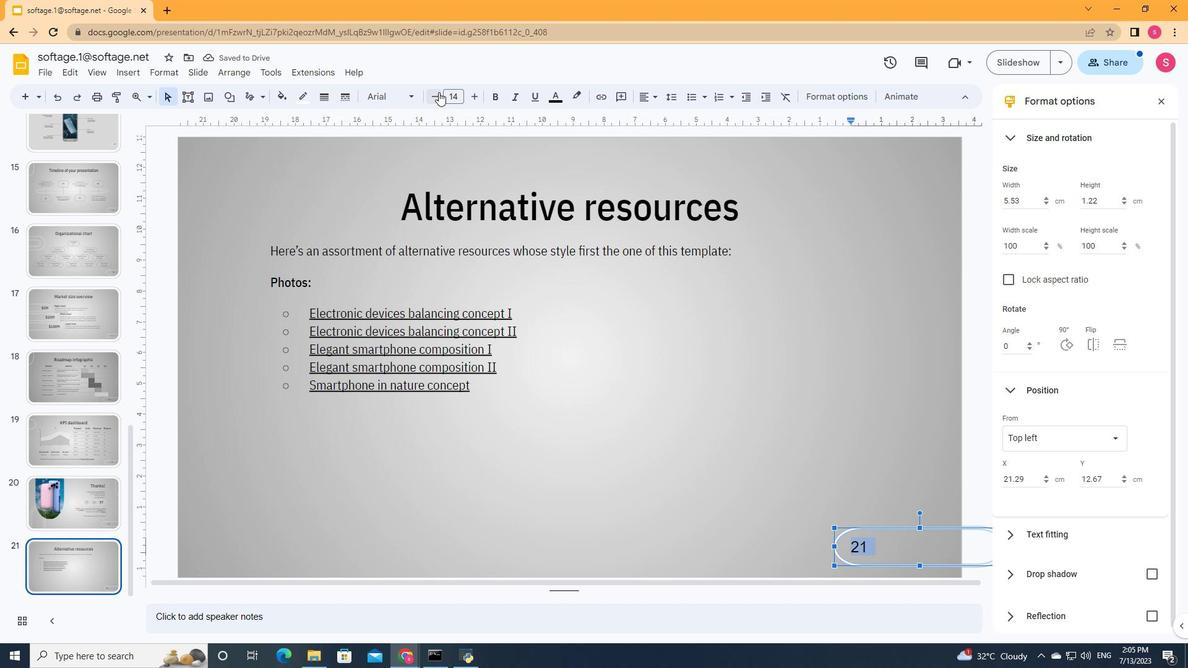 
Action: Mouse moved to (415, 92)
Screenshot: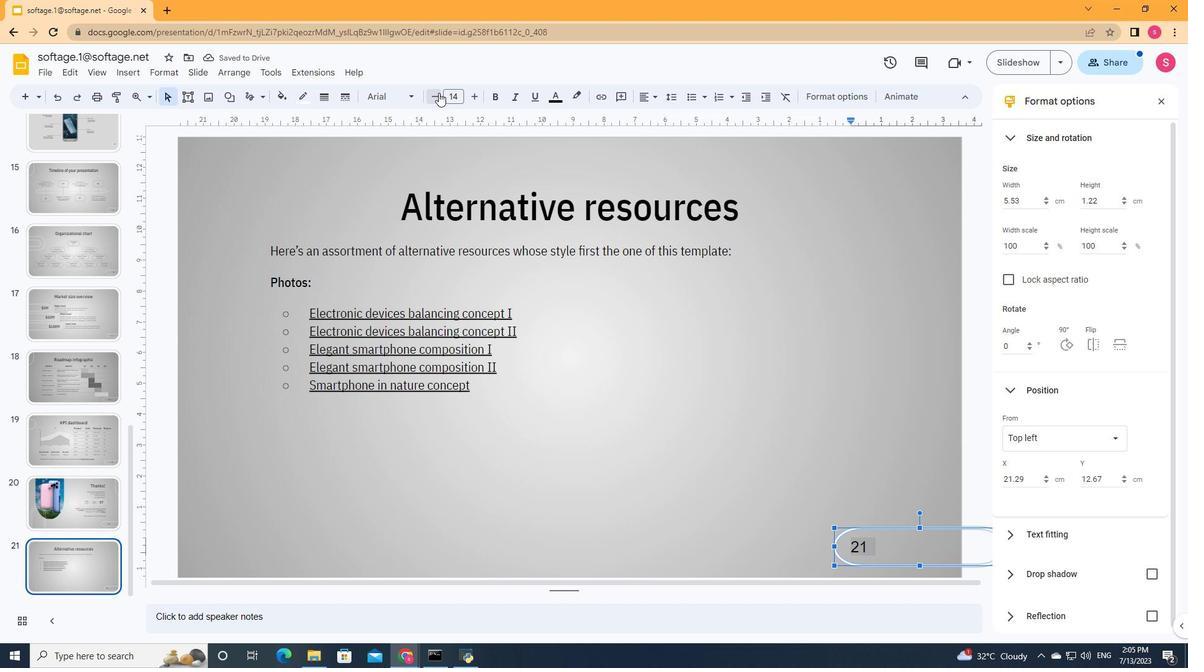 
Action: Mouse pressed left at (415, 92)
Screenshot: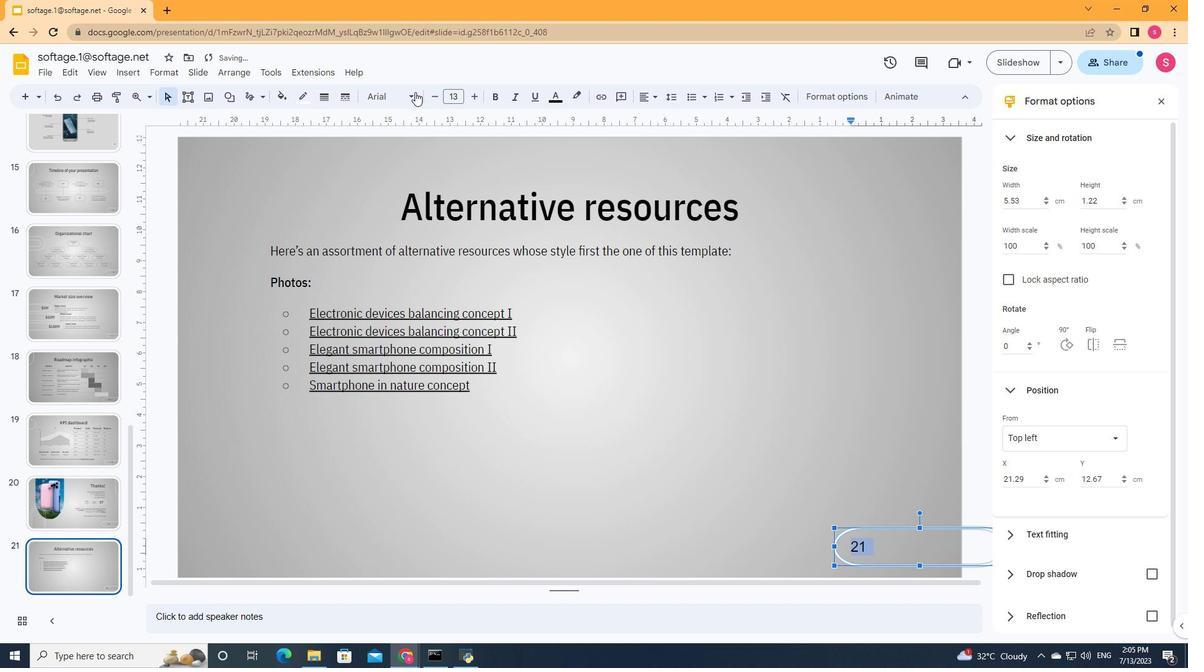 
Action: Mouse moved to (414, 217)
Screenshot: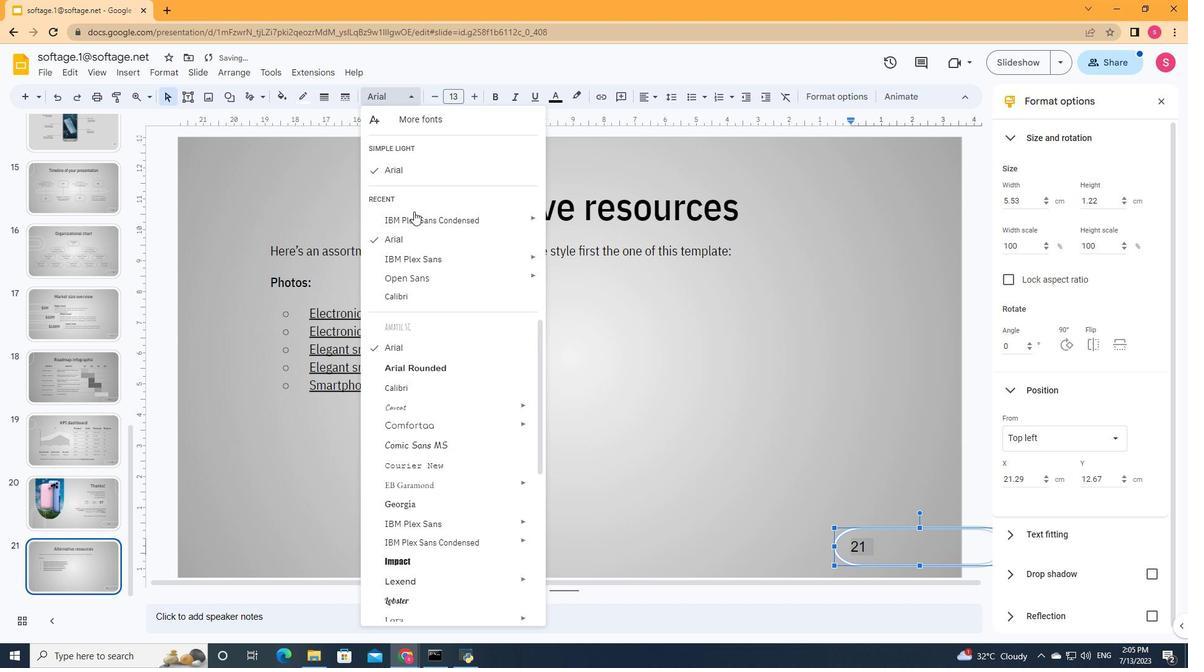 
Action: Mouse pressed left at (414, 217)
Screenshot: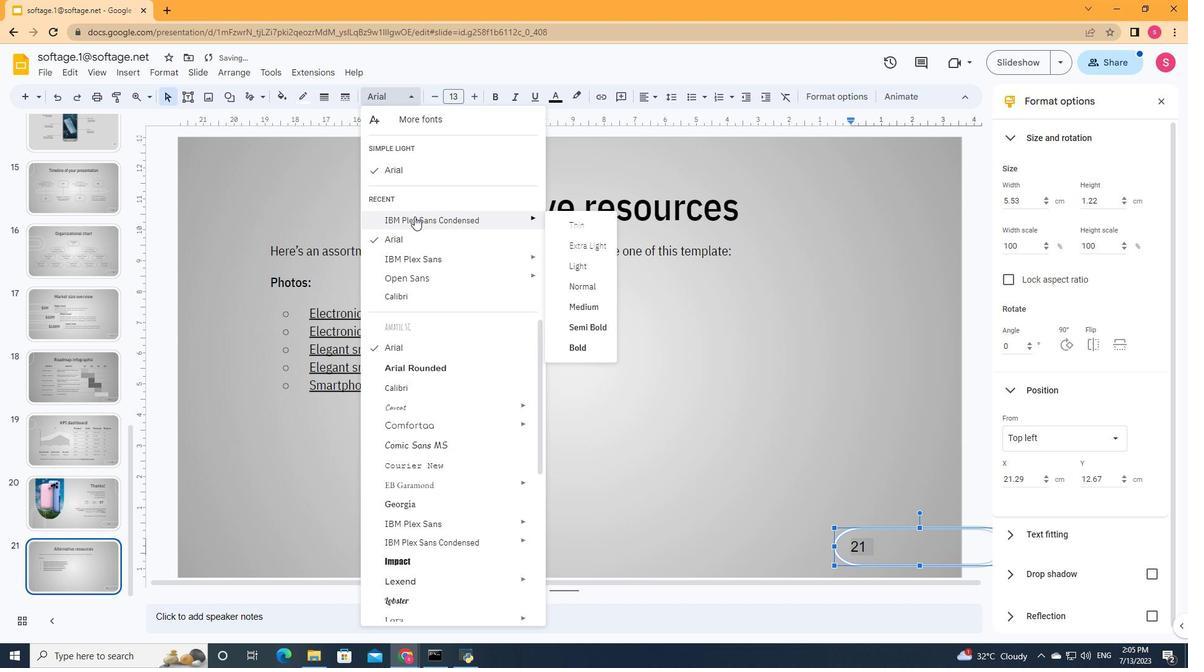 
Action: Mouse moved to (850, 550)
Screenshot: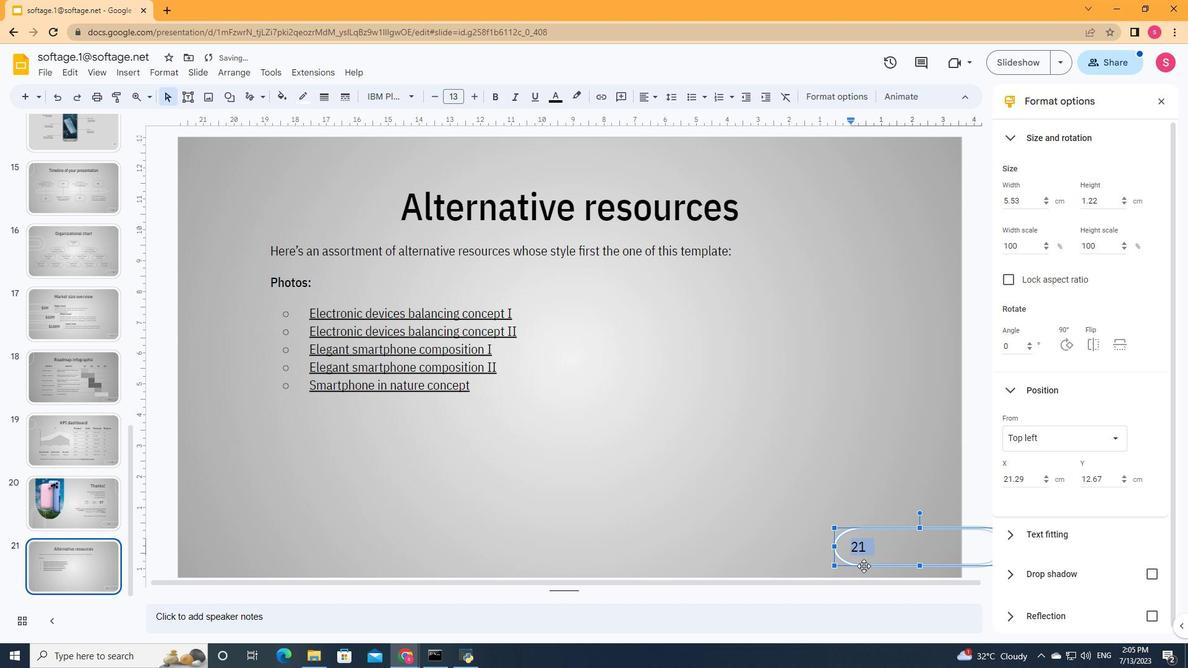 
Action: Mouse pressed left at (850, 550)
Screenshot: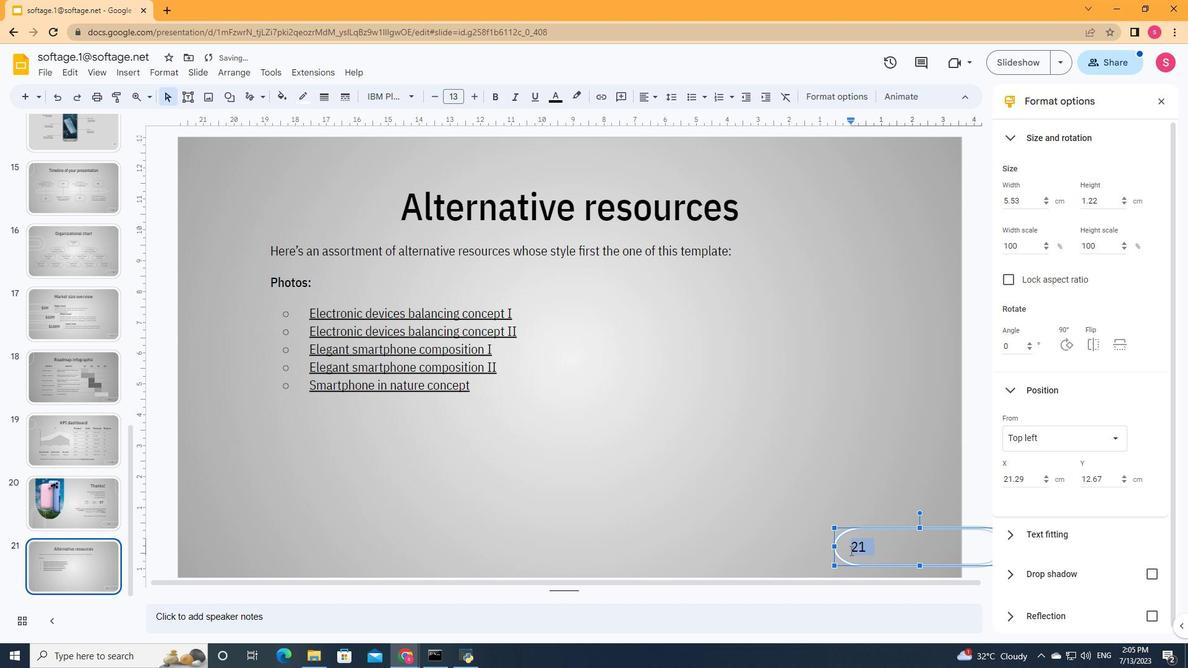 
Action: Key pressed <Key.space><Key.space><Key.space><Key.space><Key.space><Key.space><Key.space><Key.space><Key.space>
Screenshot: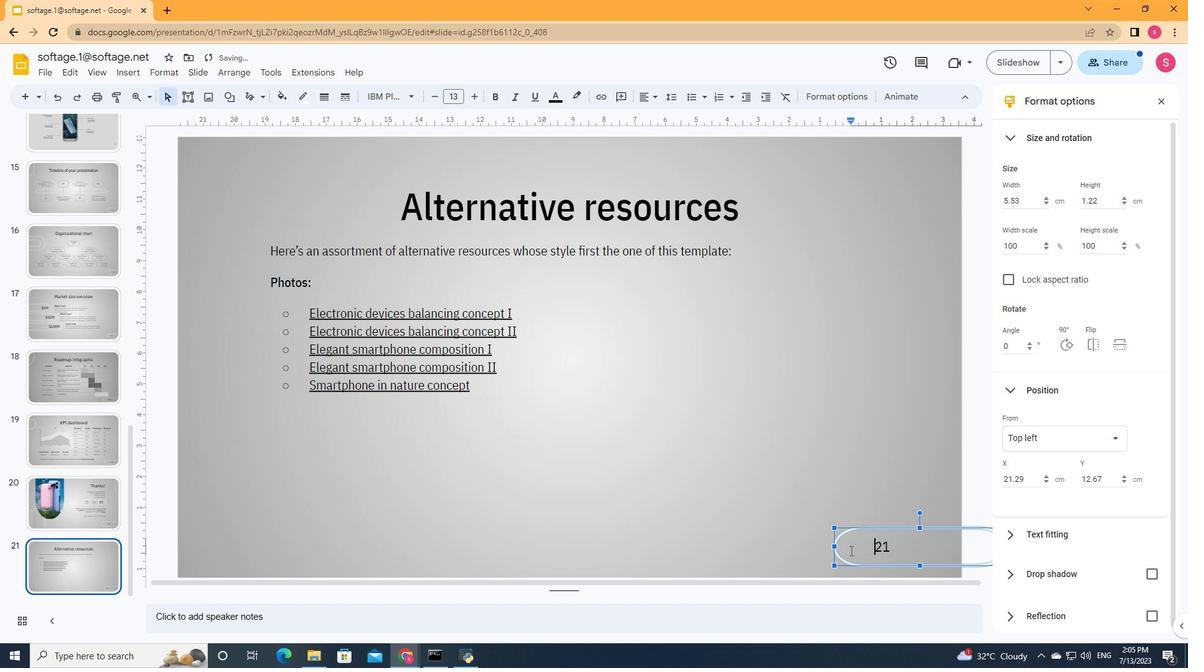
Action: Mouse moved to (328, 480)
Screenshot: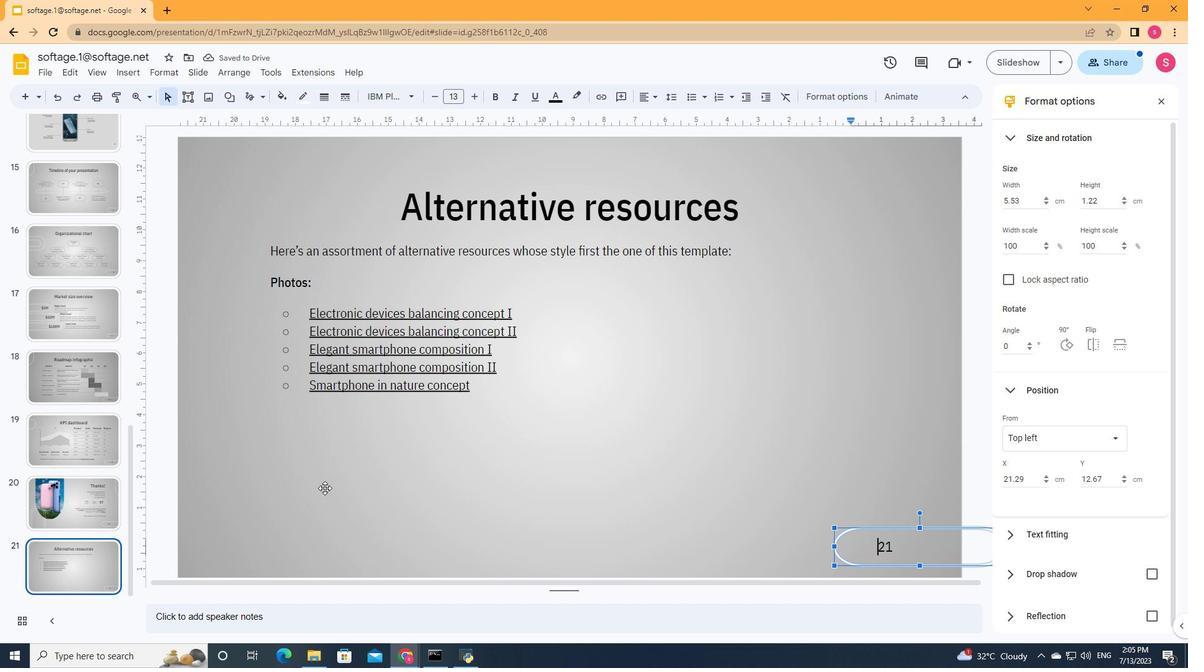 
Action: Mouse pressed left at (328, 480)
Screenshot: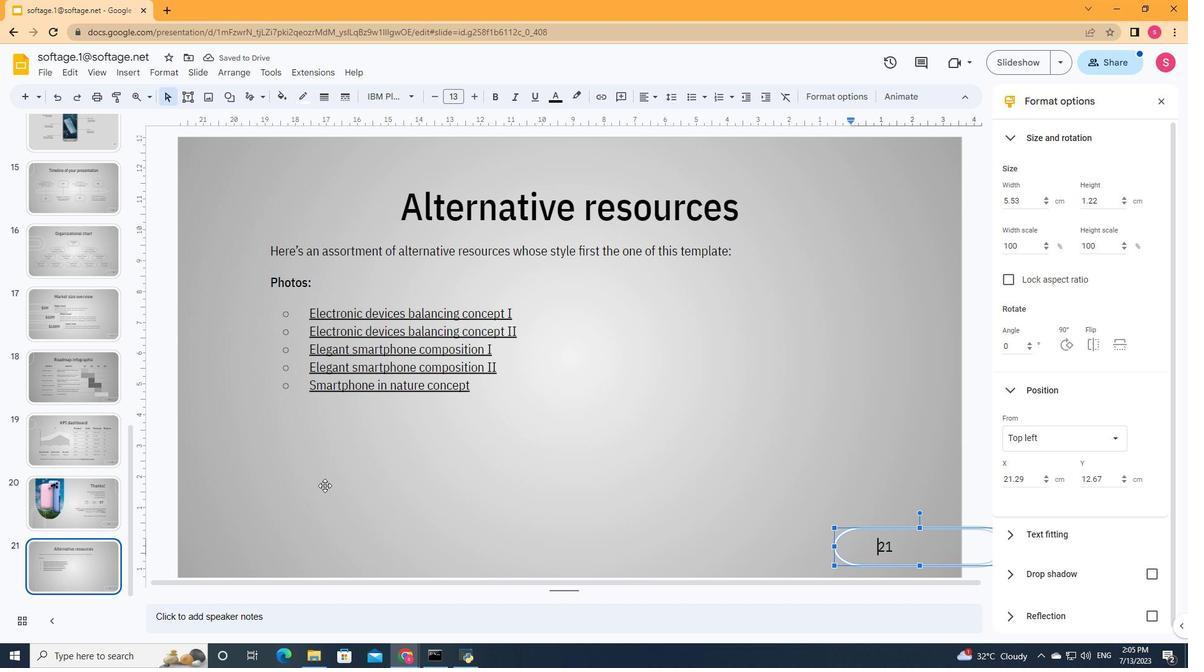 
Action: Mouse moved to (458, 554)
Screenshot: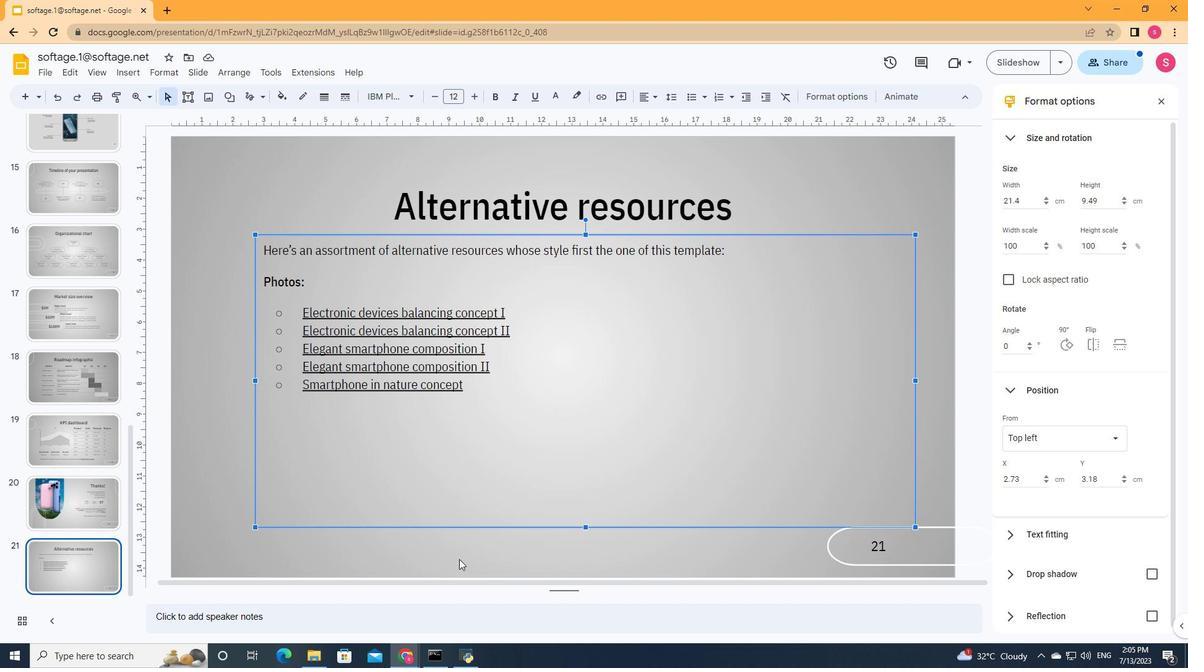 
Action: Mouse pressed left at (458, 554)
Screenshot: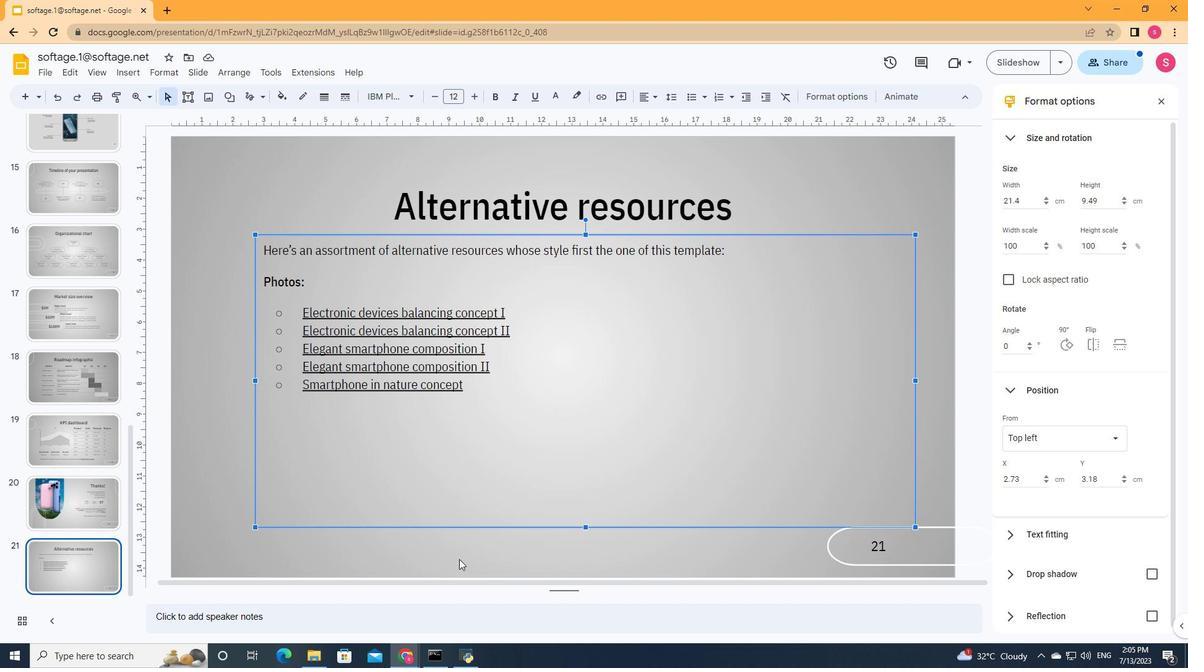 
Action: Mouse moved to (231, 98)
Screenshot: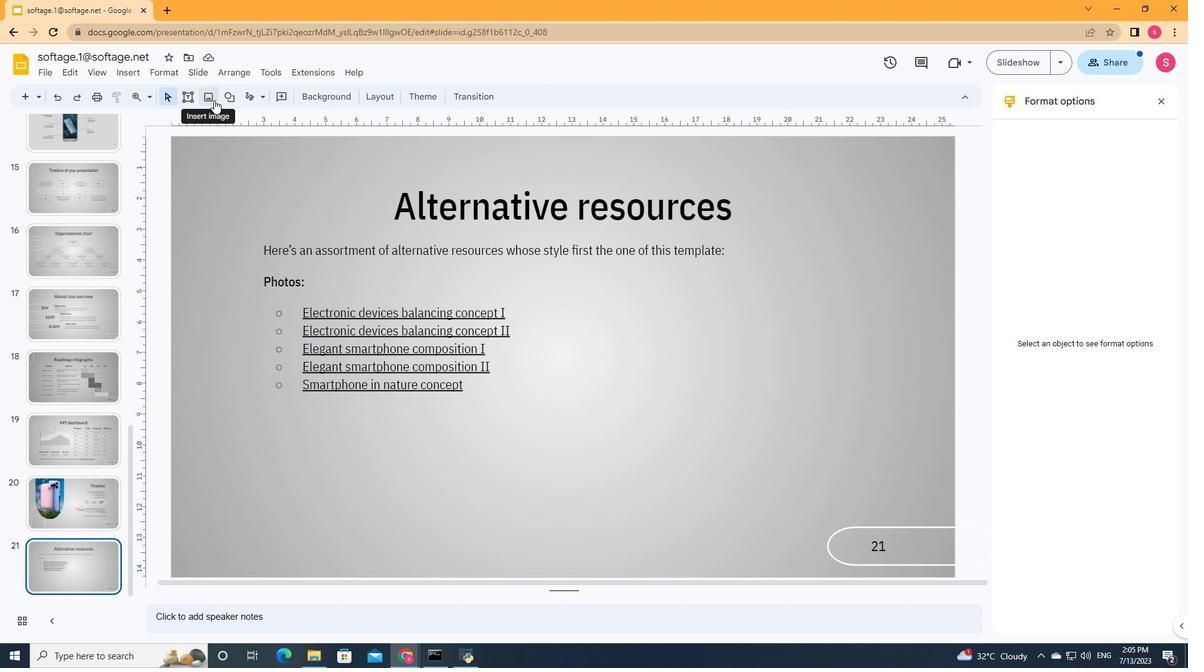
Action: Mouse pressed left at (231, 98)
Screenshot: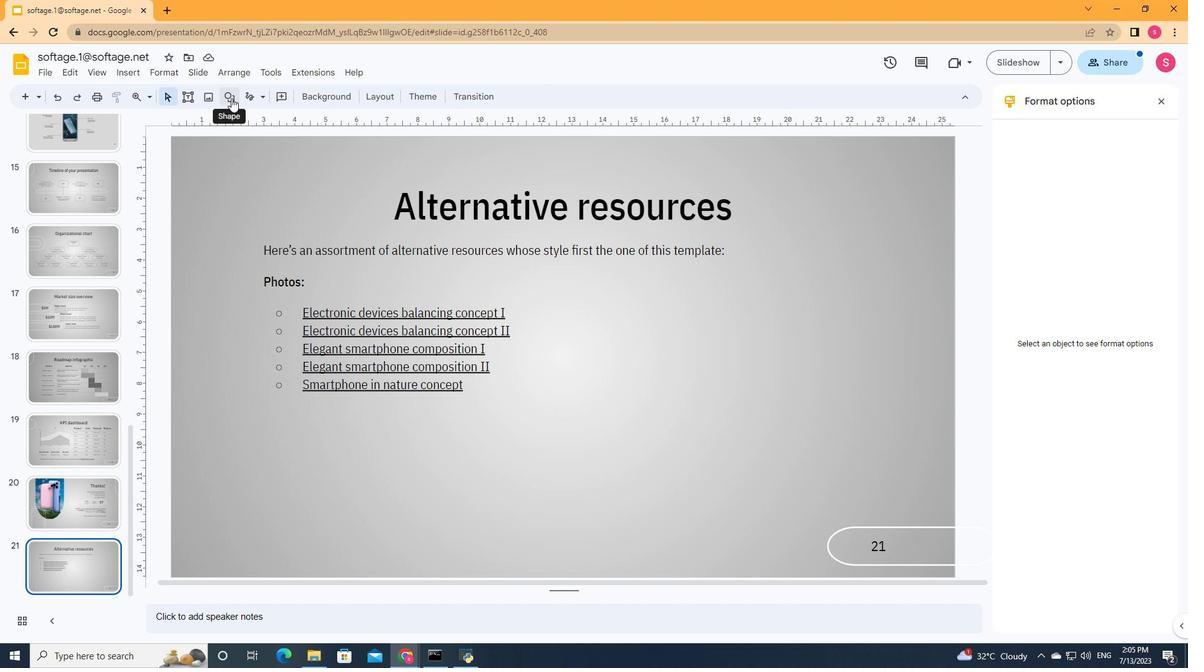 
Action: Mouse moved to (501, 199)
Screenshot: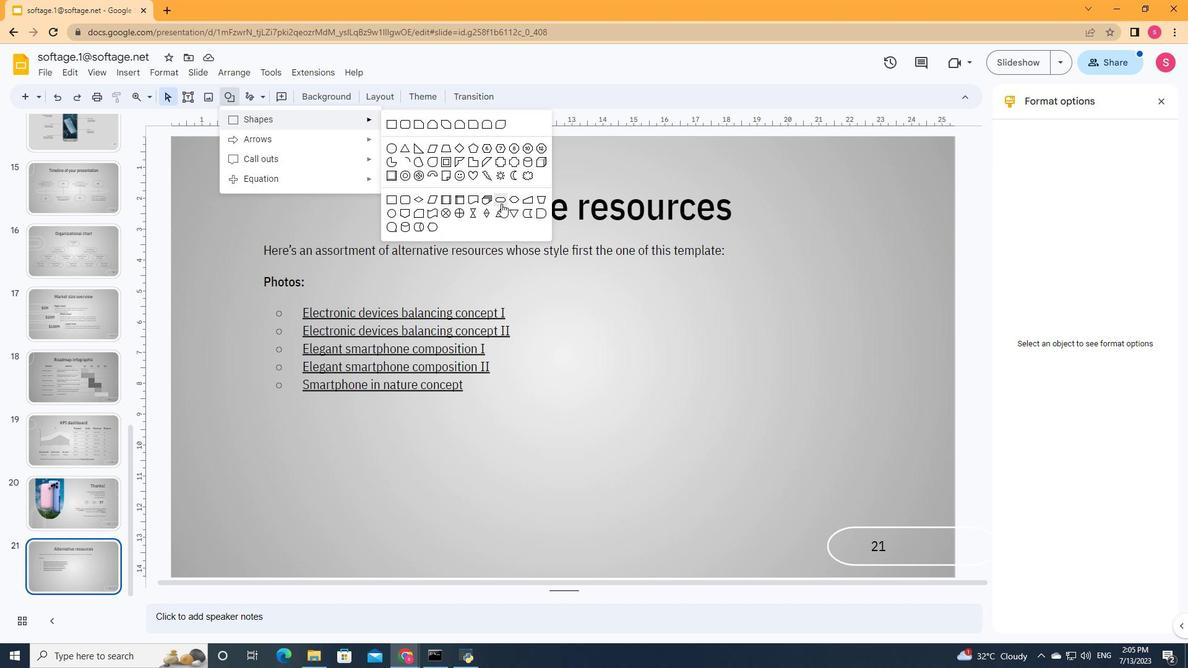 
Action: Mouse pressed left at (501, 199)
Screenshot: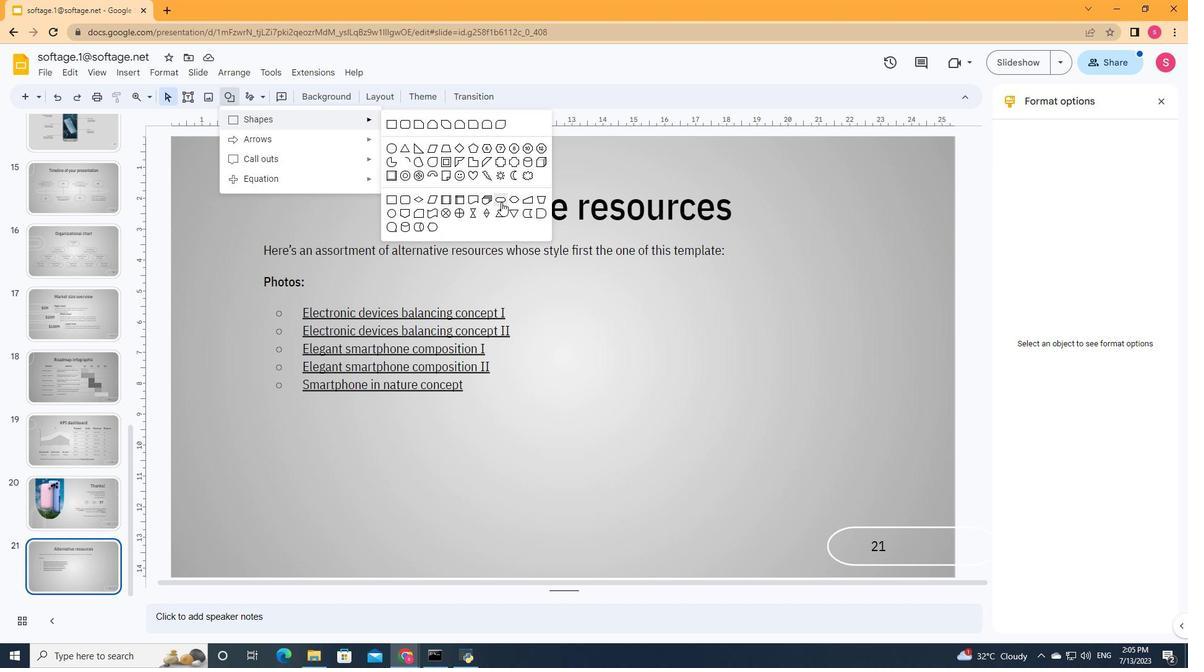 
Action: Mouse moved to (218, 425)
Screenshot: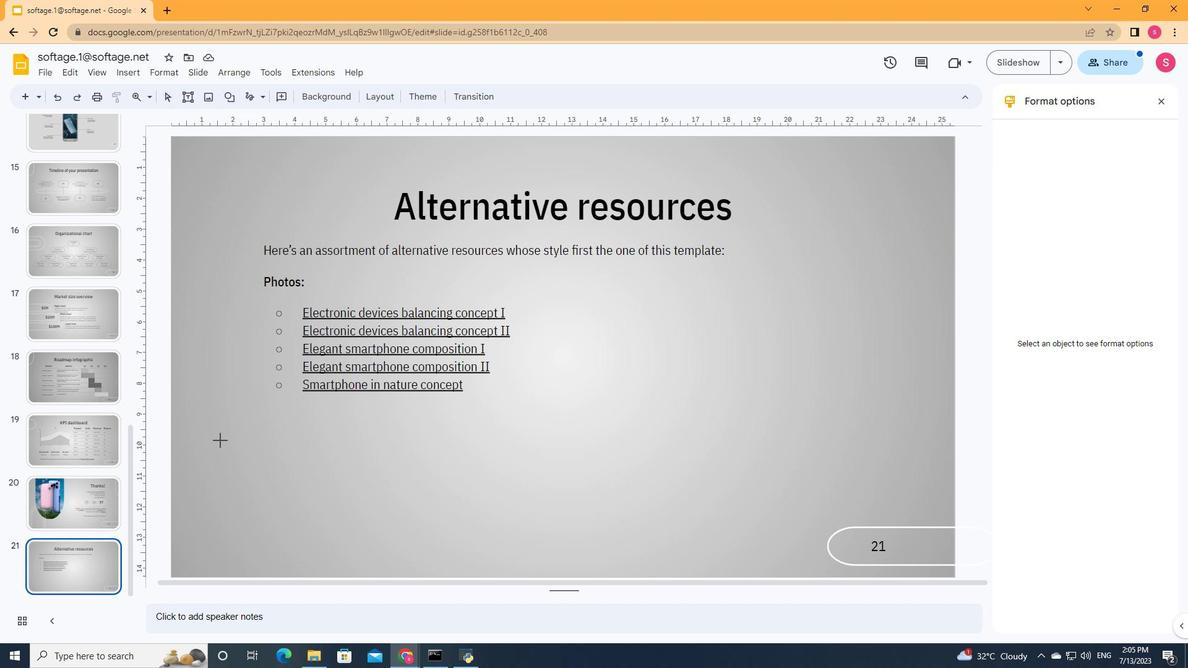 
Action: Mouse pressed left at (218, 425)
Screenshot: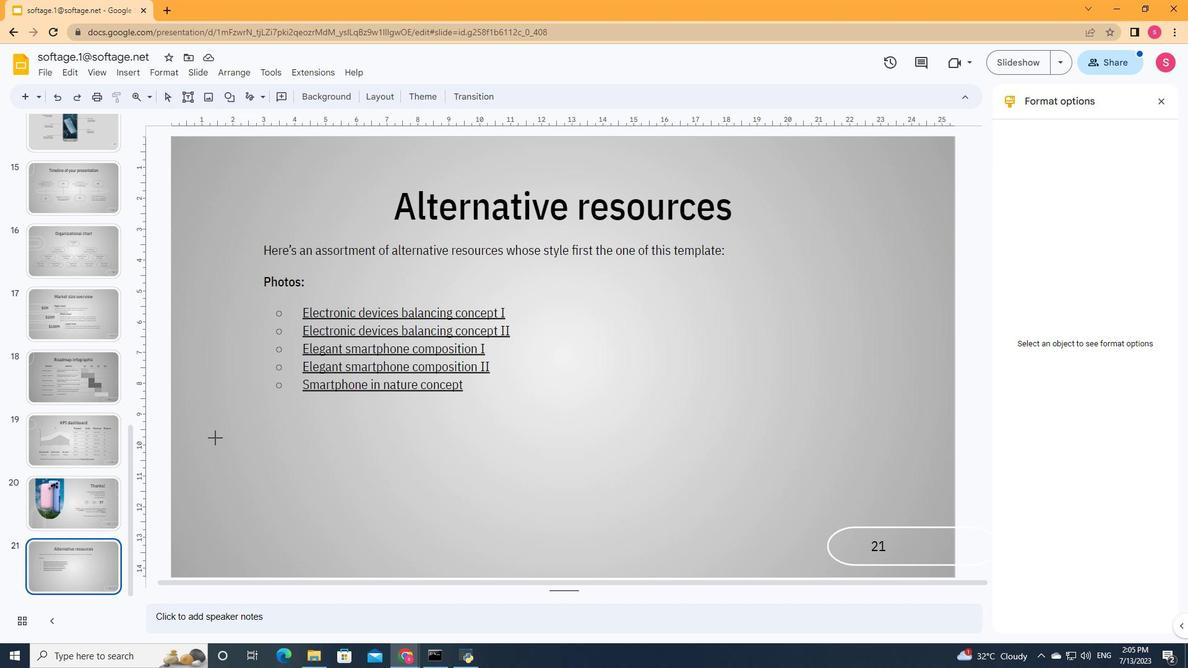
Action: Mouse moved to (1064, 338)
Screenshot: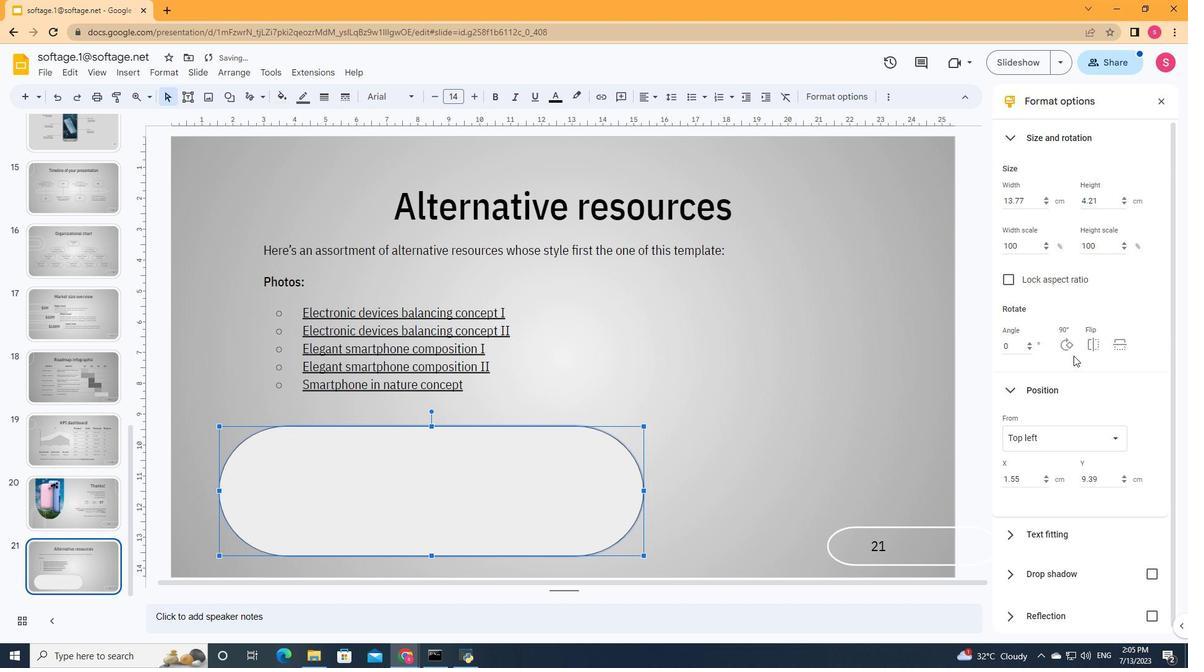 
Action: Mouse pressed left at (1064, 338)
Screenshot: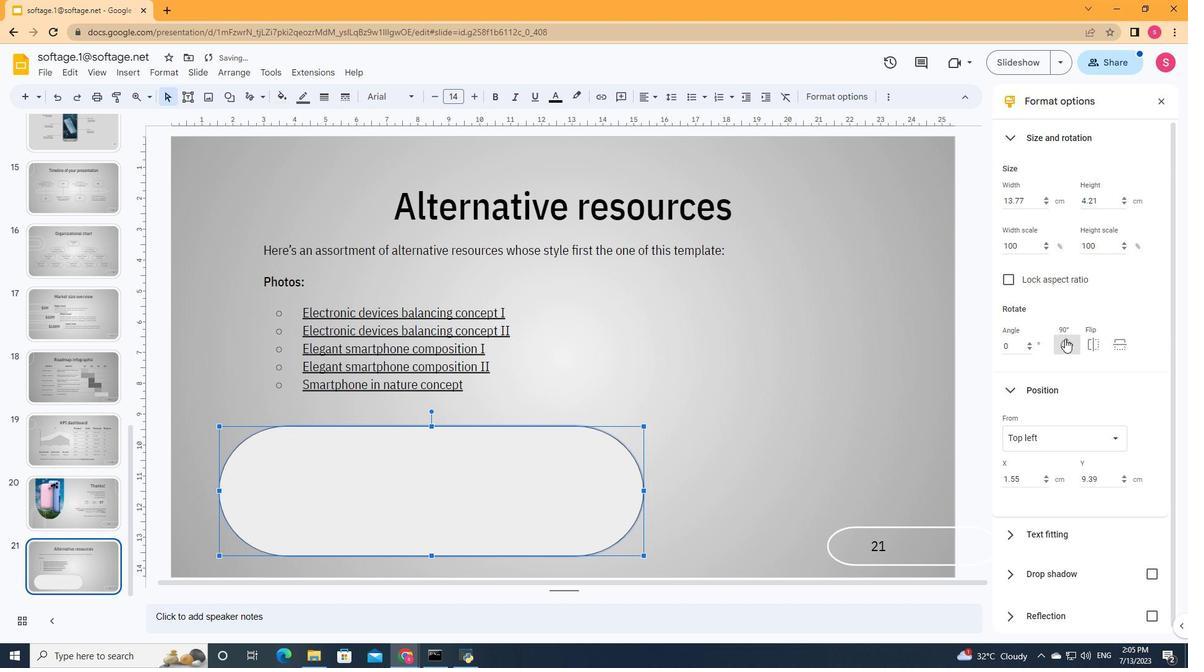 
Action: Mouse moved to (456, 458)
Screenshot: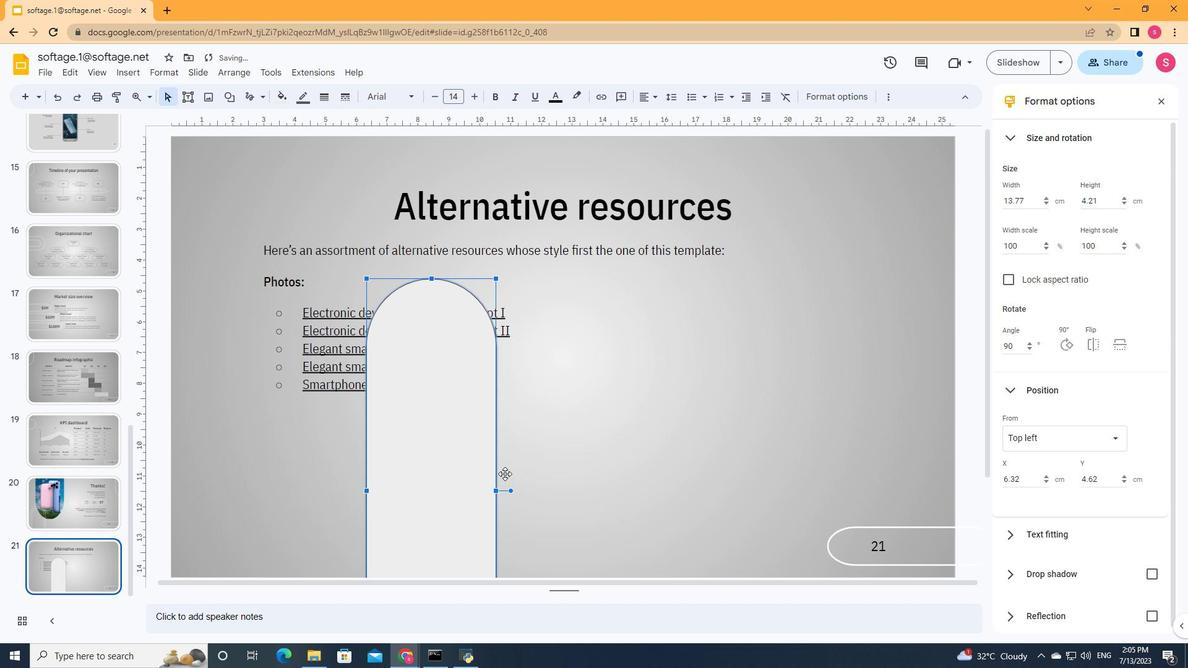 
Action: Mouse pressed left at (456, 458)
Screenshot: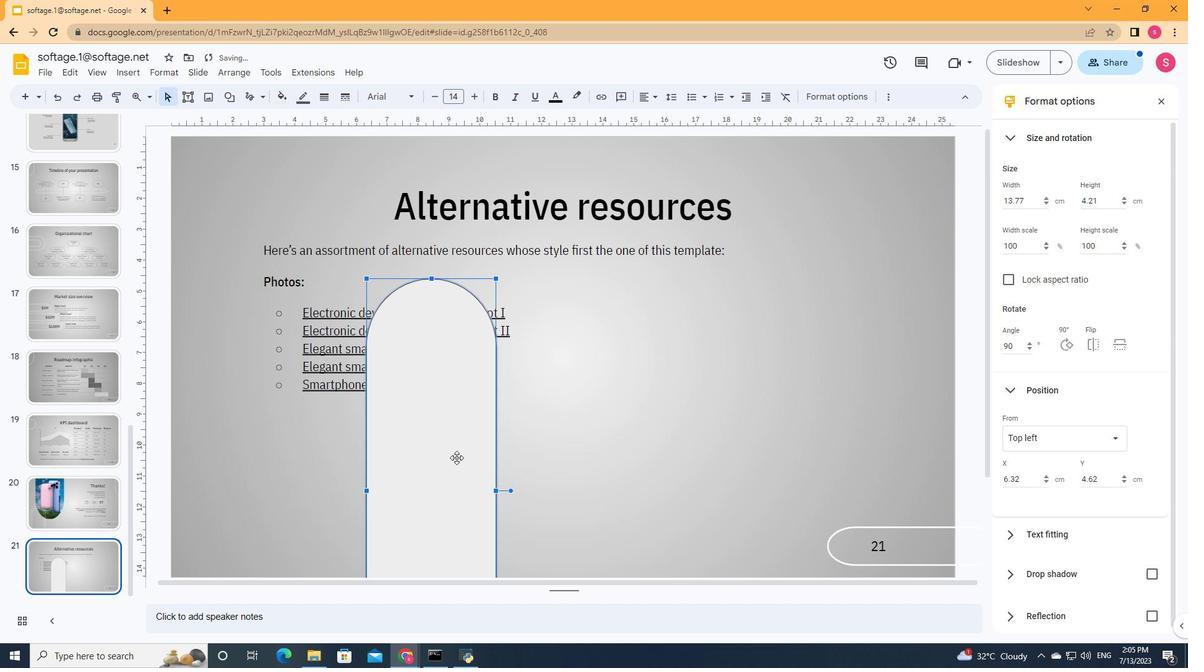 
Action: Mouse moved to (415, 432)
Screenshot: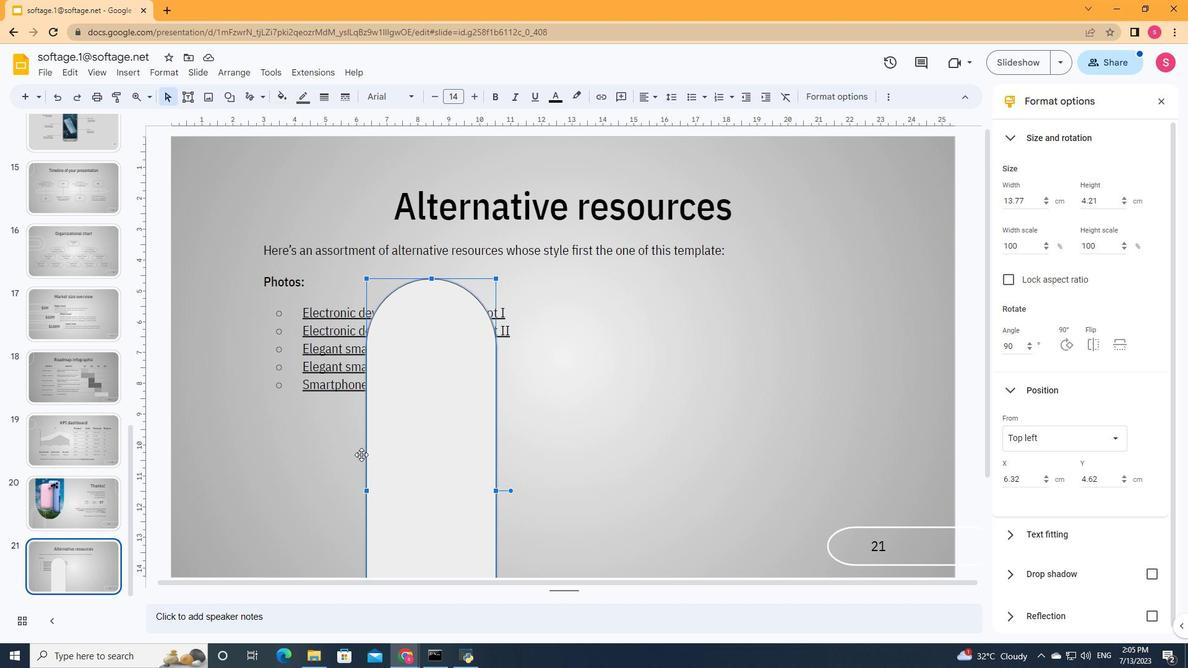 
Action: Mouse pressed left at (415, 432)
Screenshot: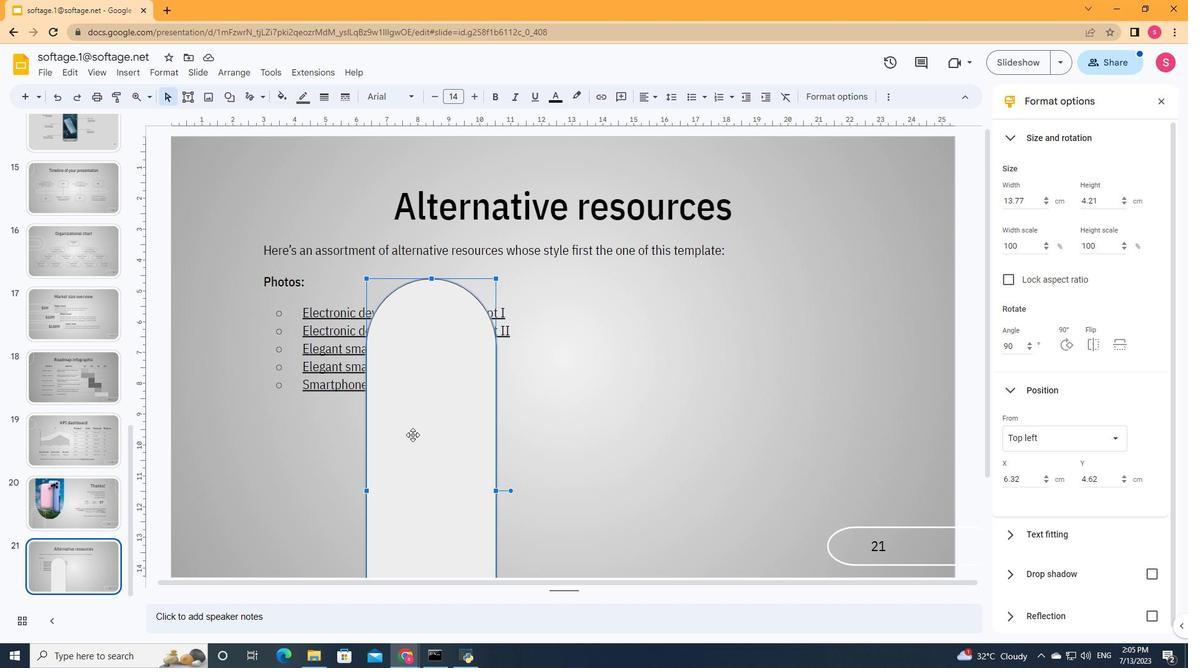 
Action: Mouse moved to (209, 508)
Screenshot: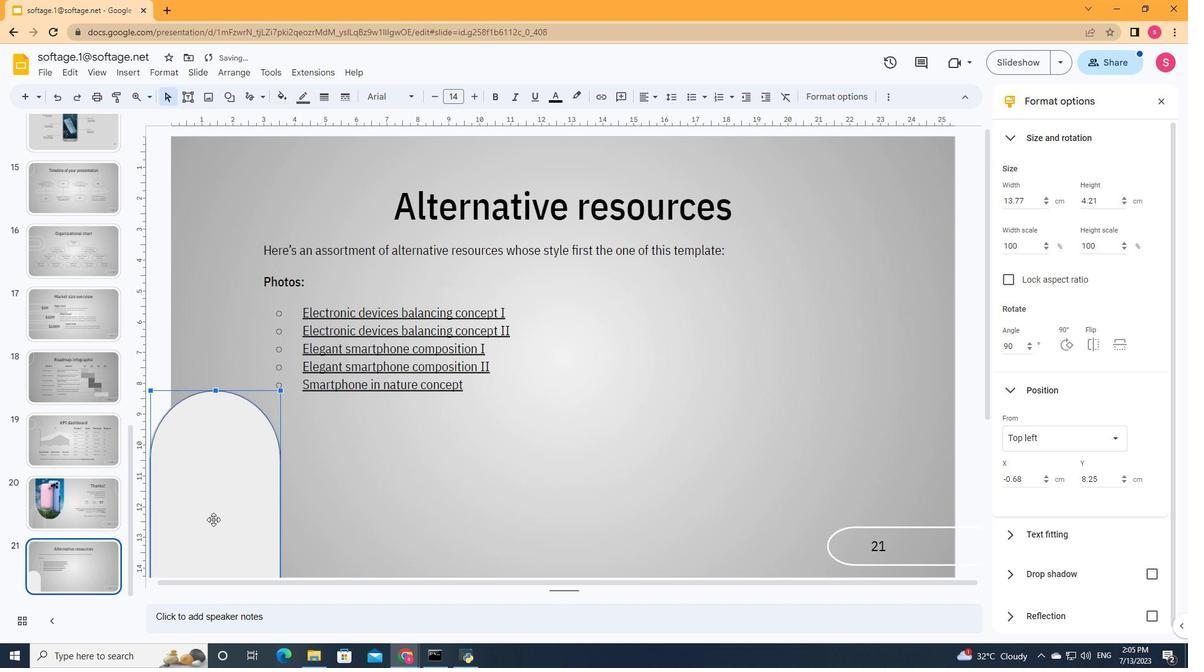 
Action: Mouse pressed left at (209, 508)
Screenshot: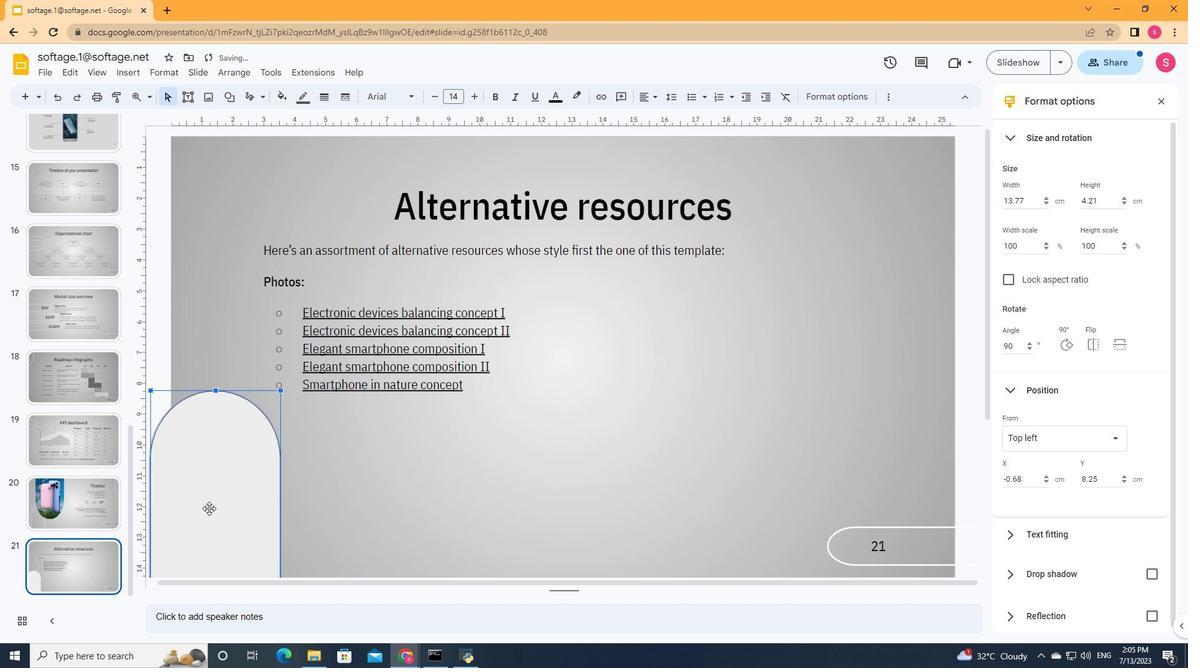 
Action: Mouse moved to (203, 512)
Screenshot: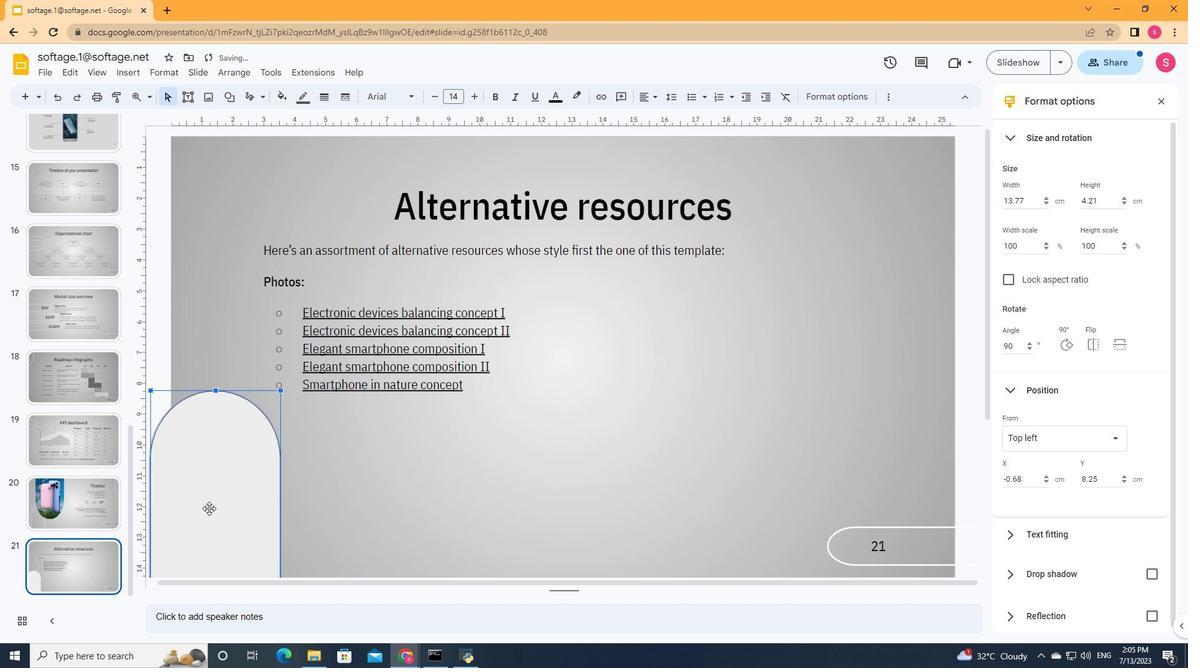 
Action: Mouse pressed left at (203, 512)
Screenshot: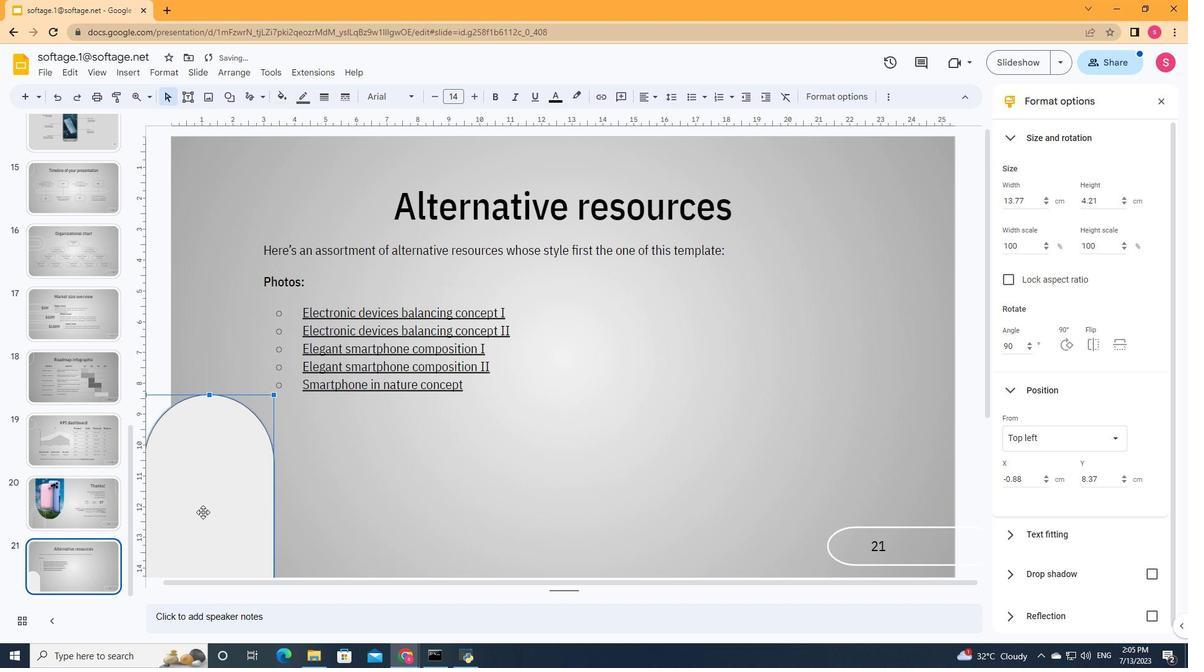 
Action: Mouse moved to (195, 510)
Screenshot: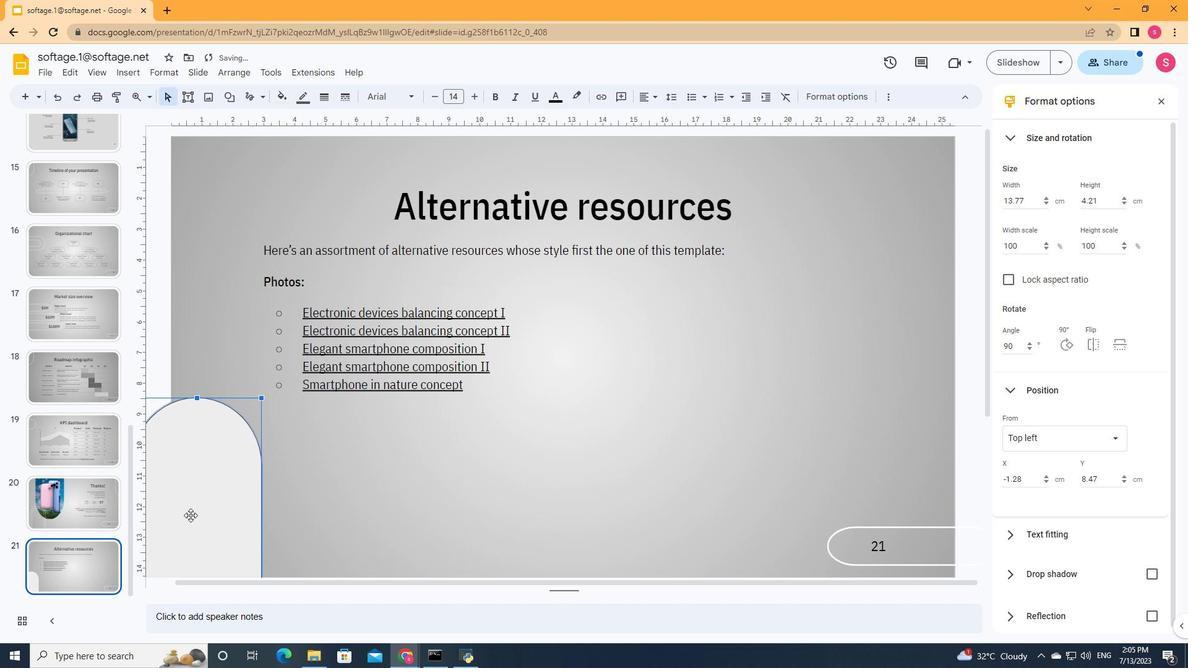 
Action: Mouse pressed left at (195, 510)
Screenshot: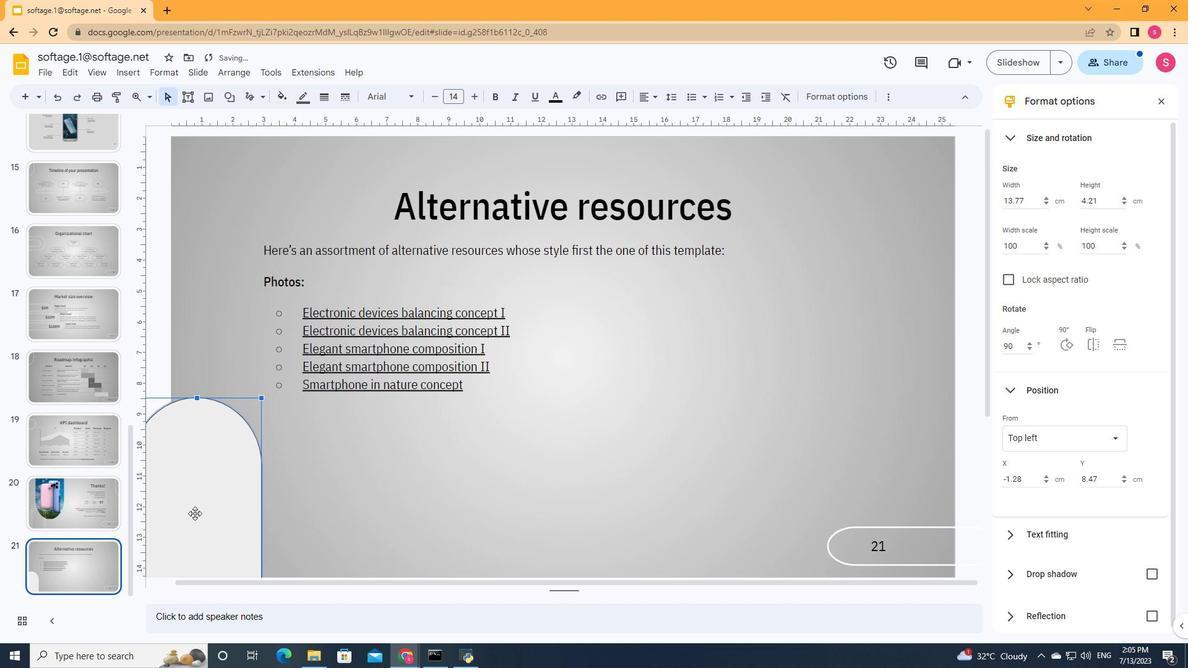 
Action: Mouse moved to (285, 91)
Screenshot: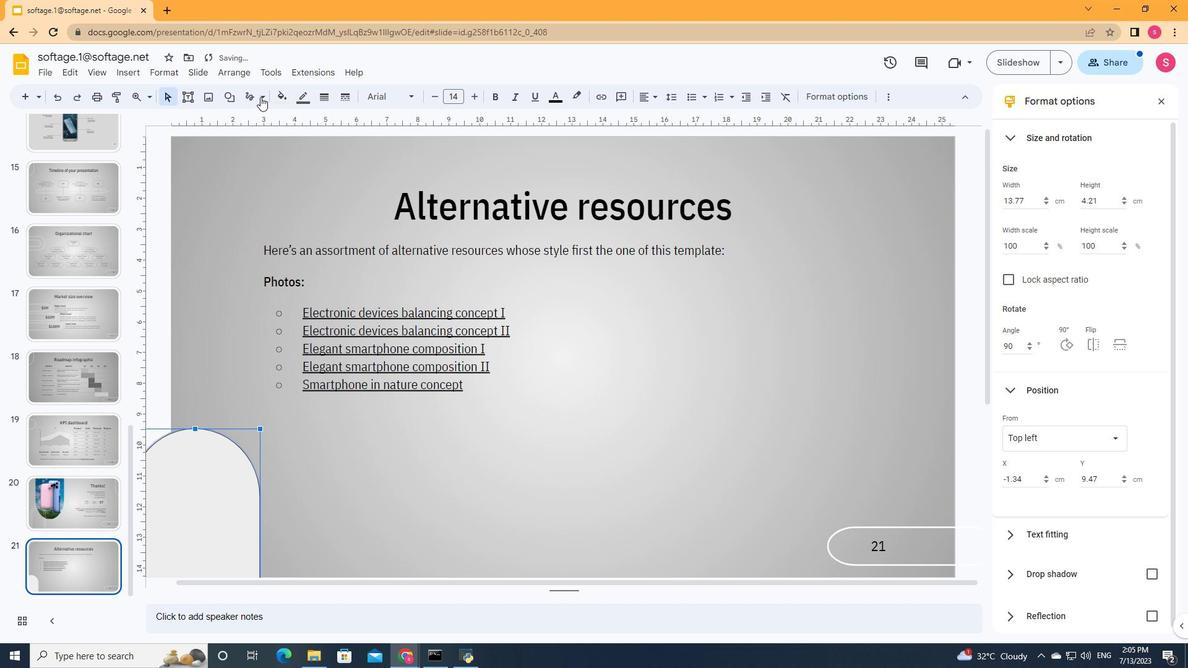 
Action: Mouse pressed left at (285, 91)
Screenshot: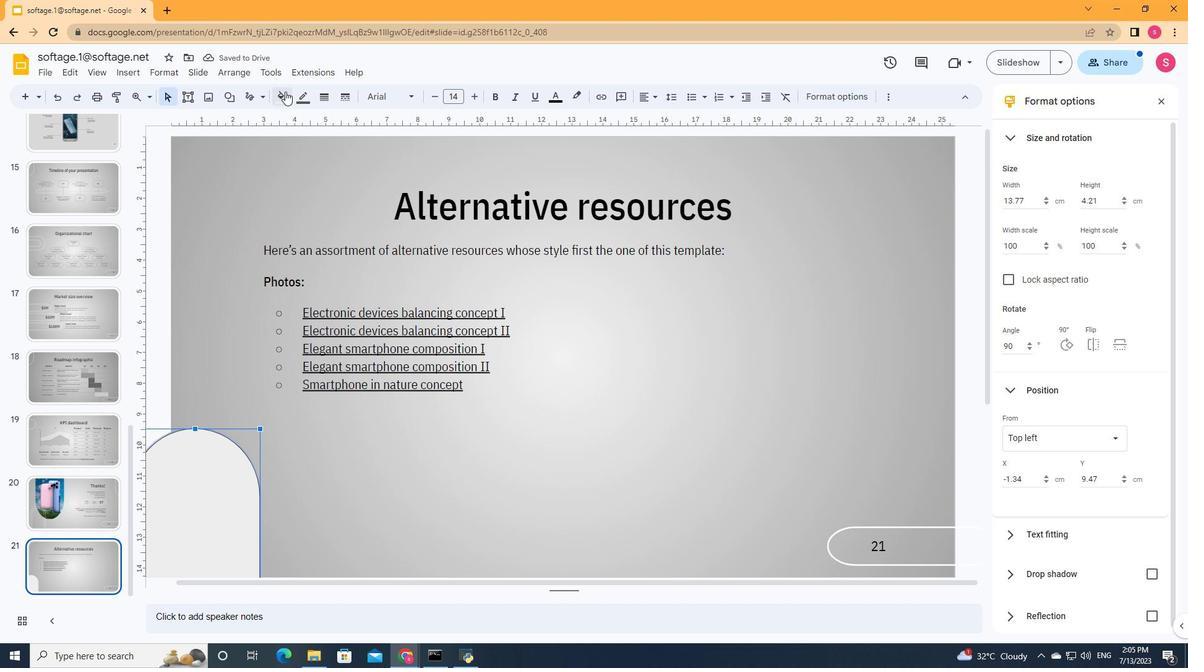 
Action: Mouse moved to (298, 345)
Screenshot: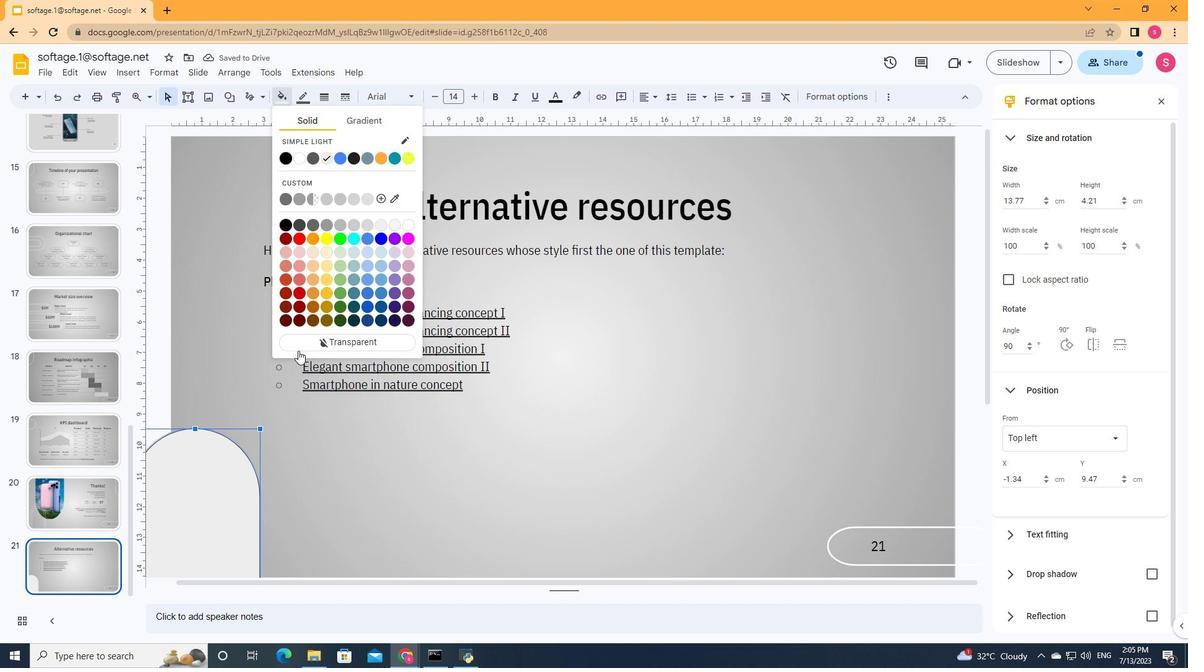 
Action: Mouse pressed left at (298, 345)
Screenshot: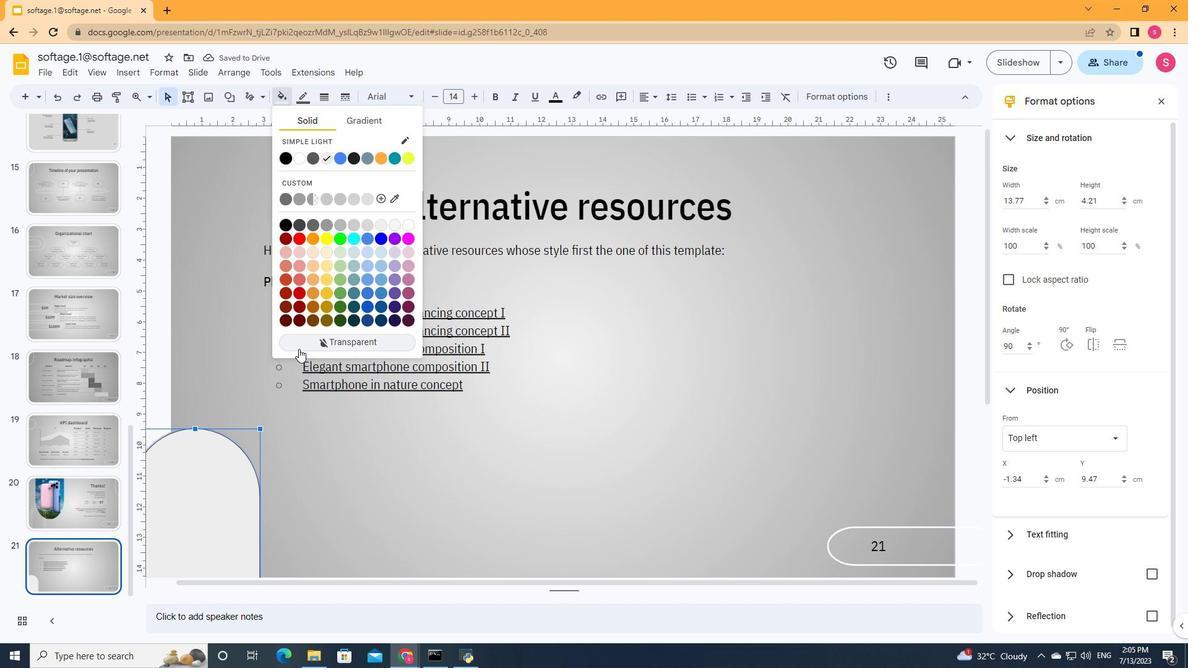 
Action: Mouse moved to (309, 95)
Screenshot: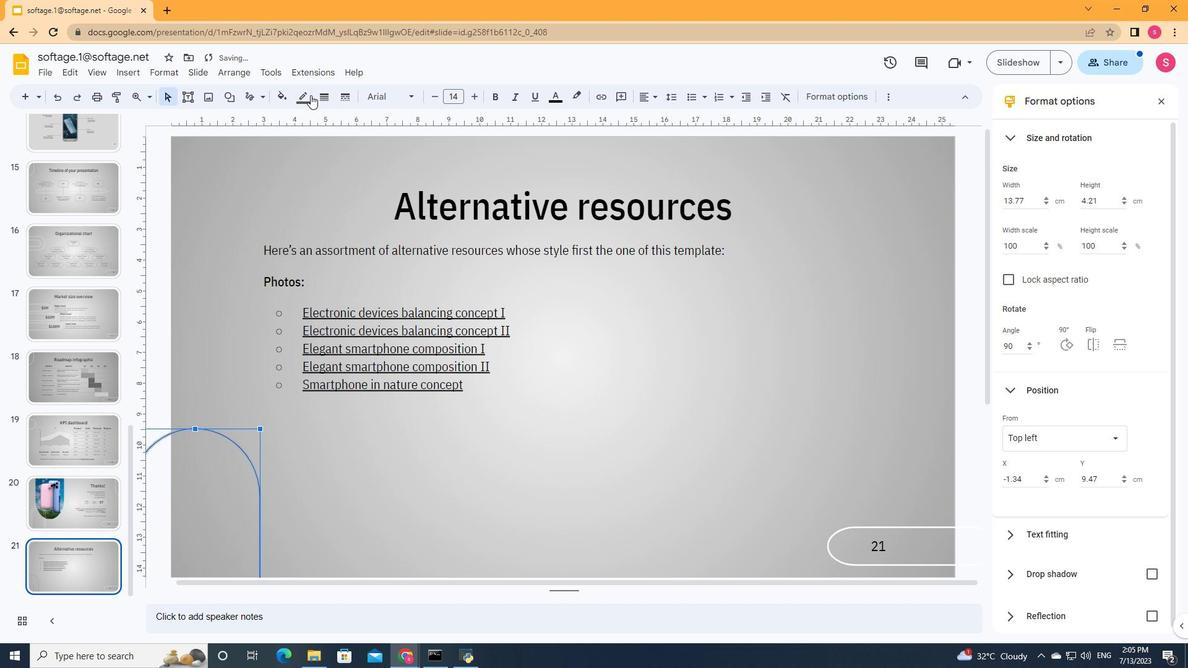 
Action: Mouse pressed left at (309, 95)
Screenshot: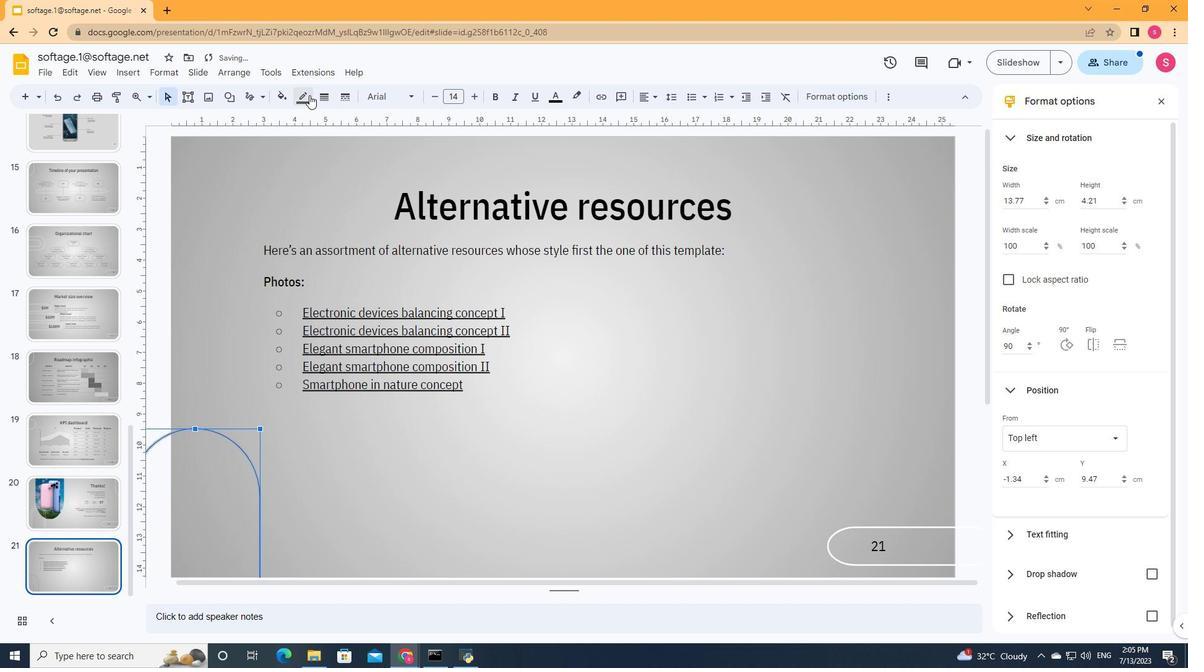 
Action: Mouse moved to (316, 135)
Screenshot: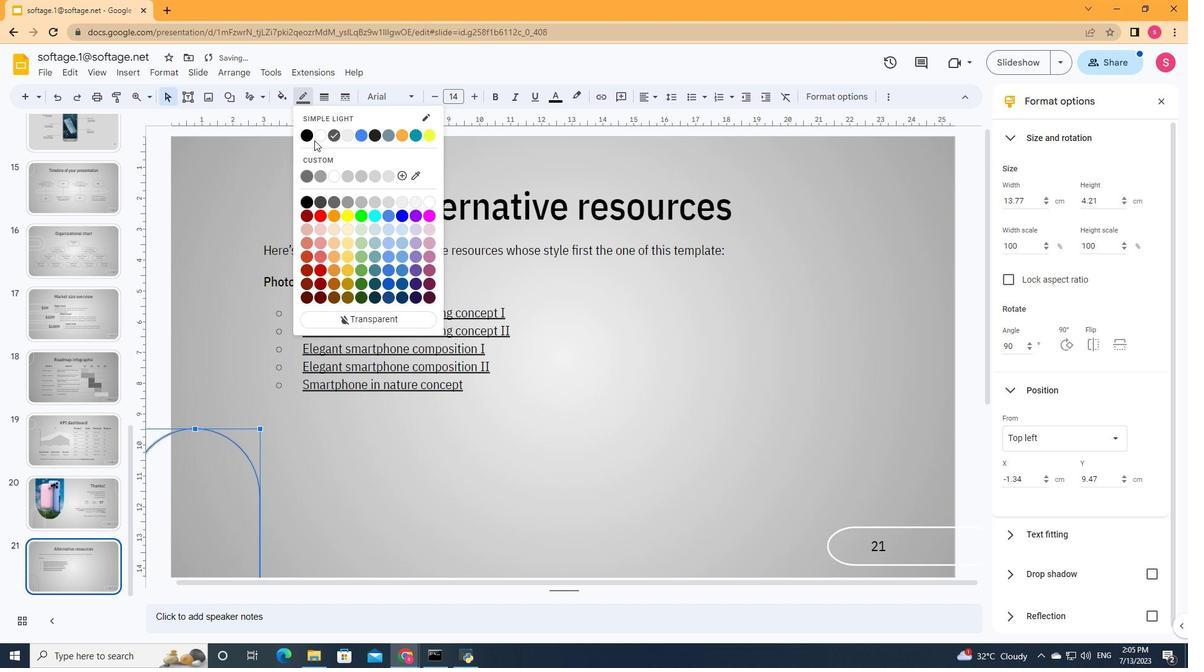 
Action: Mouse pressed left at (316, 135)
Screenshot: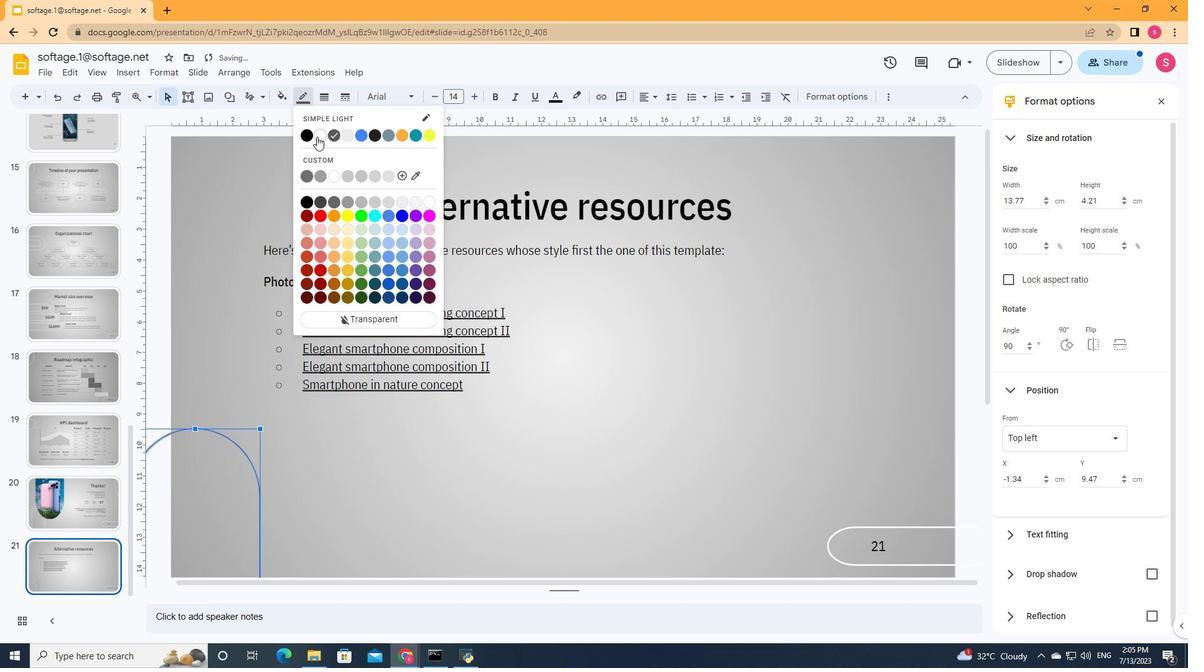
Action: Mouse moved to (324, 98)
Screenshot: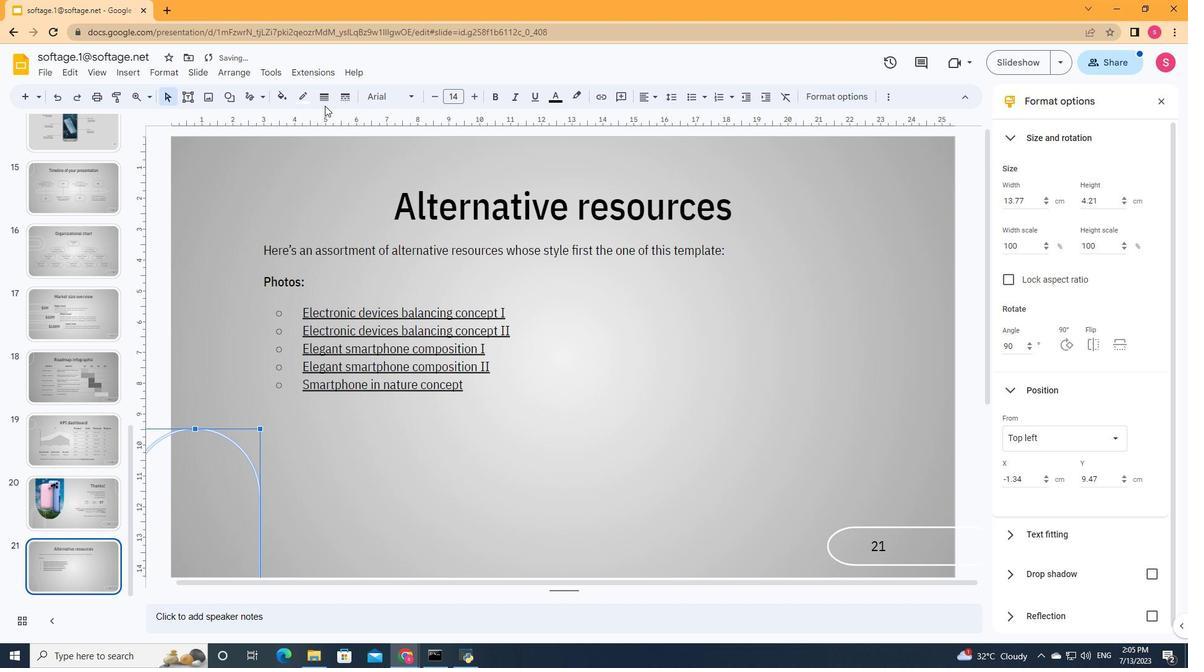 
Action: Mouse pressed left at (324, 98)
Screenshot: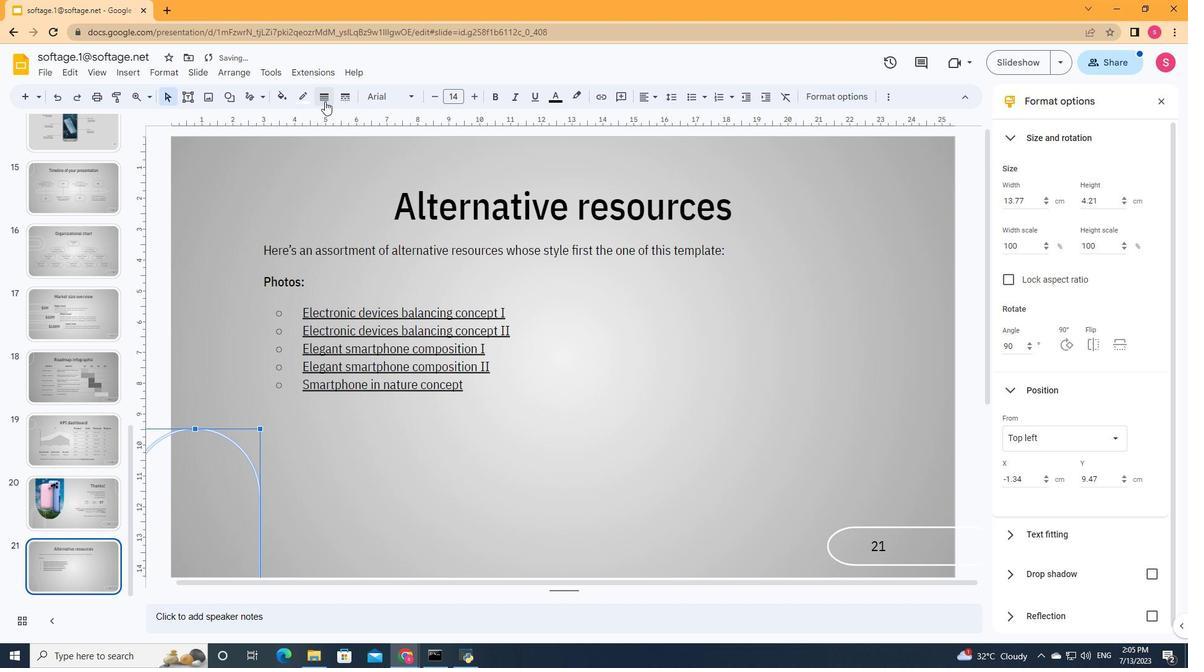 
Action: Mouse moved to (331, 132)
Screenshot: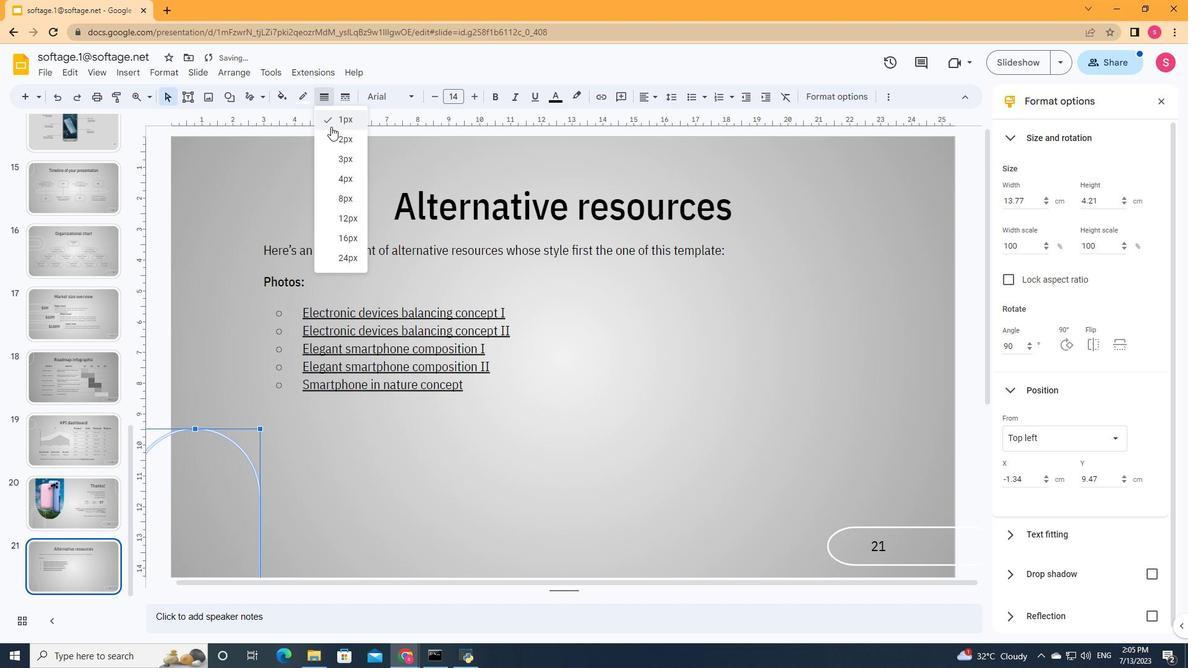
Action: Mouse pressed left at (331, 132)
Screenshot: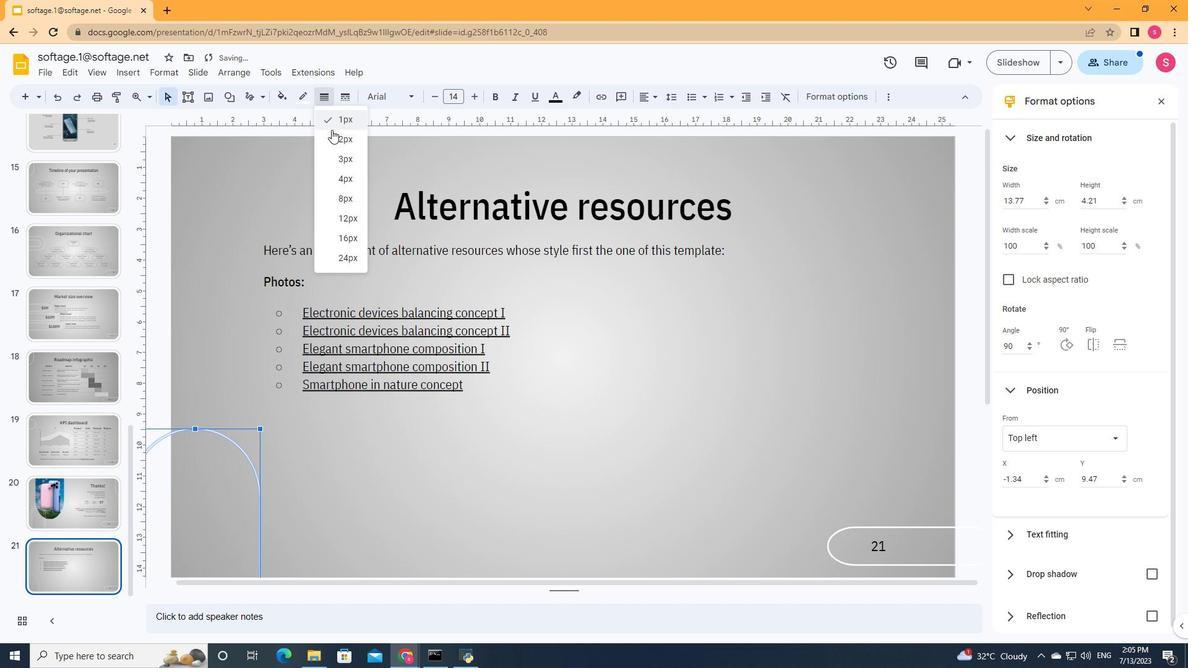 
Action: Mouse moved to (318, 497)
Screenshot: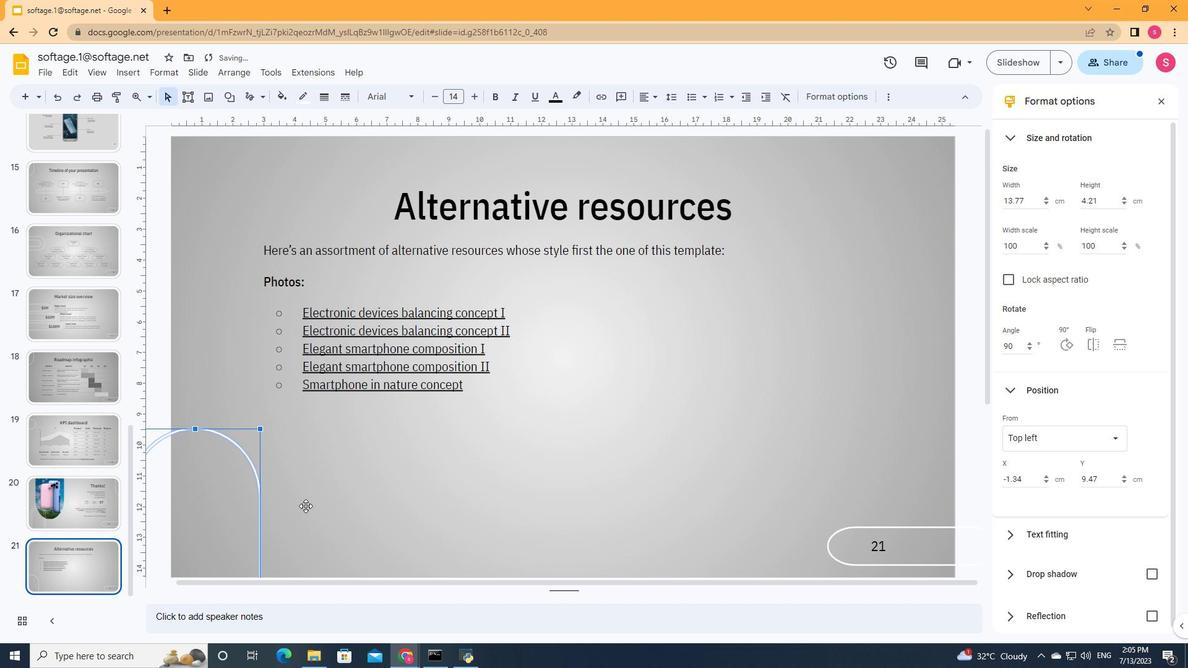 
Action: Mouse pressed left at (318, 497)
Screenshot: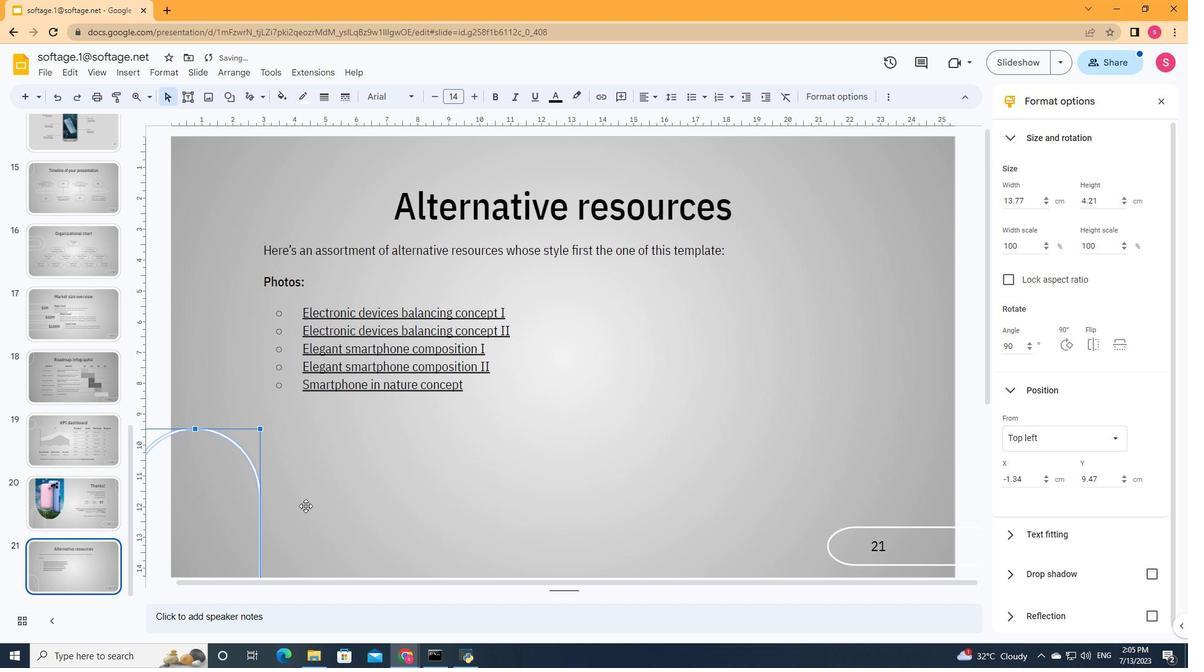 
Action: Mouse moved to (224, 522)
Screenshot: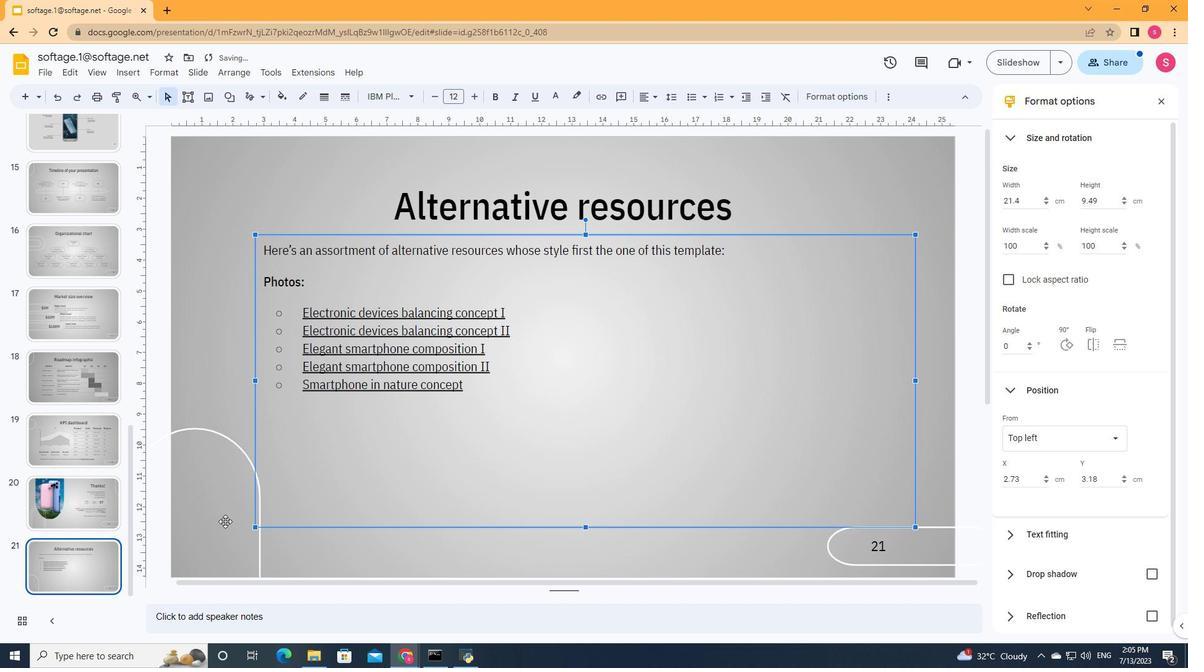 
Action: Mouse pressed left at (224, 522)
Screenshot: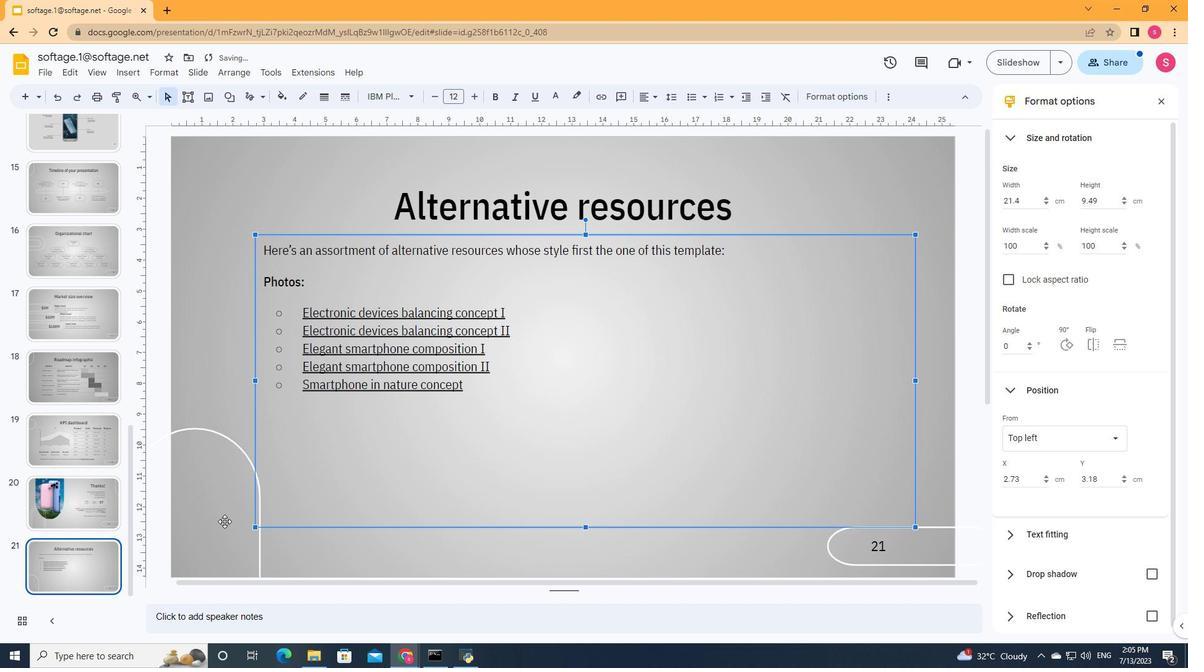 
Action: Mouse moved to (234, 105)
Screenshot: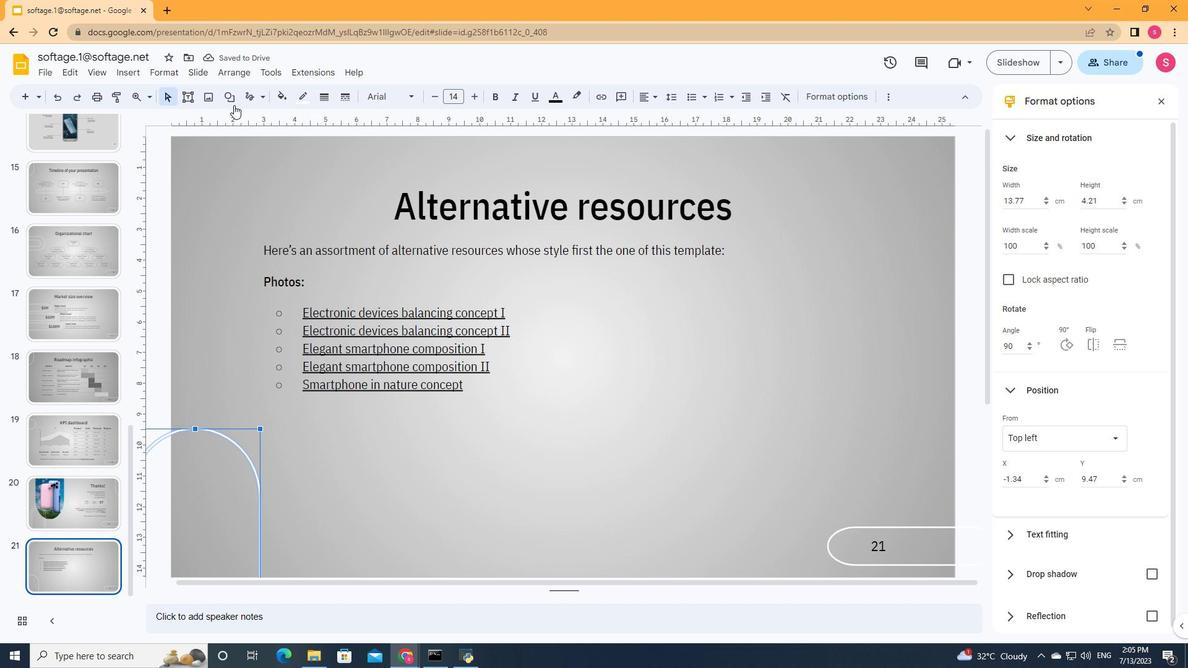 
Action: Mouse pressed left at (234, 105)
Screenshot: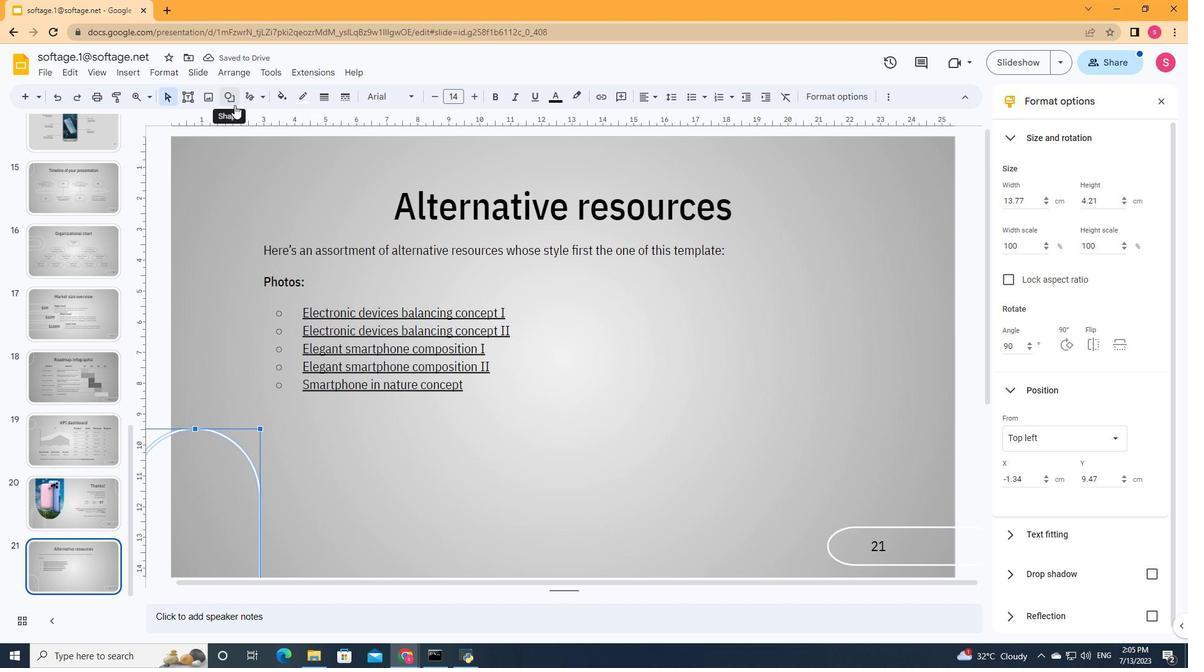 
Action: Mouse moved to (500, 199)
Screenshot: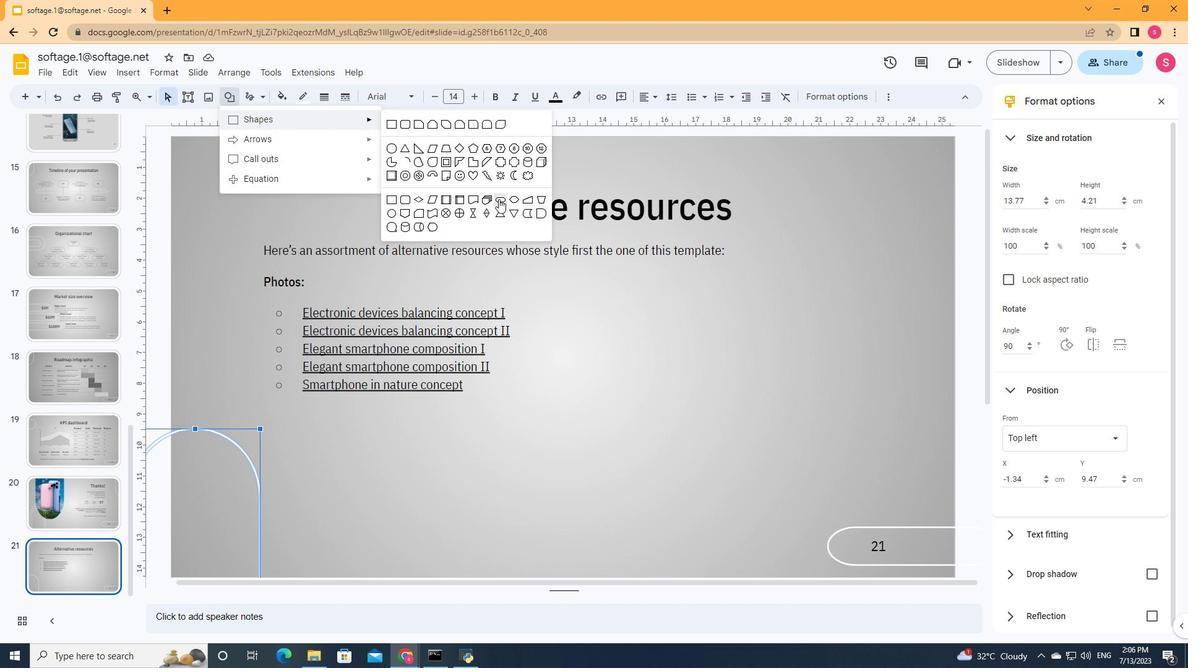 
Action: Mouse pressed left at (500, 199)
Screenshot: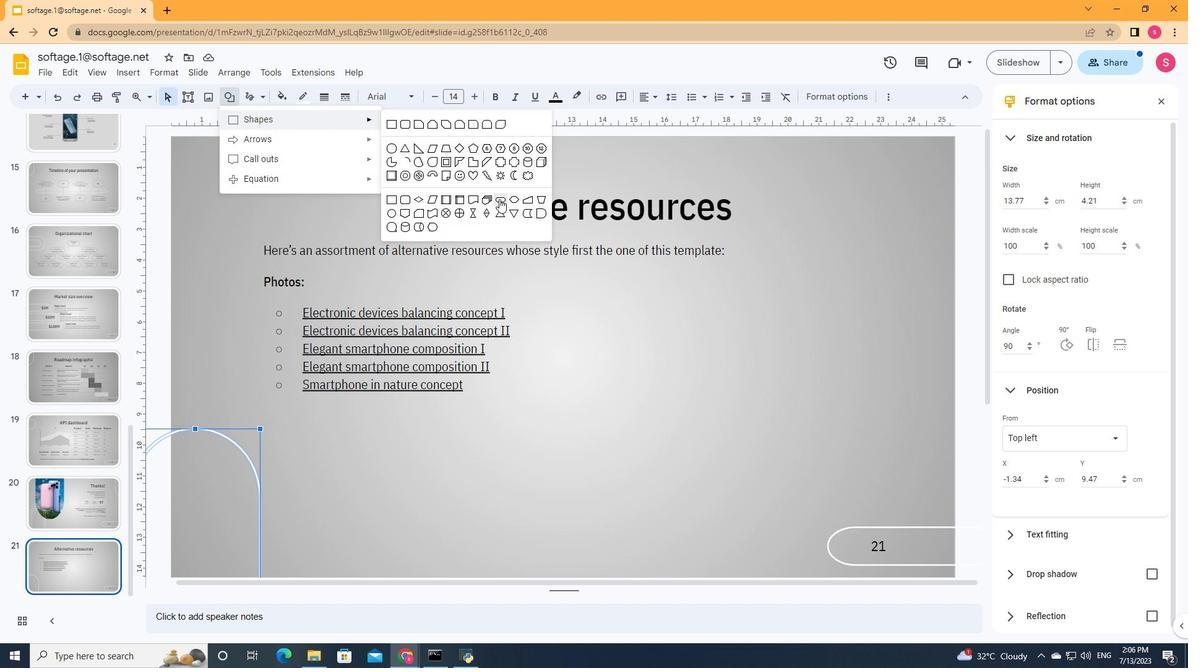
Action: Mouse moved to (321, 450)
Screenshot: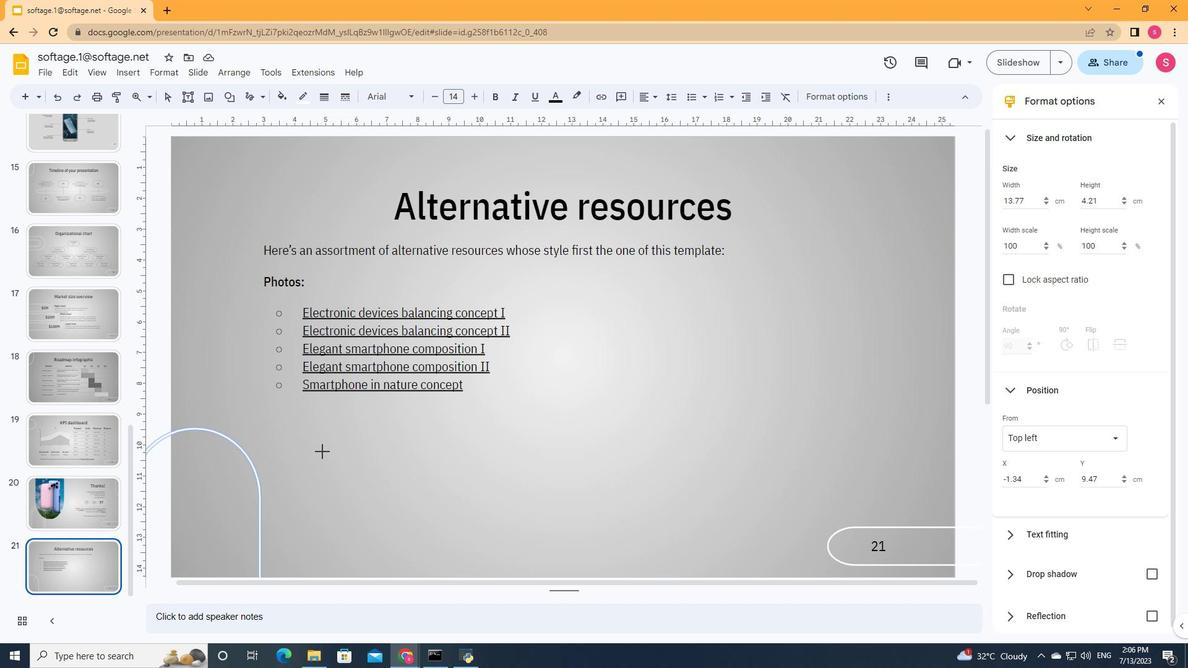 
Action: Mouse pressed left at (321, 450)
Screenshot: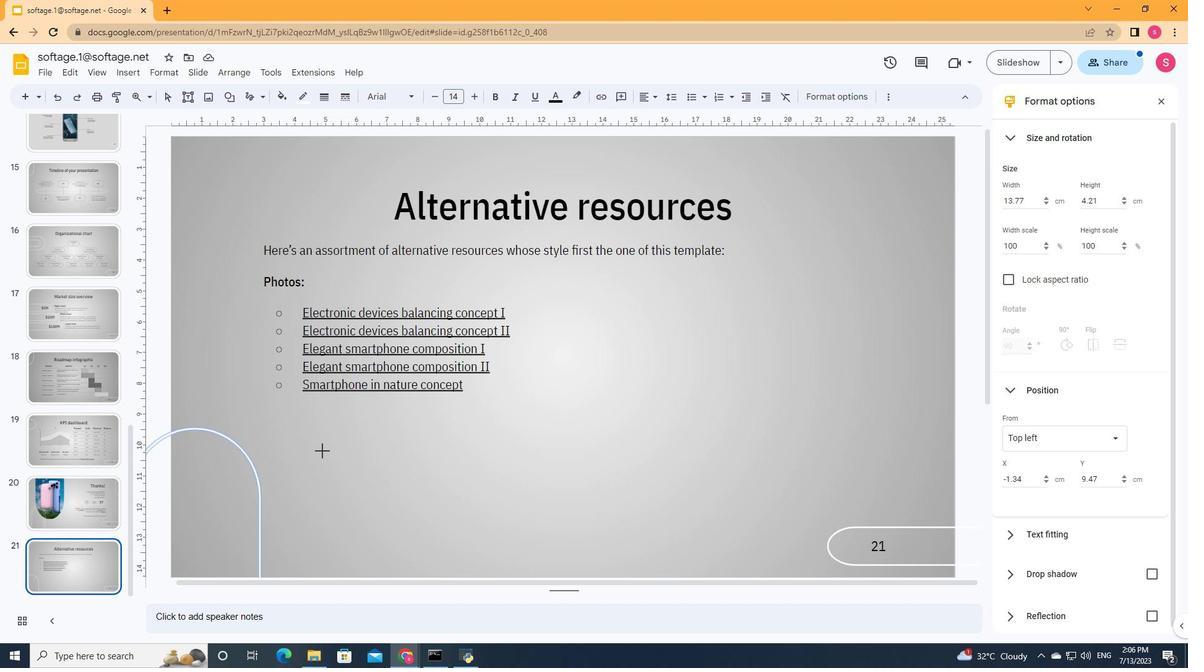 
Action: Mouse moved to (1065, 348)
Screenshot: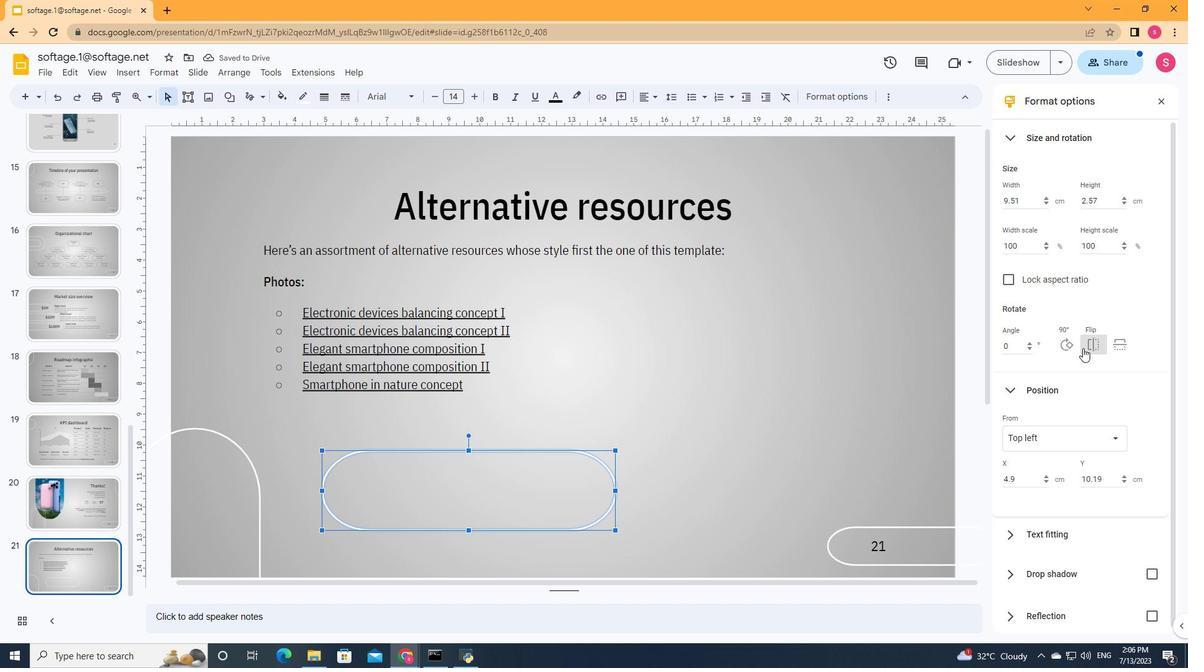 
Action: Mouse pressed left at (1065, 348)
Screenshot: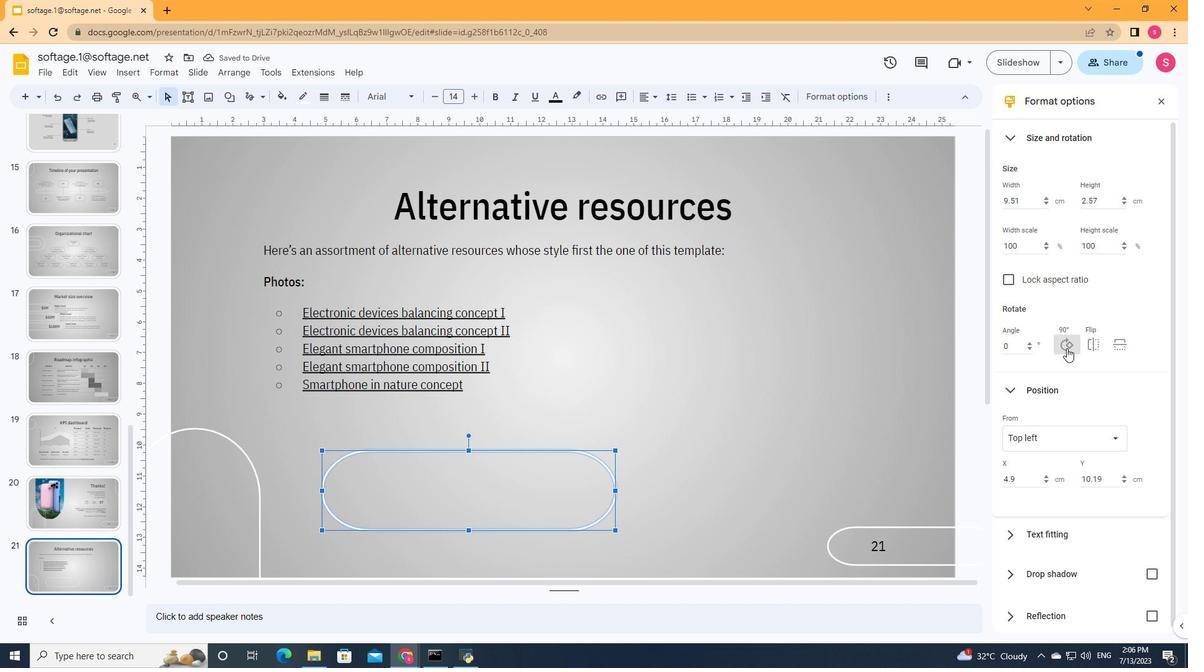 
Action: Mouse moved to (449, 458)
Screenshot: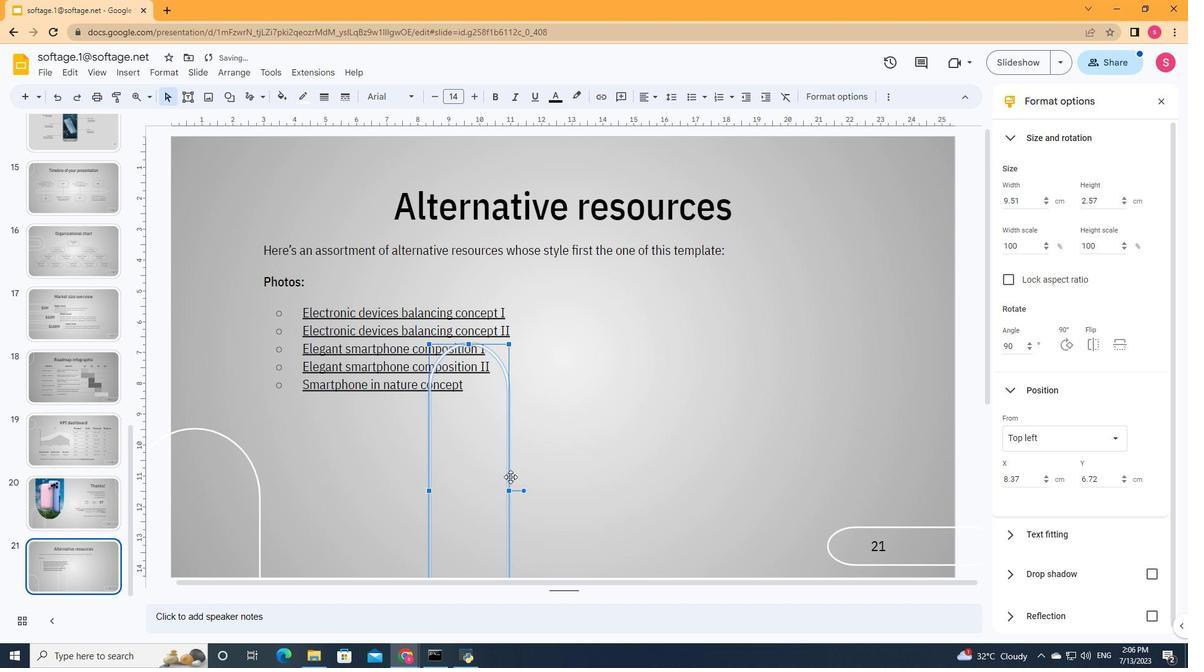 
Action: Mouse pressed left at (449, 458)
Screenshot: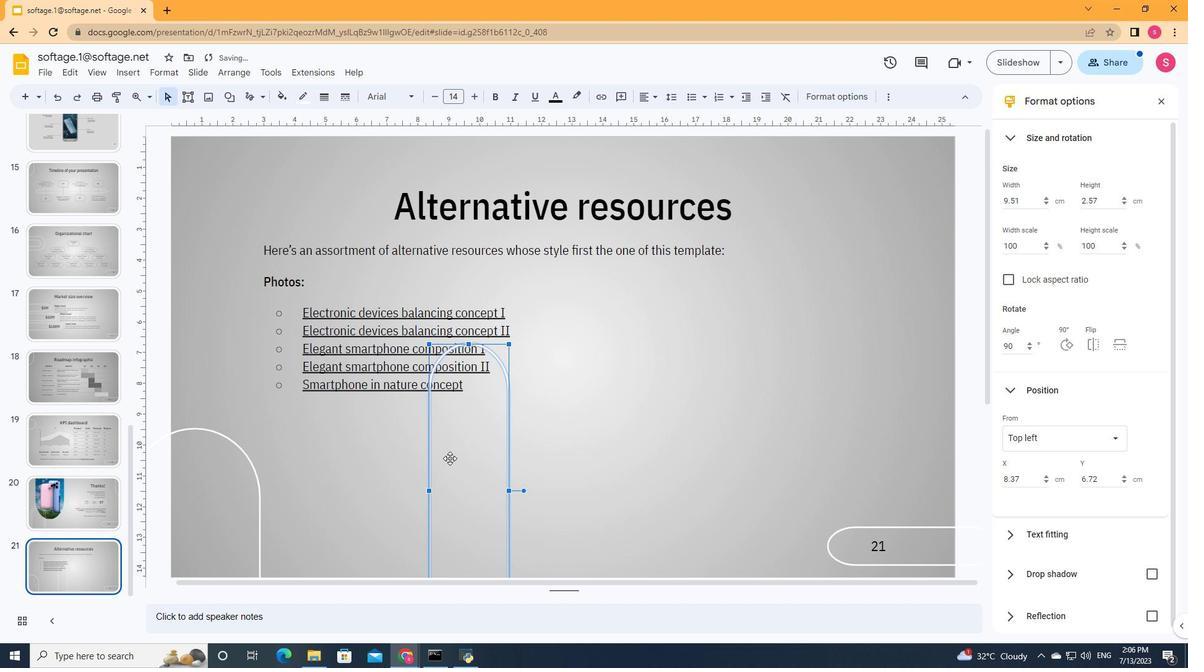 
Action: Mouse moved to (456, 444)
Screenshot: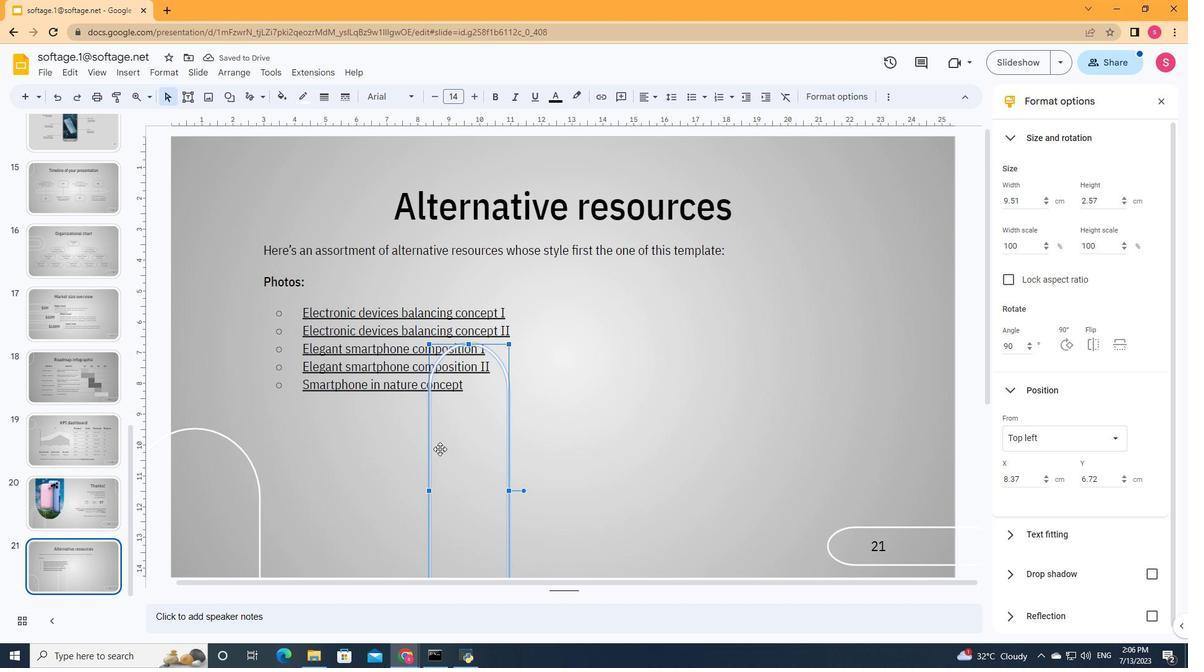 
Action: Mouse pressed left at (456, 444)
Screenshot: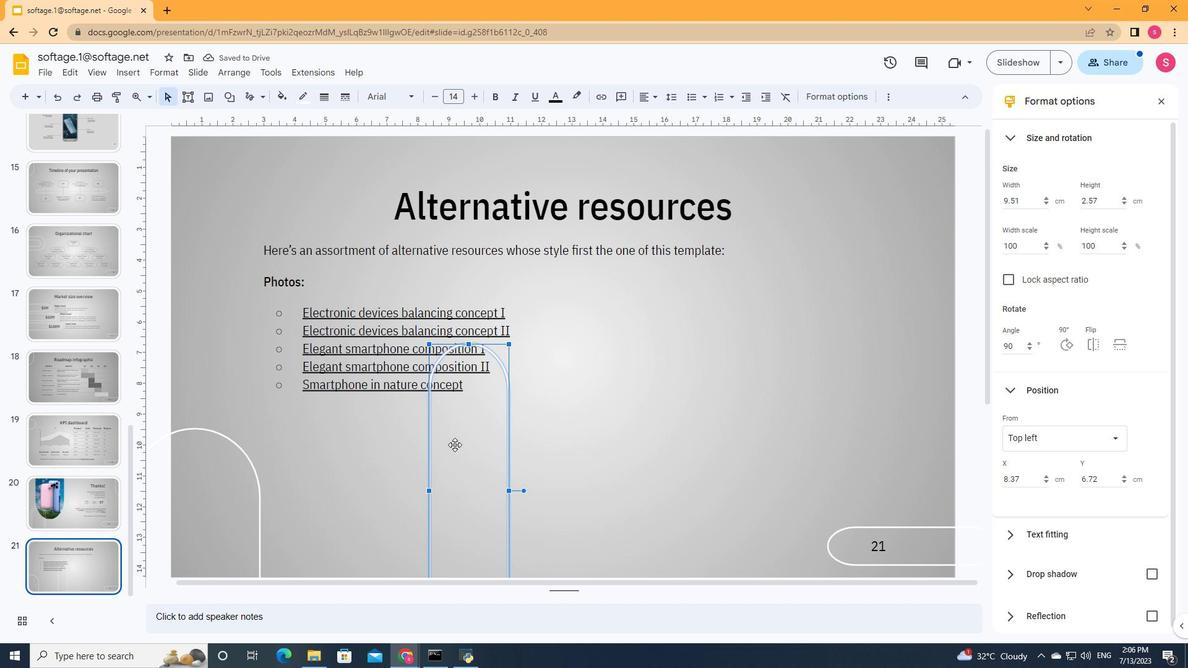 
Action: Mouse moved to (213, 509)
Screenshot: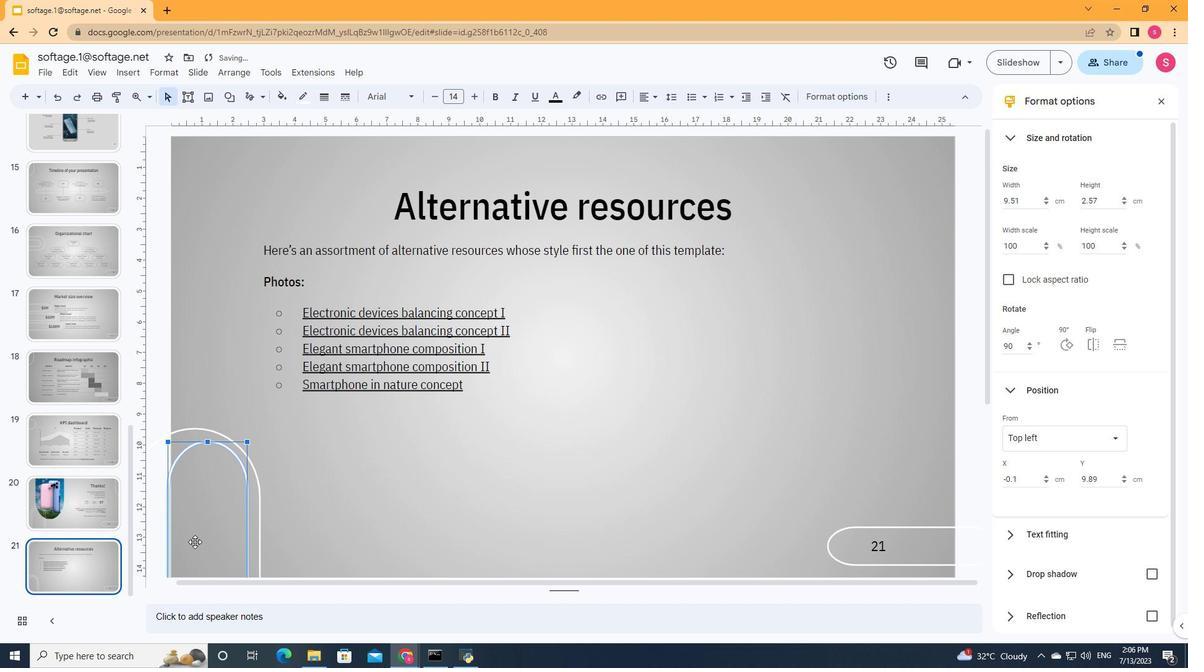
Action: Mouse pressed left at (213, 509)
Screenshot: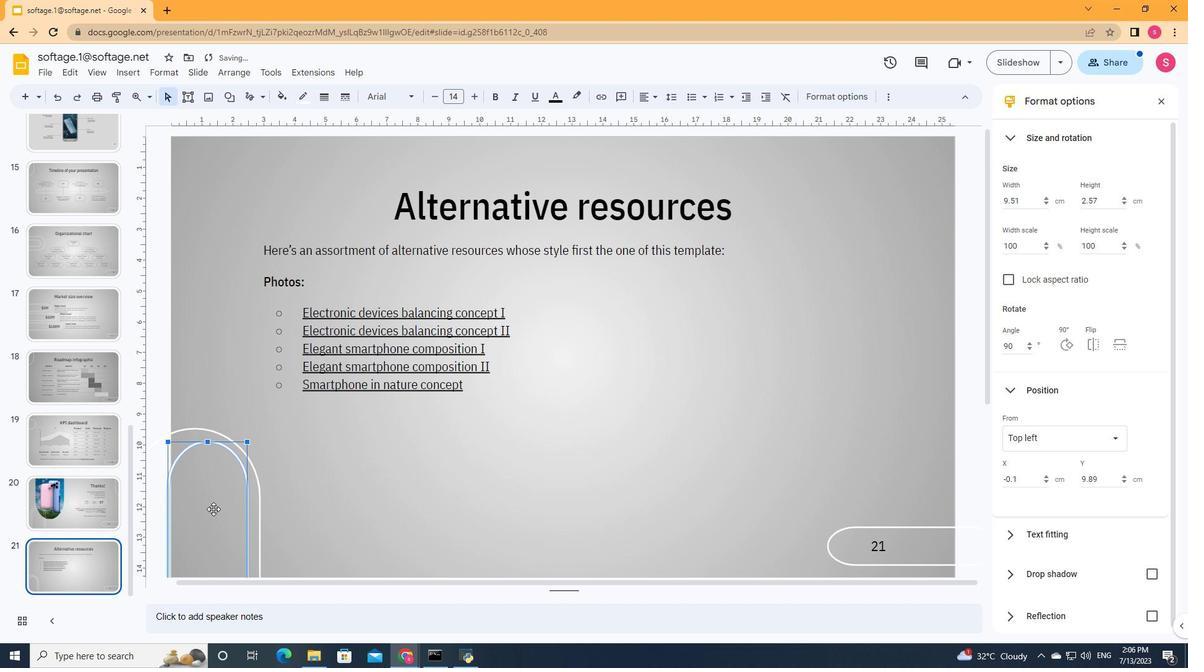 
Action: Mouse moved to (324, 493)
Screenshot: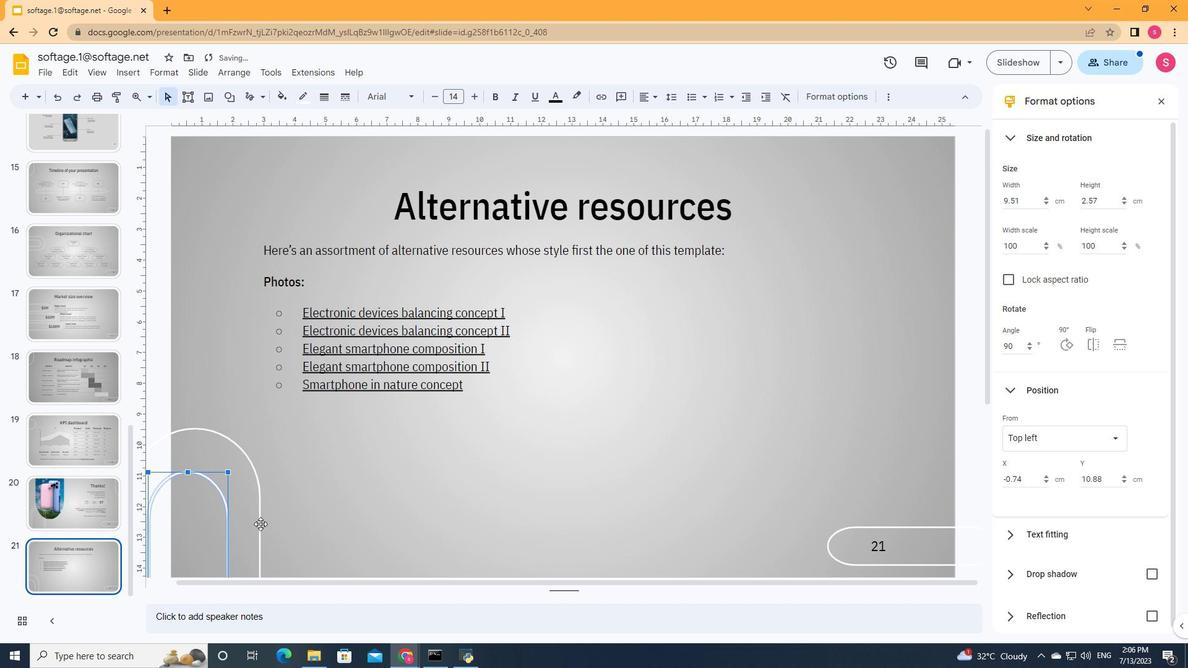 
Action: Mouse pressed left at (324, 493)
Screenshot: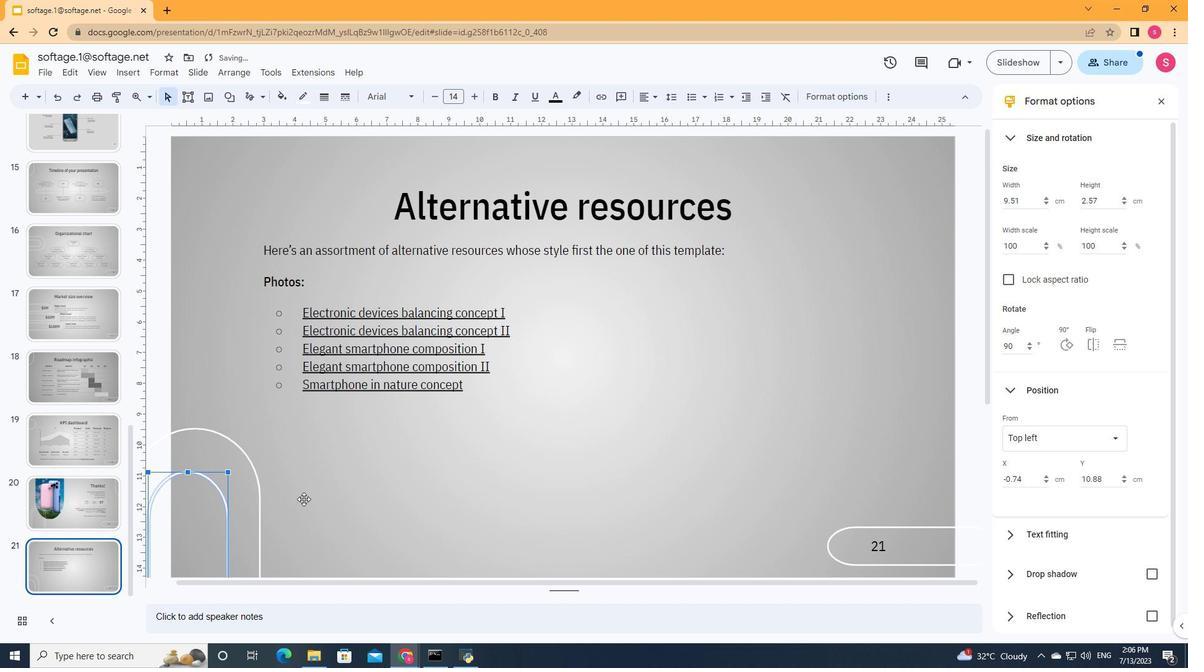 
Action: Mouse moved to (394, 455)
Screenshot: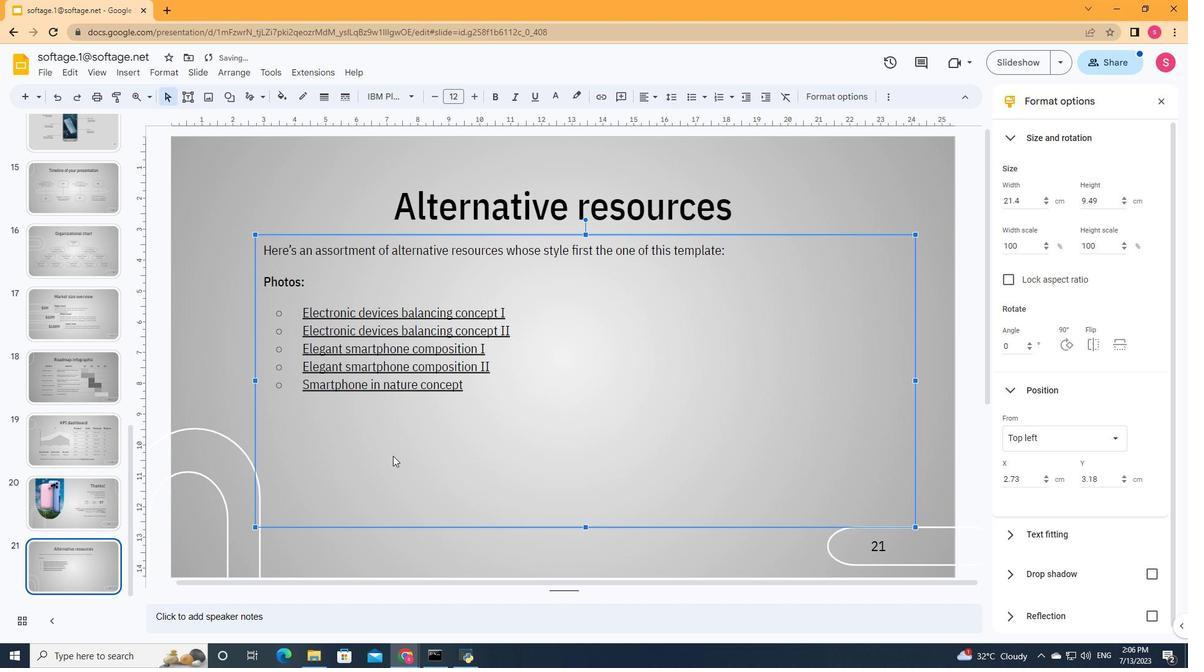 
Action: Mouse pressed left at (394, 455)
Screenshot: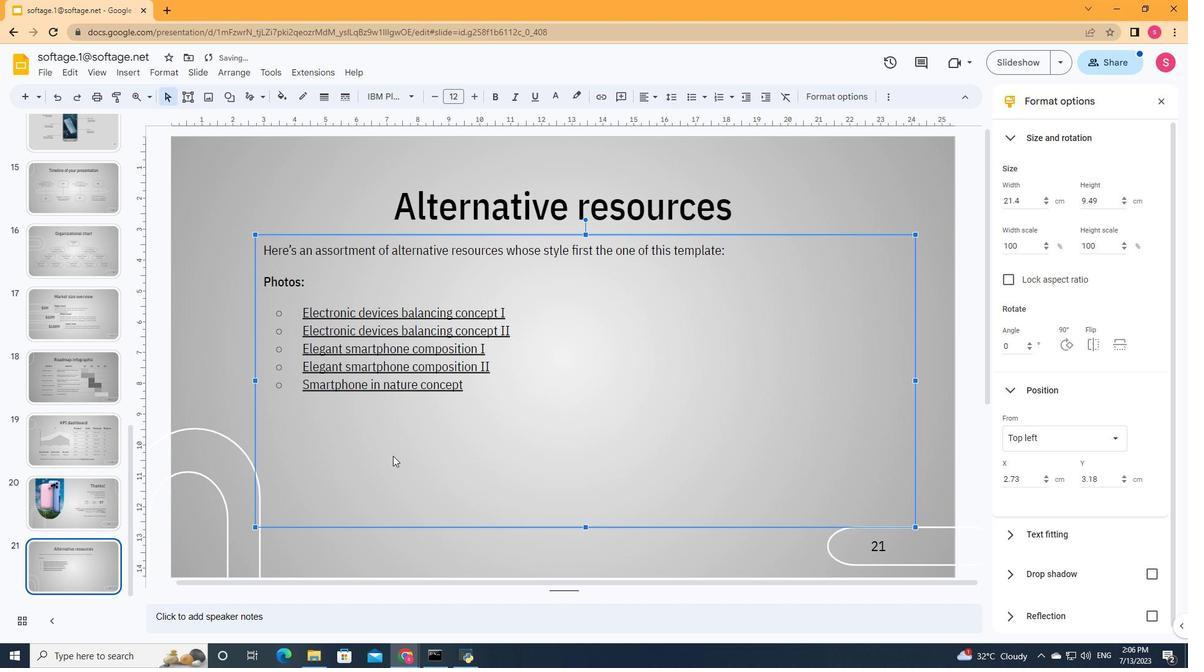 
Action: Mouse moved to (401, 560)
